 Task: Search for Coastal Condos in Newport with Harbor Views.
Action: Mouse moved to (288, 232)
Screenshot: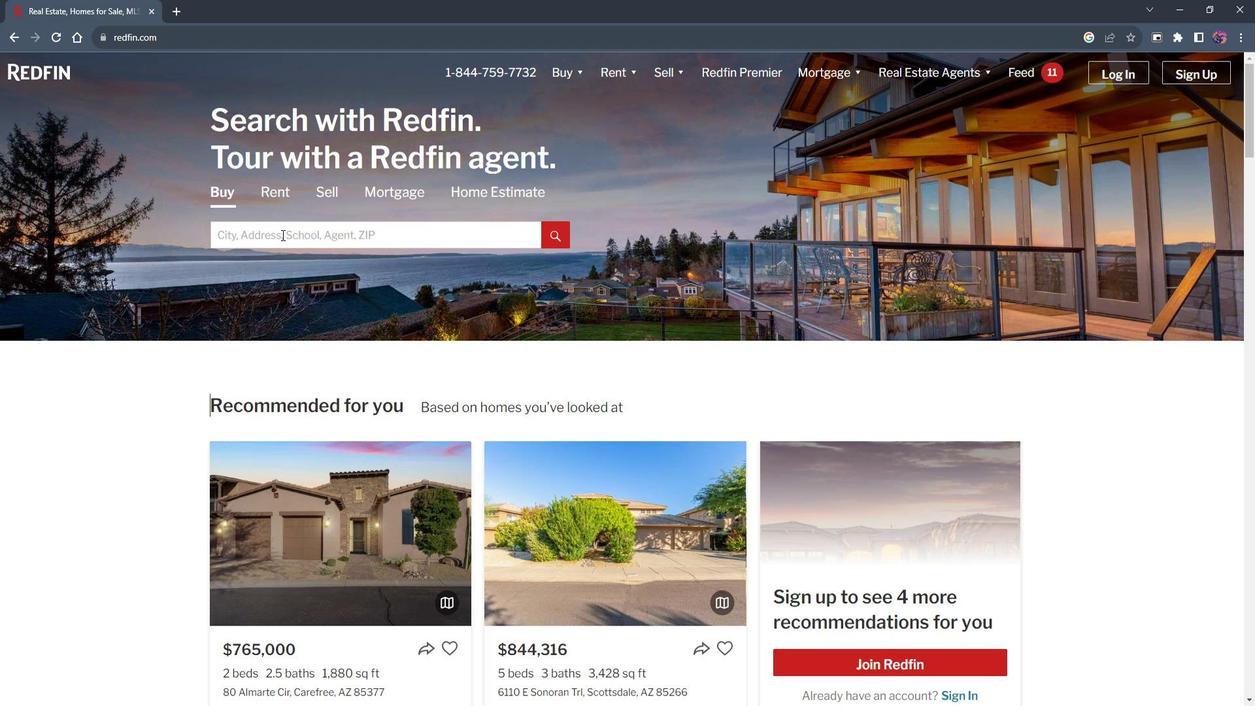 
Action: Mouse pressed left at (288, 232)
Screenshot: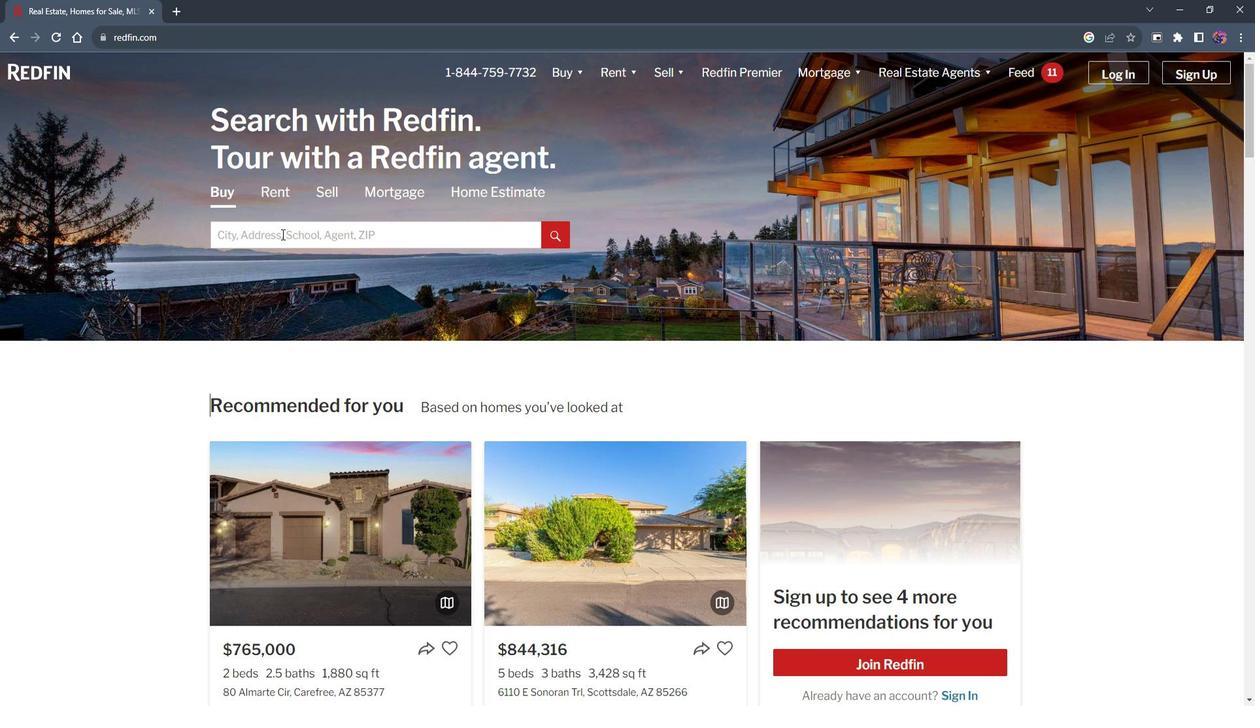 
Action: Mouse moved to (287, 232)
Screenshot: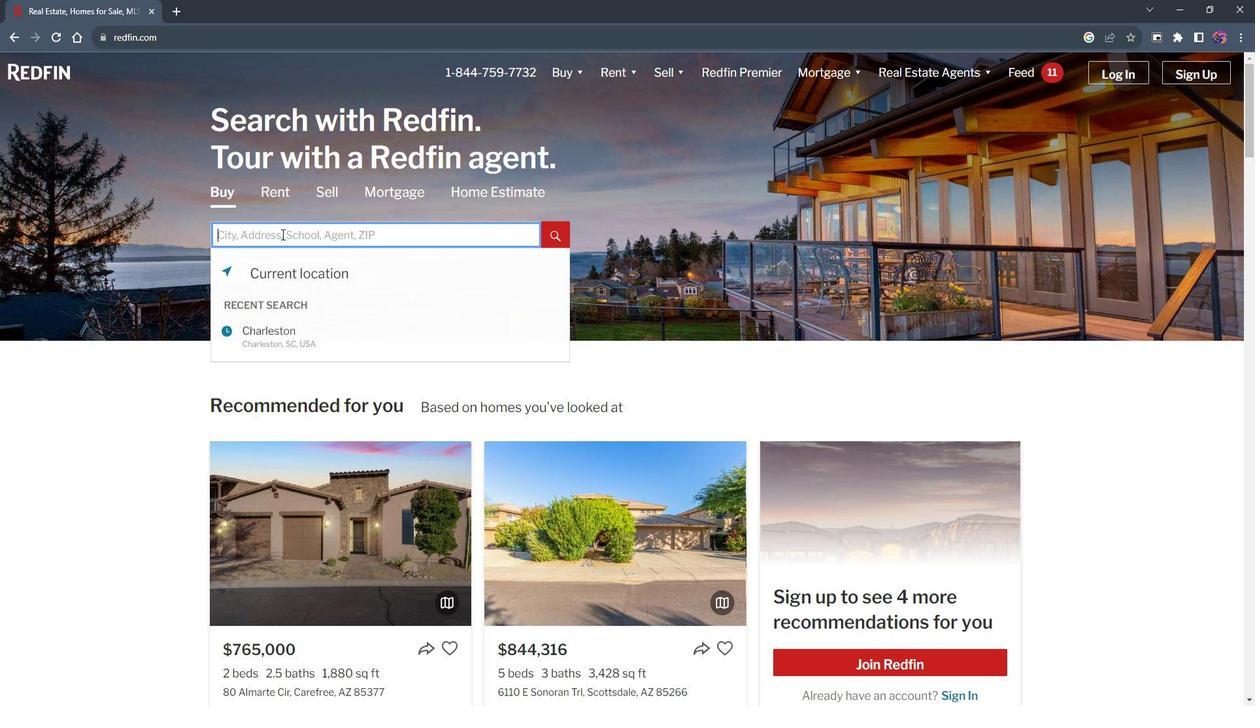 
Action: Key pressed <Key.shift><Key.shift>Newport<Key.enter>
Screenshot: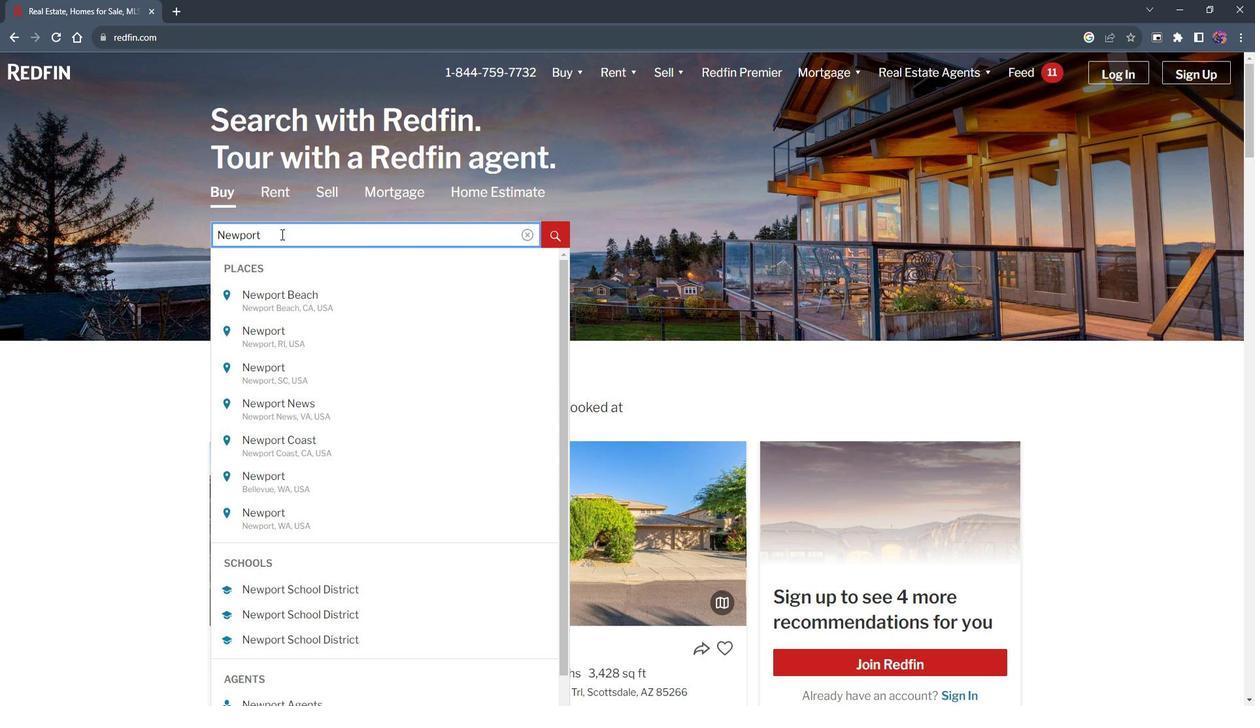 
Action: Mouse moved to (539, 326)
Screenshot: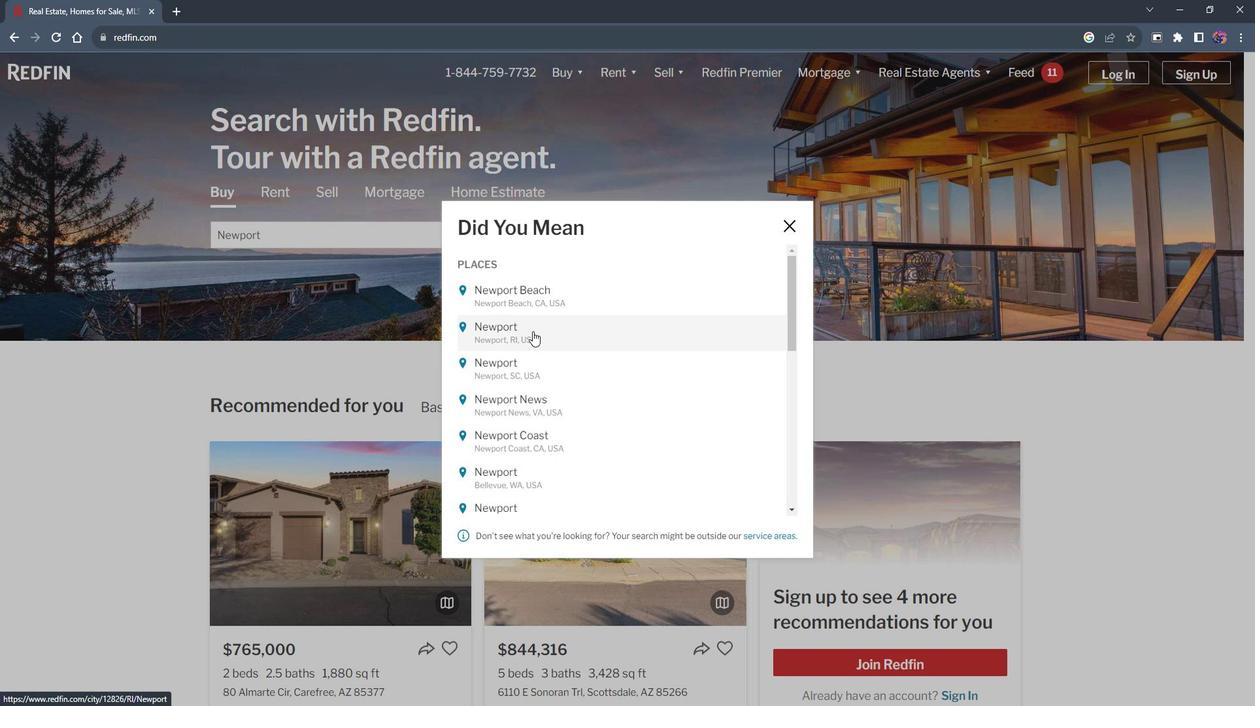 
Action: Mouse pressed left at (539, 326)
Screenshot: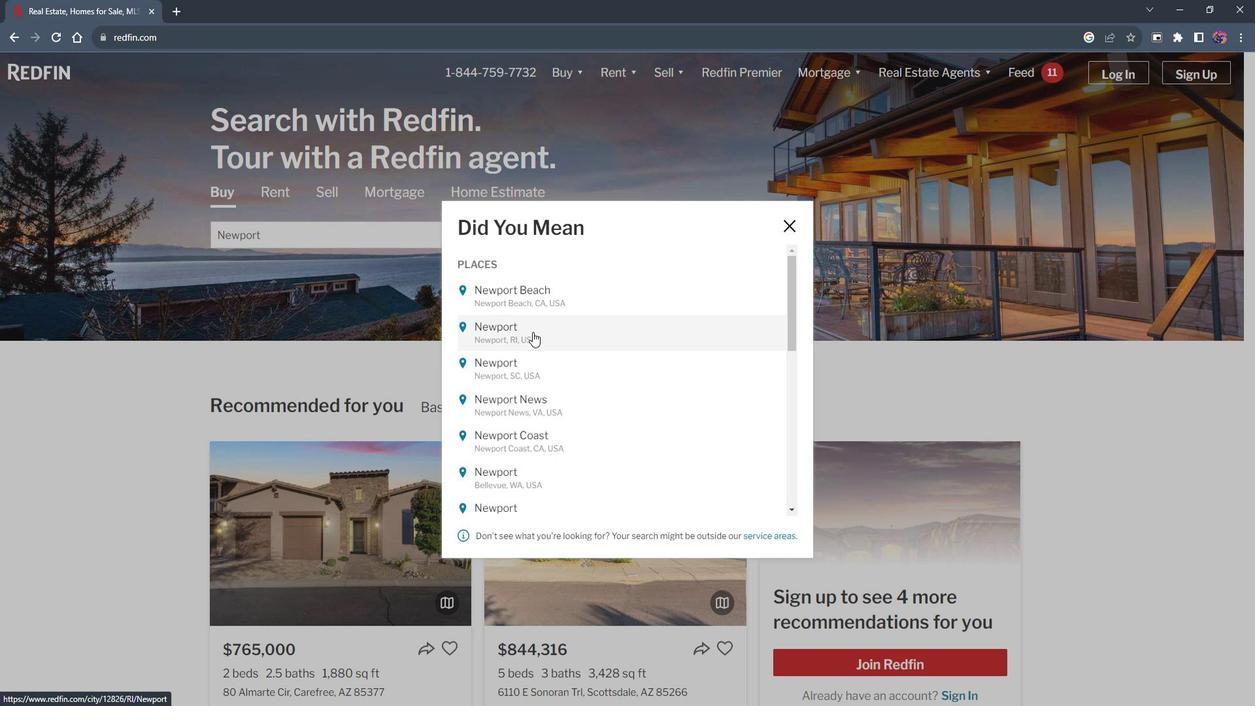 
Action: Mouse moved to (988, 168)
Screenshot: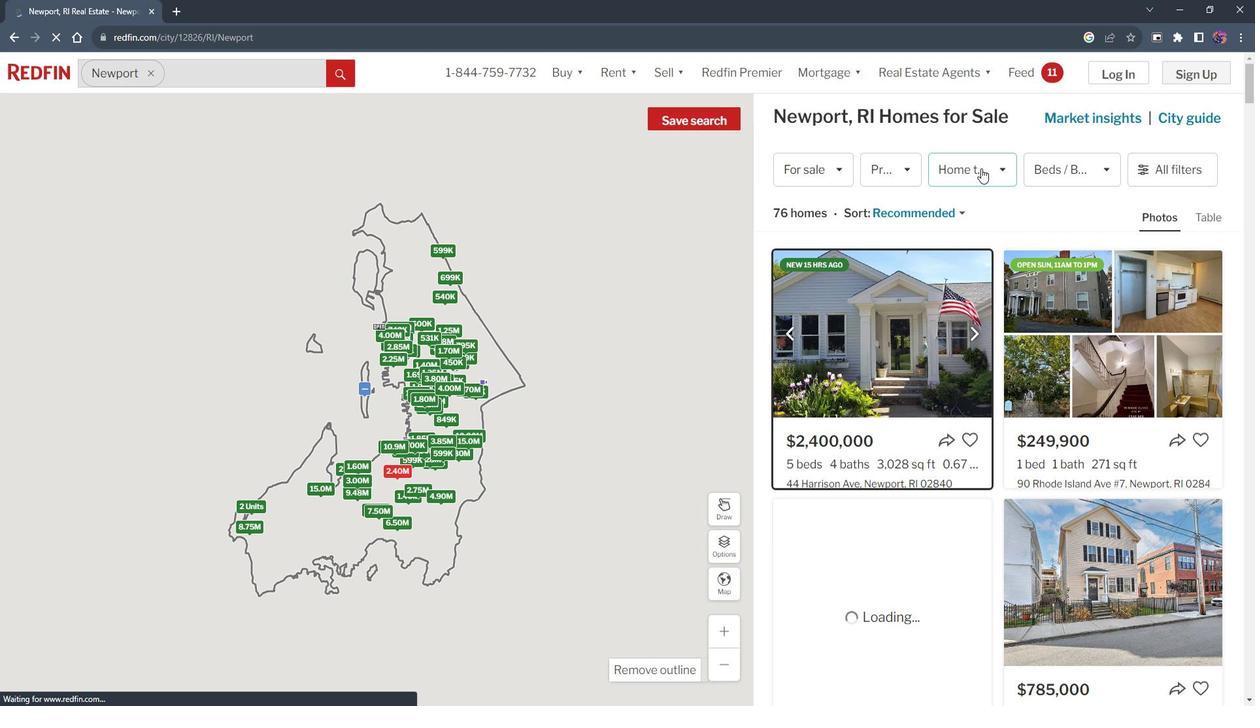
Action: Mouse pressed left at (988, 168)
Screenshot: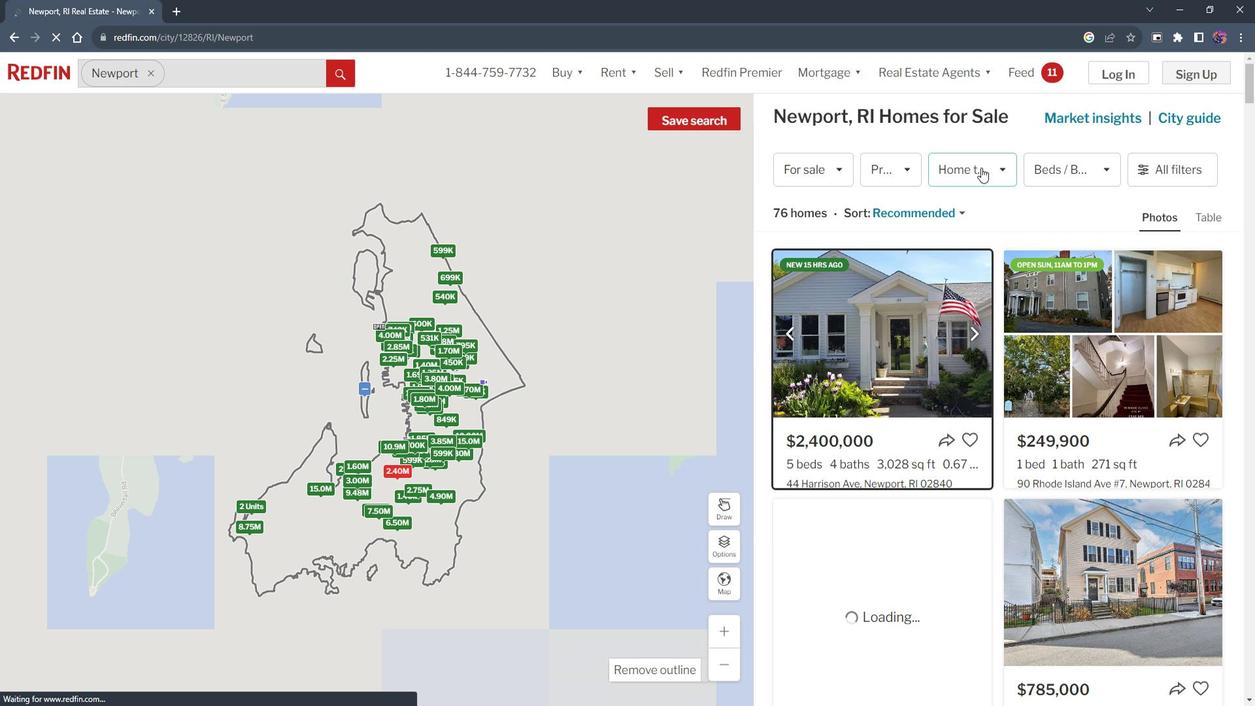 
Action: Mouse moved to (1002, 166)
Screenshot: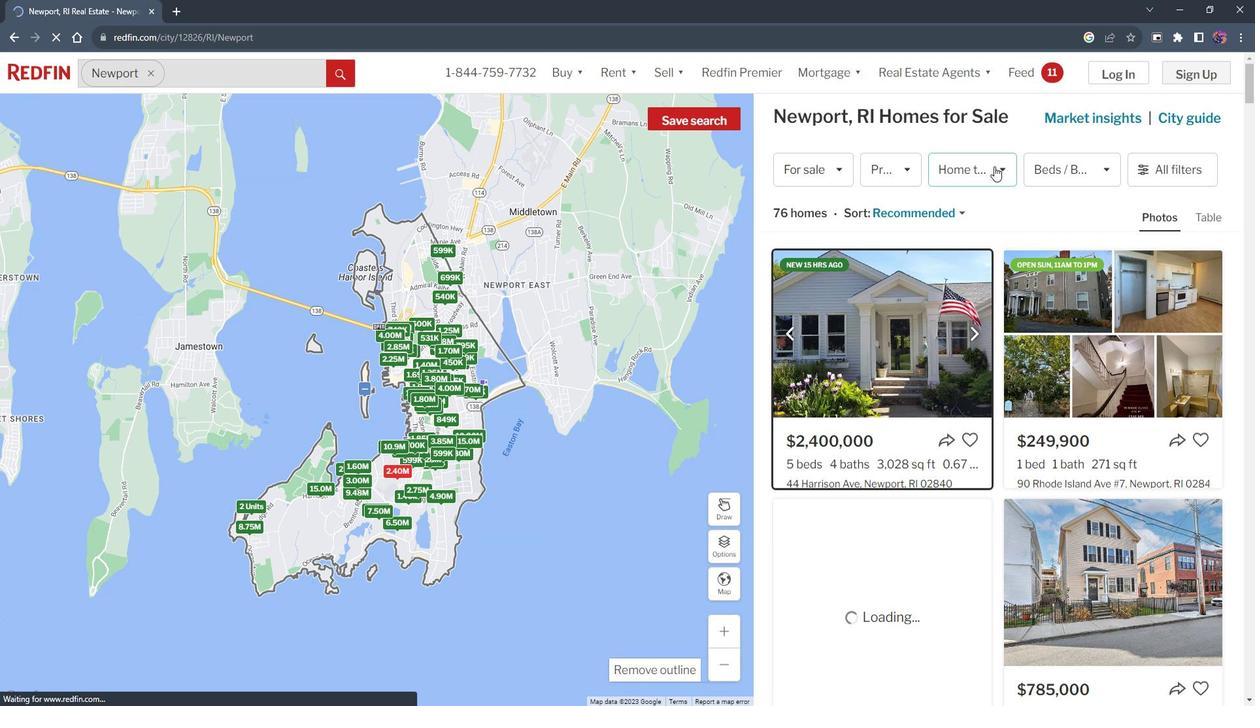 
Action: Mouse pressed left at (1002, 166)
Screenshot: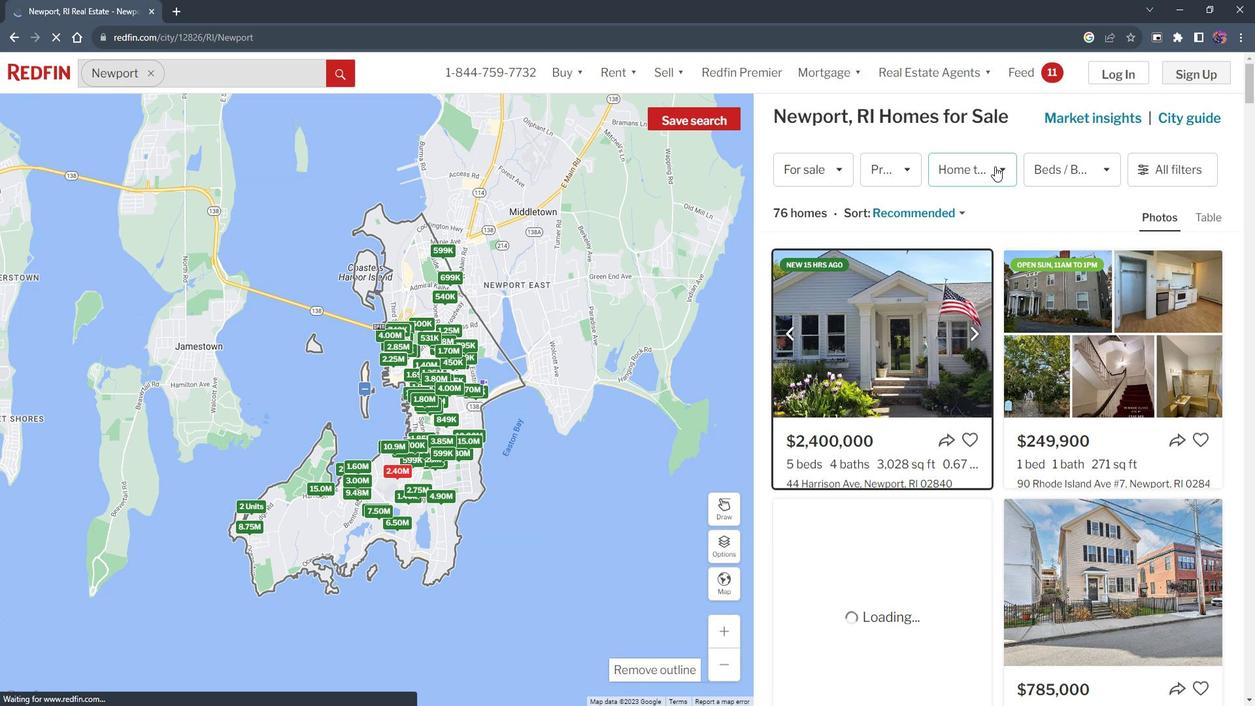 
Action: Mouse moved to (913, 235)
Screenshot: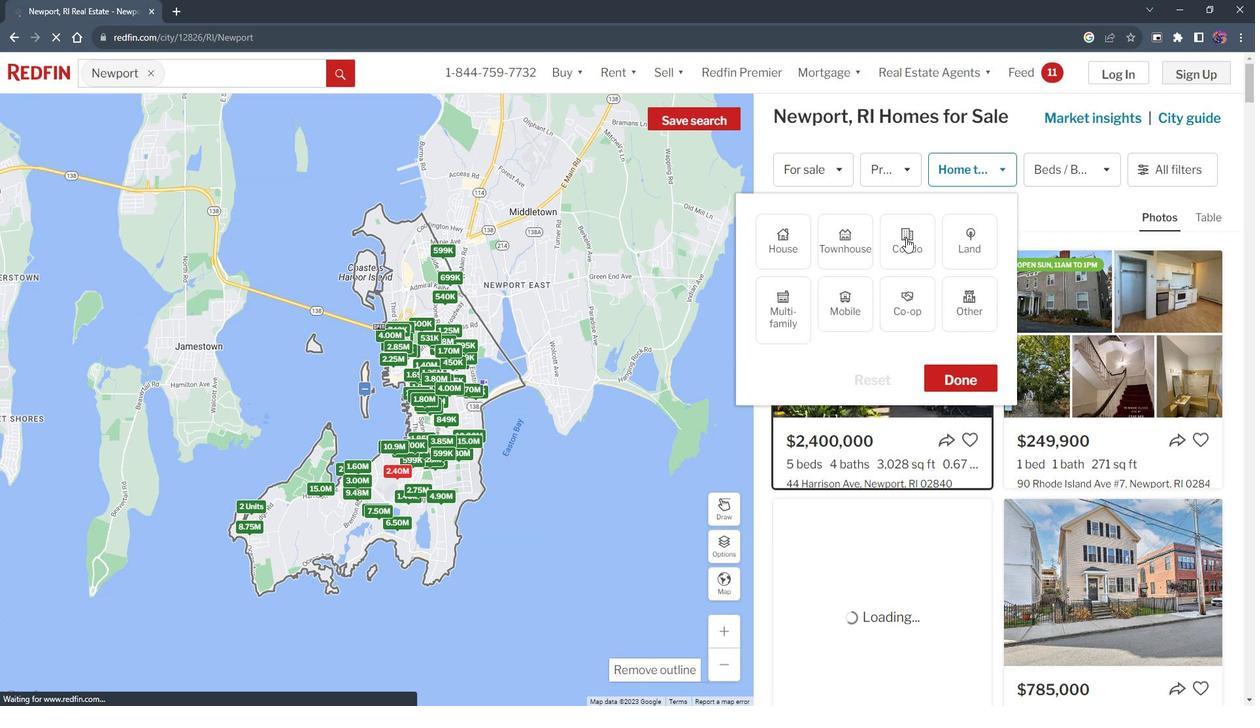 
Action: Mouse pressed left at (913, 235)
Screenshot: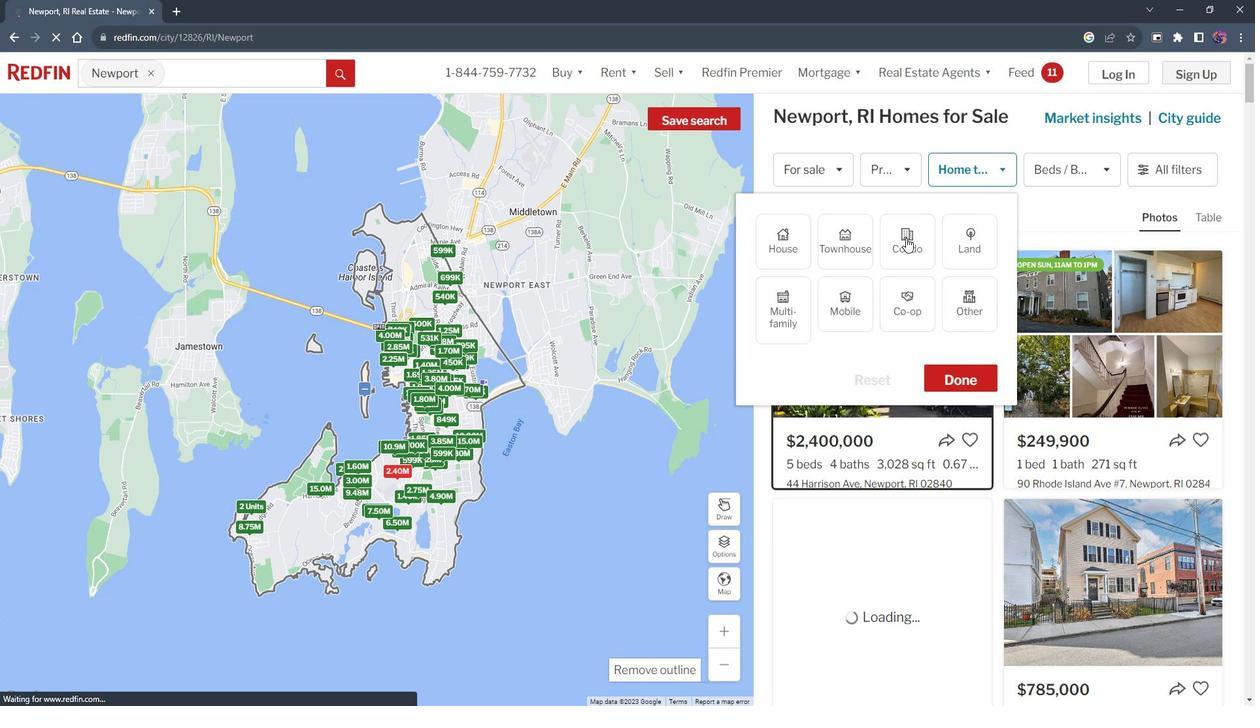 
Action: Mouse moved to (979, 372)
Screenshot: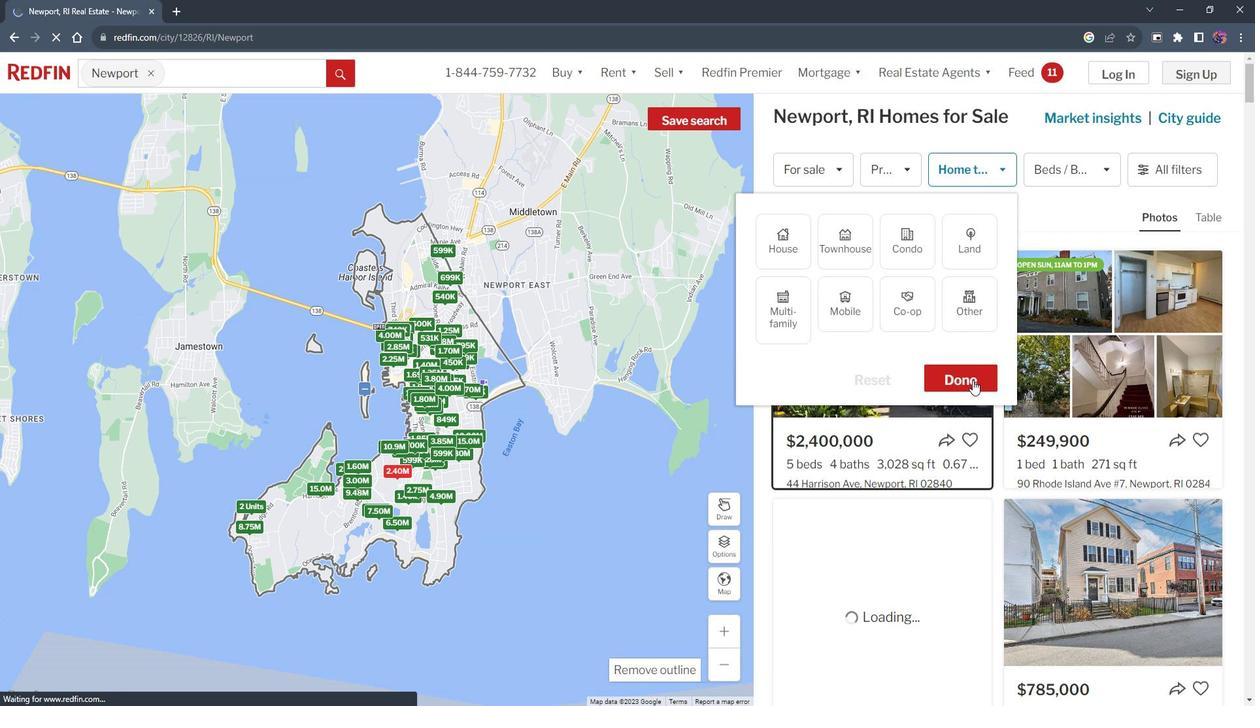 
Action: Mouse pressed left at (979, 372)
Screenshot: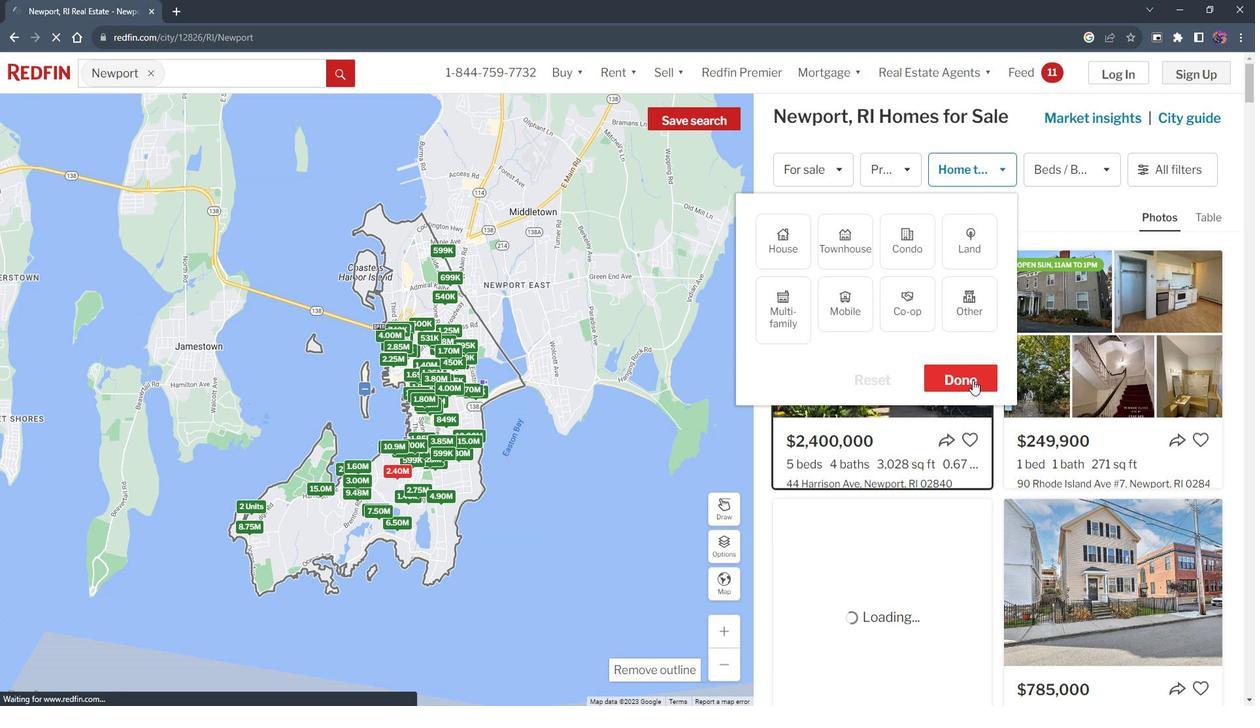 
Action: Mouse moved to (984, 172)
Screenshot: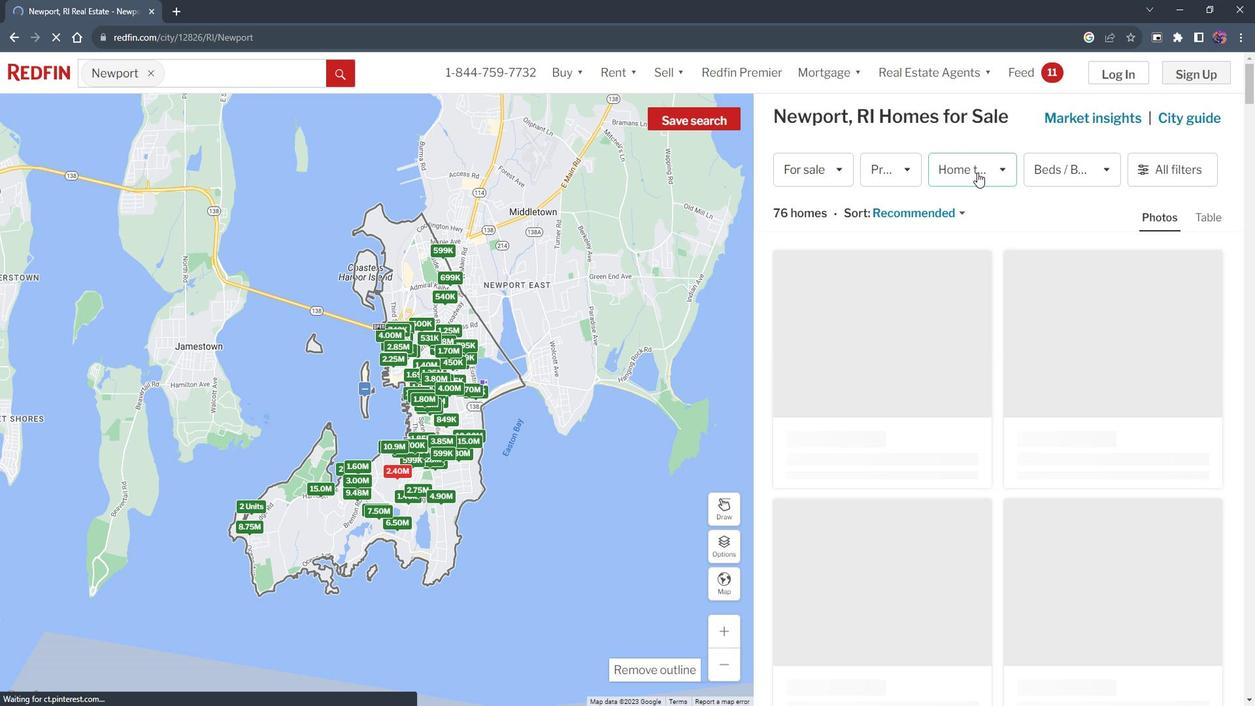 
Action: Mouse pressed left at (984, 172)
Screenshot: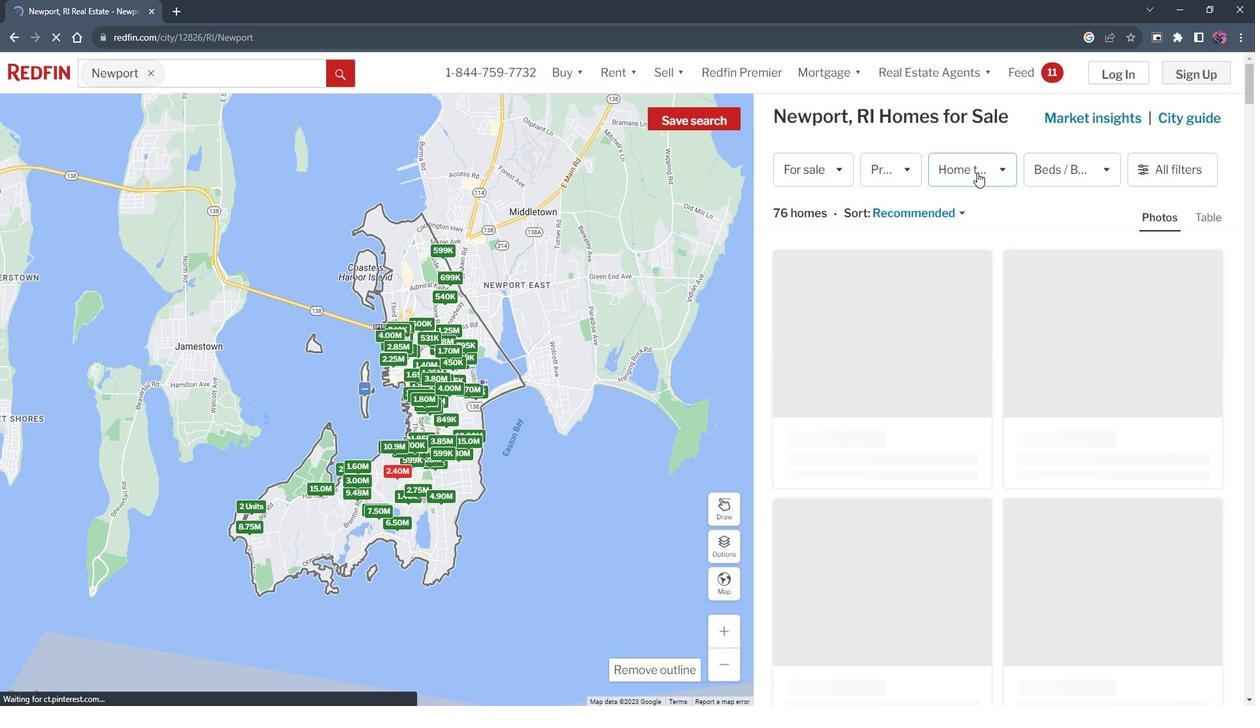 
Action: Mouse moved to (909, 253)
Screenshot: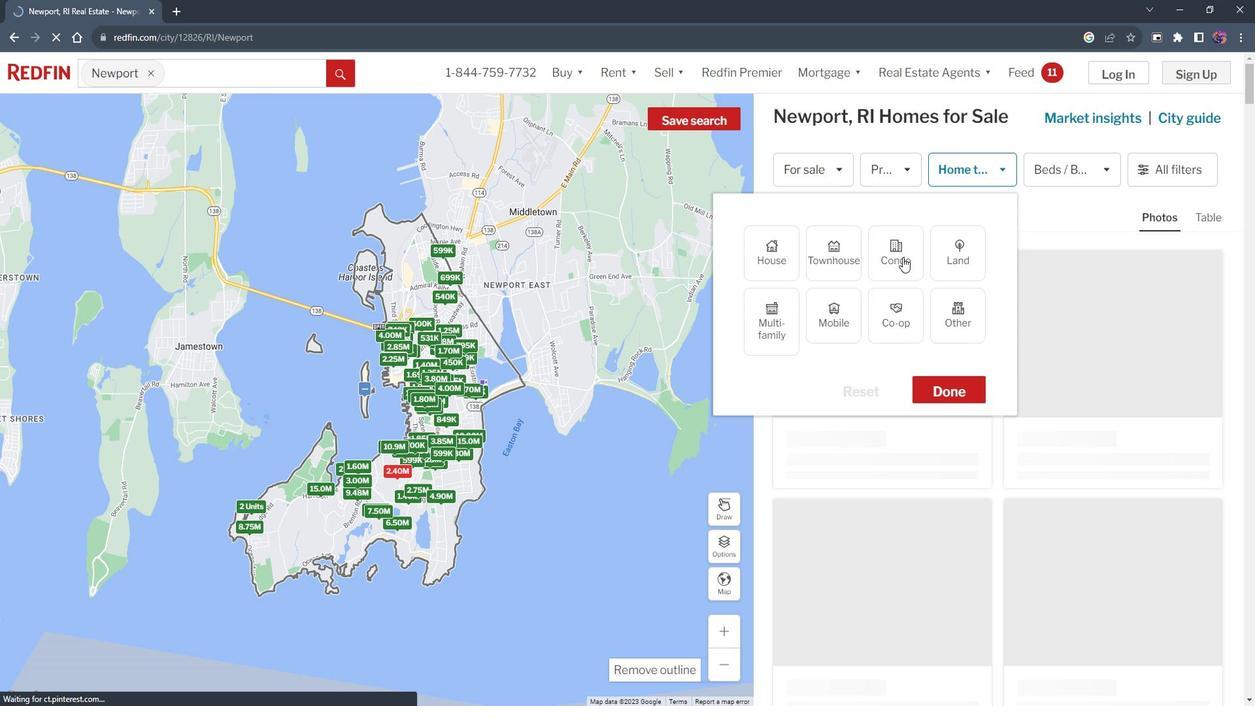 
Action: Mouse pressed left at (909, 253)
Screenshot: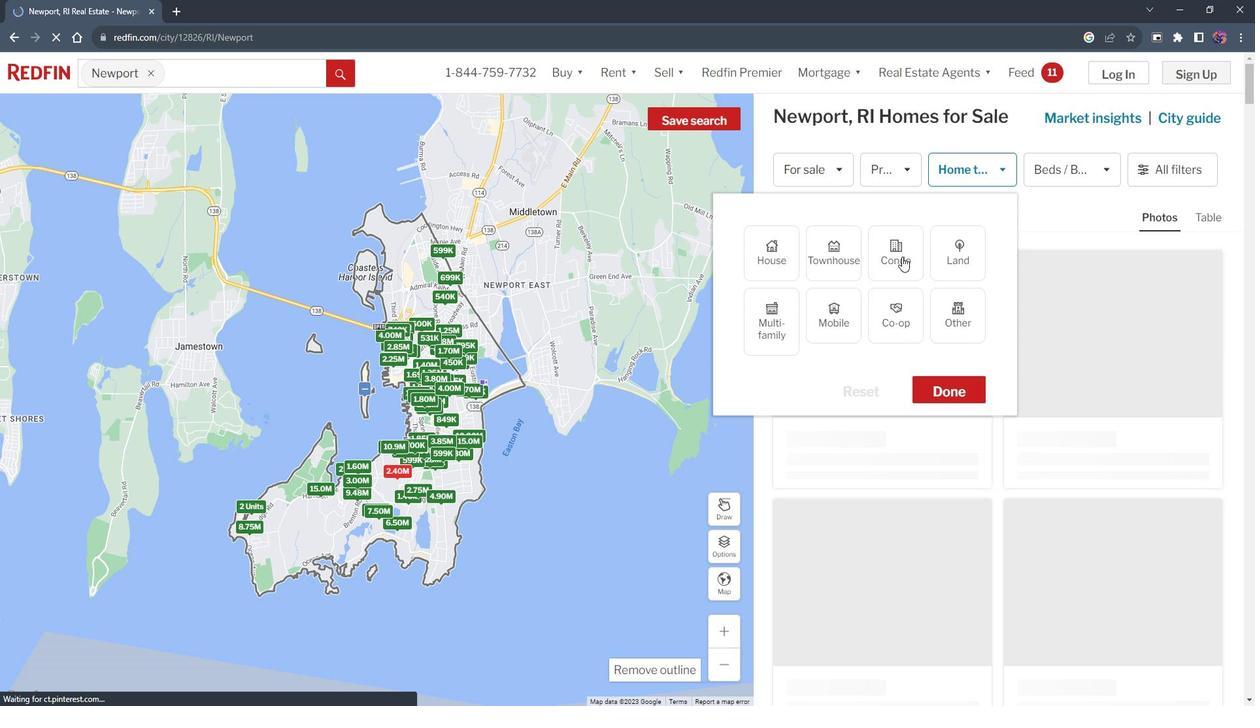 
Action: Mouse moved to (953, 368)
Screenshot: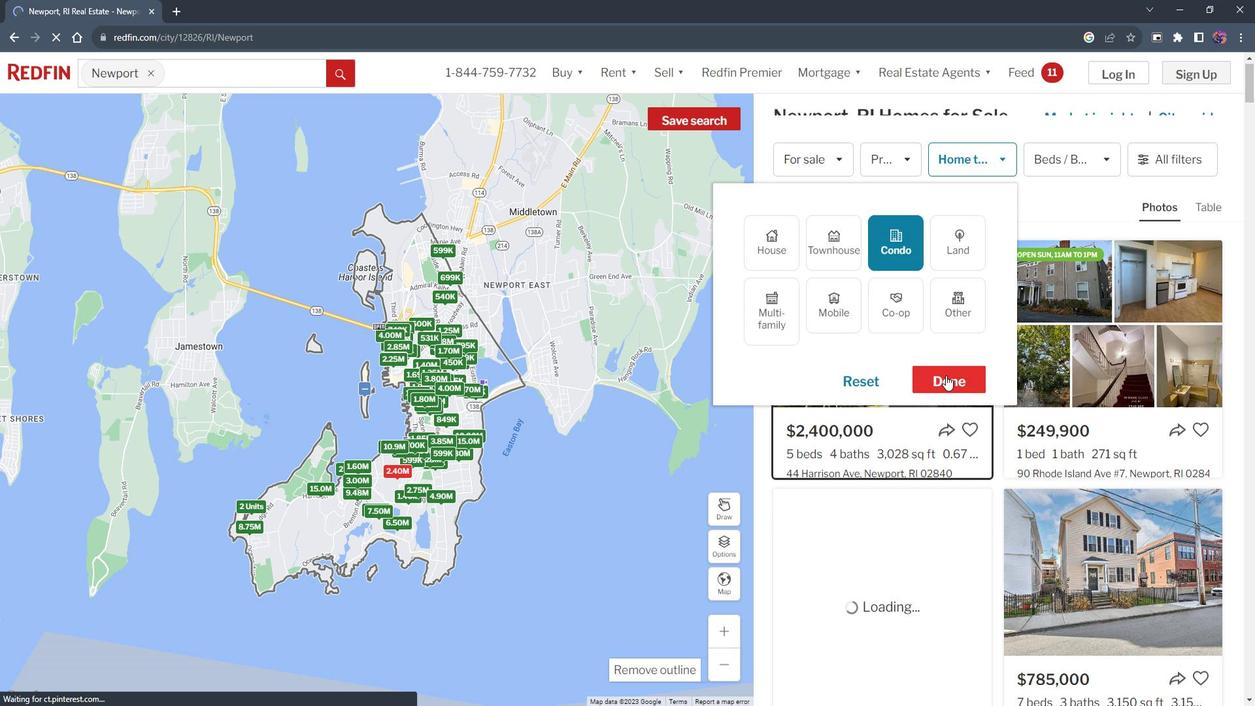 
Action: Mouse pressed left at (953, 368)
Screenshot: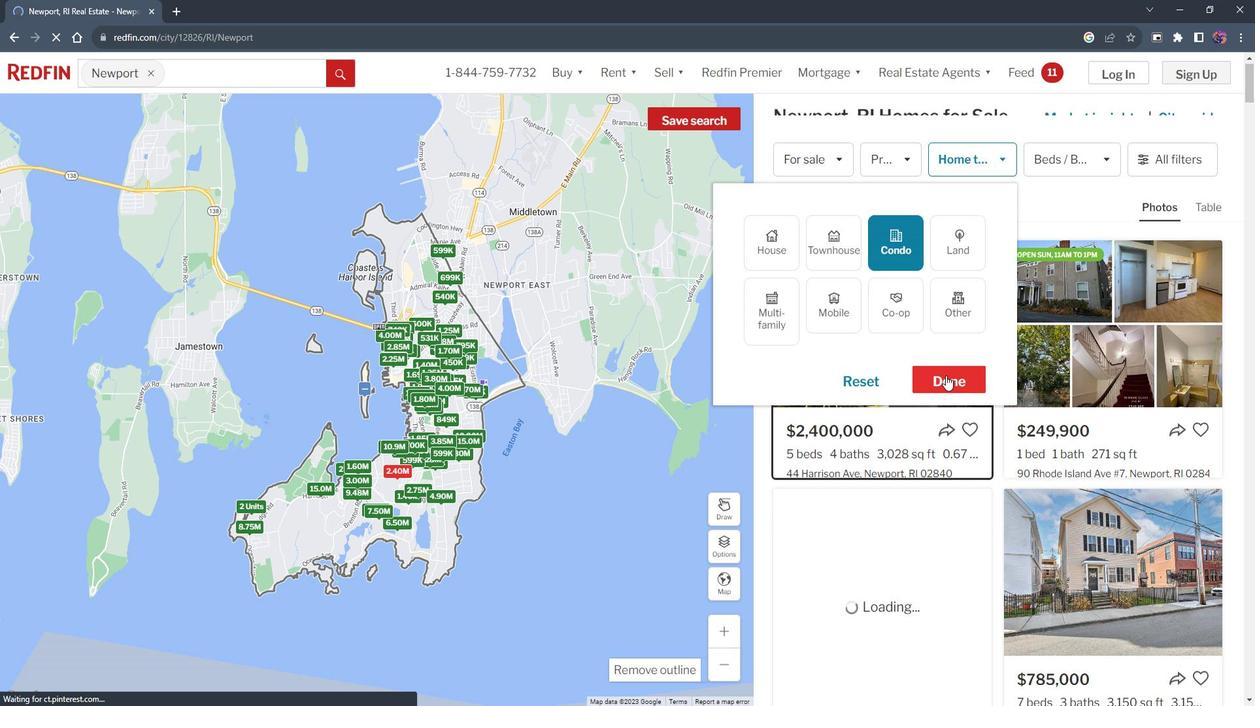 
Action: Mouse moved to (1172, 160)
Screenshot: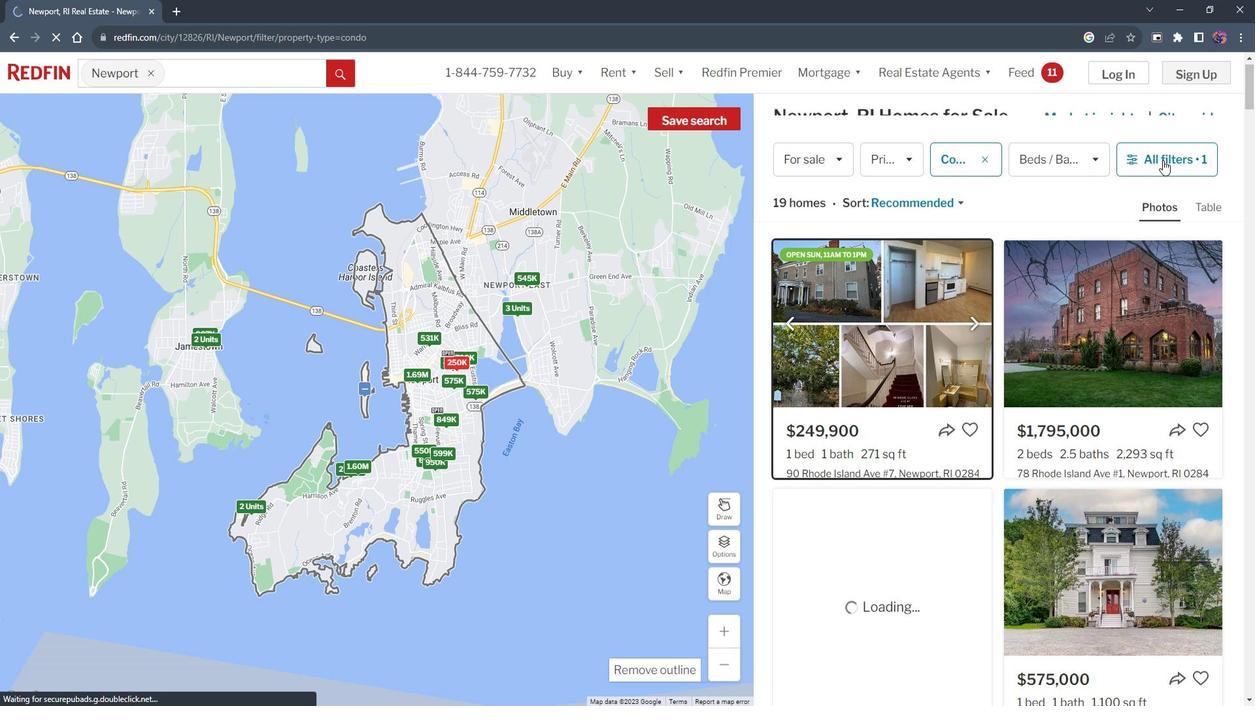 
Action: Mouse pressed left at (1172, 160)
Screenshot: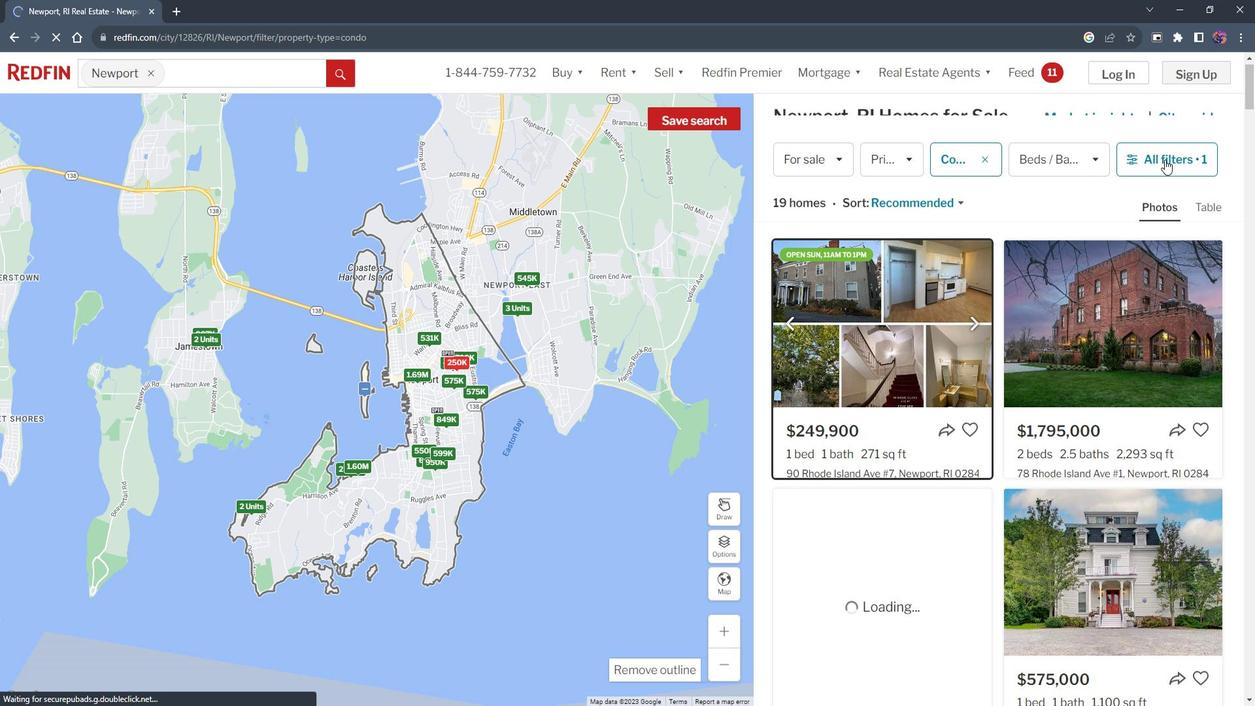 
Action: Mouse moved to (1047, 464)
Screenshot: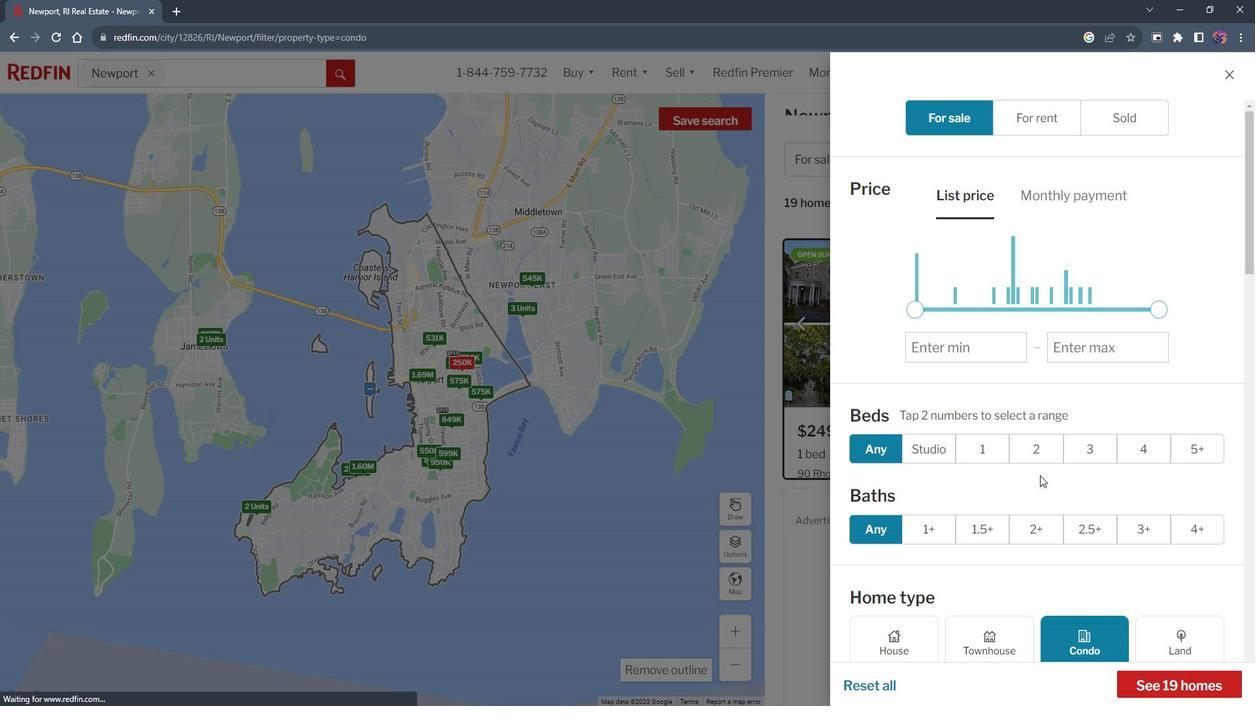 
Action: Mouse scrolled (1047, 463) with delta (0, 0)
Screenshot: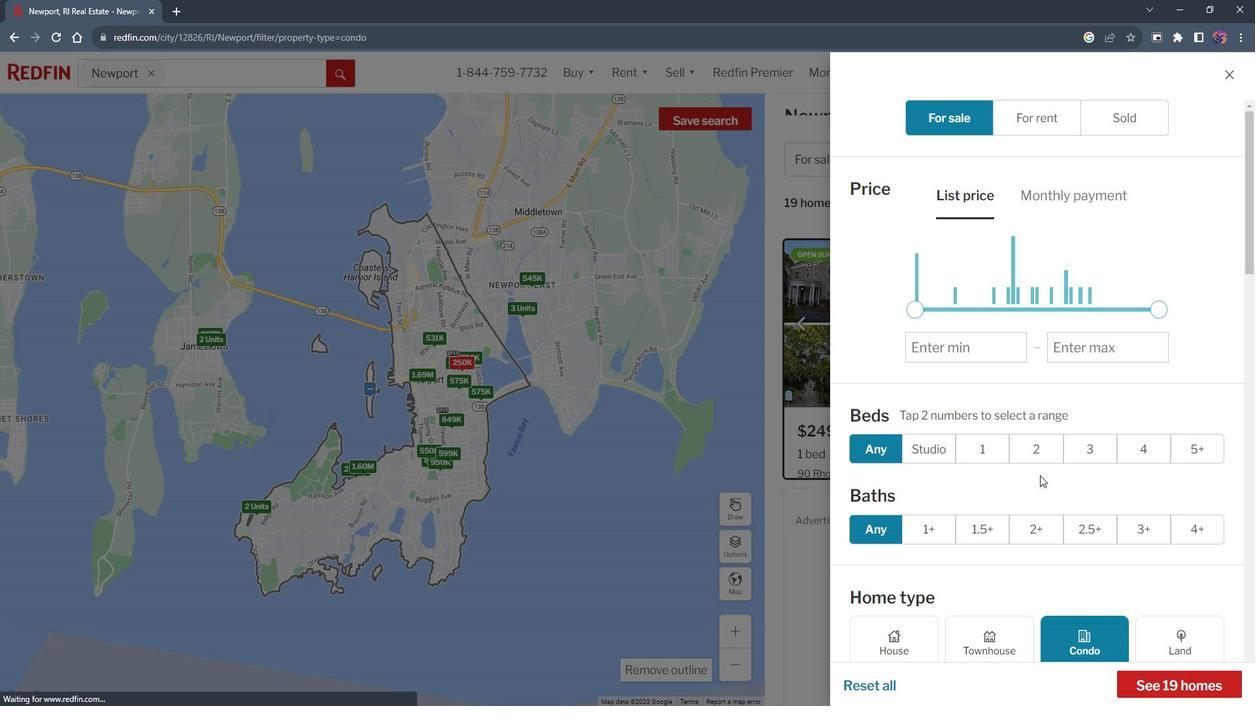 
Action: Mouse moved to (1047, 463)
Screenshot: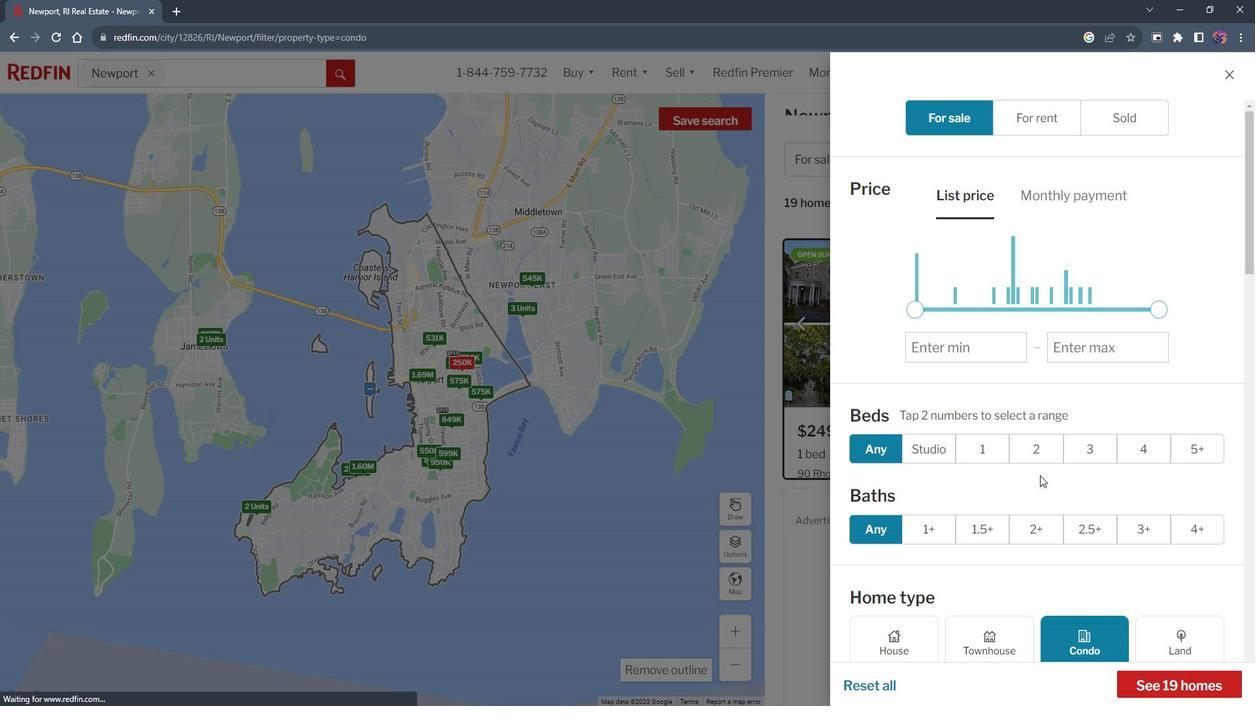 
Action: Mouse scrolled (1047, 463) with delta (0, 0)
Screenshot: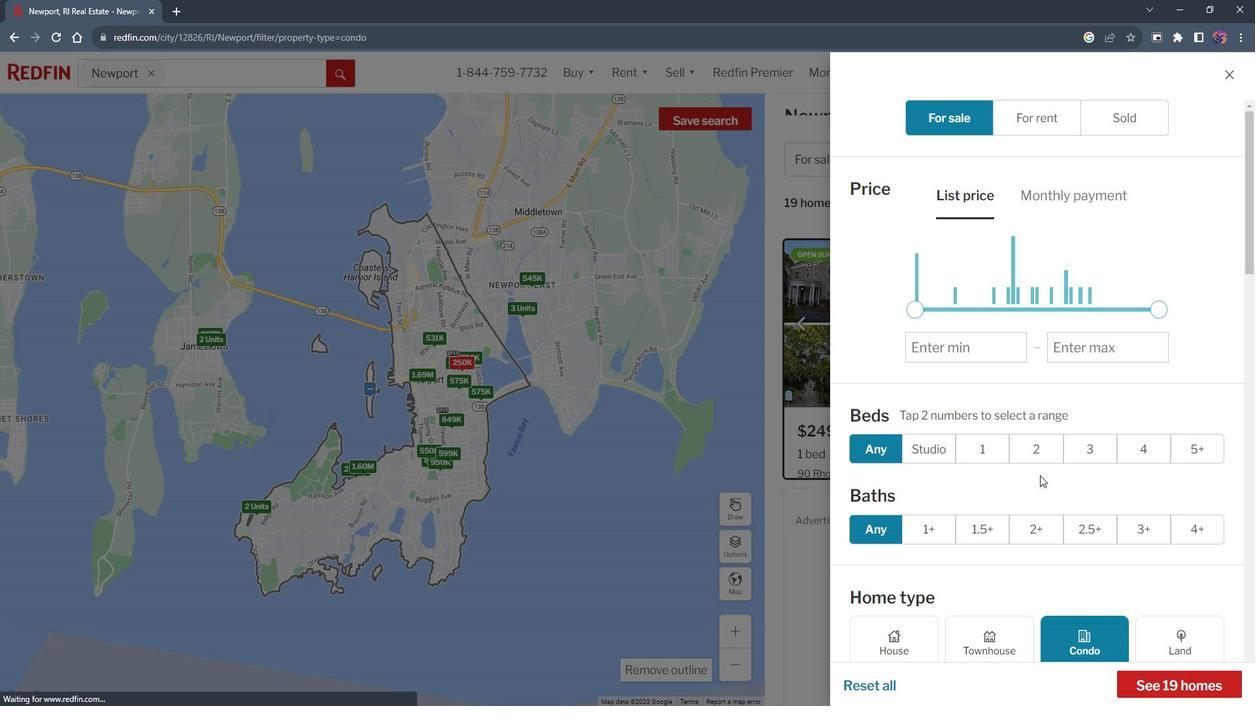 
Action: Mouse moved to (1047, 461)
Screenshot: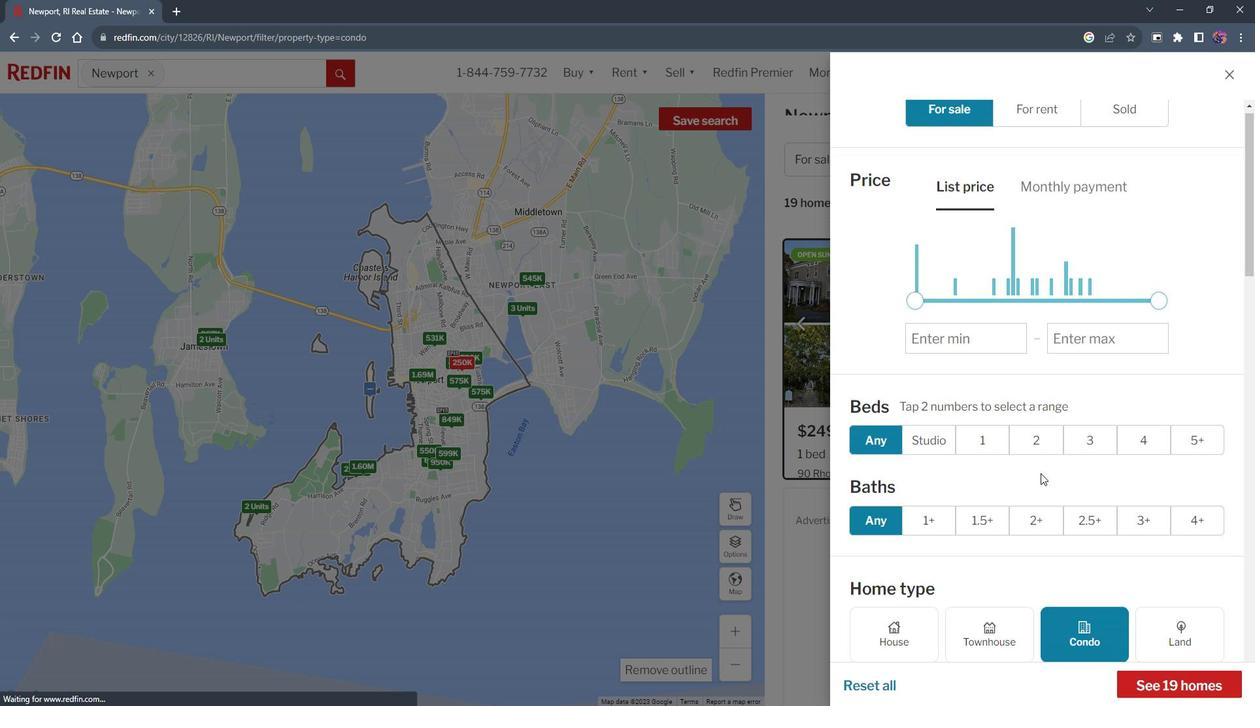 
Action: Mouse scrolled (1047, 461) with delta (0, 0)
Screenshot: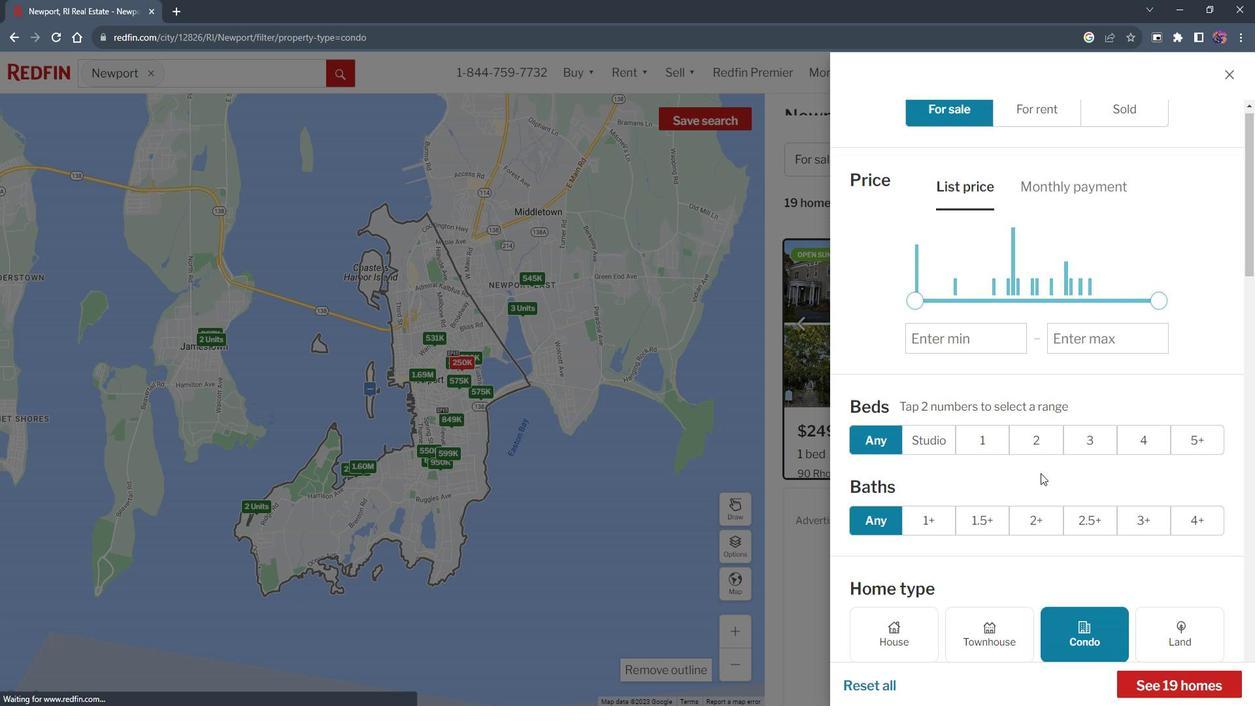 
Action: Mouse moved to (1047, 460)
Screenshot: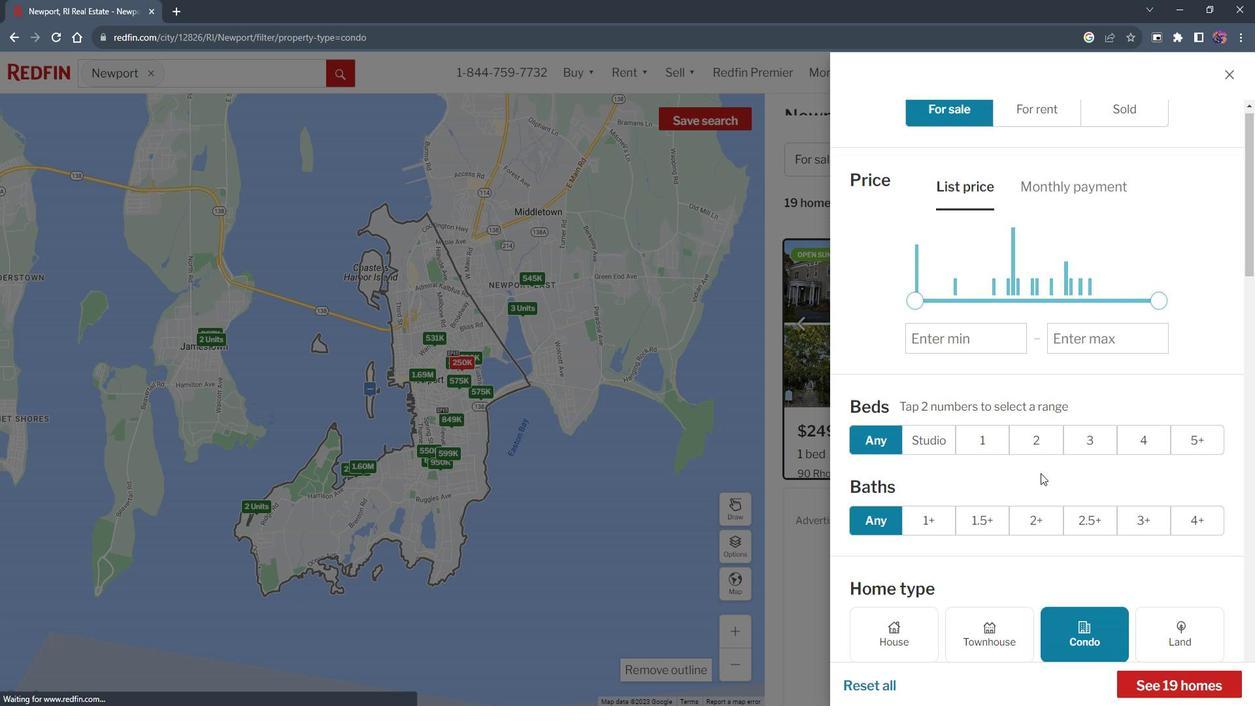 
Action: Mouse scrolled (1047, 459) with delta (0, 0)
Screenshot: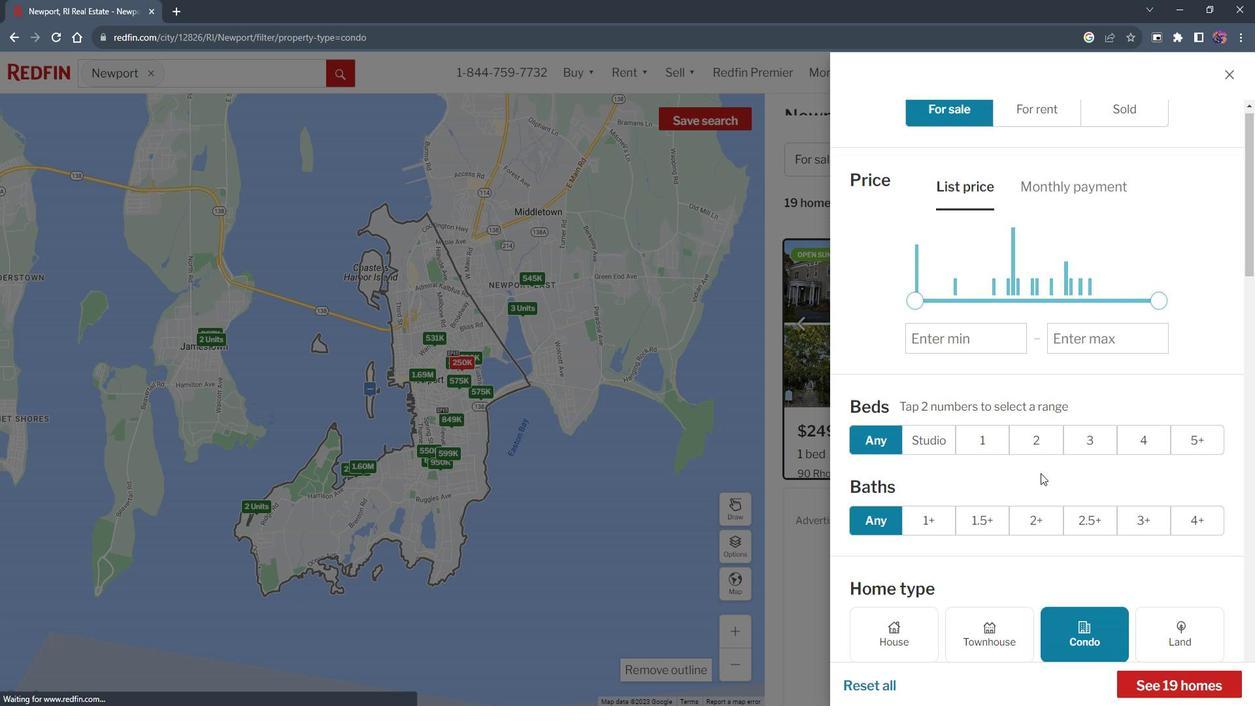 
Action: Mouse moved to (1047, 456)
Screenshot: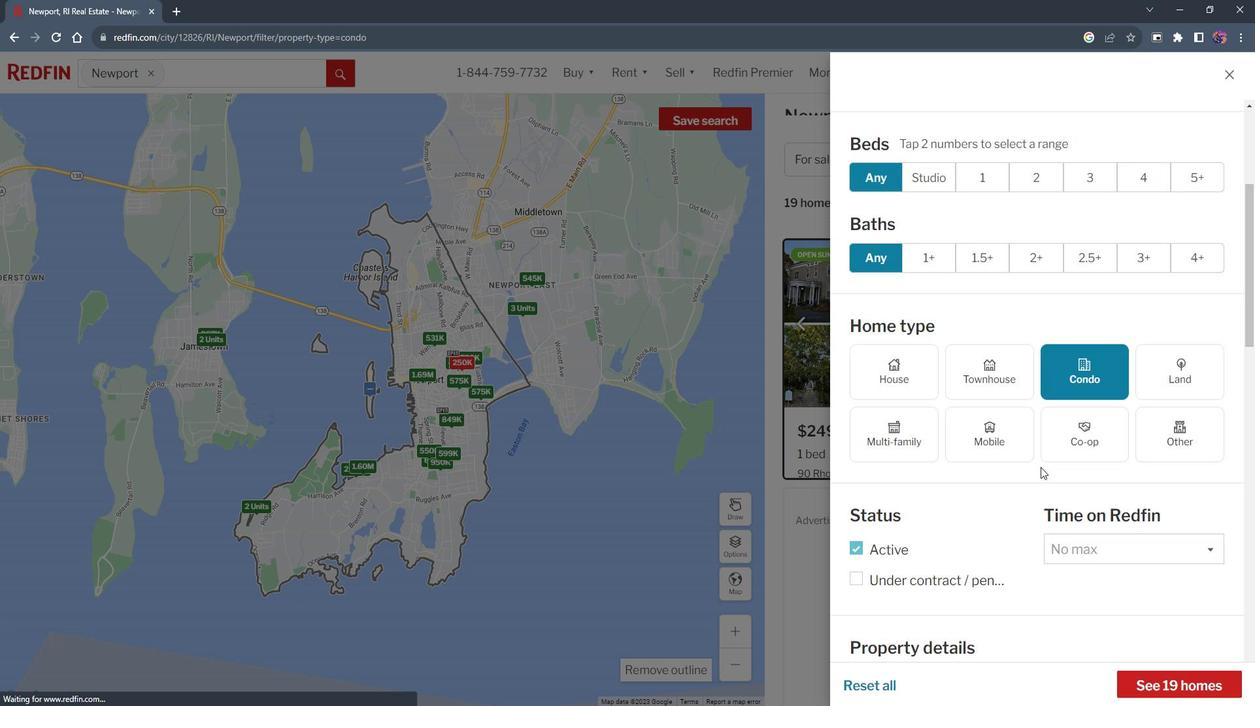 
Action: Mouse scrolled (1047, 455) with delta (0, 0)
Screenshot: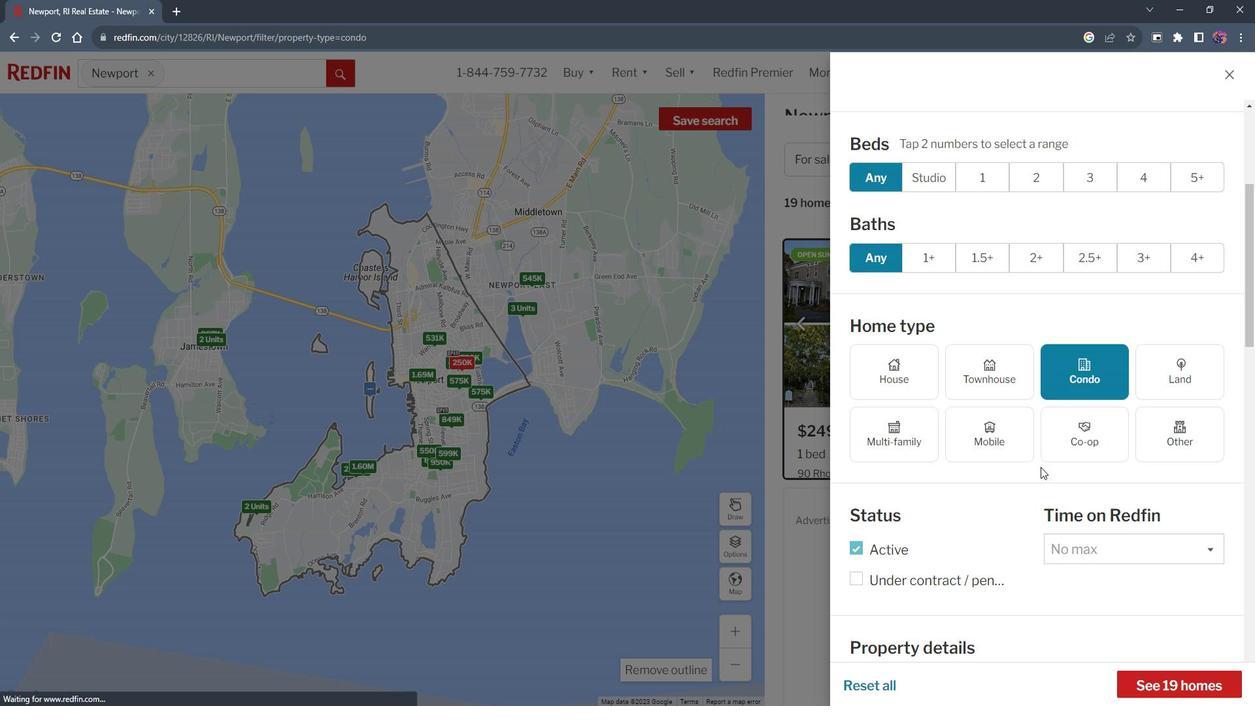 
Action: Mouse scrolled (1047, 455) with delta (0, 0)
Screenshot: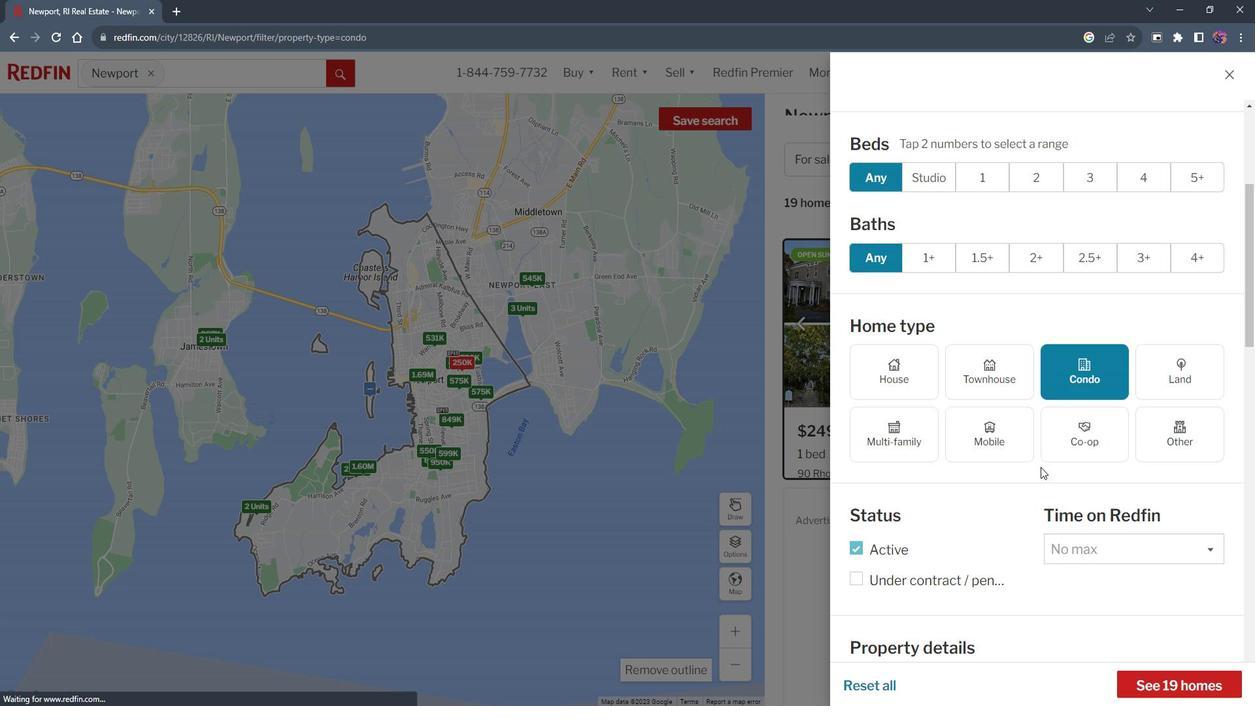 
Action: Mouse scrolled (1047, 455) with delta (0, 0)
Screenshot: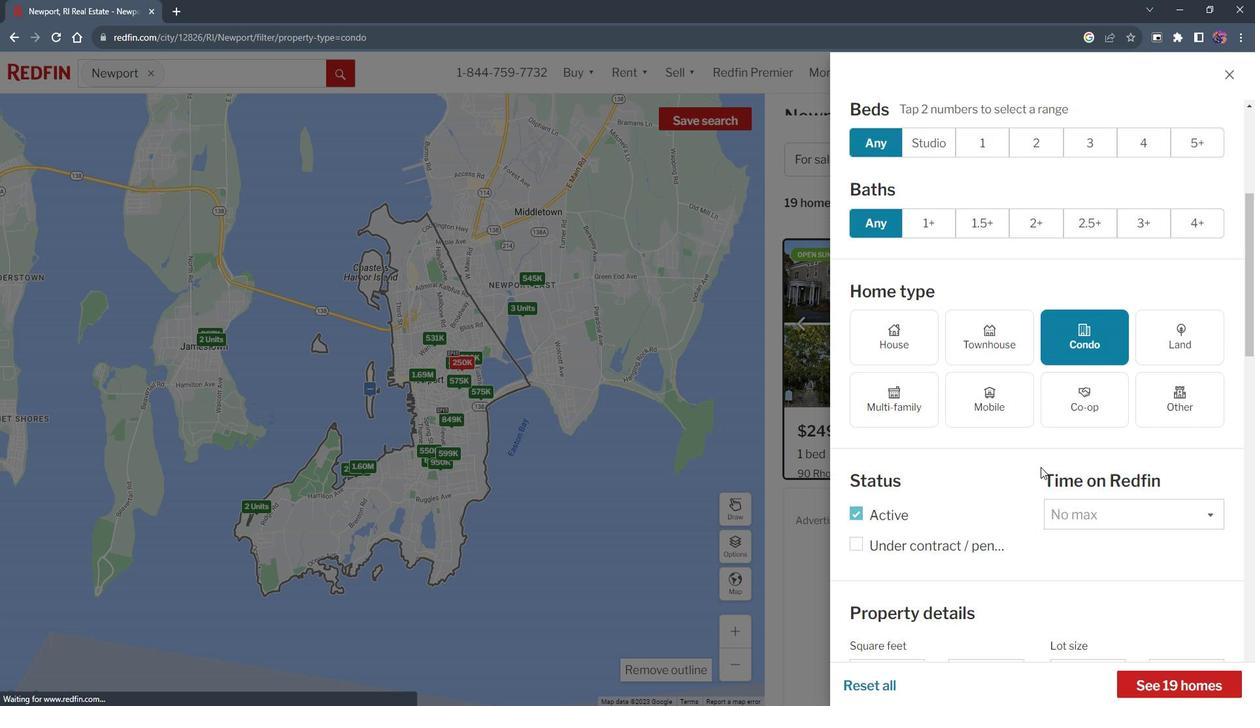 
Action: Mouse scrolled (1047, 455) with delta (0, 0)
Screenshot: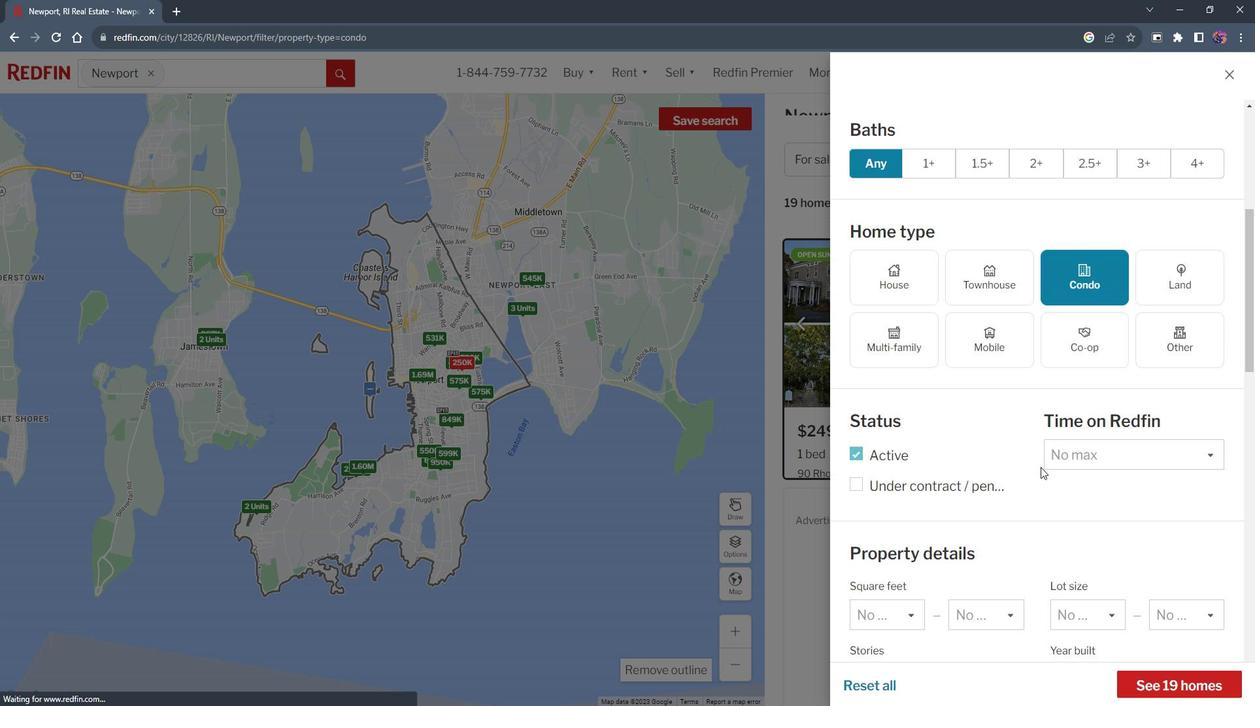 
Action: Mouse moved to (1047, 454)
Screenshot: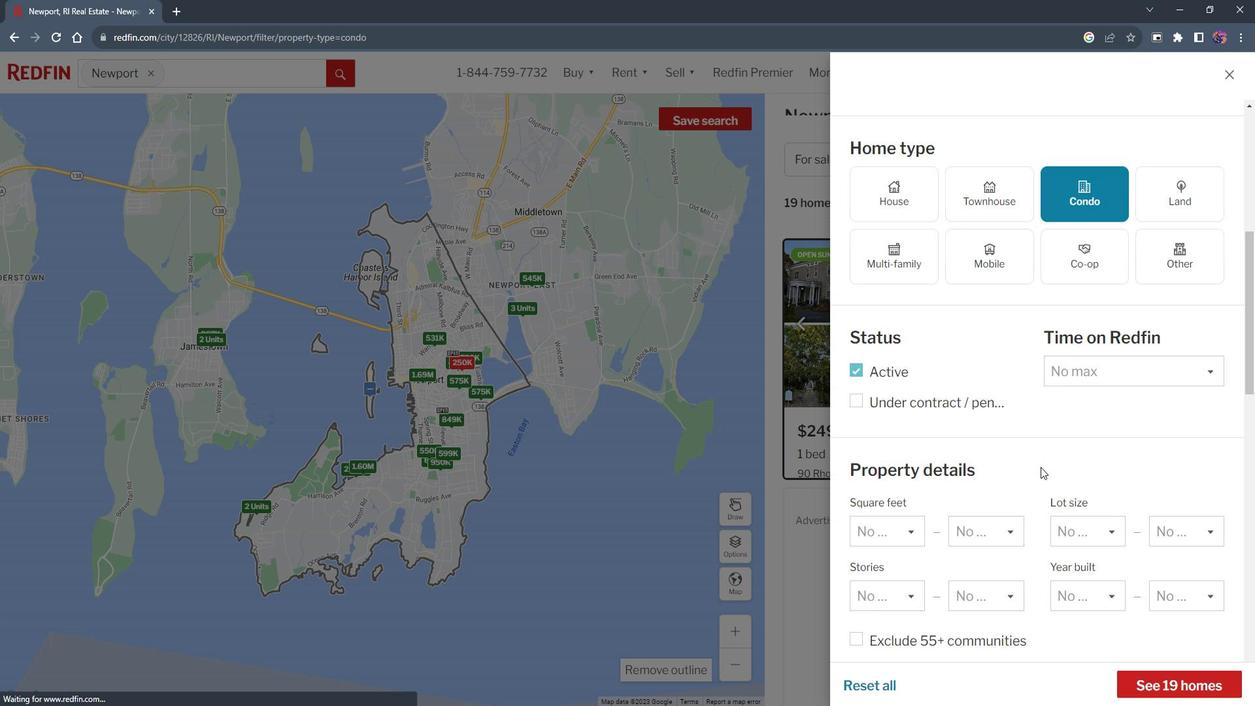 
Action: Mouse scrolled (1047, 453) with delta (0, 0)
Screenshot: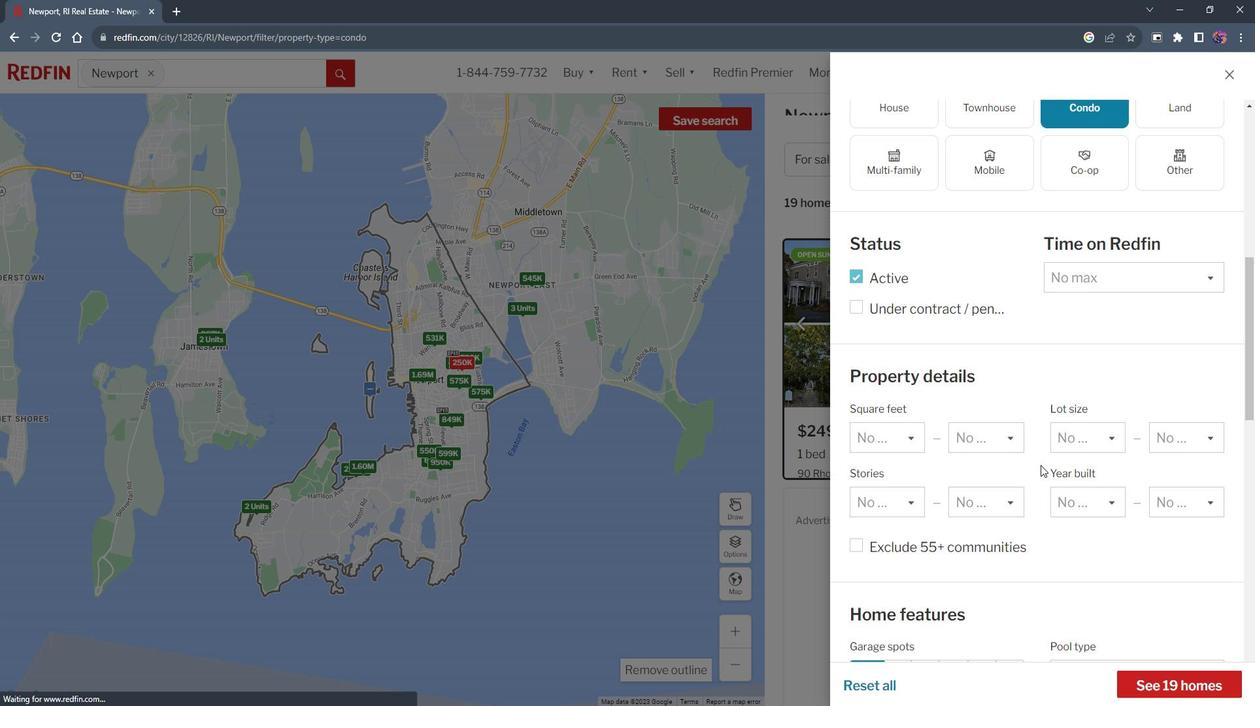 
Action: Mouse scrolled (1047, 453) with delta (0, 0)
Screenshot: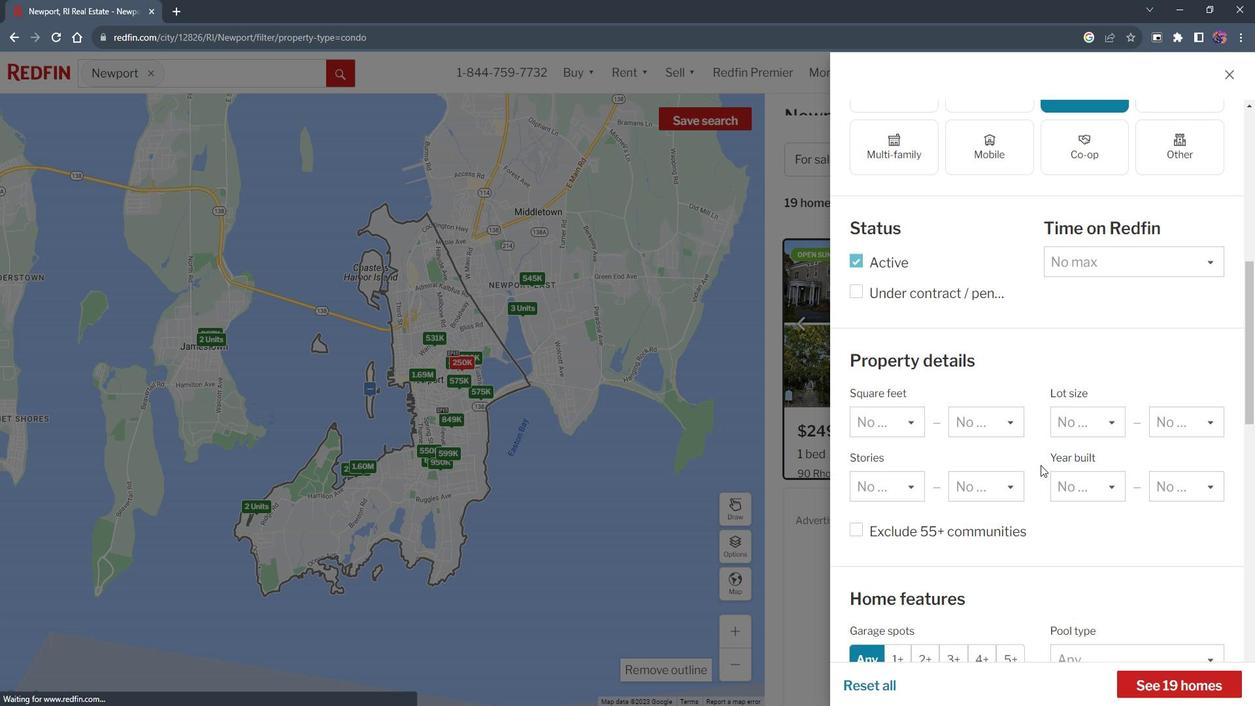 
Action: Mouse scrolled (1047, 453) with delta (0, 0)
Screenshot: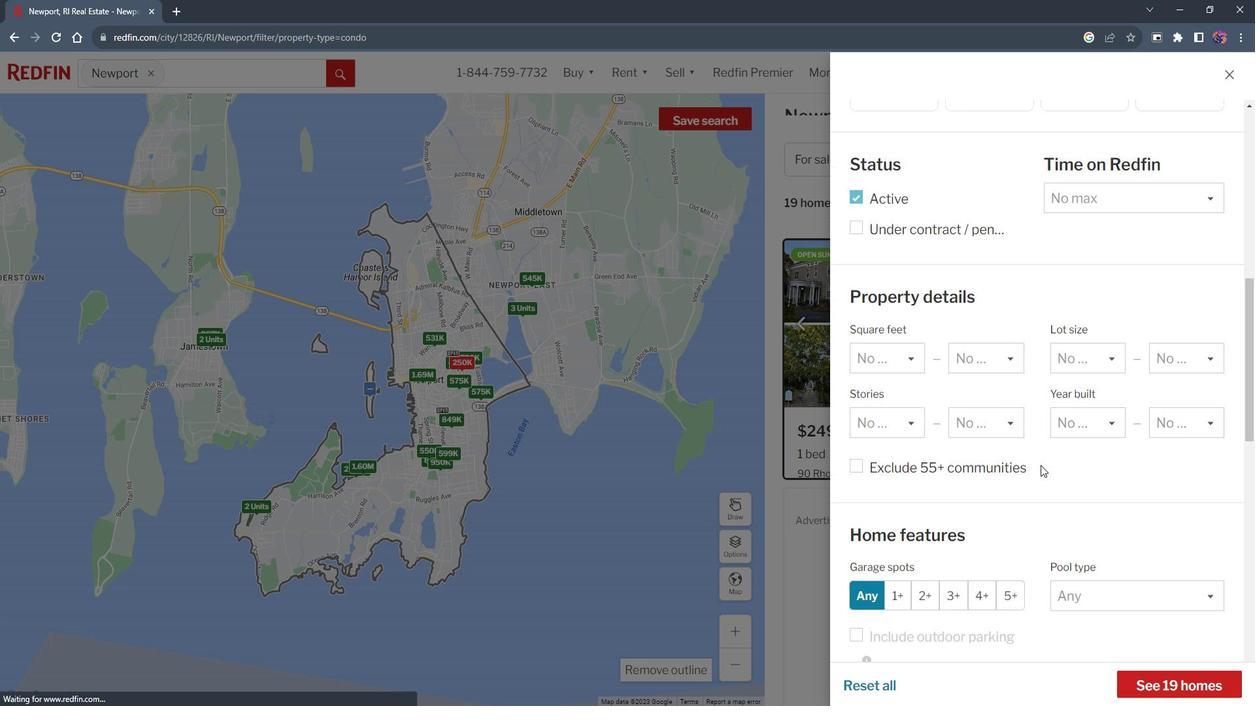 
Action: Mouse scrolled (1047, 453) with delta (0, 0)
Screenshot: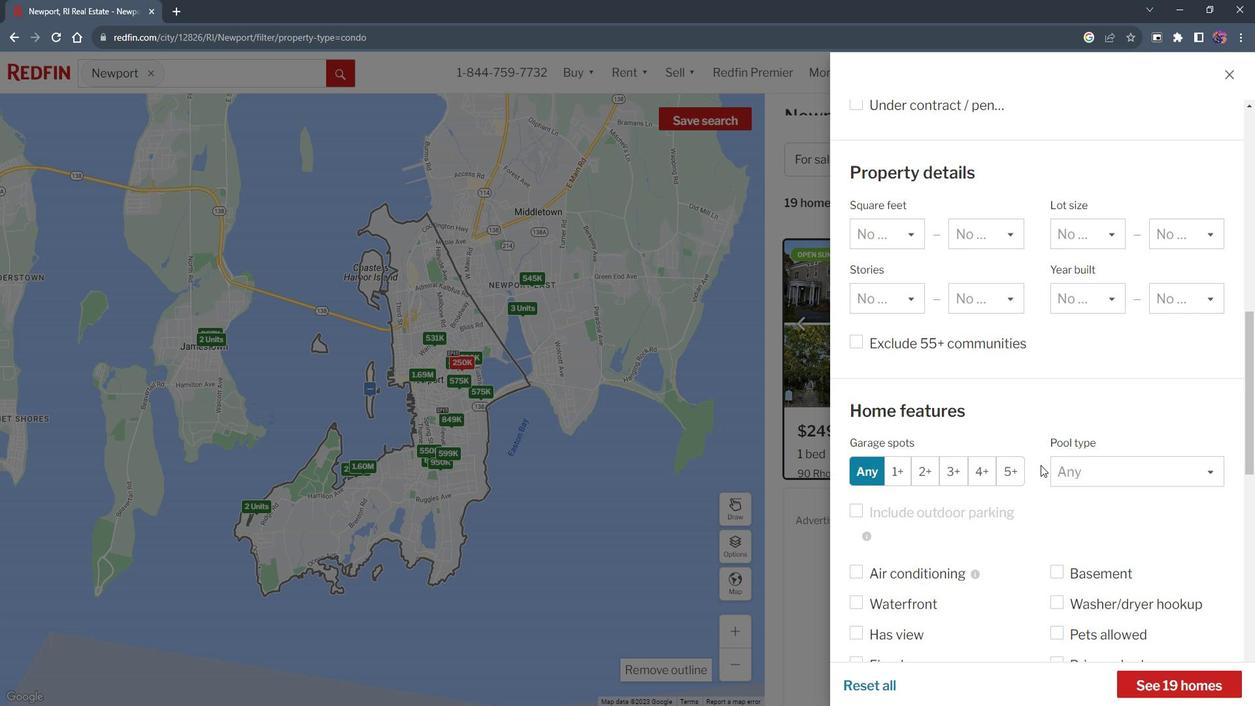 
Action: Mouse scrolled (1047, 453) with delta (0, 0)
Screenshot: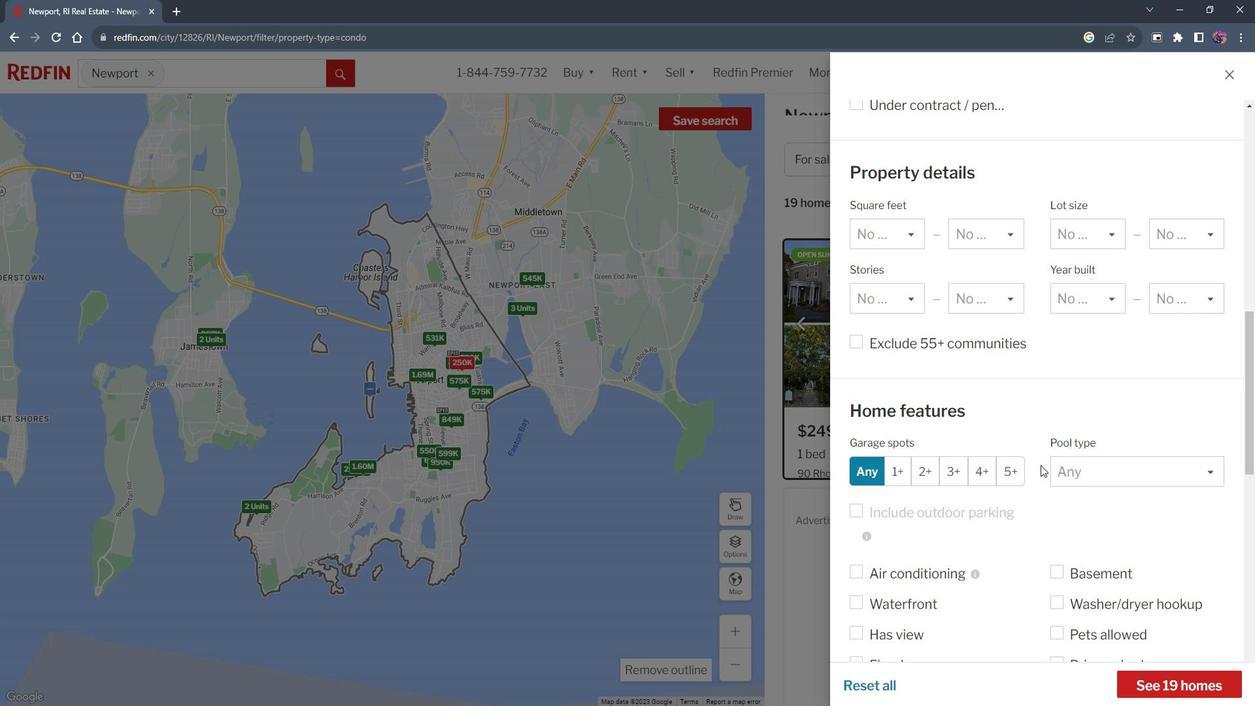 
Action: Mouse scrolled (1047, 453) with delta (0, 0)
Screenshot: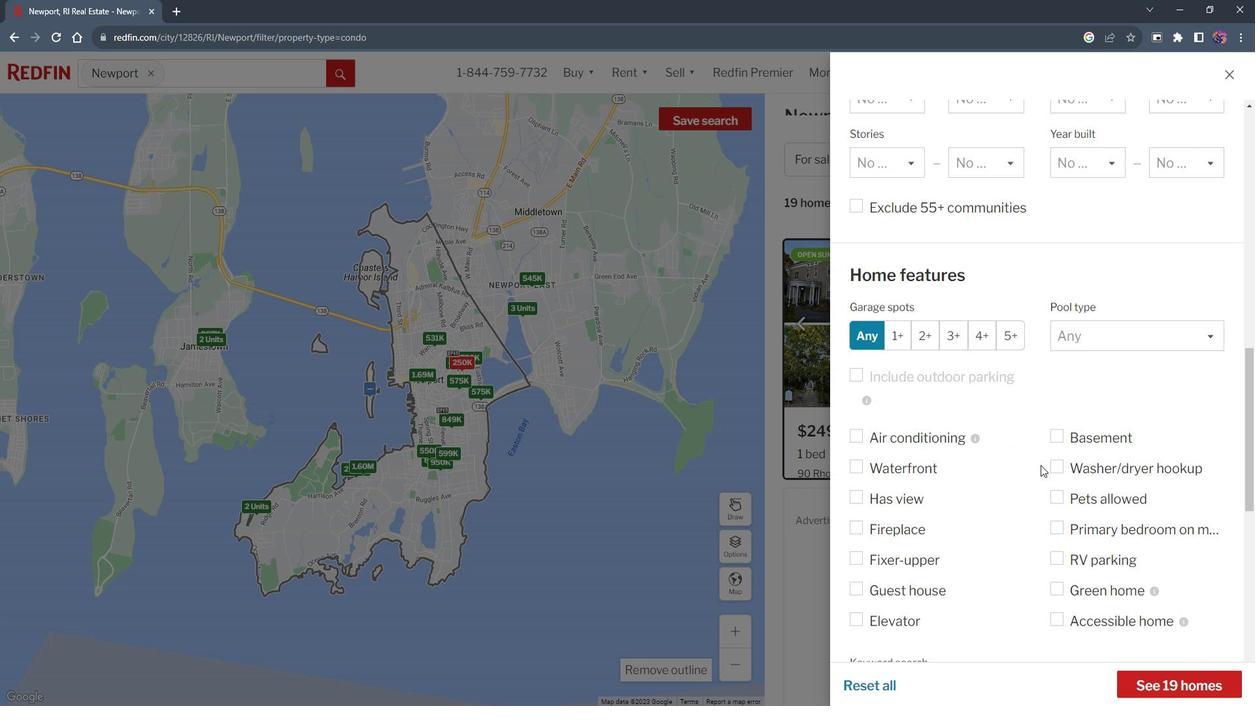 
Action: Mouse moved to (1047, 454)
Screenshot: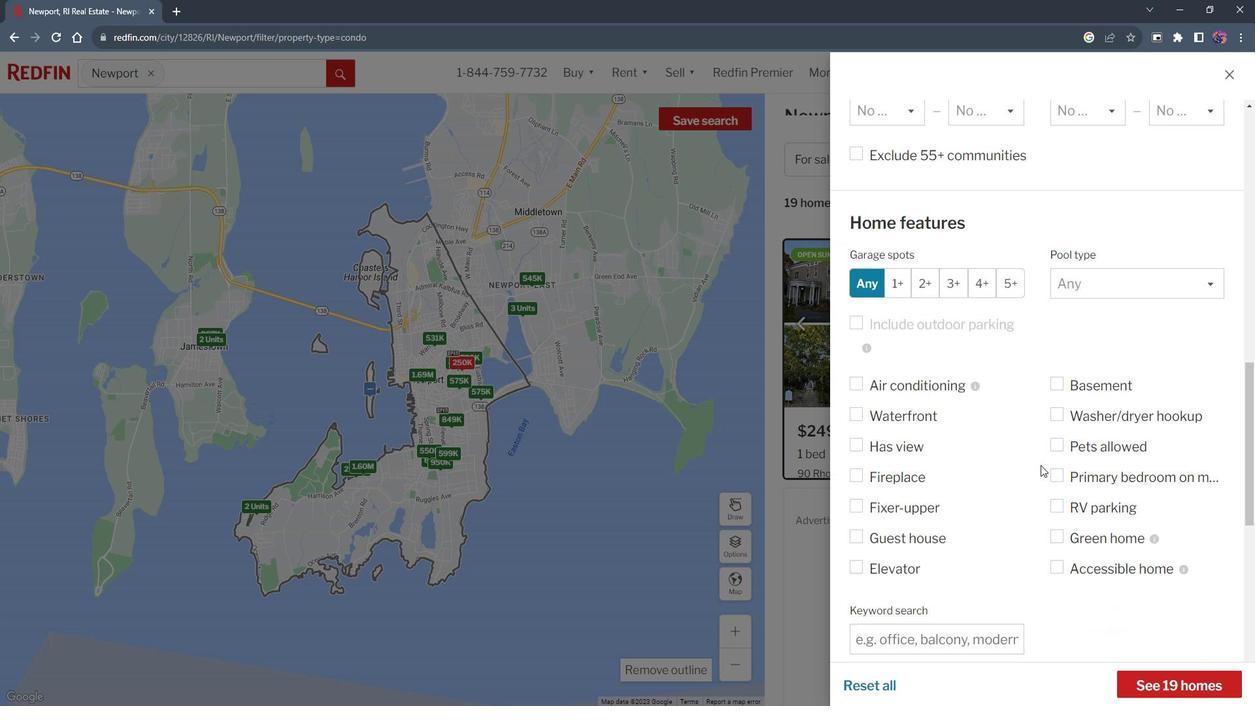 
Action: Mouse scrolled (1047, 453) with delta (0, 0)
Screenshot: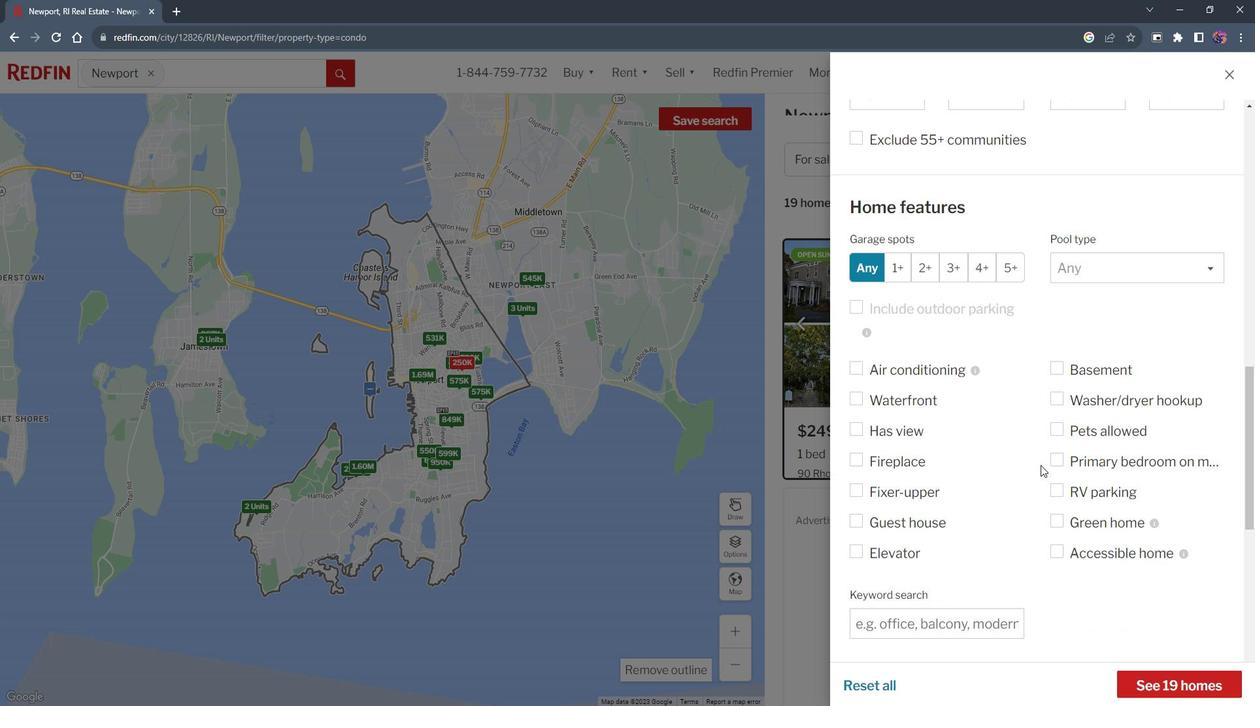 
Action: Mouse moved to (915, 541)
Screenshot: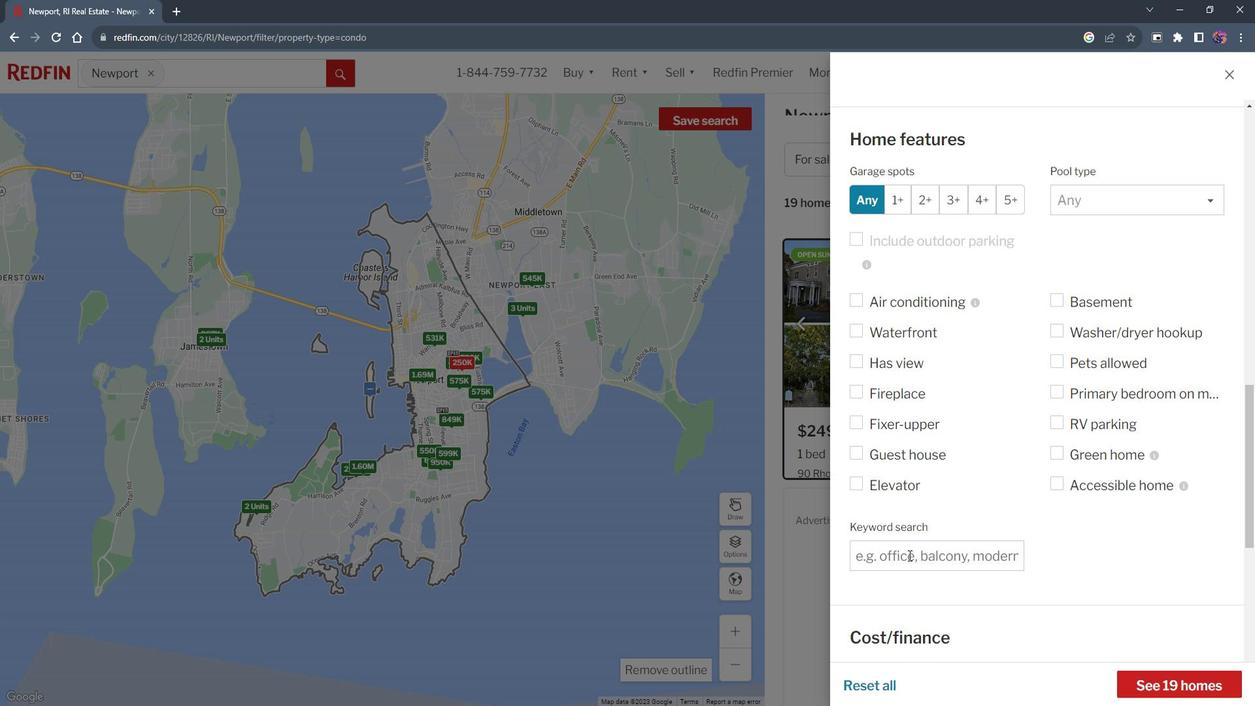
Action: Mouse pressed left at (915, 541)
Screenshot: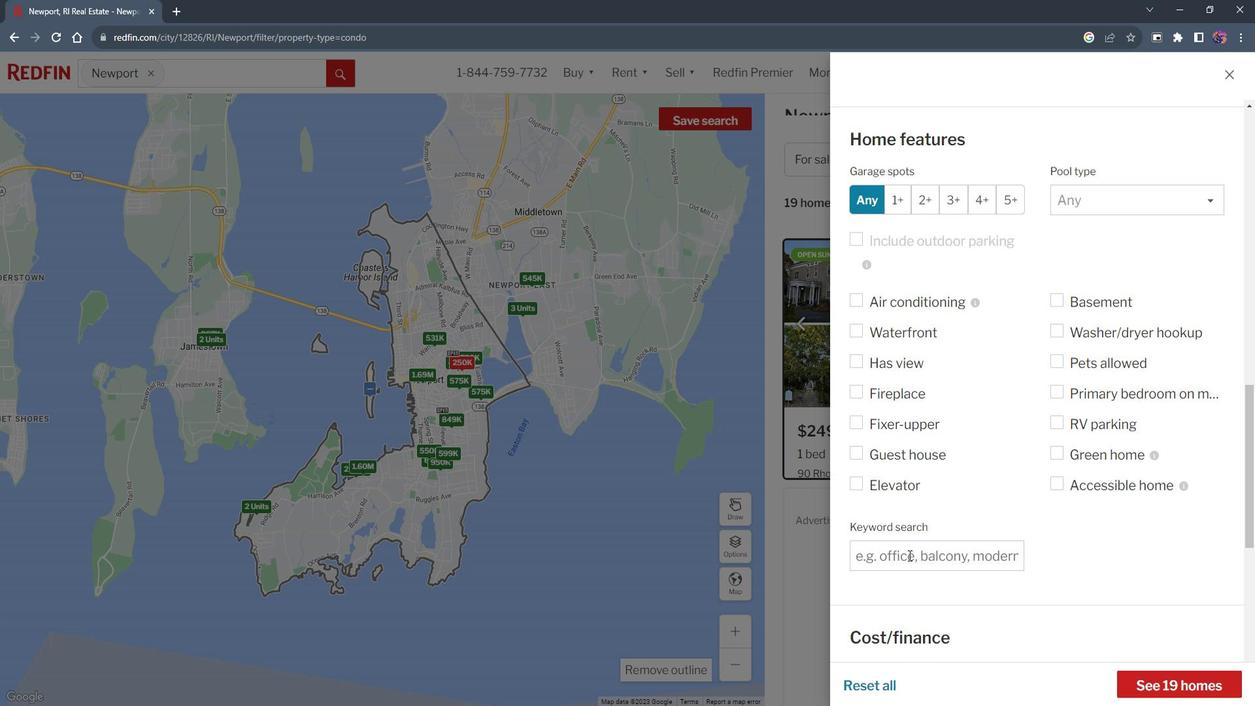 
Action: Mouse moved to (924, 539)
Screenshot: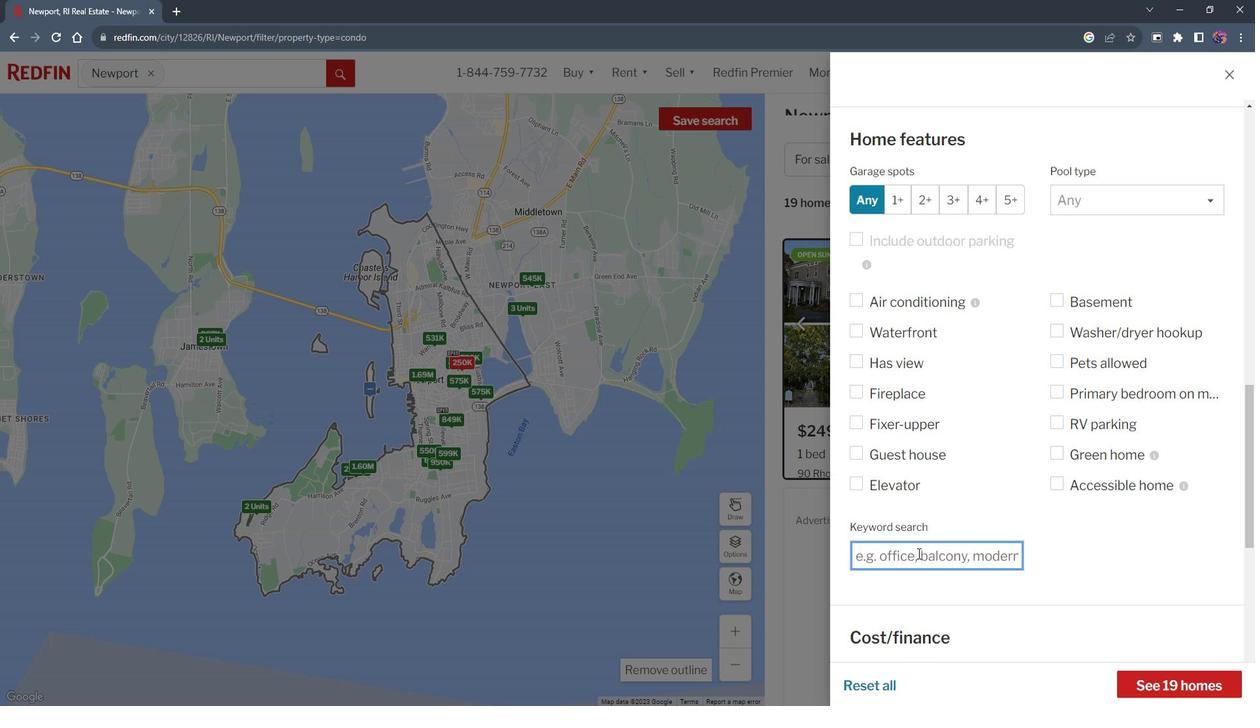 
Action: Key pressed <Key.shift><Key.shift><Key.shift><Key.shift><Key.shift><Key.shift><Key.shift><Key.shift><Key.shift><Key.shift><Key.shift><Key.shift><Key.shift>Harbor<Key.space><Key.shift><Key.shift>Views
Screenshot: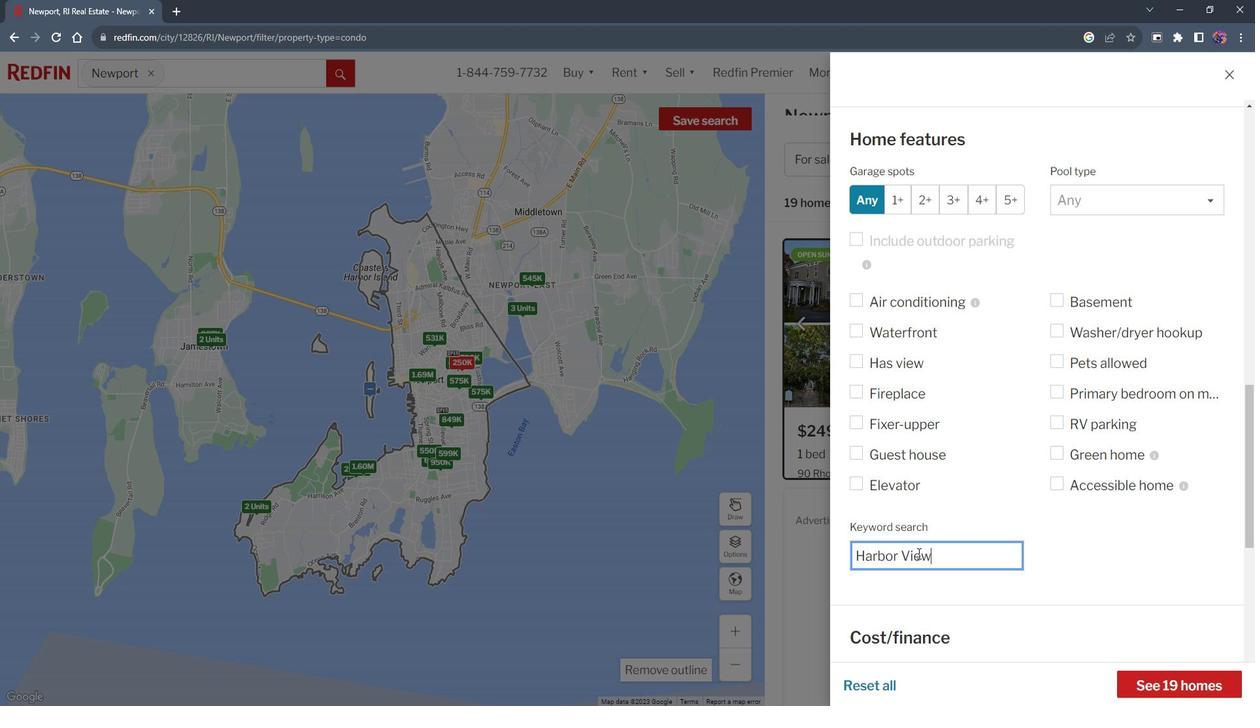 
Action: Mouse moved to (1074, 563)
Screenshot: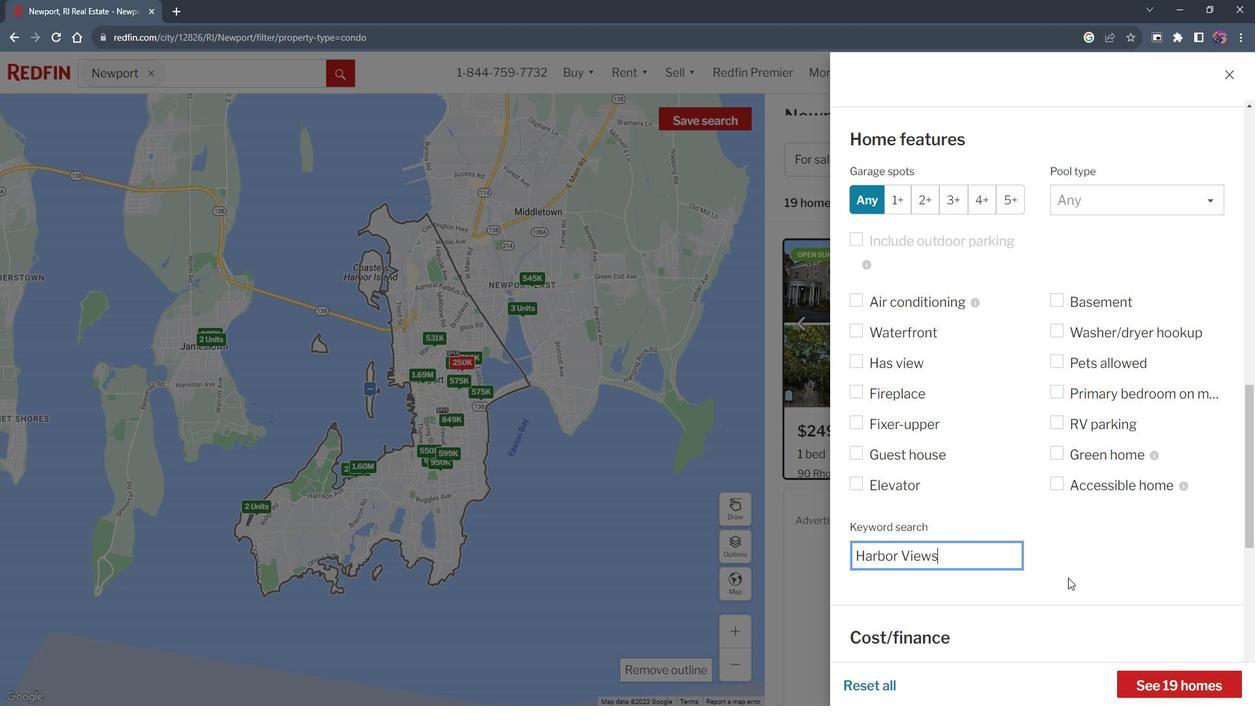 
Action: Mouse scrolled (1074, 563) with delta (0, 0)
Screenshot: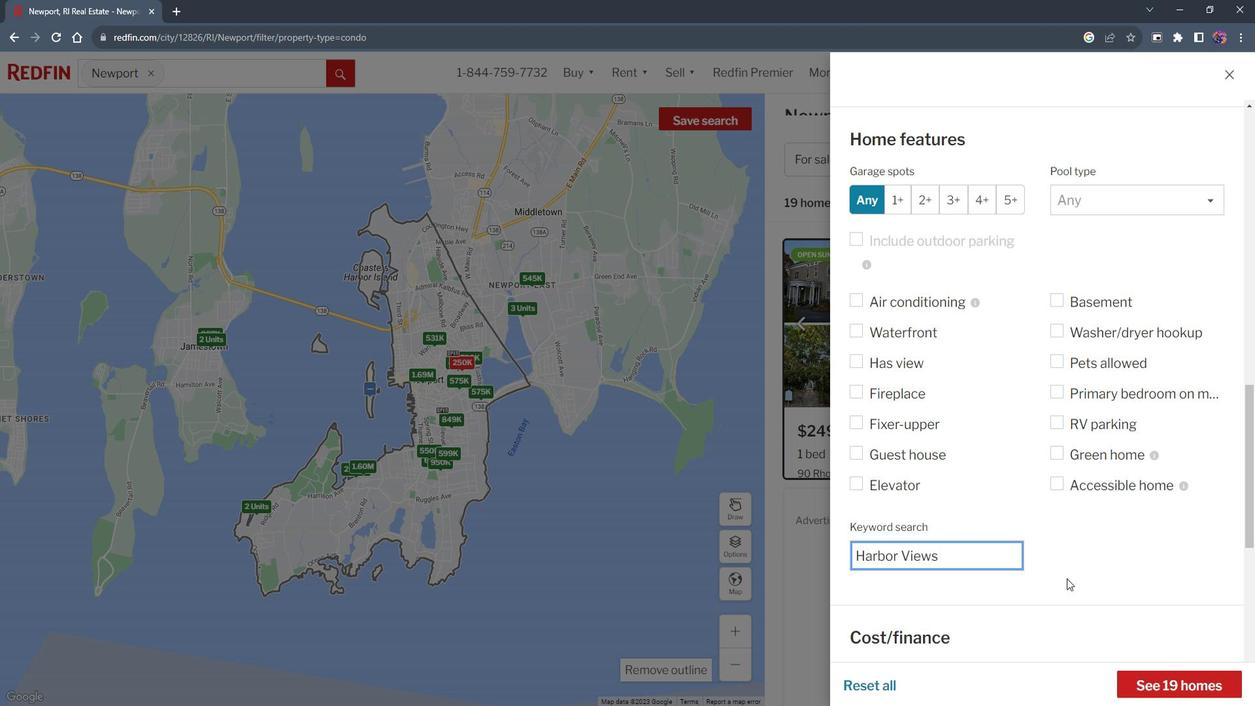 
Action: Mouse moved to (1172, 665)
Screenshot: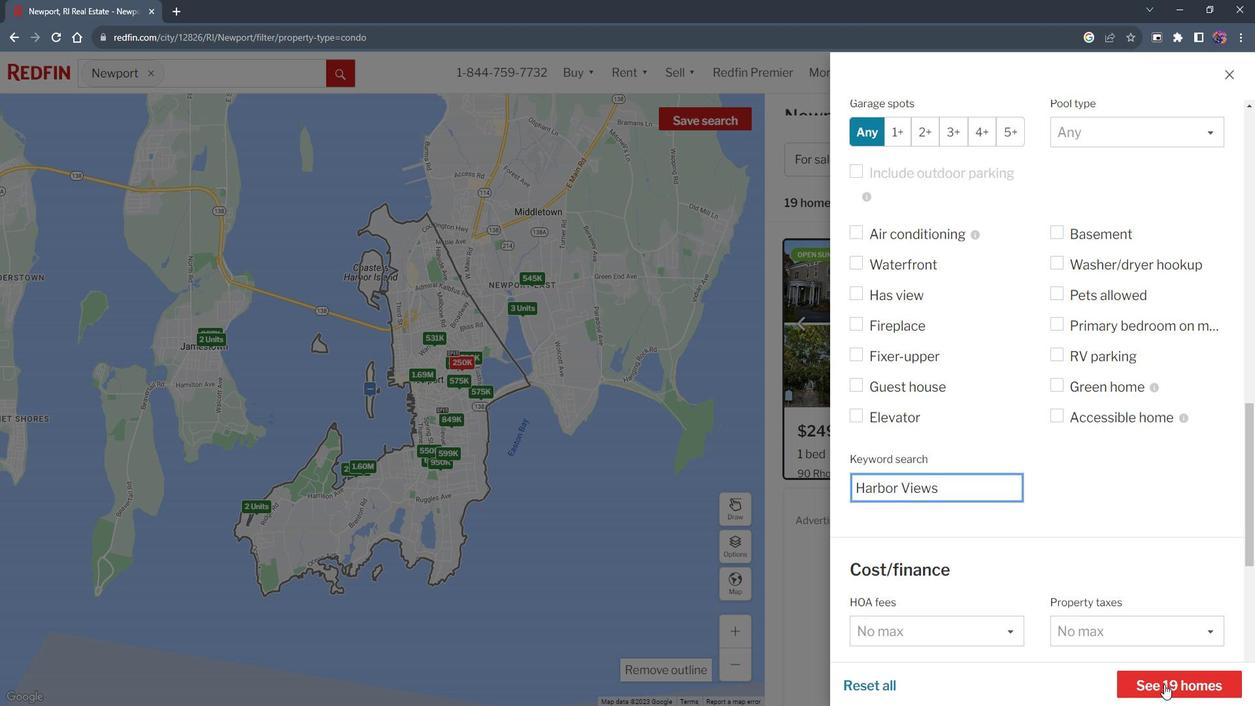 
Action: Mouse pressed left at (1172, 665)
Screenshot: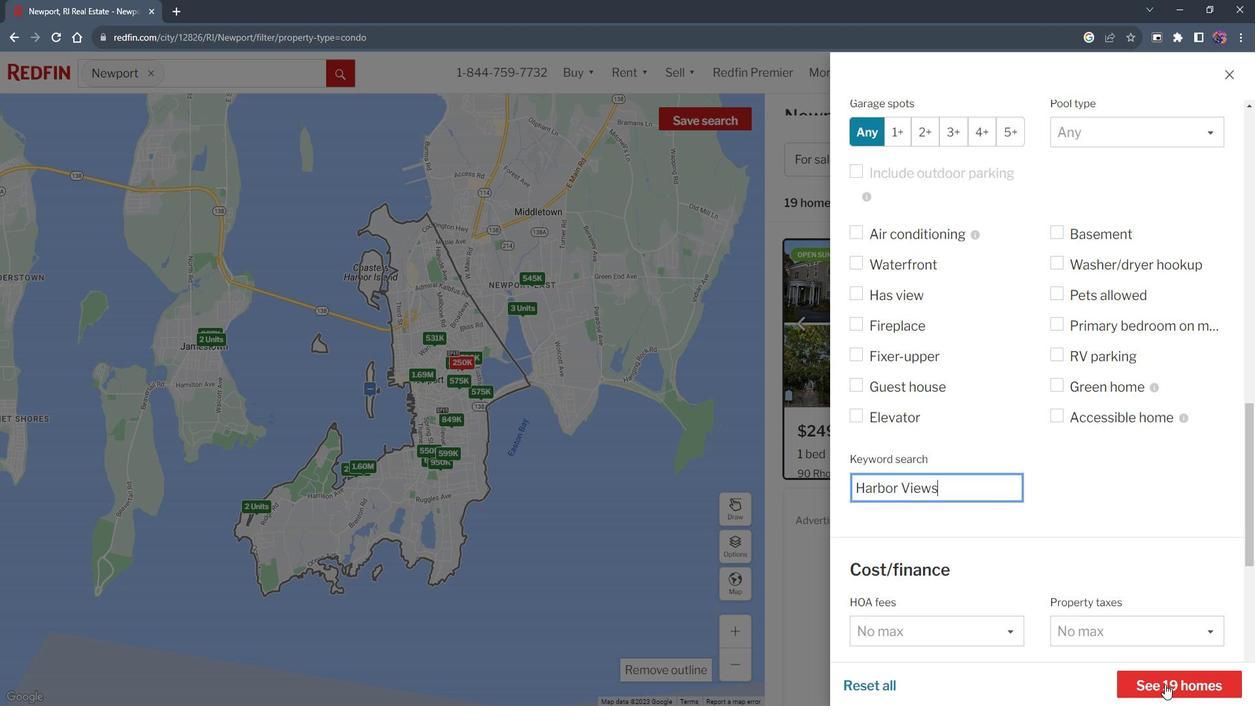 
Action: Mouse moved to (883, 330)
Screenshot: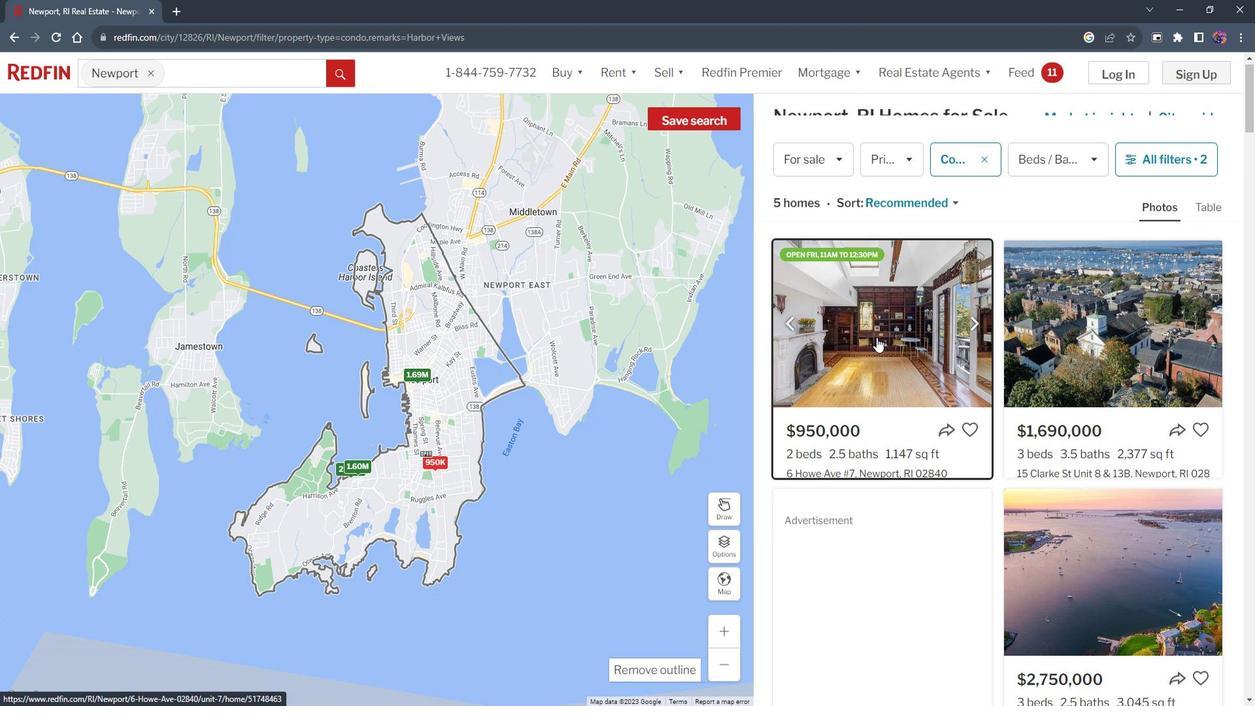 
Action: Mouse pressed left at (883, 330)
Screenshot: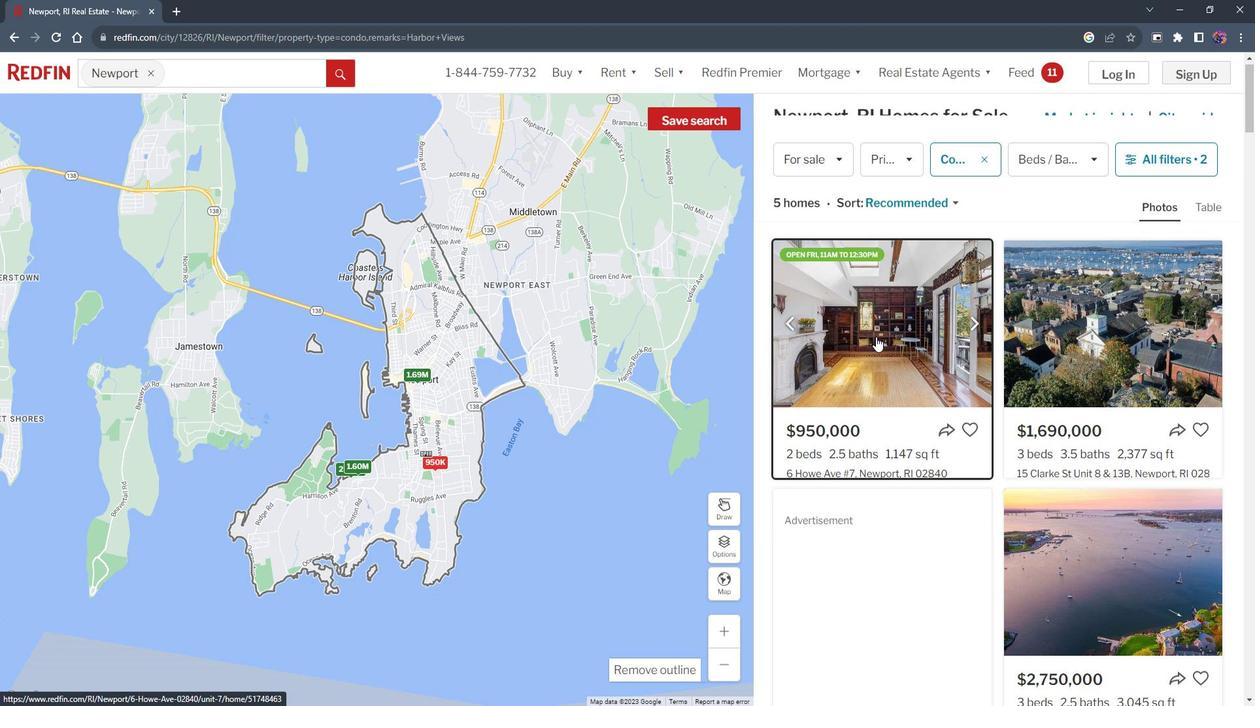 
Action: Mouse moved to (587, 336)
Screenshot: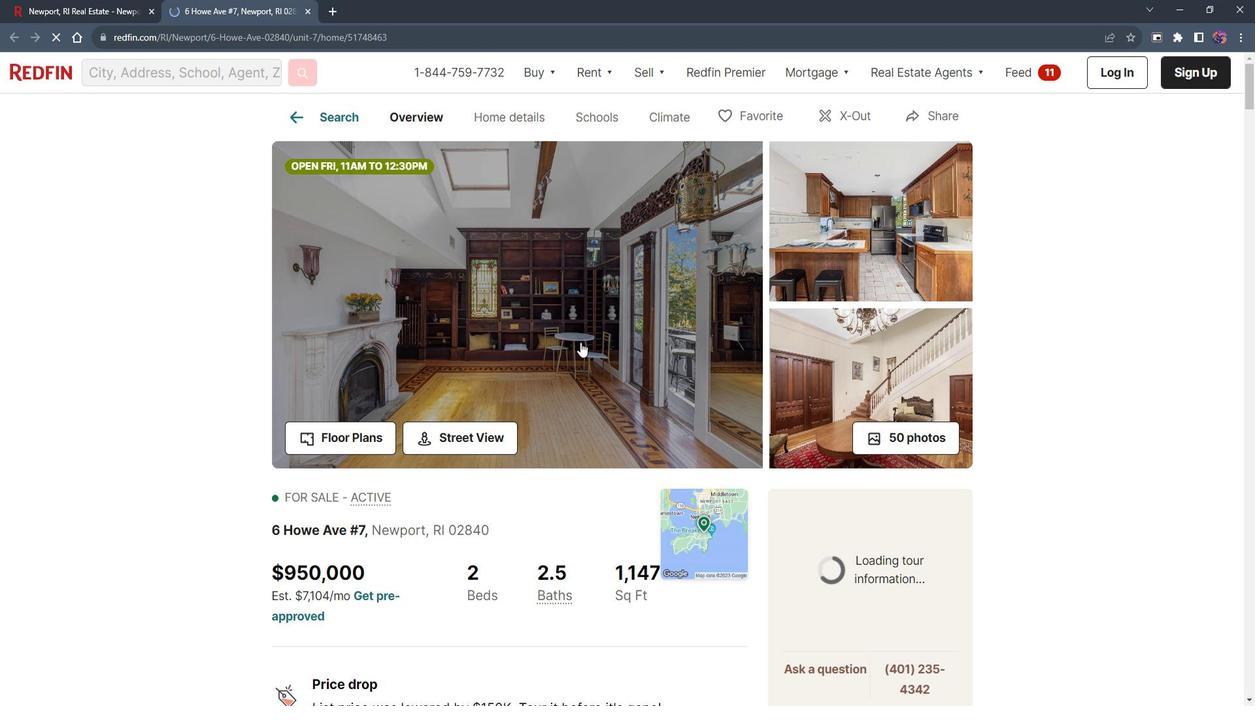 
Action: Mouse pressed left at (587, 336)
Screenshot: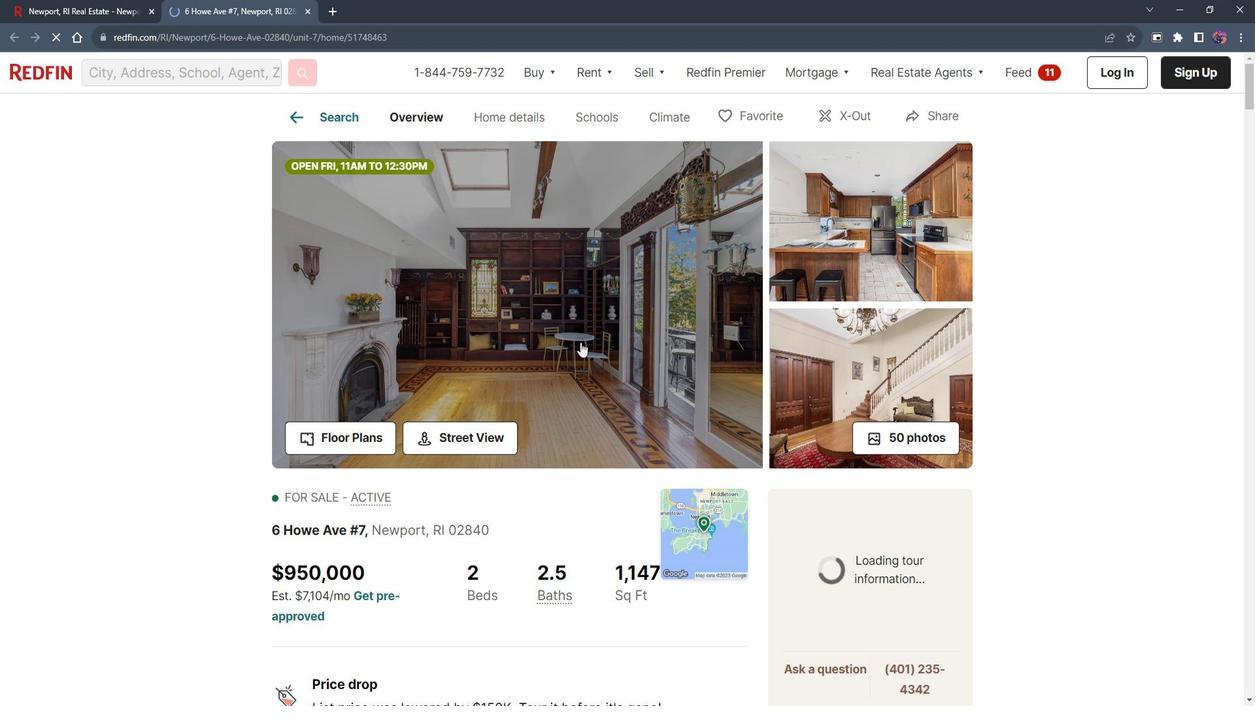 
Action: Mouse moved to (1173, 380)
Screenshot: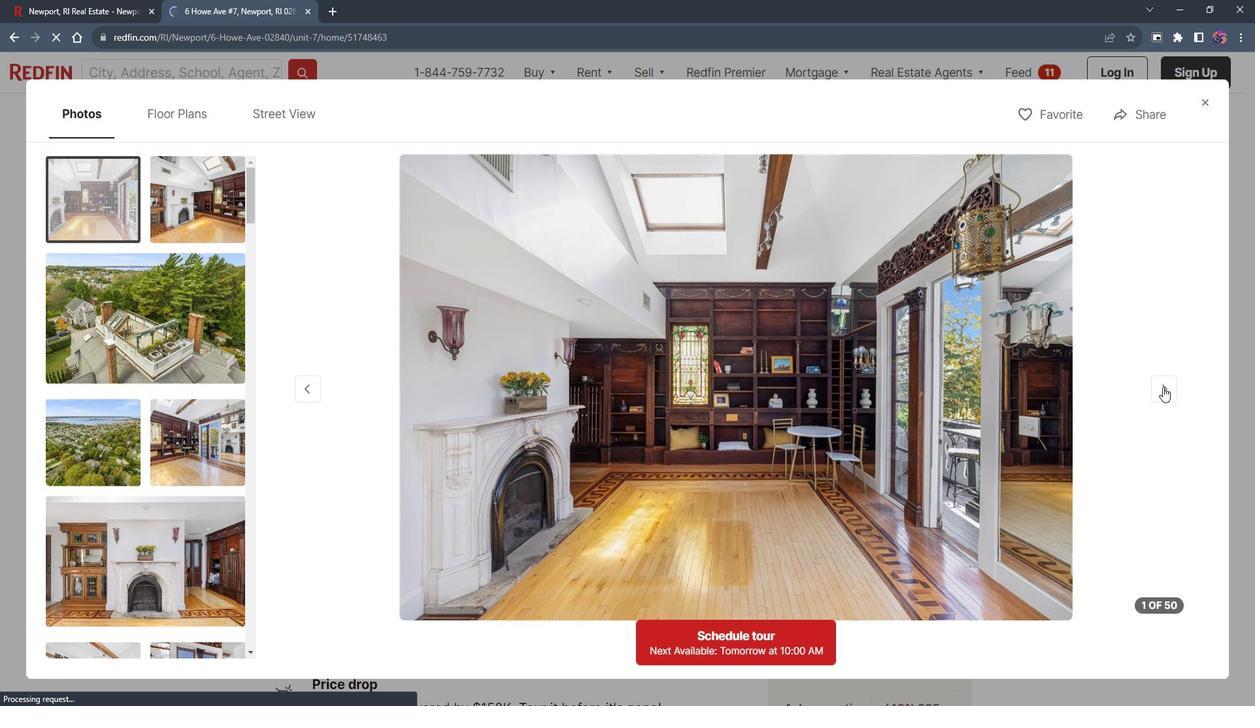
Action: Mouse pressed left at (1173, 380)
Screenshot: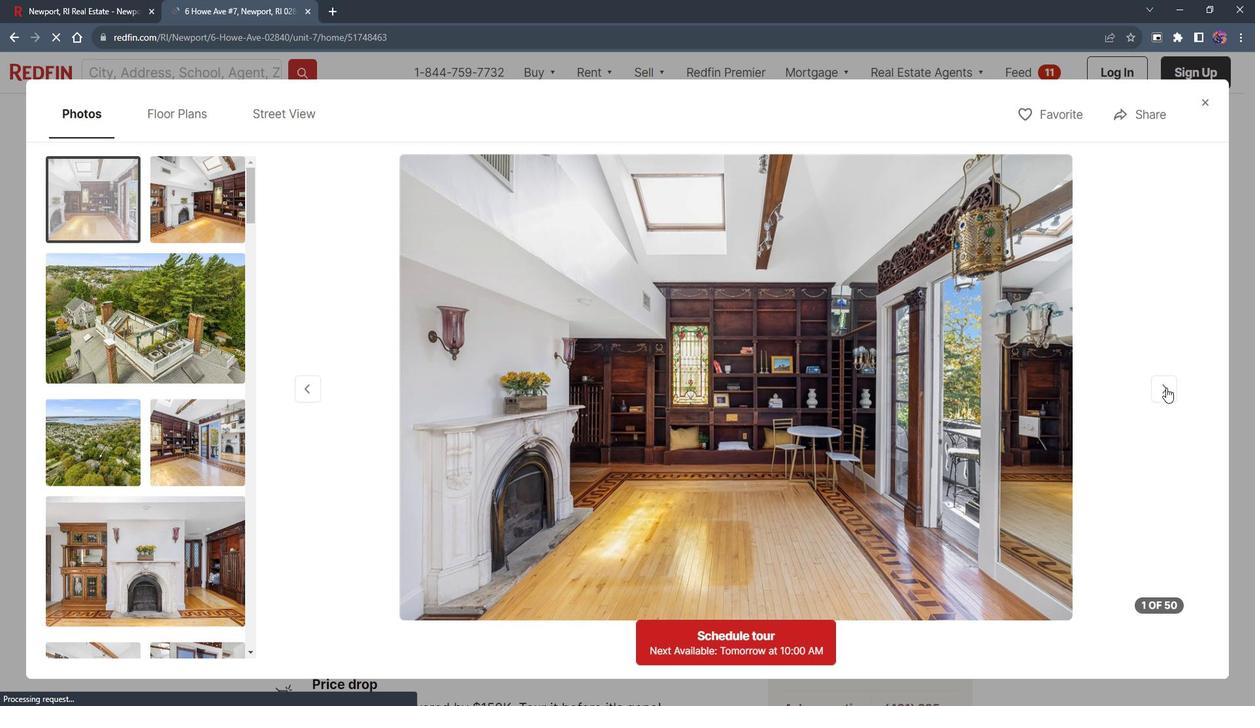 
Action: Mouse moved to (1170, 380)
Screenshot: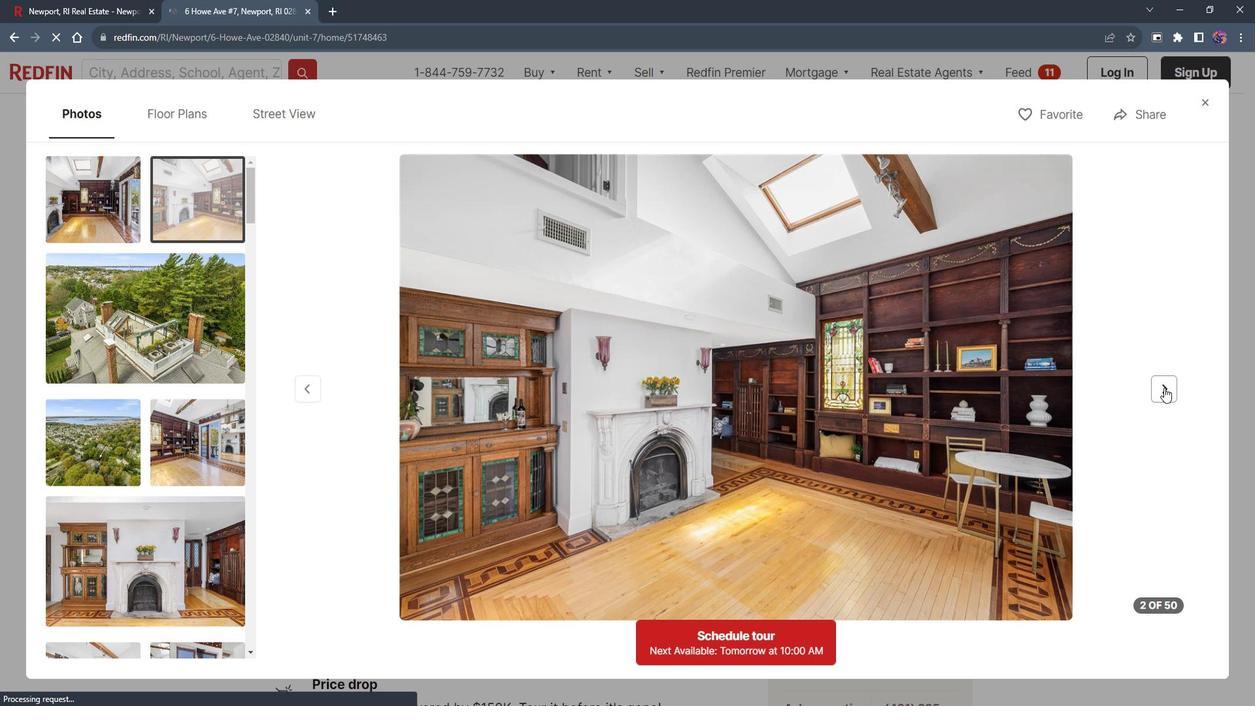 
Action: Mouse pressed left at (1170, 380)
Screenshot: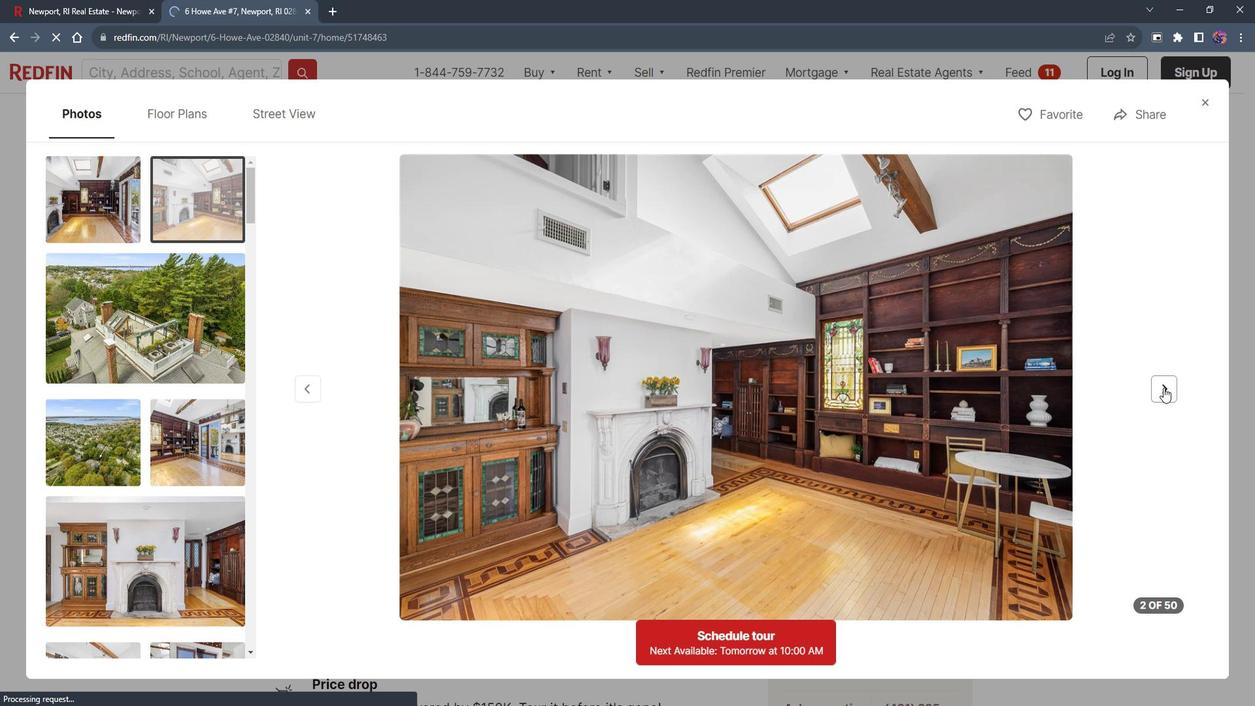 
Action: Mouse moved to (115, 434)
Screenshot: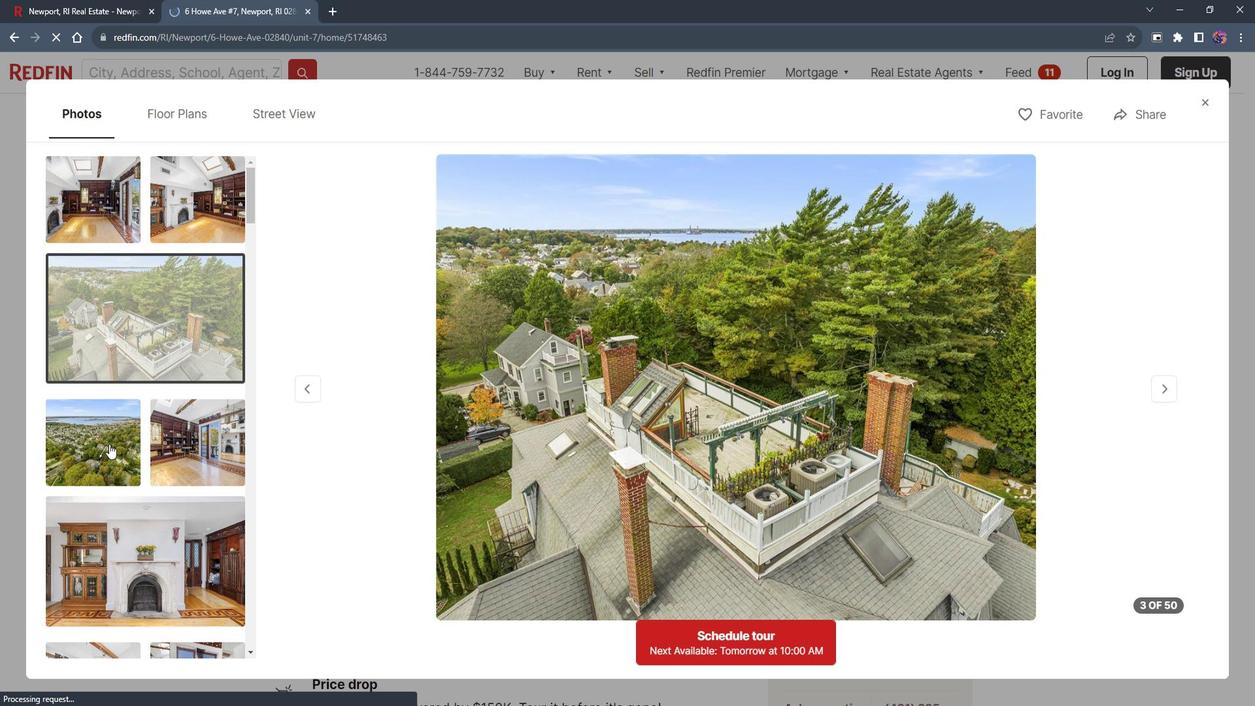 
Action: Mouse pressed left at (115, 434)
Screenshot: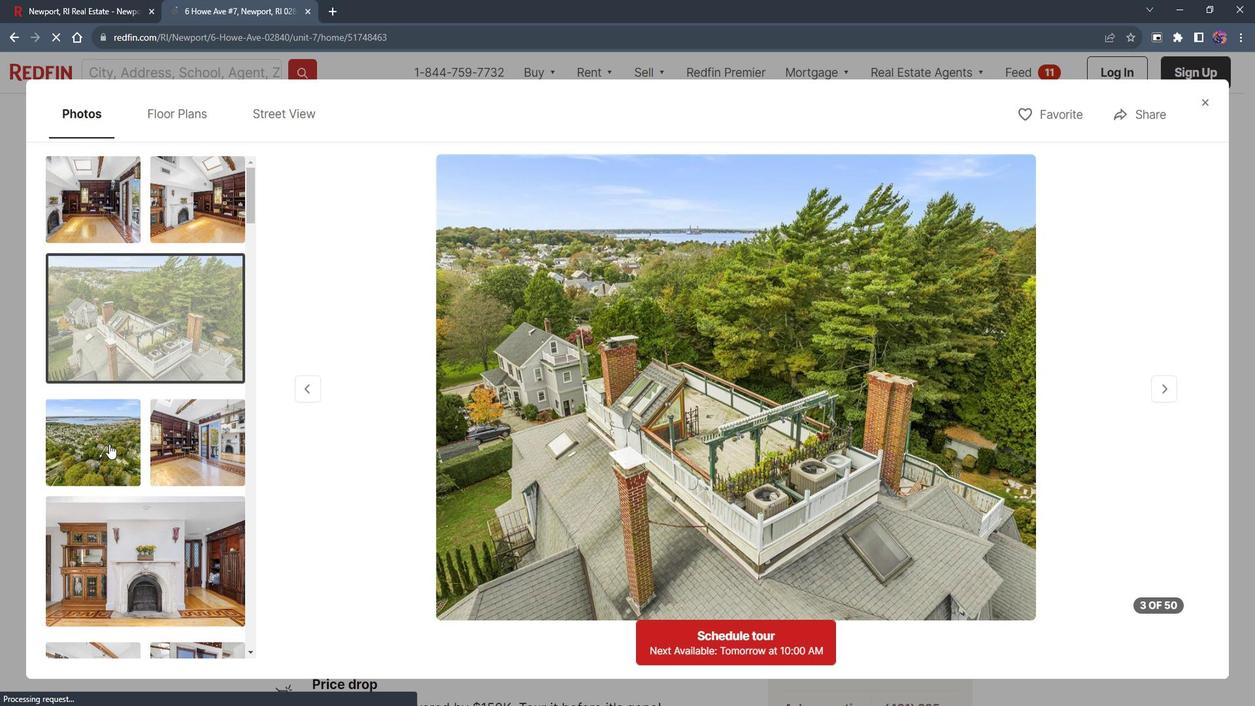 
Action: Mouse moved to (203, 473)
Screenshot: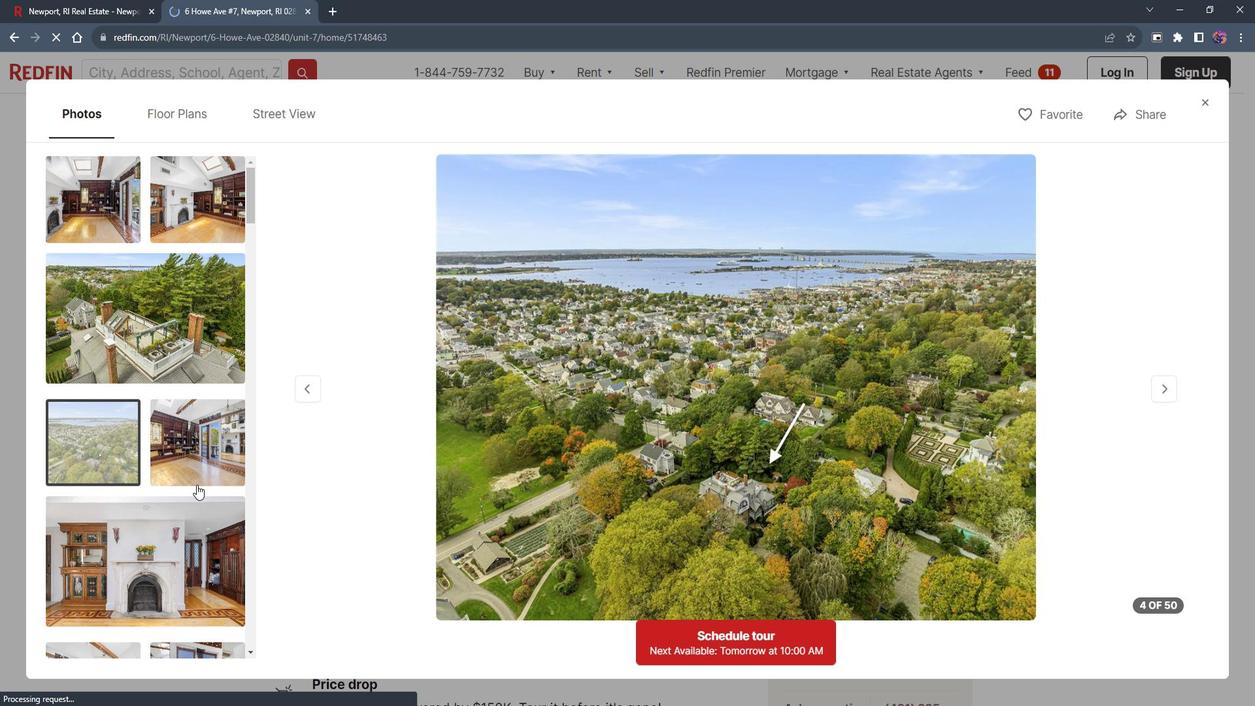 
Action: Mouse scrolled (203, 472) with delta (0, 0)
Screenshot: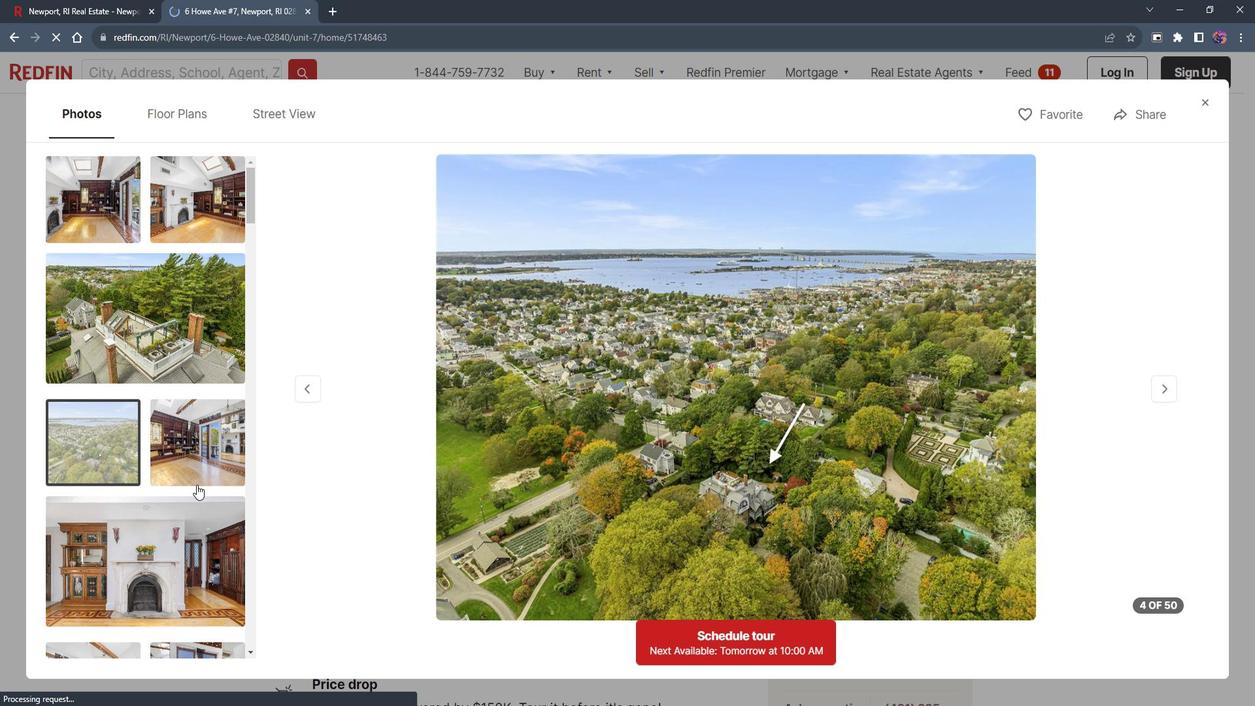 
Action: Mouse moved to (203, 473)
Screenshot: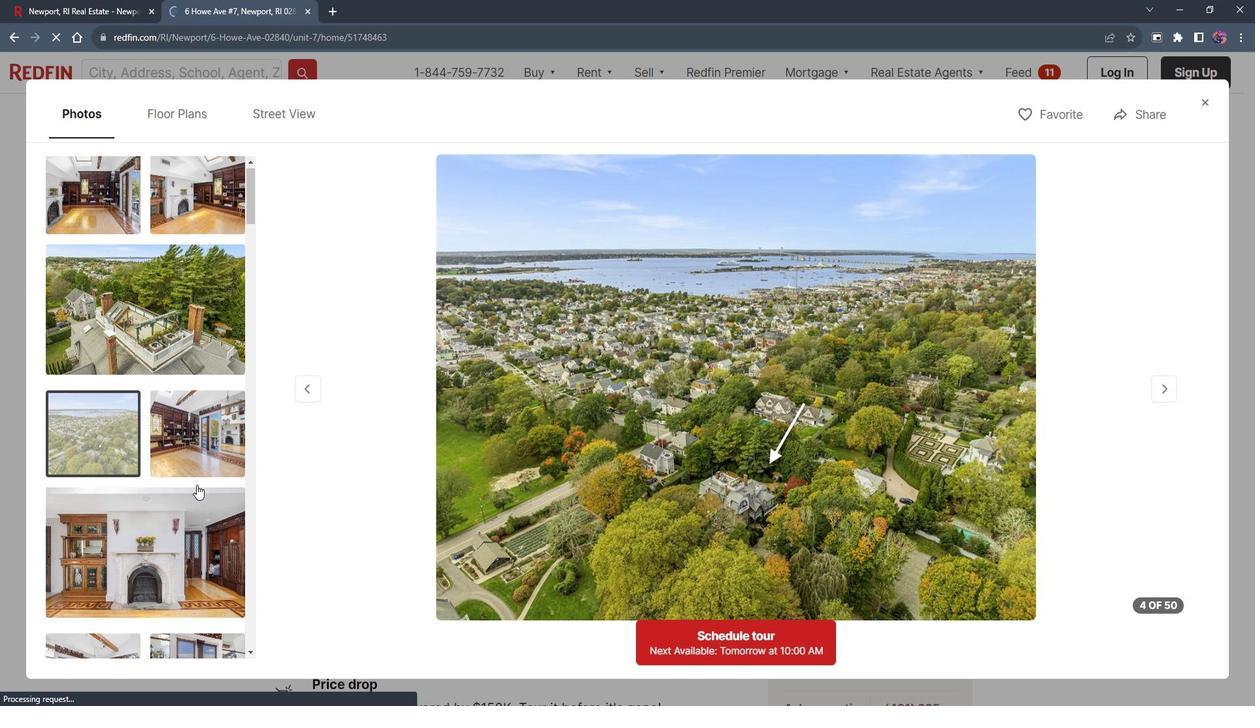 
Action: Mouse scrolled (203, 472) with delta (0, 0)
Screenshot: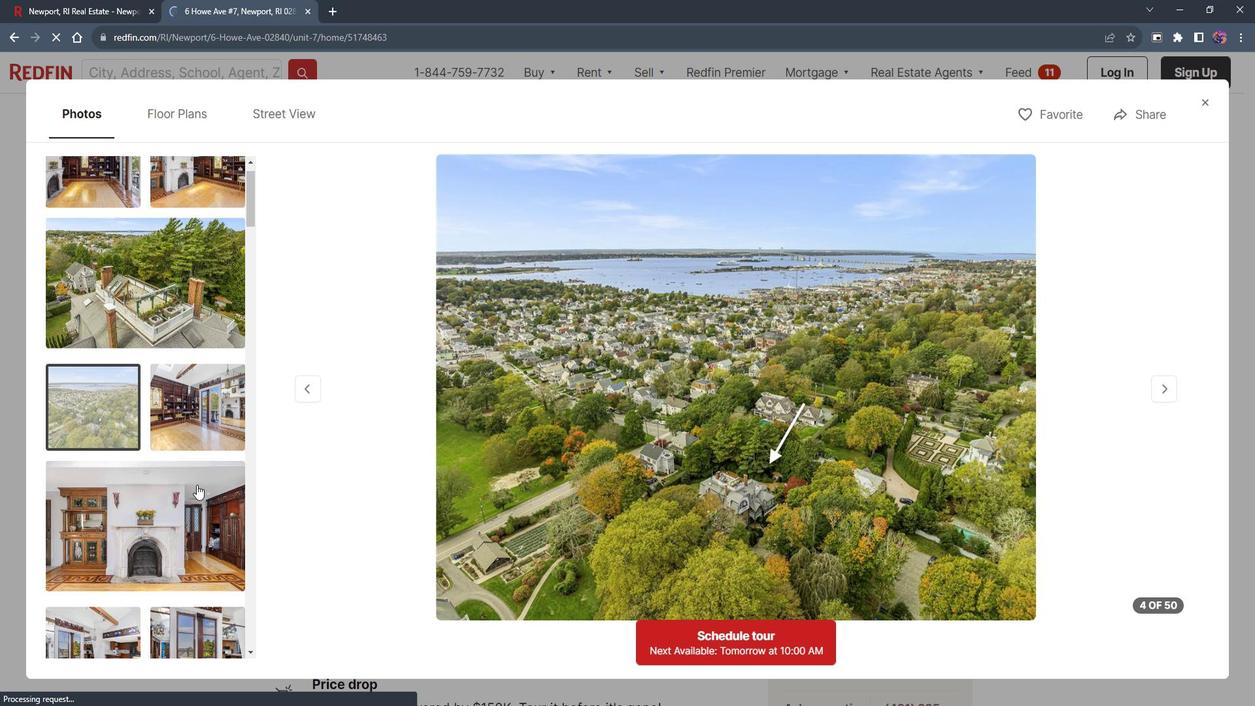 
Action: Mouse moved to (204, 473)
Screenshot: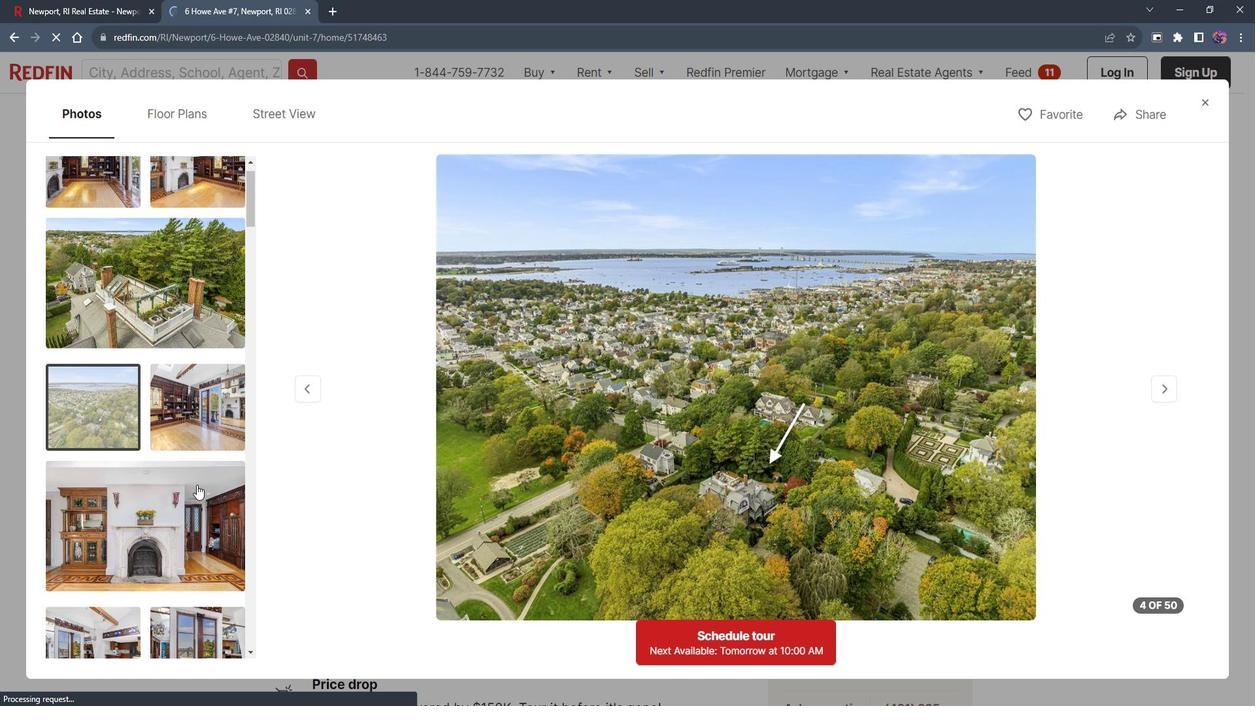 
Action: Mouse scrolled (204, 472) with delta (0, 0)
Screenshot: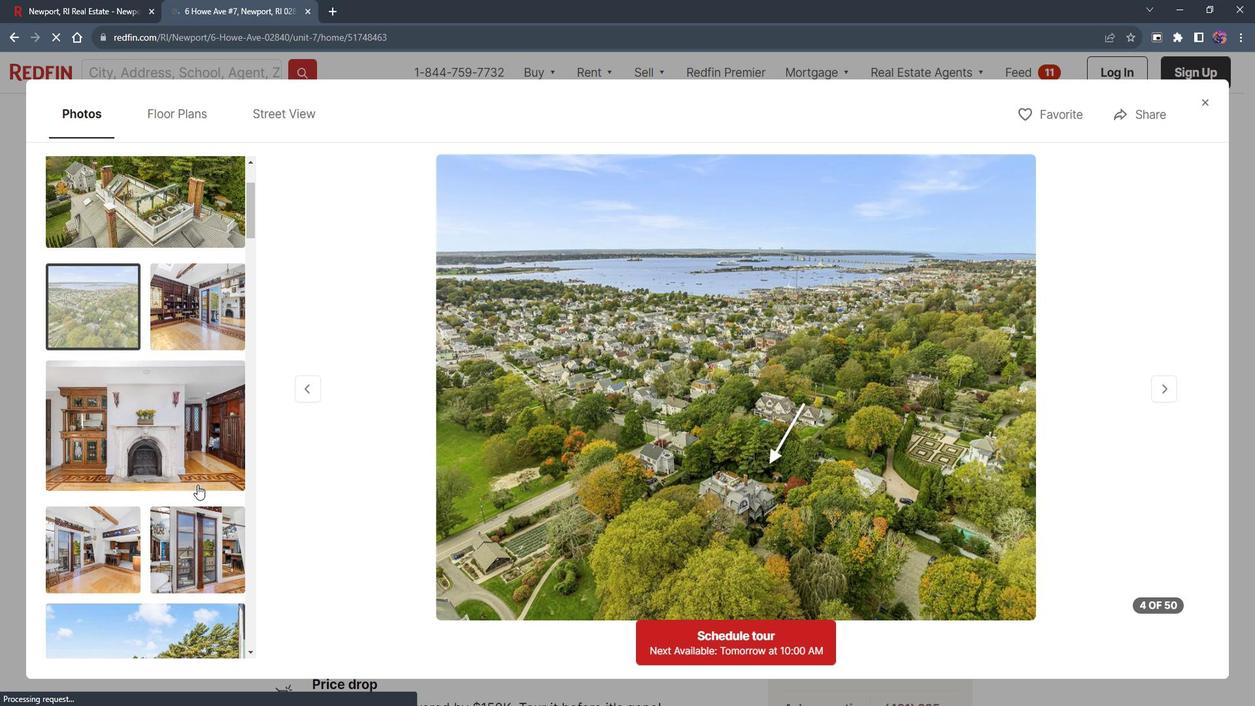 
Action: Mouse moved to (160, 540)
Screenshot: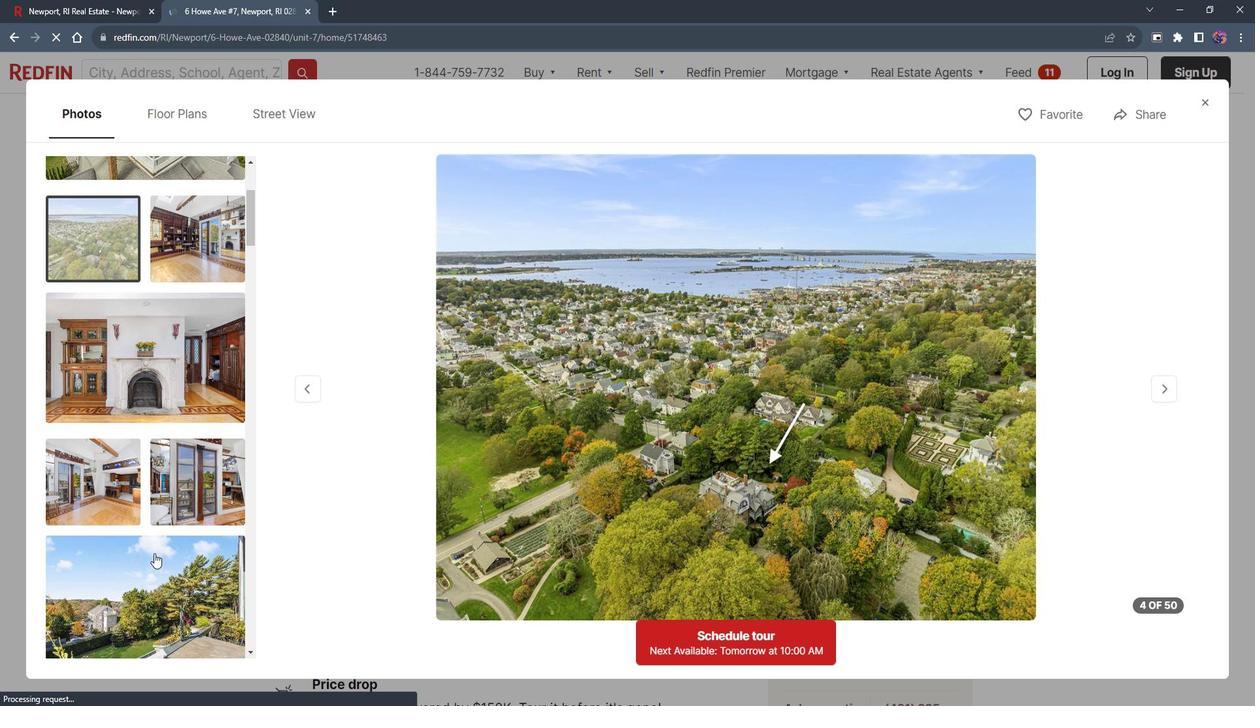 
Action: Mouse pressed left at (160, 540)
Screenshot: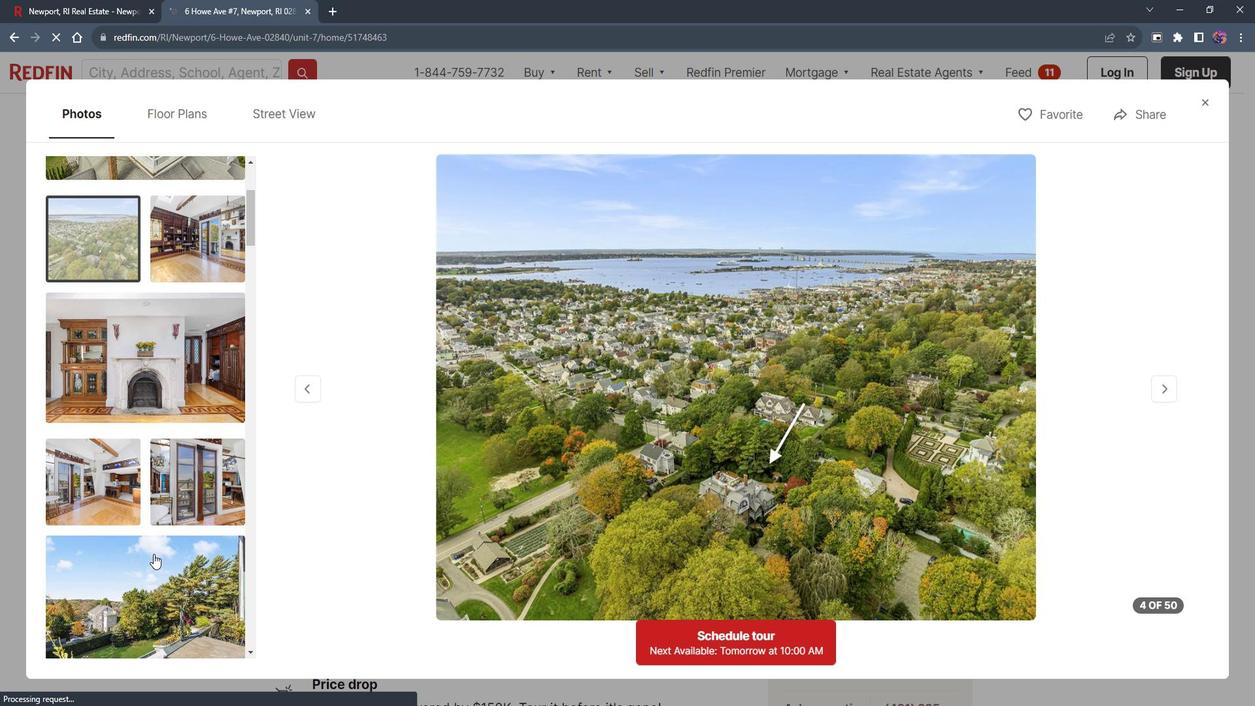 
Action: Mouse moved to (158, 539)
Screenshot: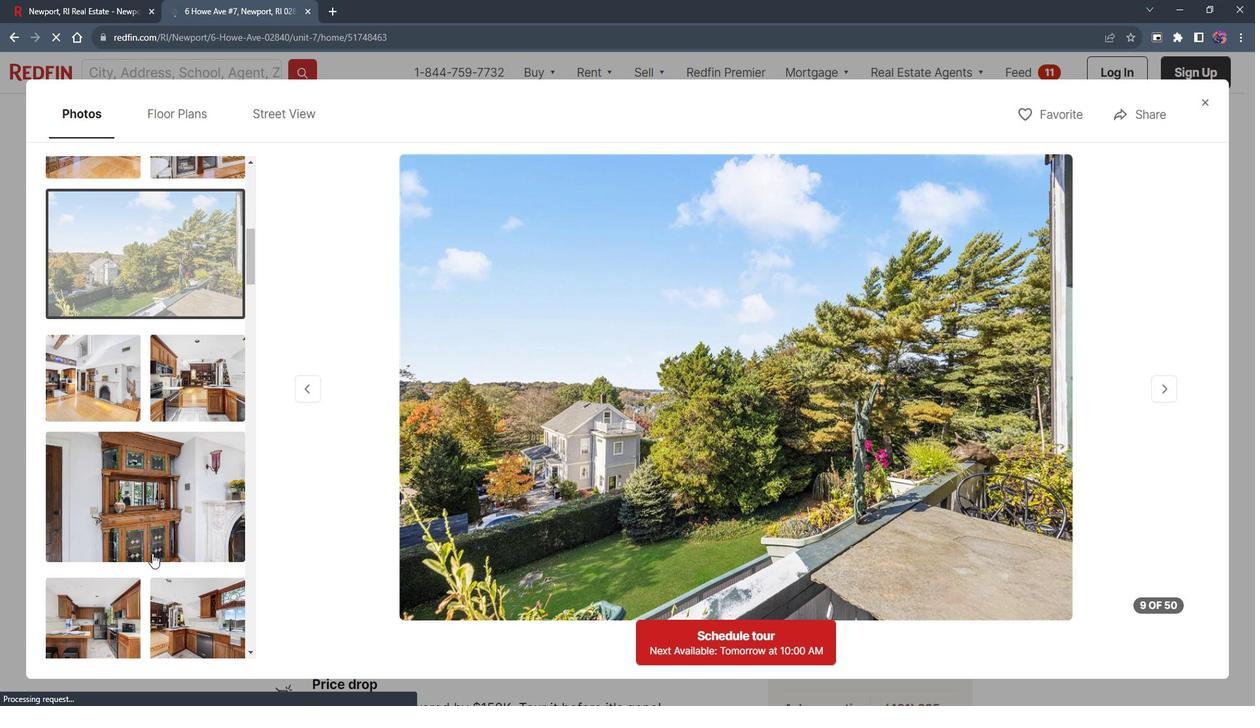 
Action: Mouse scrolled (158, 539) with delta (0, 0)
Screenshot: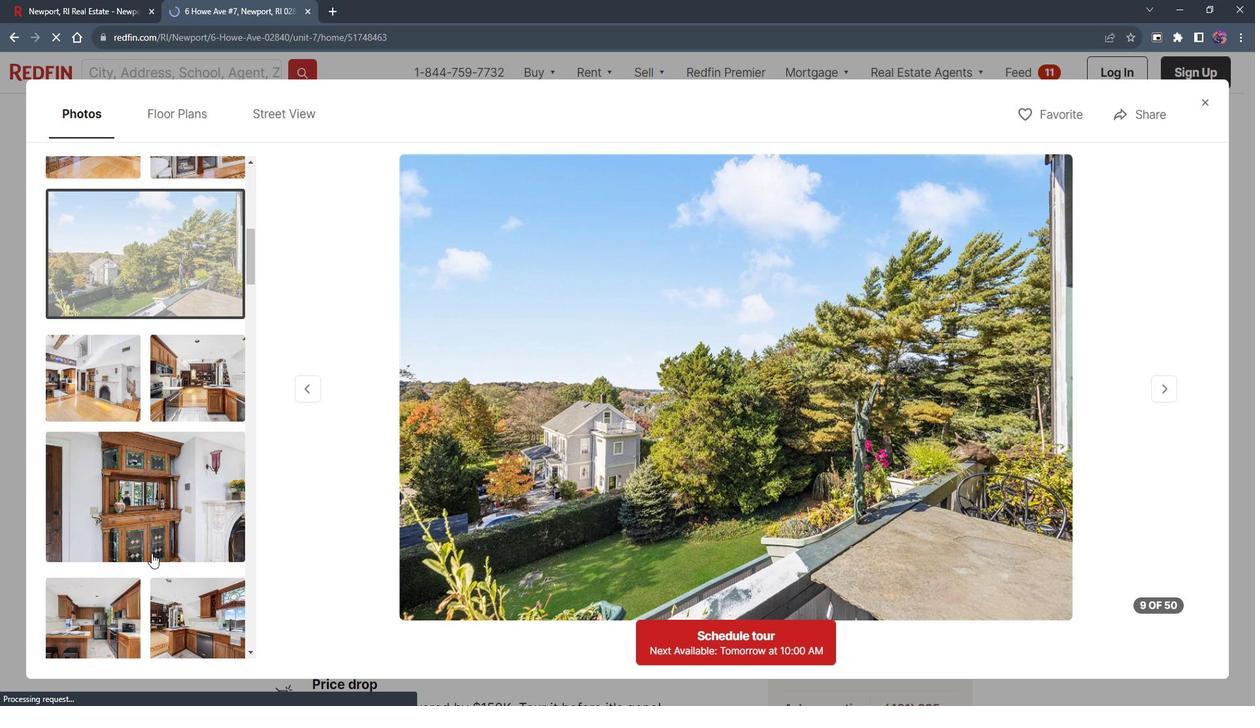 
Action: Mouse scrolled (158, 539) with delta (0, 0)
Screenshot: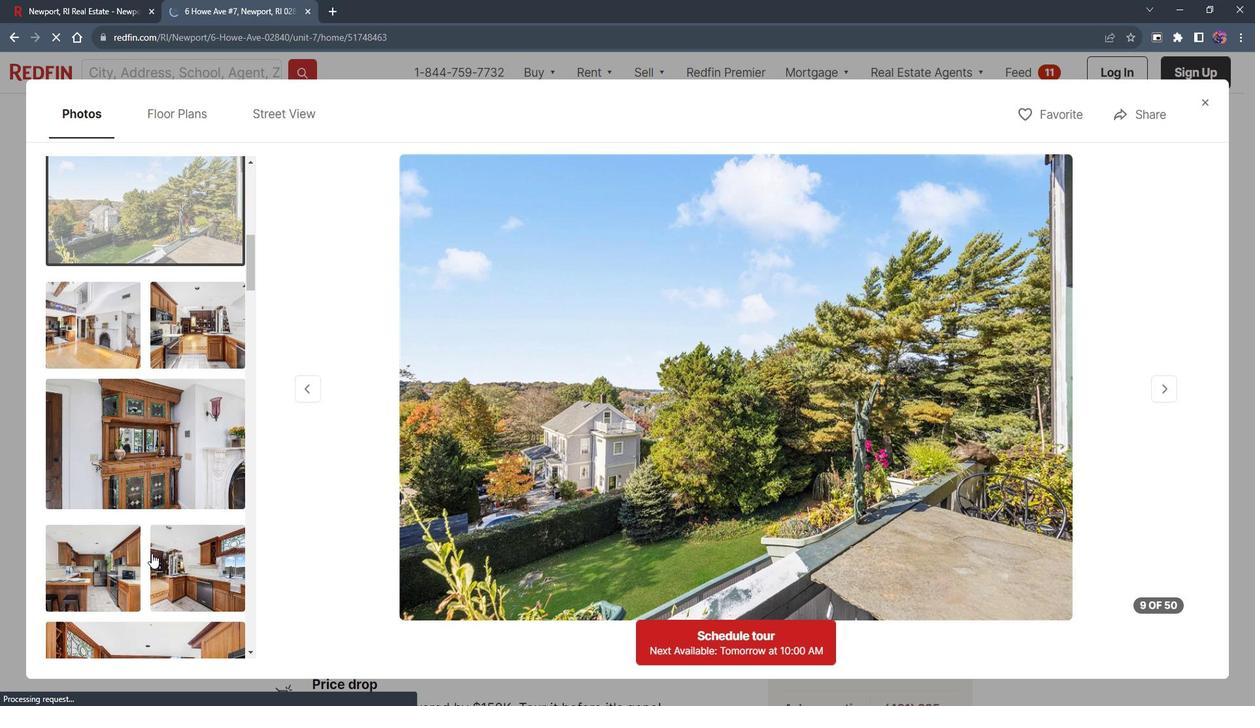 
Action: Mouse scrolled (158, 539) with delta (0, 0)
Screenshot: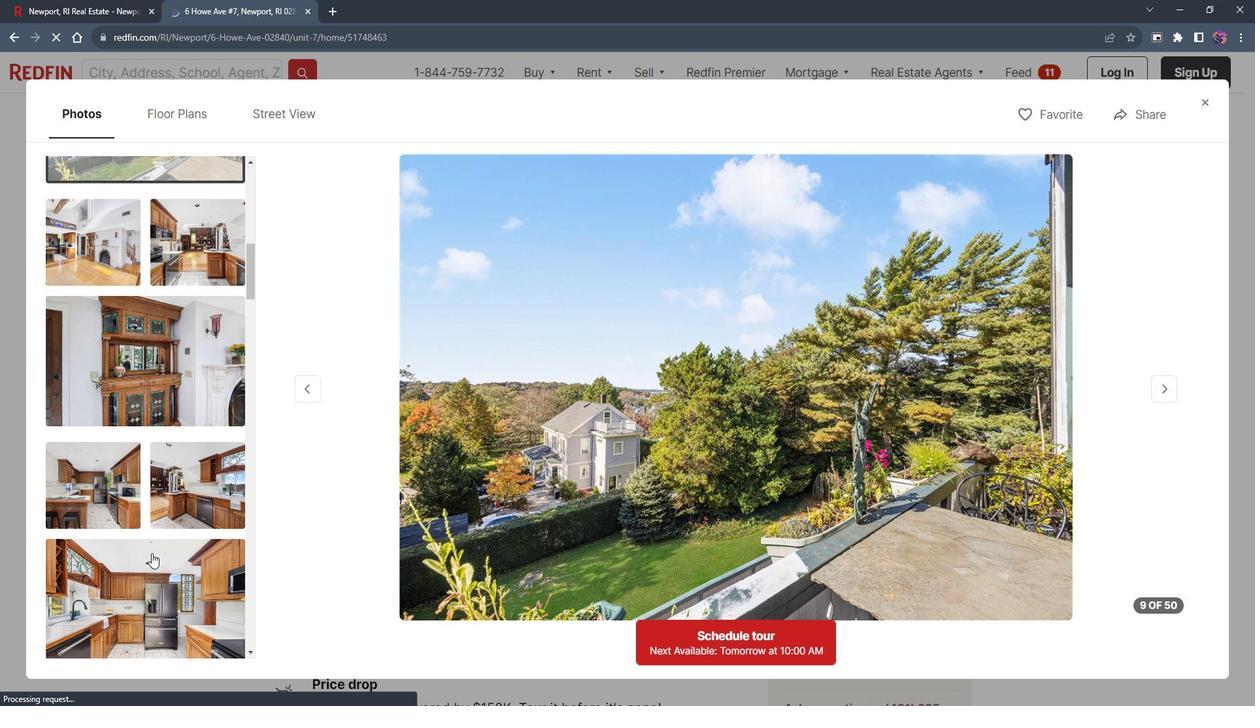 
Action: Mouse scrolled (158, 539) with delta (0, 0)
Screenshot: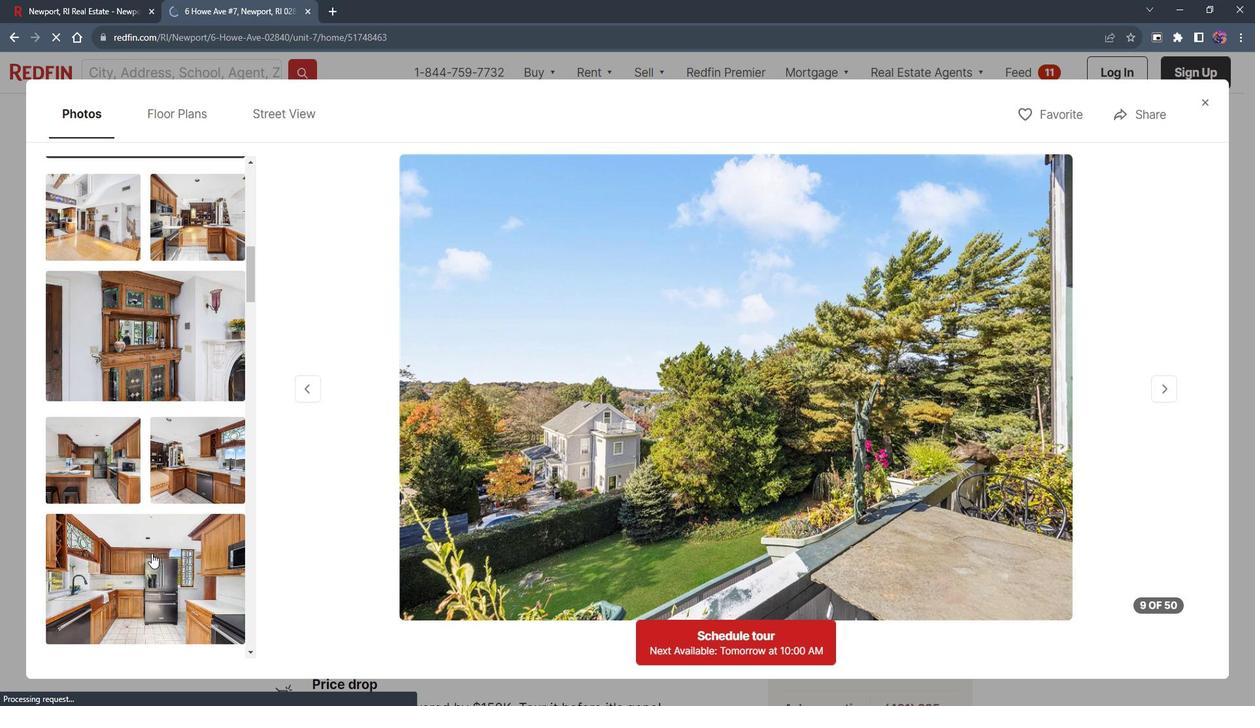 
Action: Mouse scrolled (158, 539) with delta (0, 0)
Screenshot: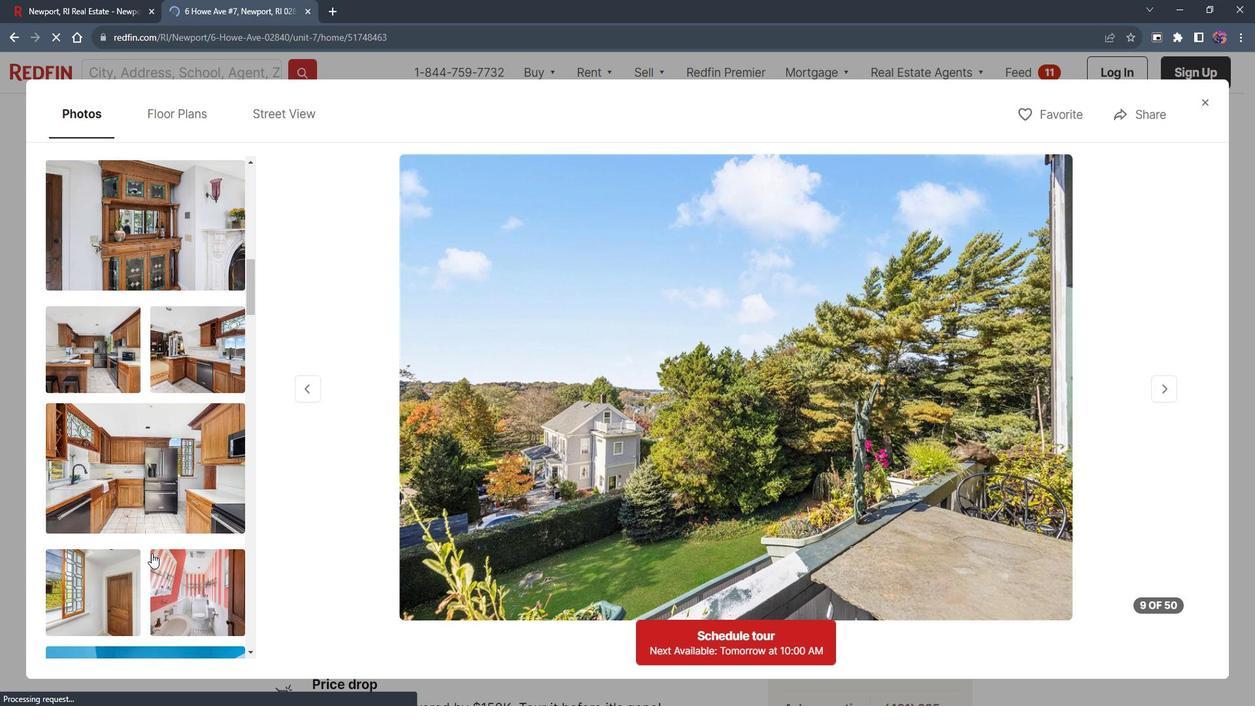 
Action: Mouse moved to (184, 512)
Screenshot: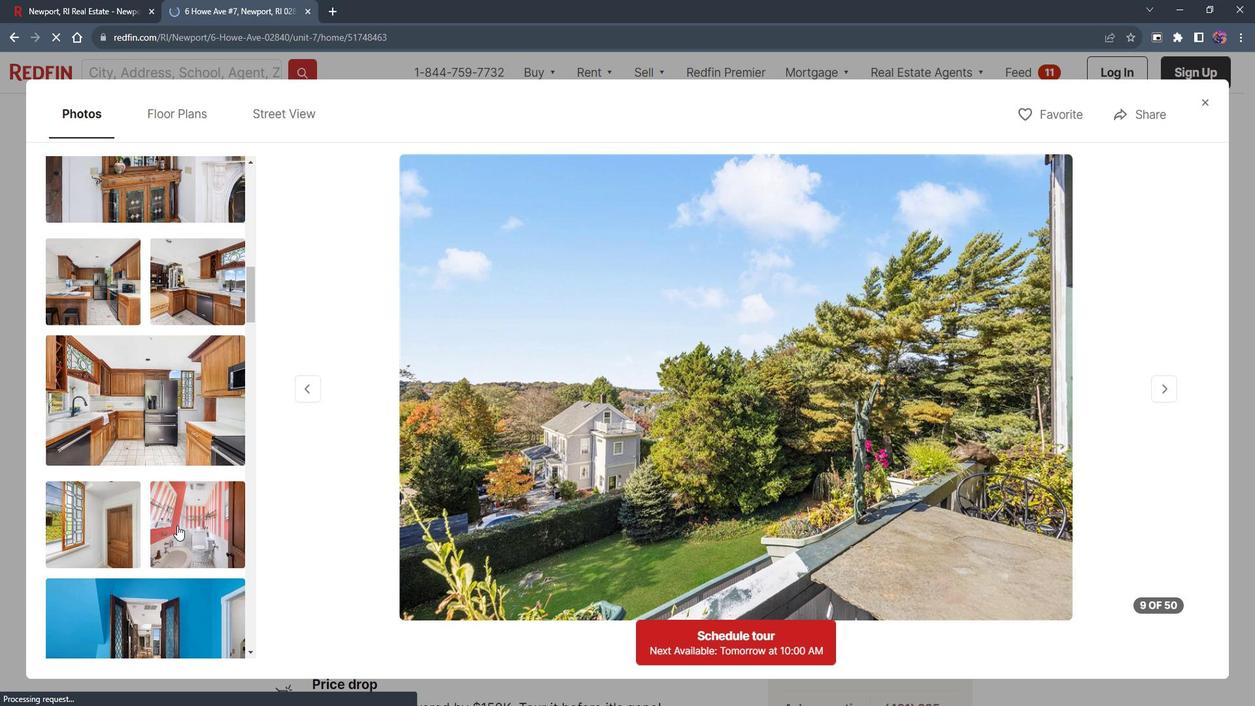 
Action: Mouse pressed left at (184, 512)
Screenshot: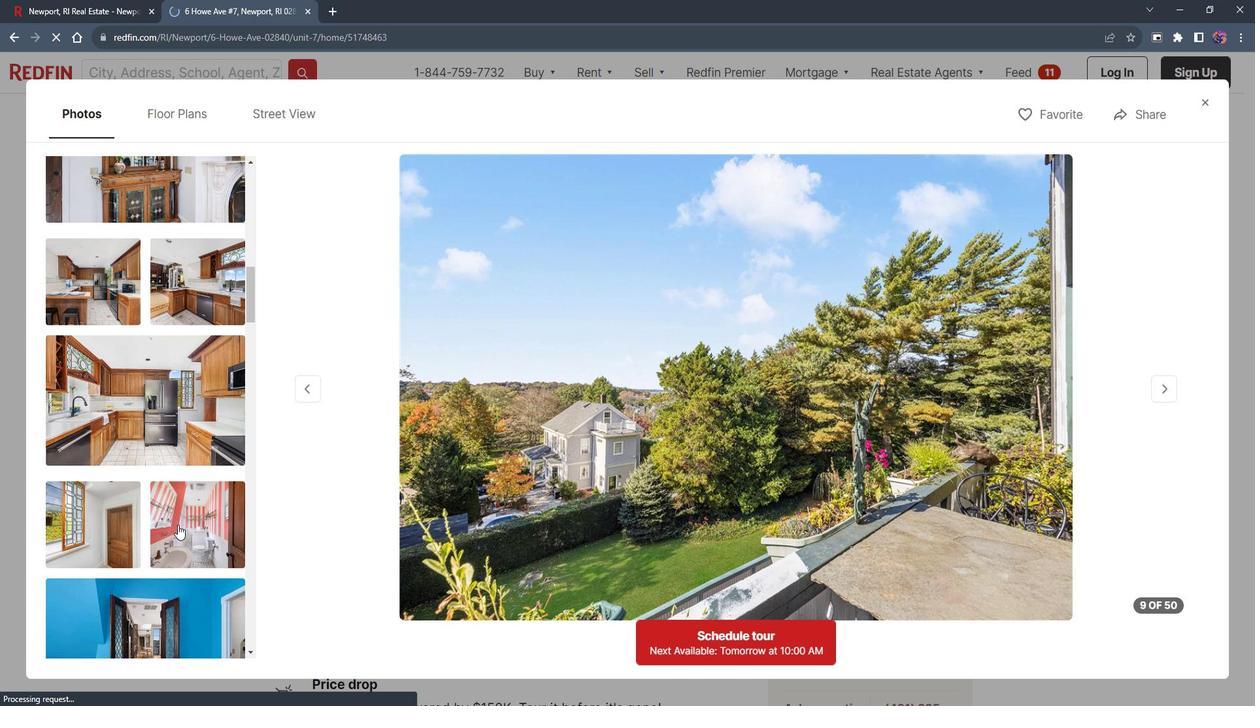 
Action: Mouse scrolled (184, 511) with delta (0, 0)
Screenshot: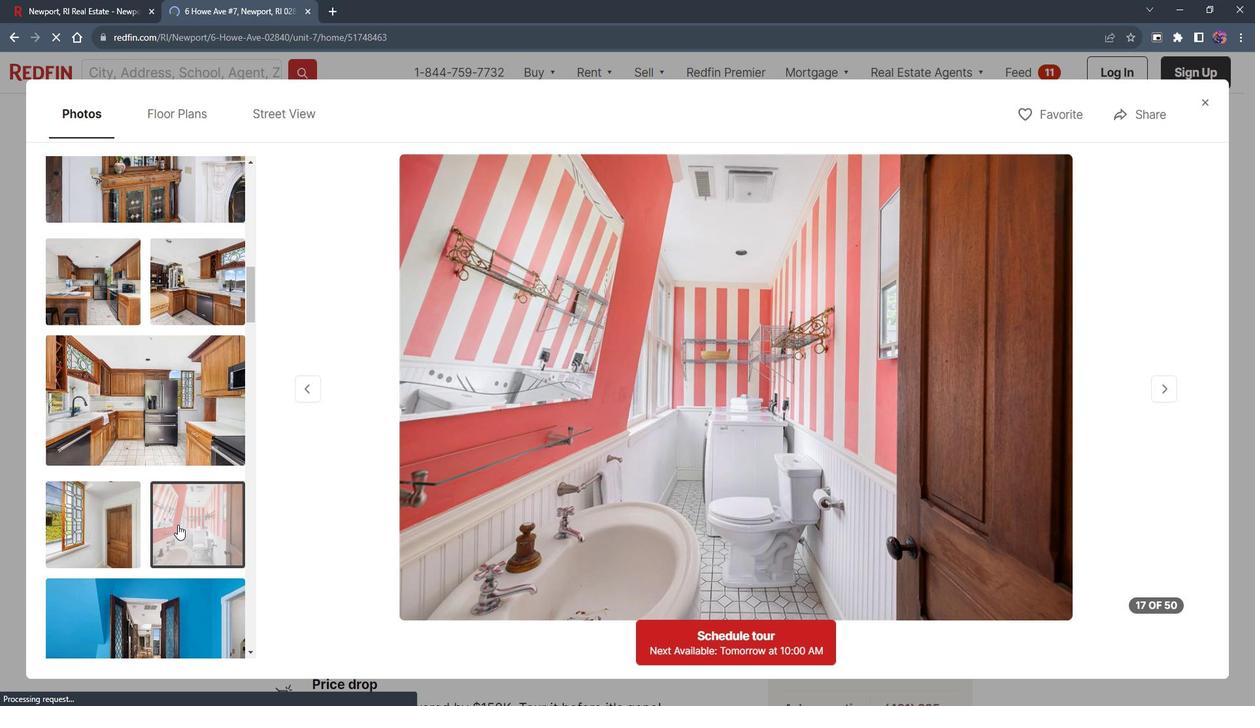 
Action: Mouse scrolled (184, 511) with delta (0, 0)
Screenshot: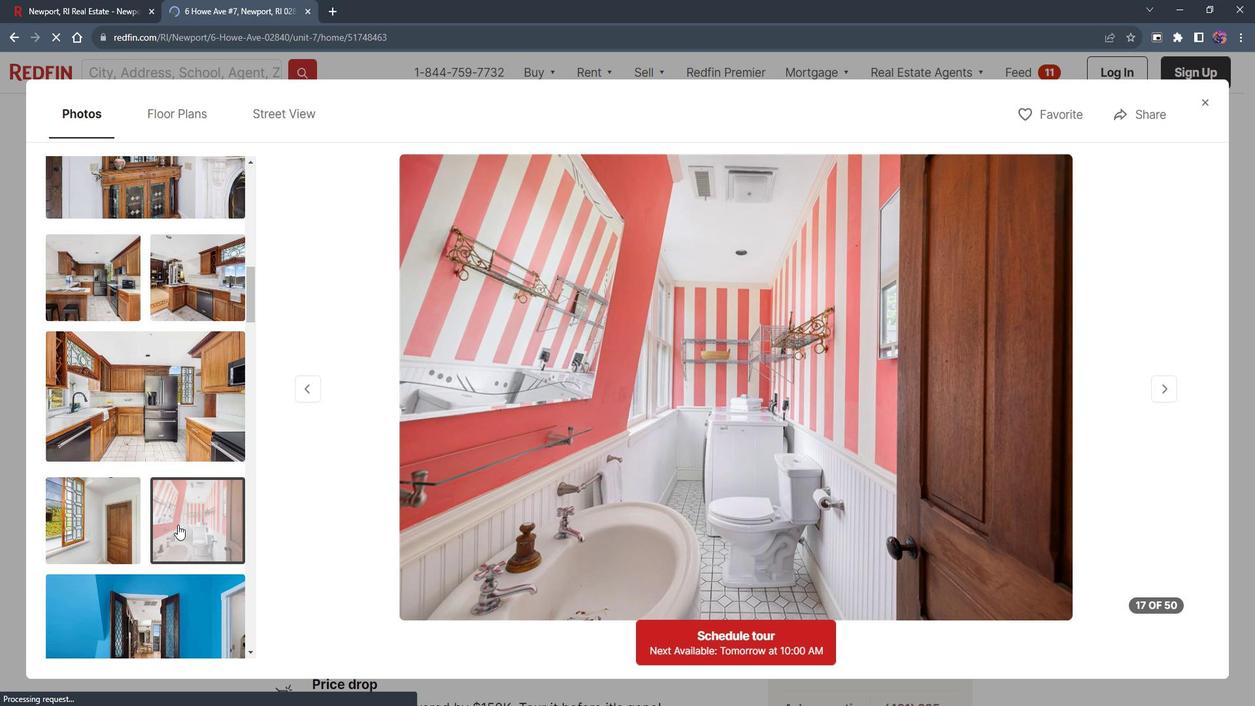 
Action: Mouse scrolled (184, 511) with delta (0, 0)
Screenshot: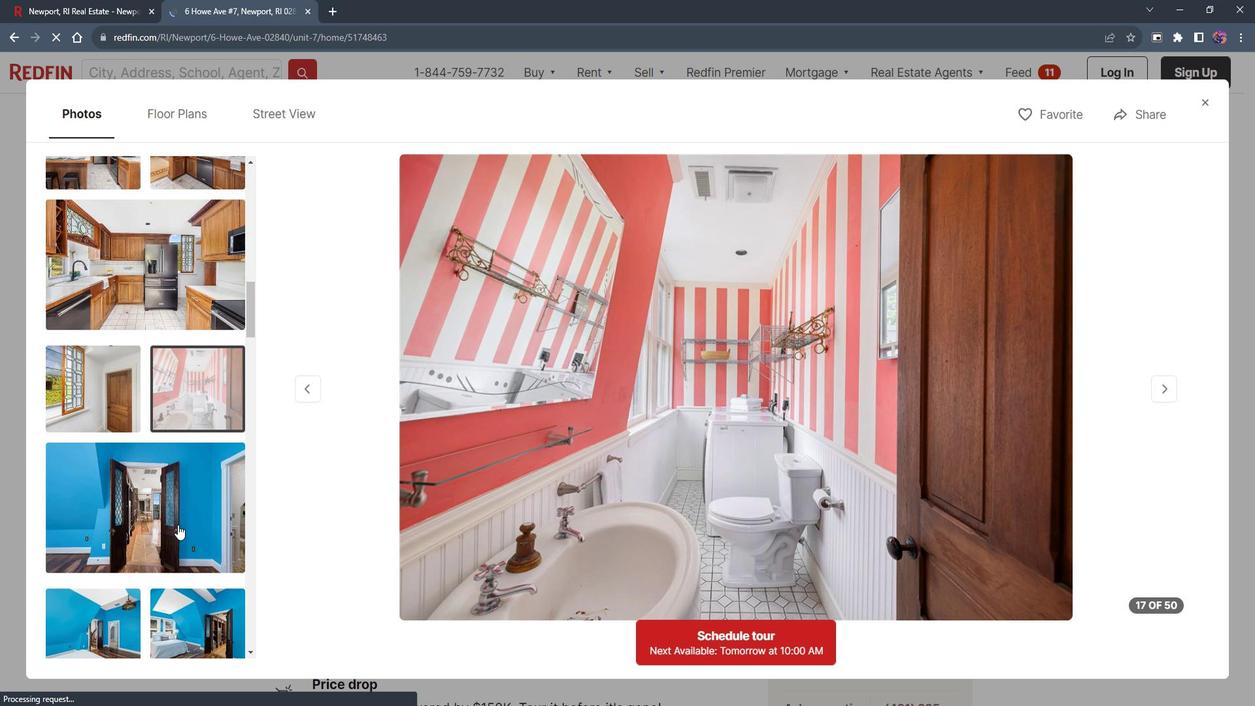 
Action: Mouse scrolled (184, 511) with delta (0, 0)
Screenshot: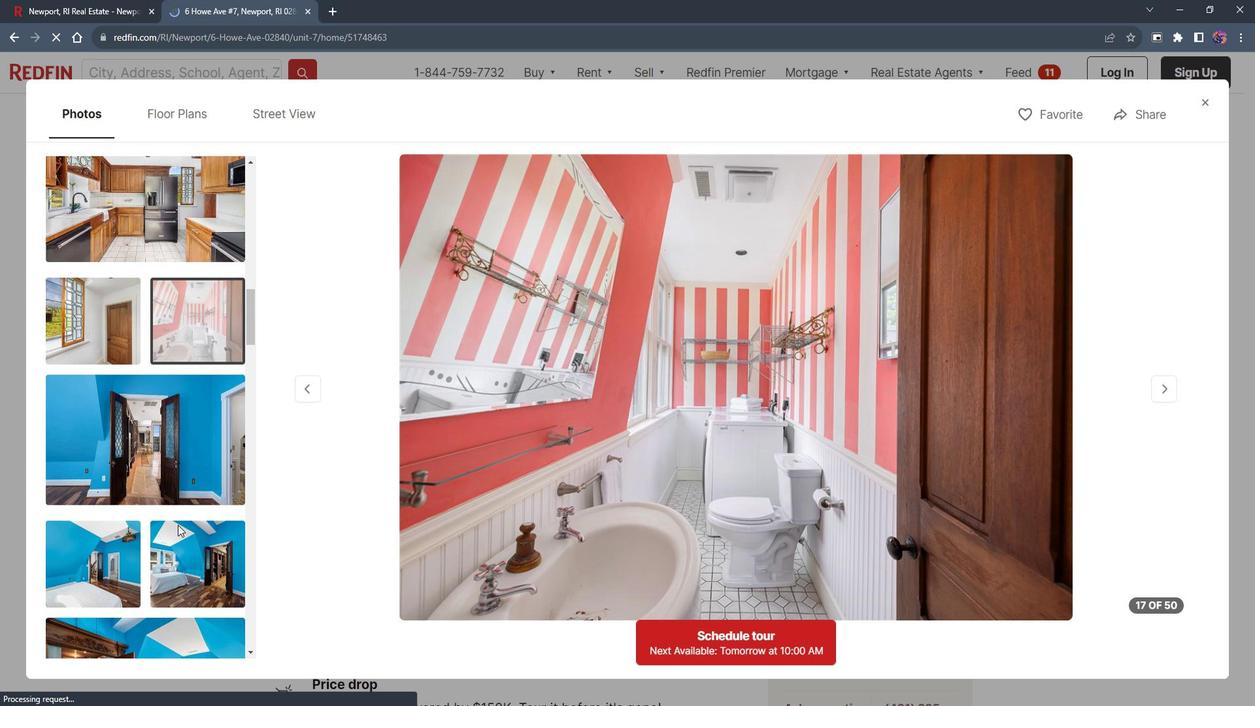 
Action: Mouse moved to (197, 478)
Screenshot: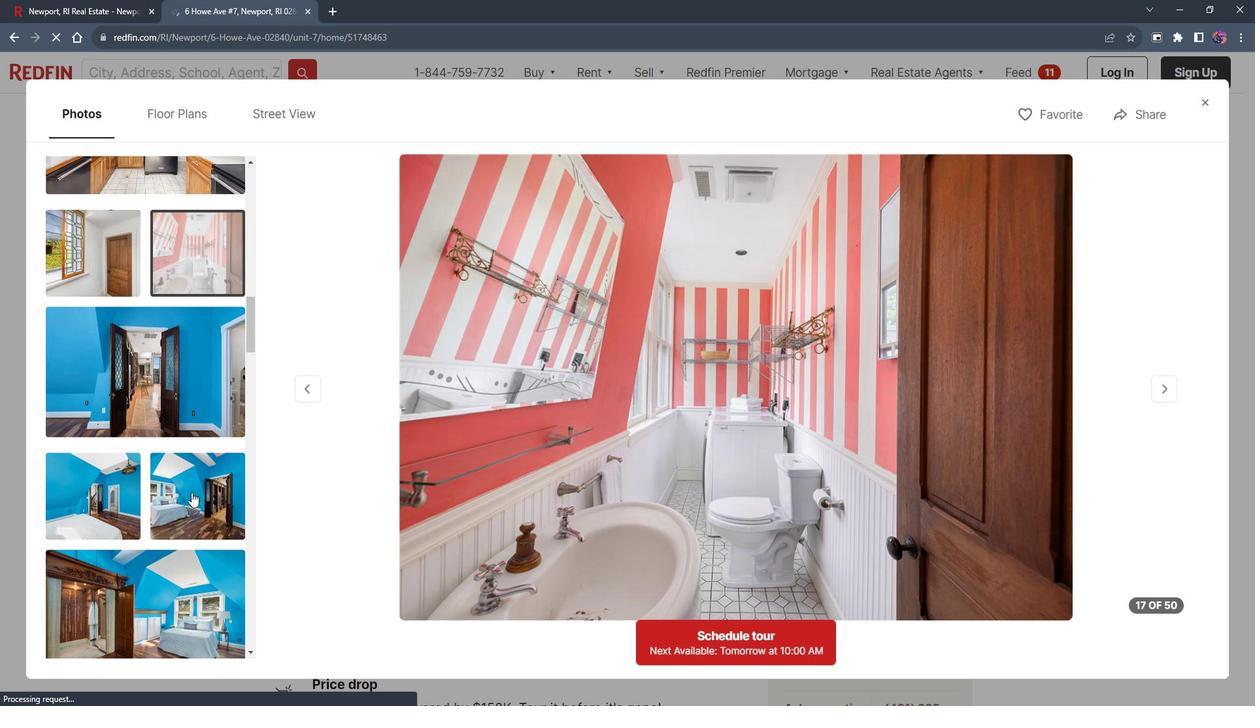 
Action: Mouse pressed left at (197, 478)
Screenshot: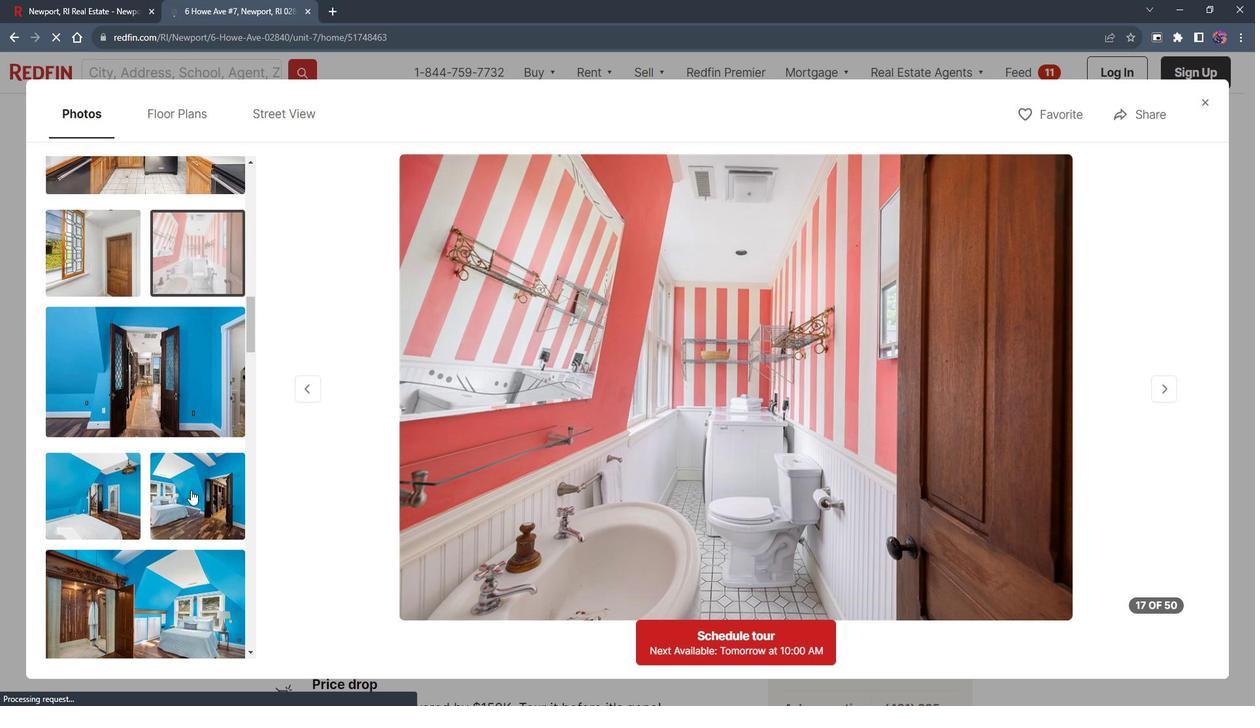 
Action: Mouse moved to (196, 478)
Screenshot: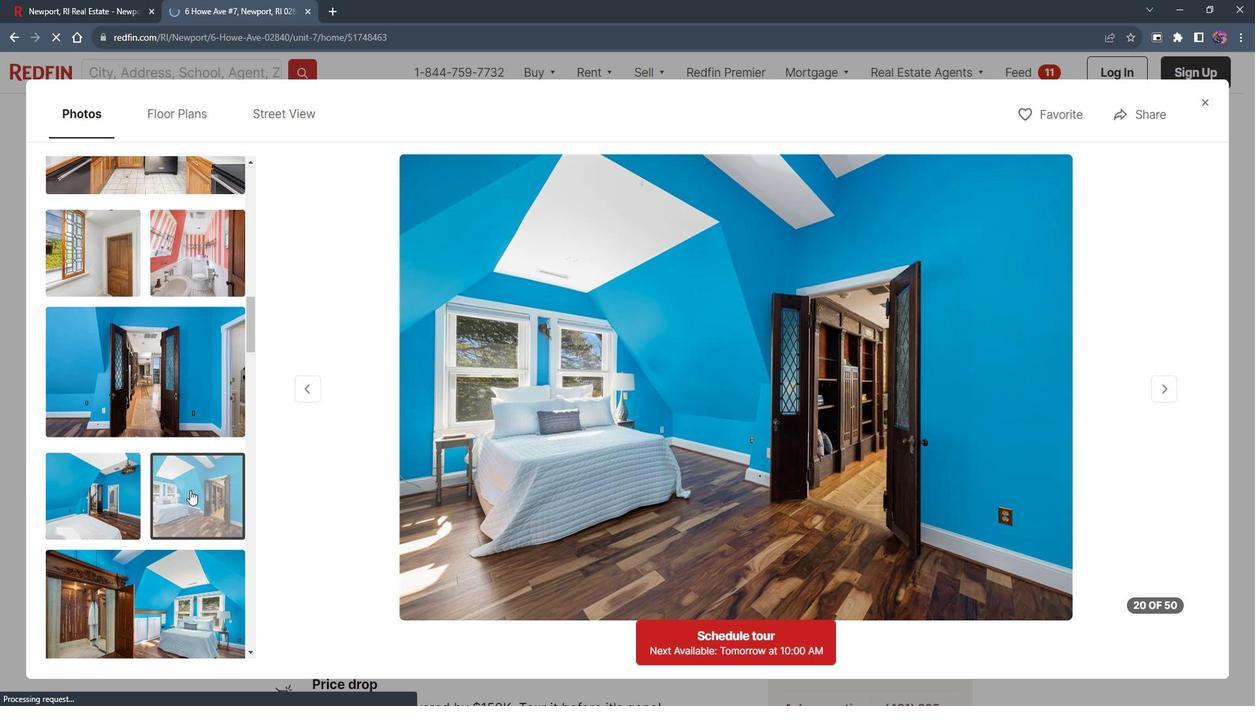
Action: Mouse scrolled (196, 478) with delta (0, 0)
Screenshot: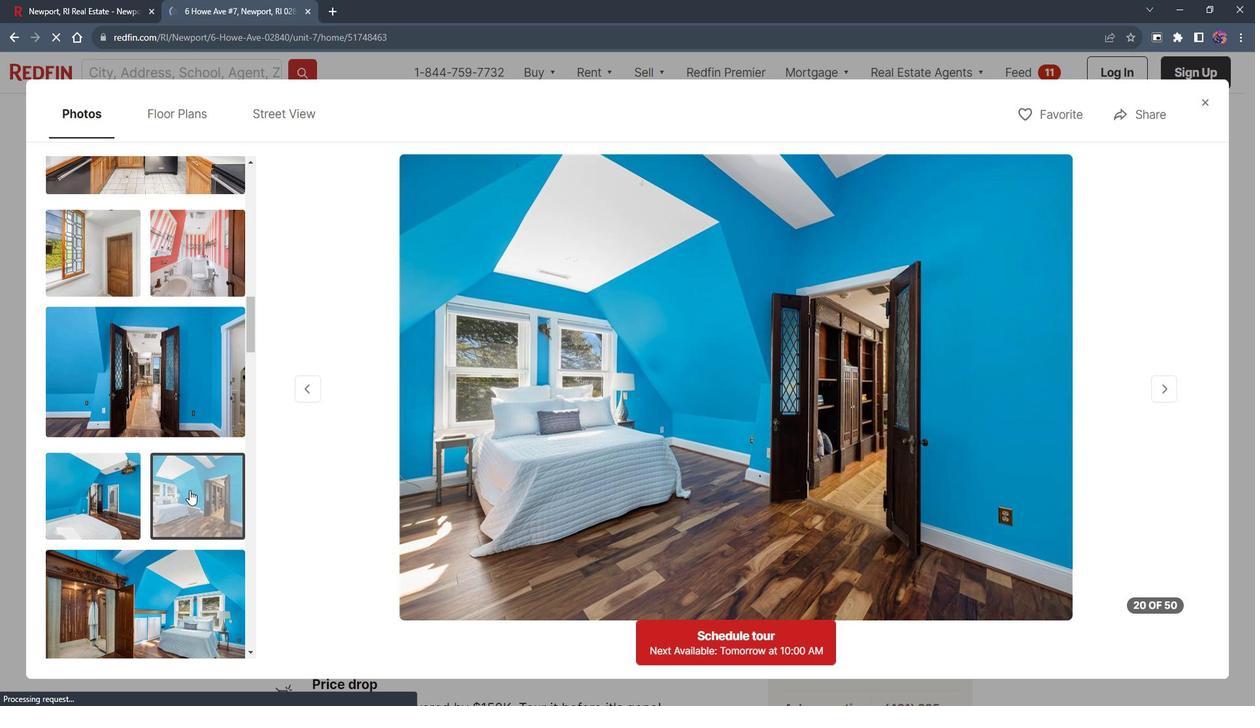 
Action: Mouse scrolled (196, 478) with delta (0, 0)
Screenshot: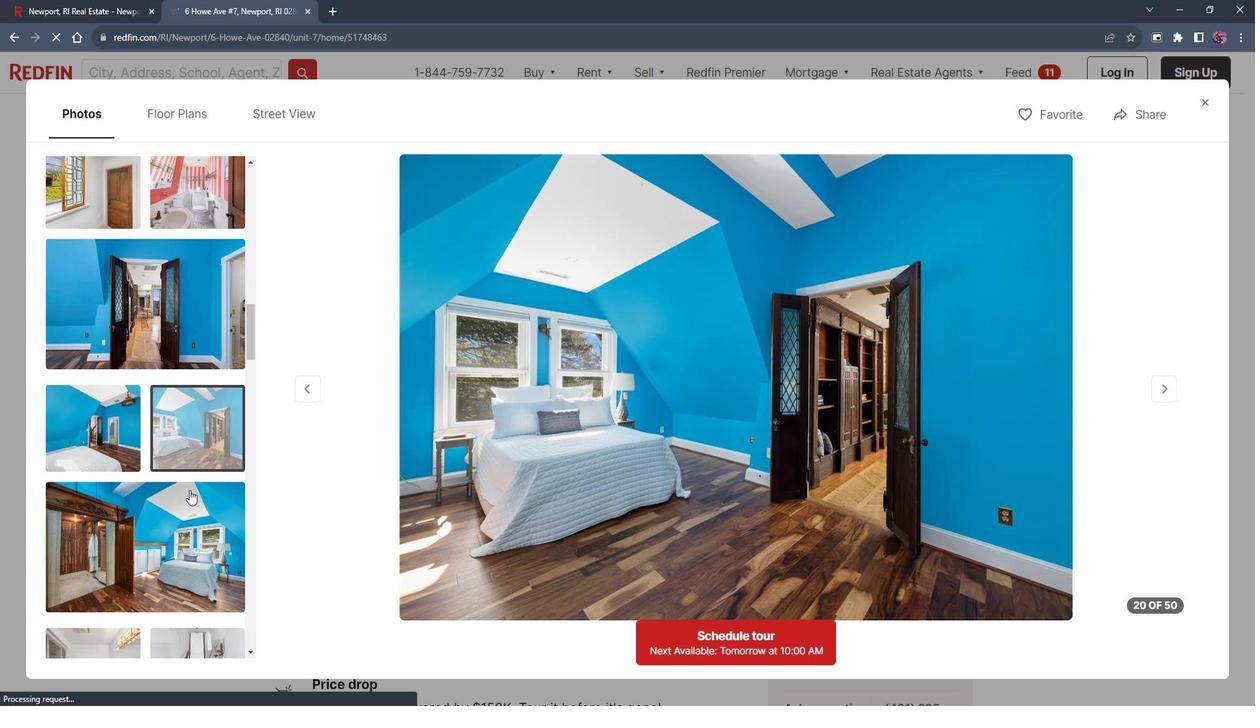 
Action: Mouse pressed left at (196, 478)
Screenshot: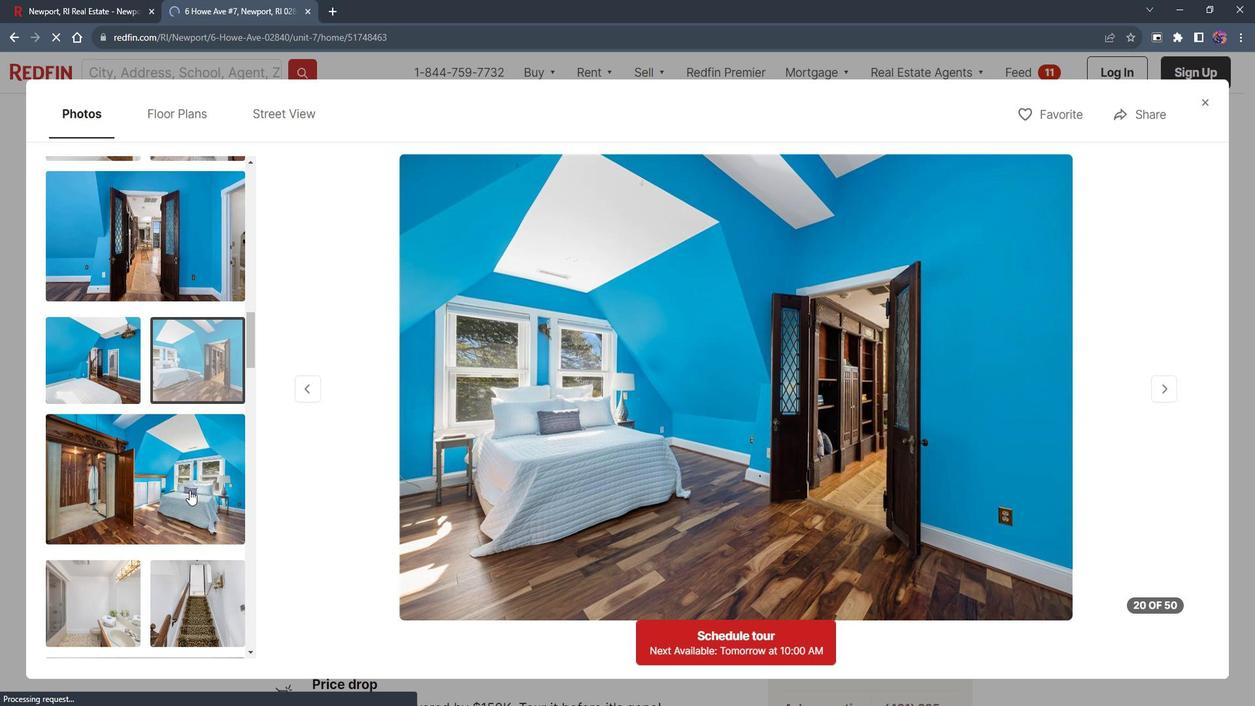 
Action: Mouse scrolled (196, 478) with delta (0, 0)
Screenshot: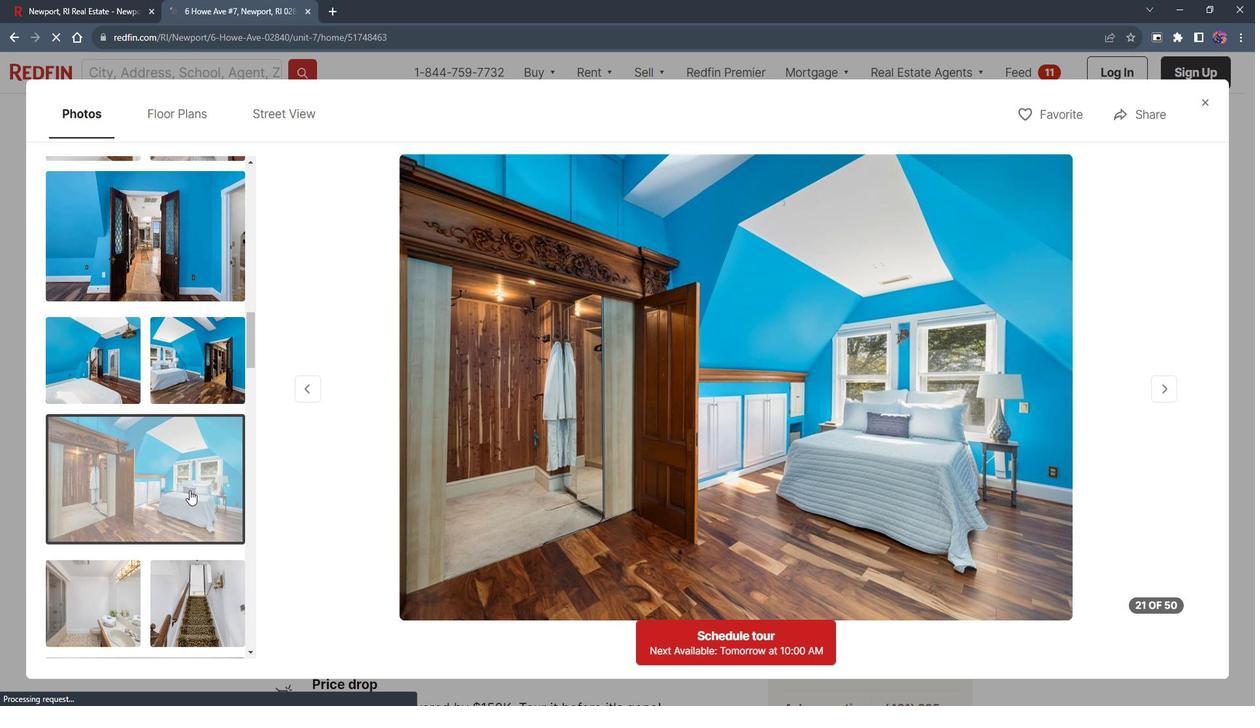 
Action: Mouse scrolled (196, 478) with delta (0, 0)
Screenshot: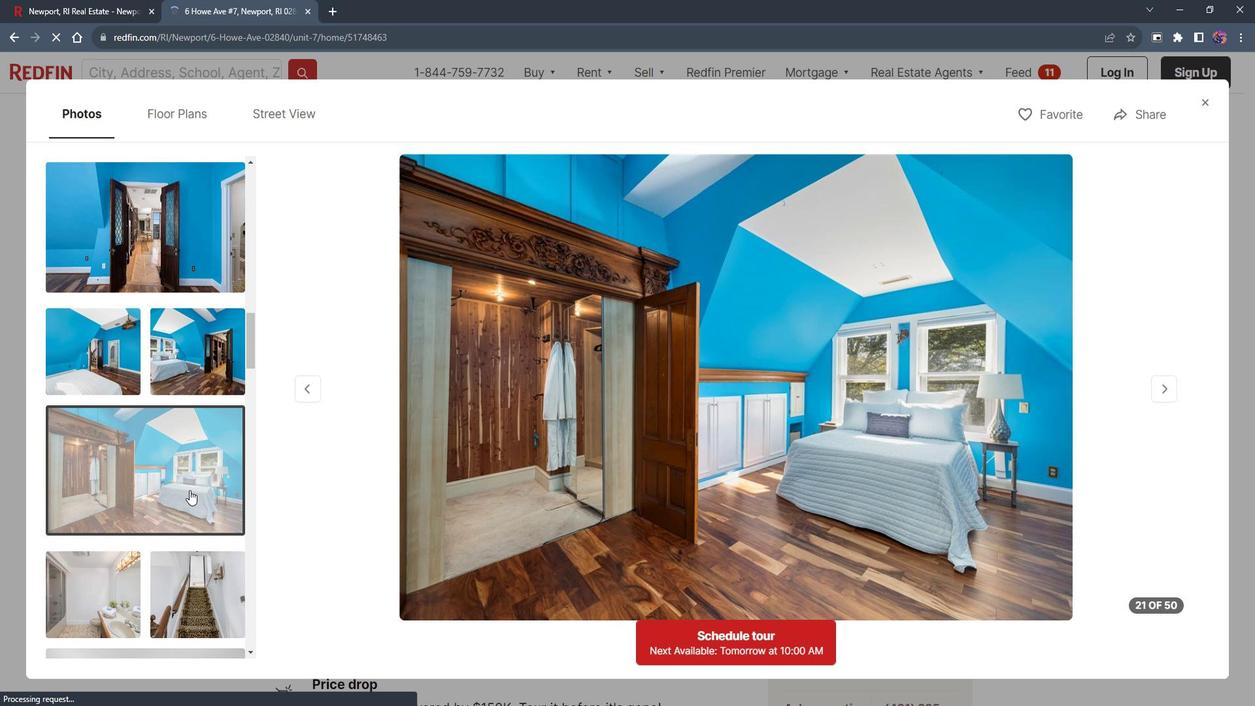 
Action: Mouse scrolled (196, 478) with delta (0, 0)
Screenshot: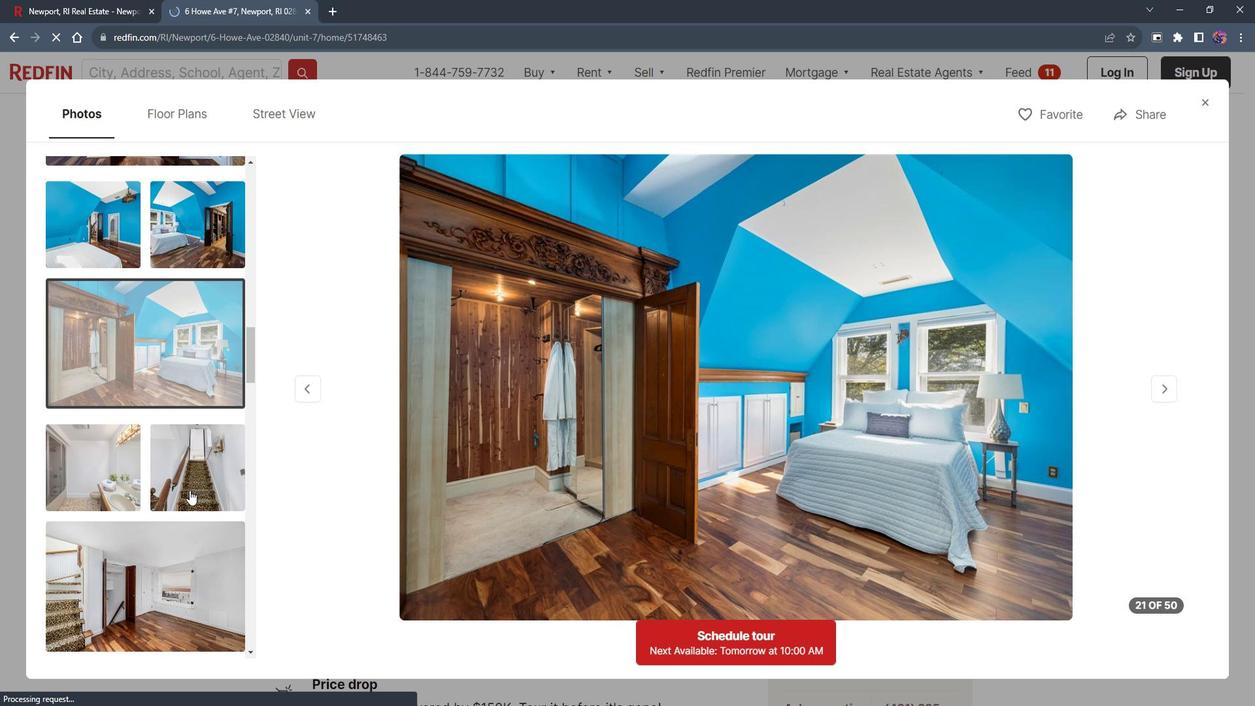 
Action: Mouse scrolled (196, 478) with delta (0, 0)
Screenshot: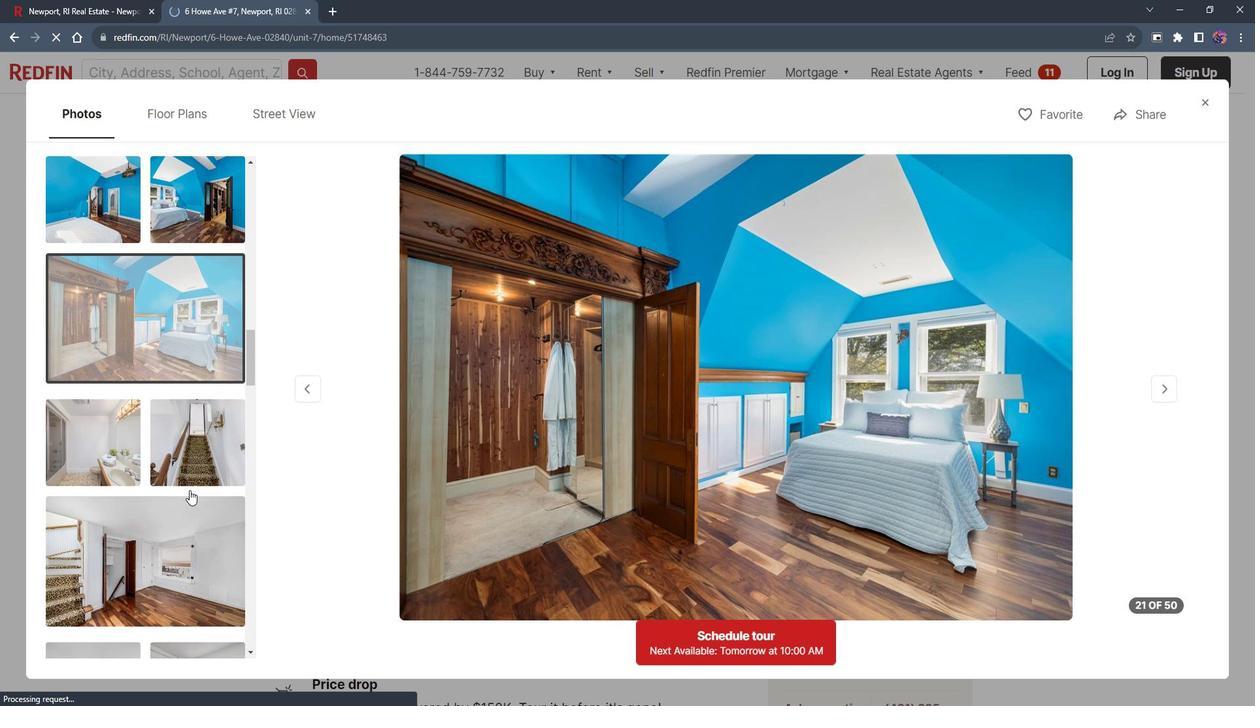 
Action: Mouse moved to (196, 463)
Screenshot: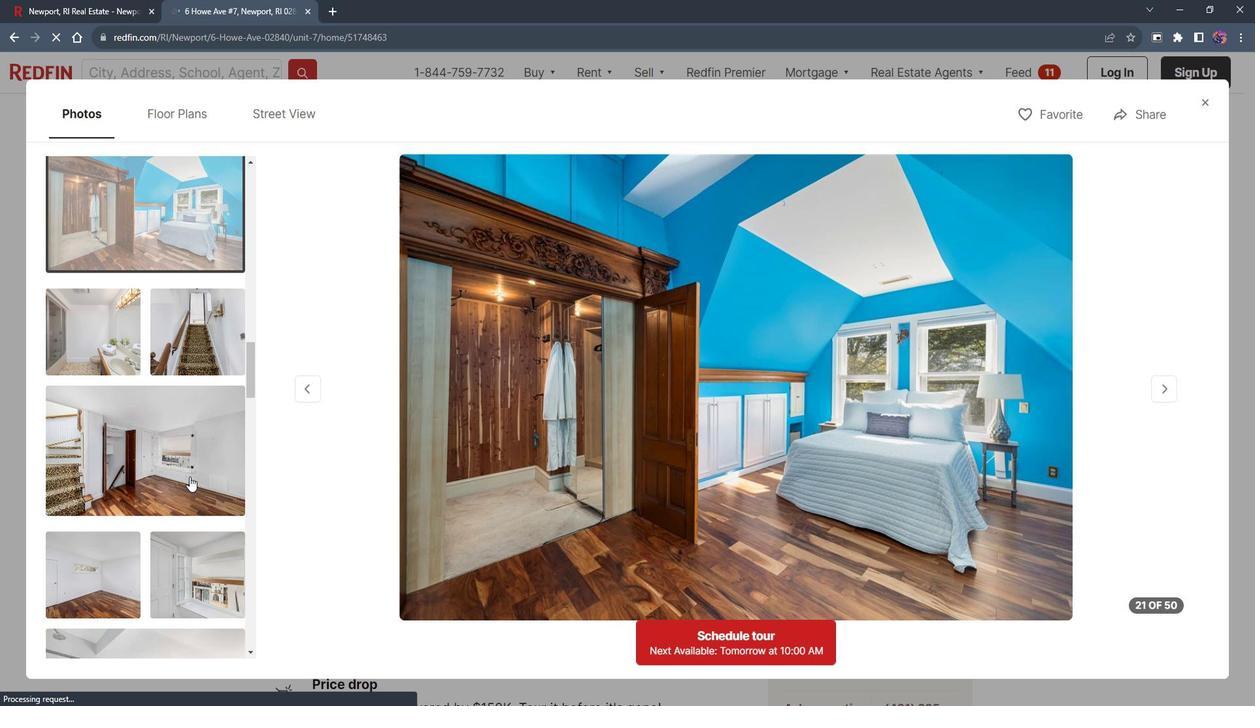 
Action: Mouse pressed left at (196, 463)
Screenshot: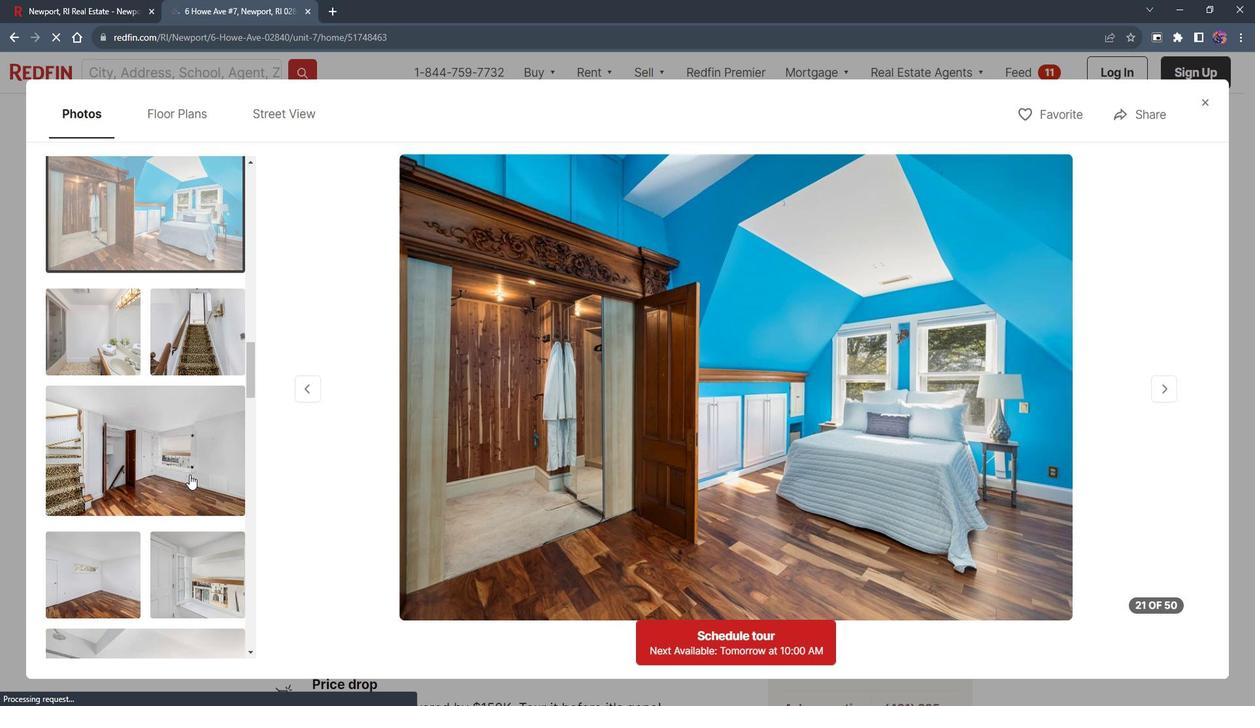 
Action: Mouse scrolled (196, 463) with delta (0, 0)
Screenshot: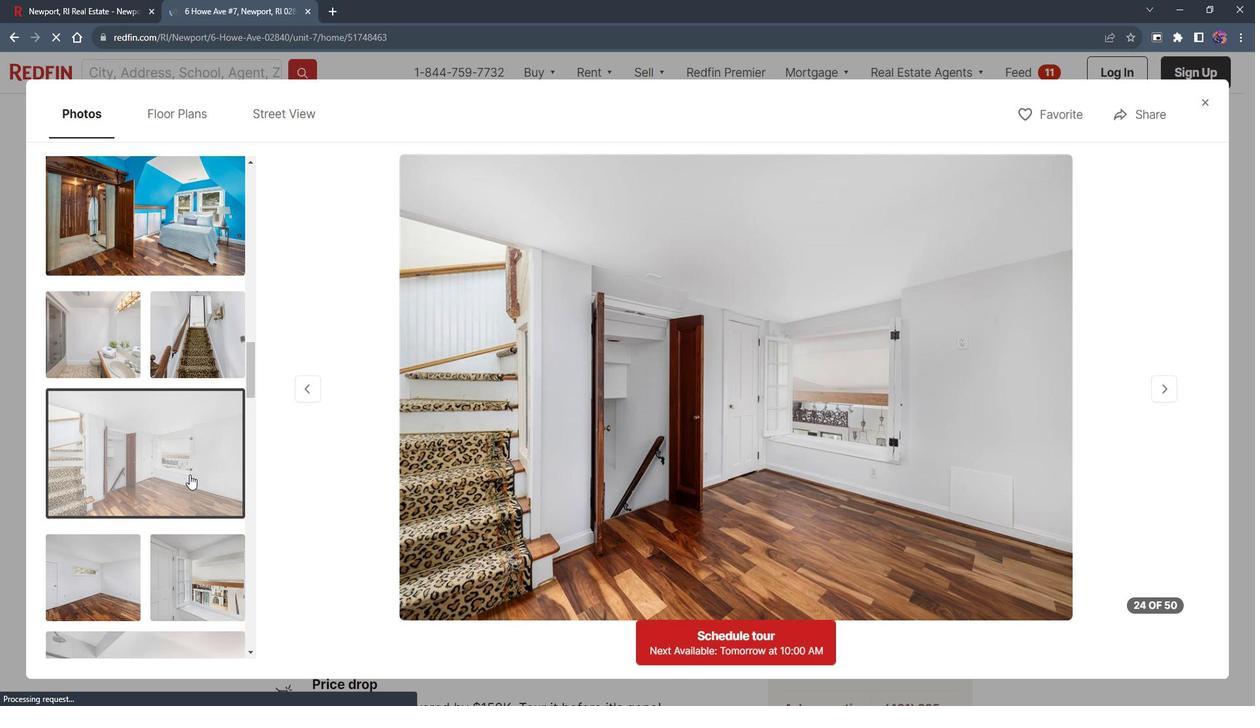 
Action: Mouse scrolled (196, 463) with delta (0, 0)
Screenshot: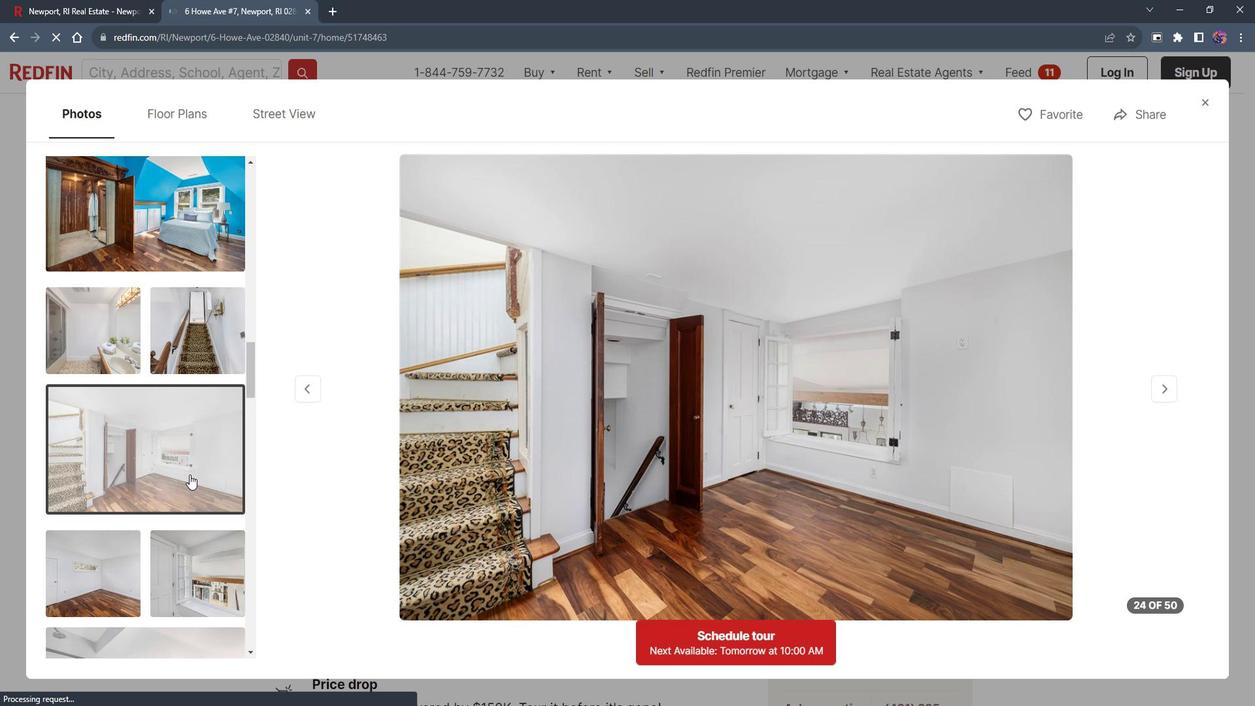 
Action: Mouse scrolled (196, 463) with delta (0, 0)
Screenshot: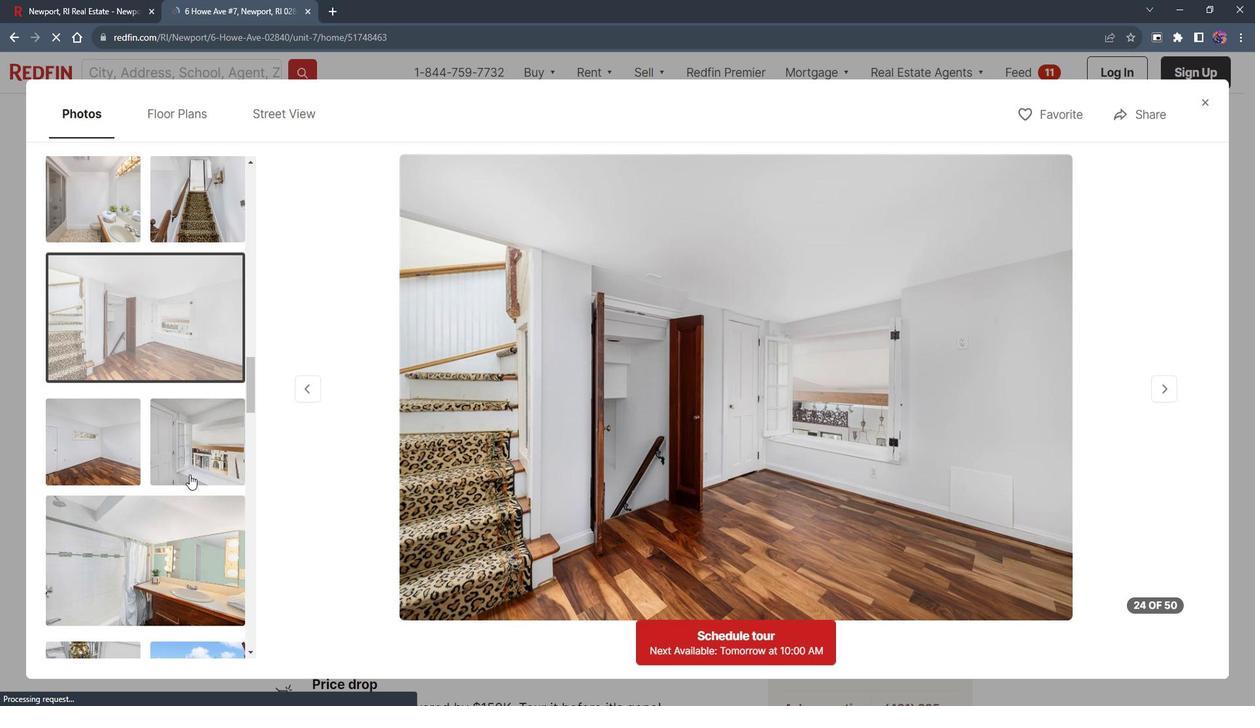 
Action: Mouse scrolled (196, 463) with delta (0, 0)
Screenshot: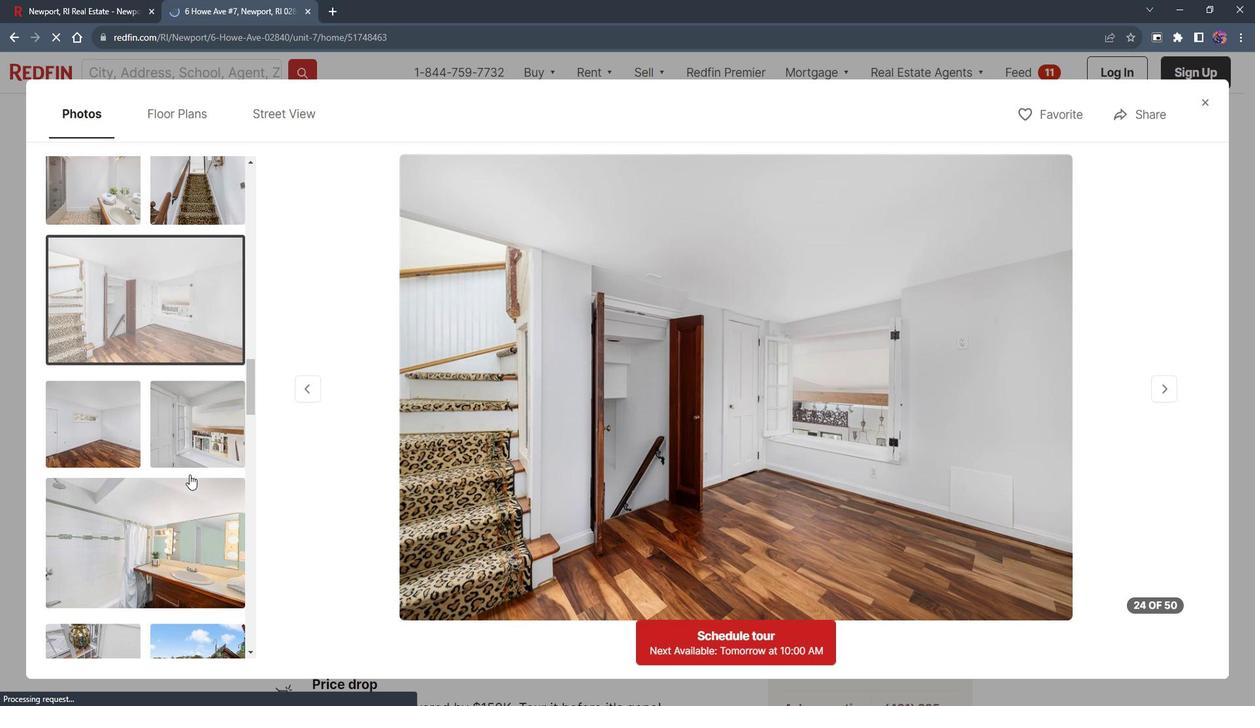 
Action: Mouse moved to (191, 465)
Screenshot: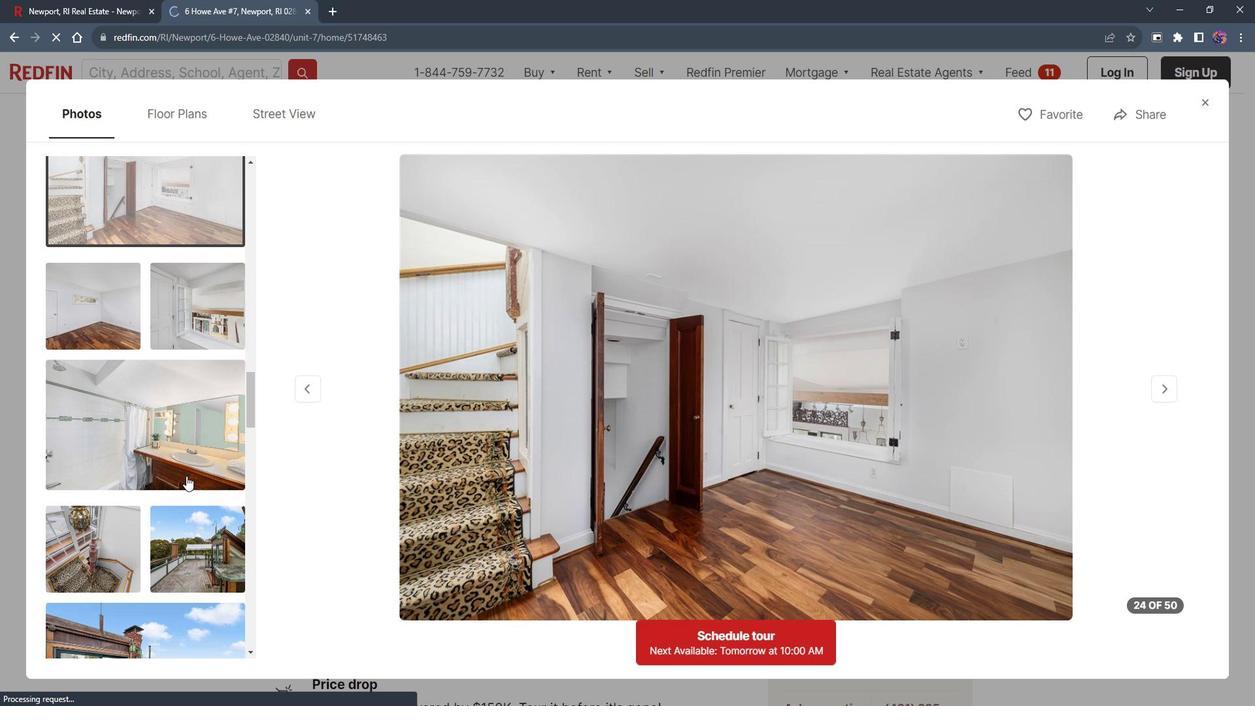 
Action: Mouse pressed left at (191, 465)
Screenshot: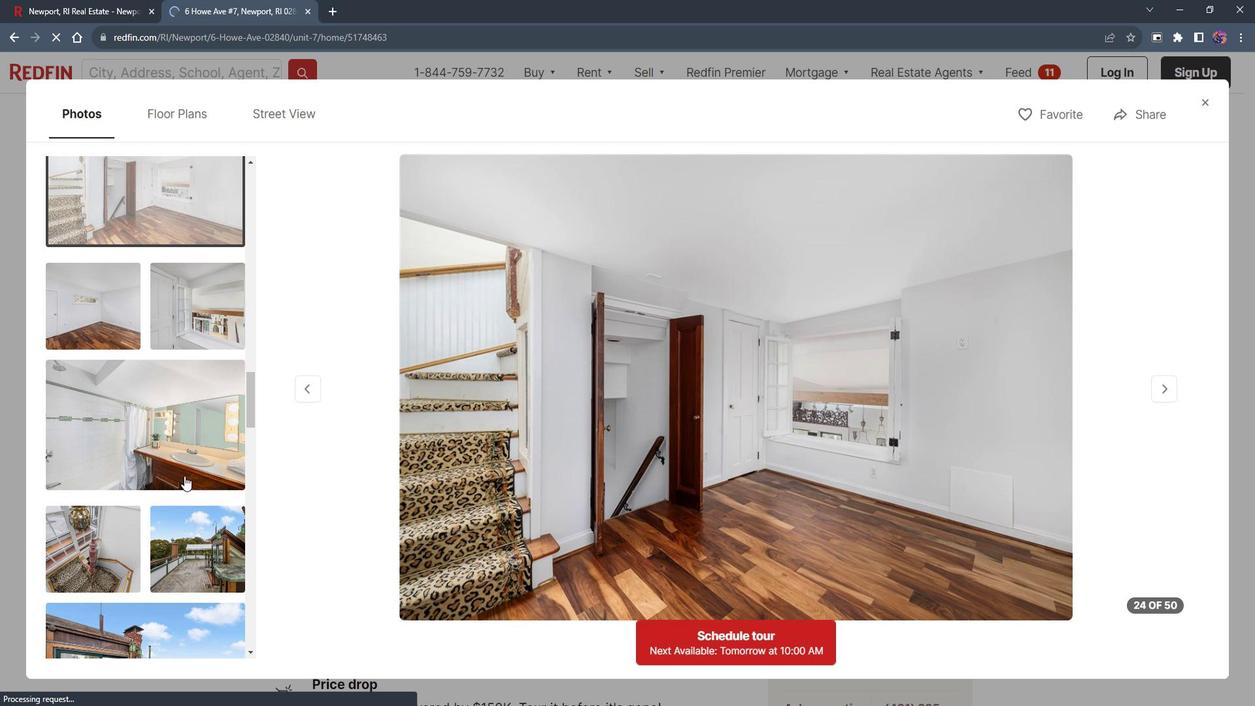 
Action: Mouse scrolled (191, 464) with delta (0, 0)
Screenshot: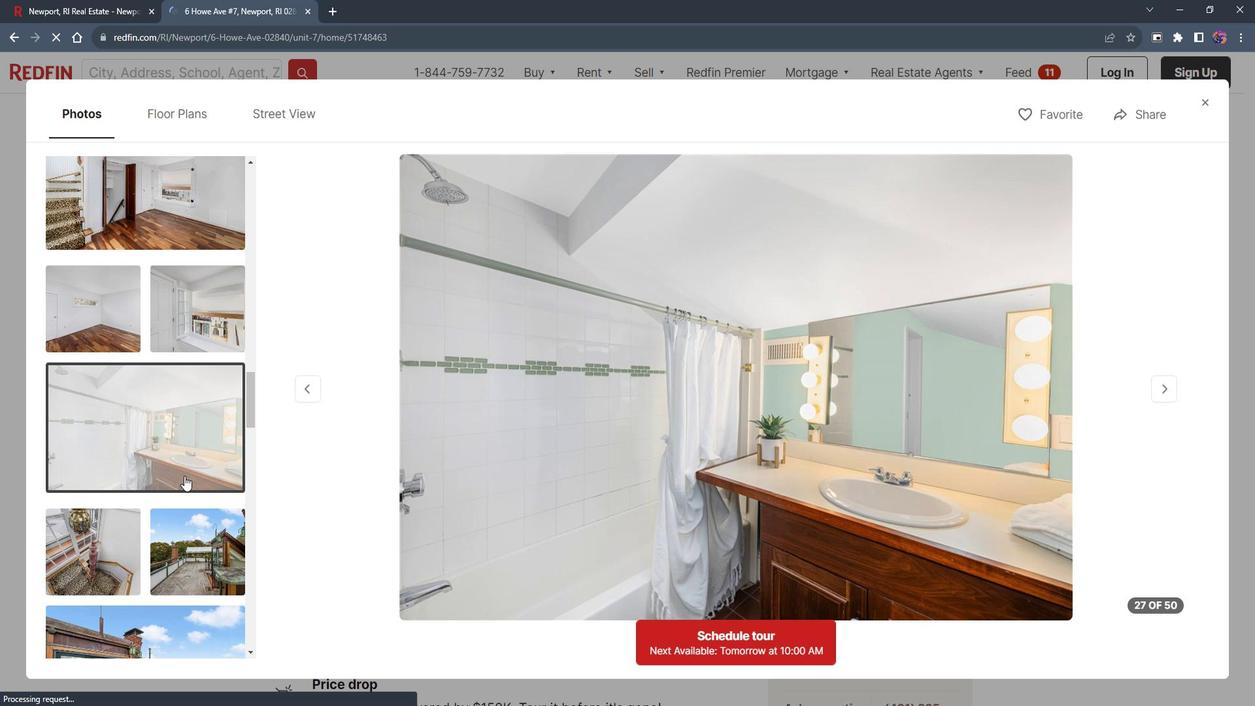 
Action: Mouse scrolled (191, 464) with delta (0, 0)
Screenshot: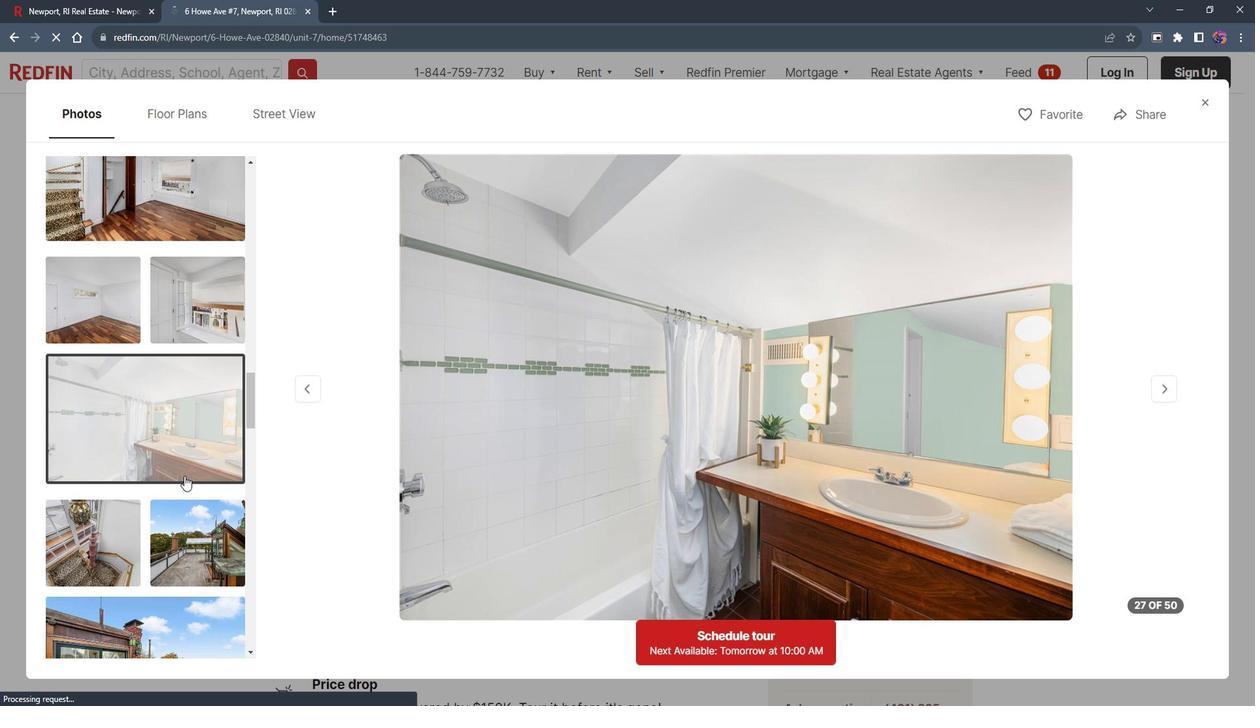 
Action: Mouse scrolled (191, 464) with delta (0, 0)
Screenshot: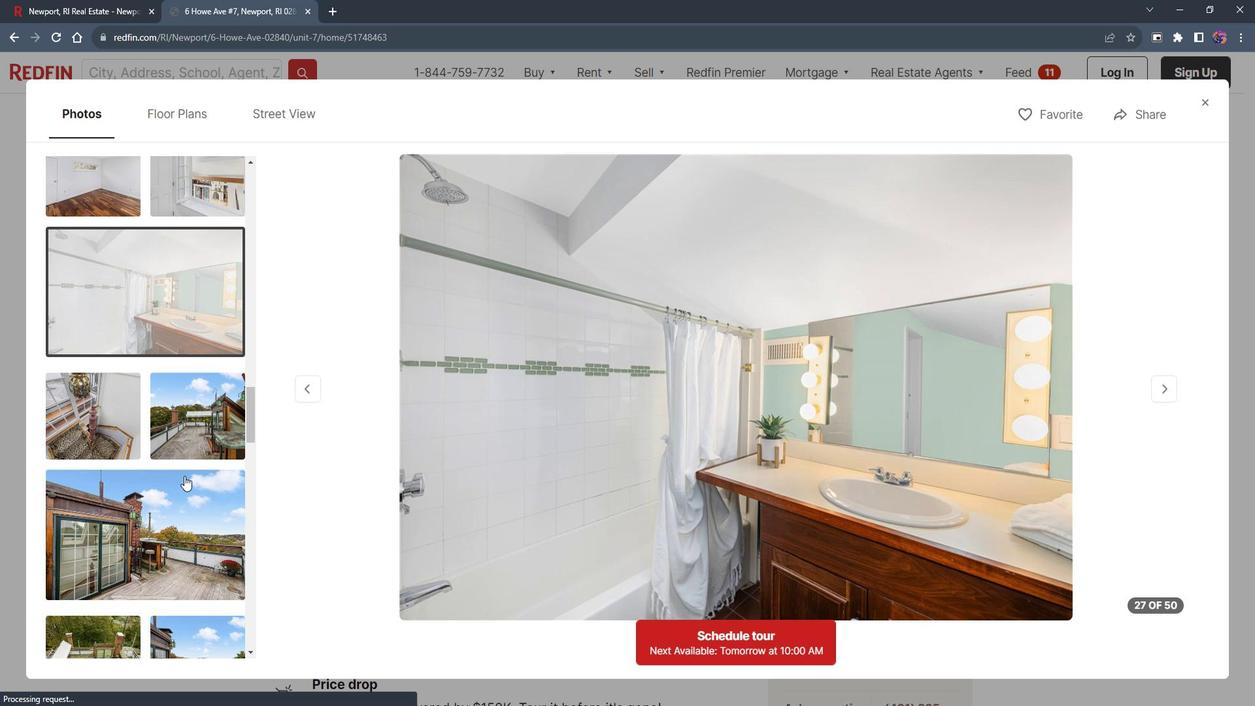
Action: Mouse scrolled (191, 464) with delta (0, 0)
Screenshot: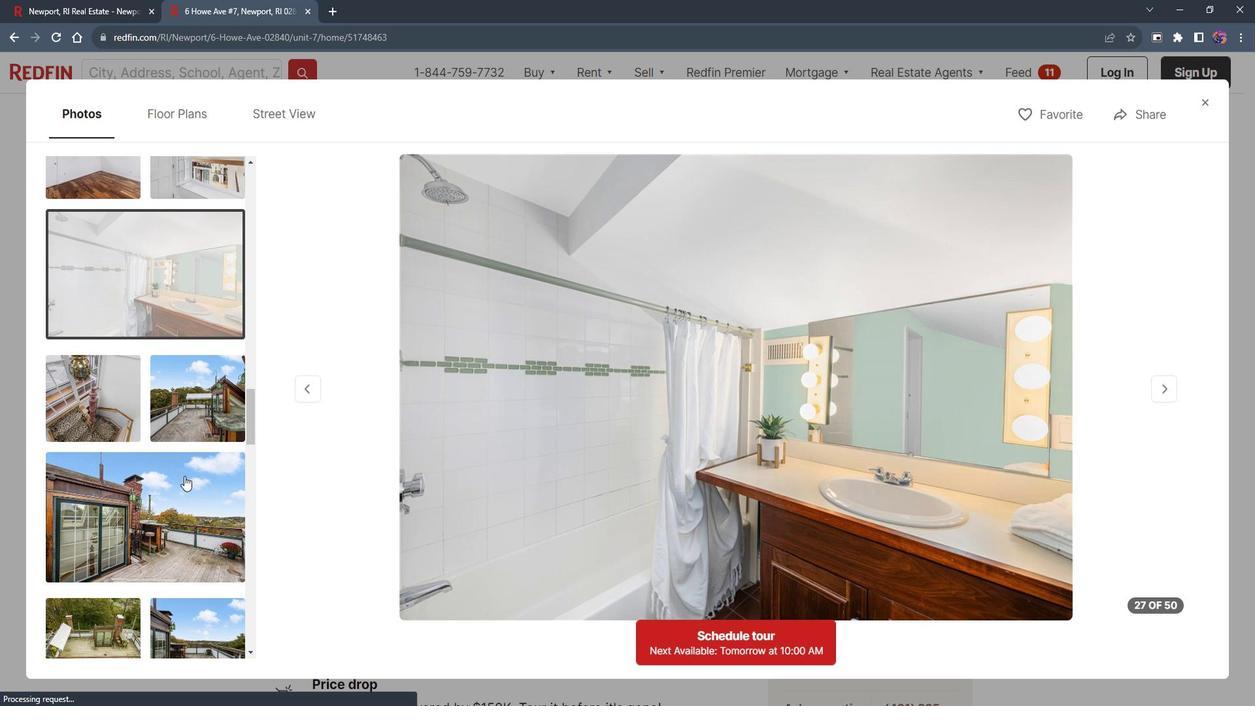 
Action: Mouse moved to (141, 408)
Screenshot: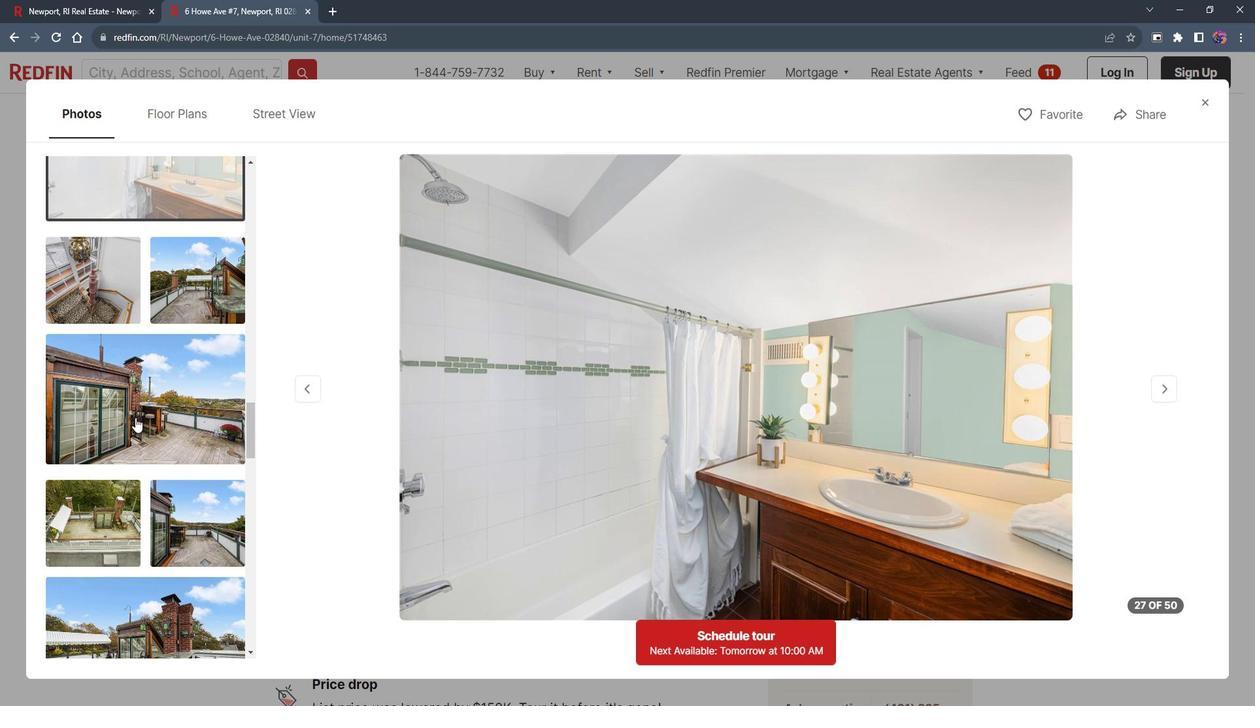 
Action: Mouse pressed left at (141, 408)
Screenshot: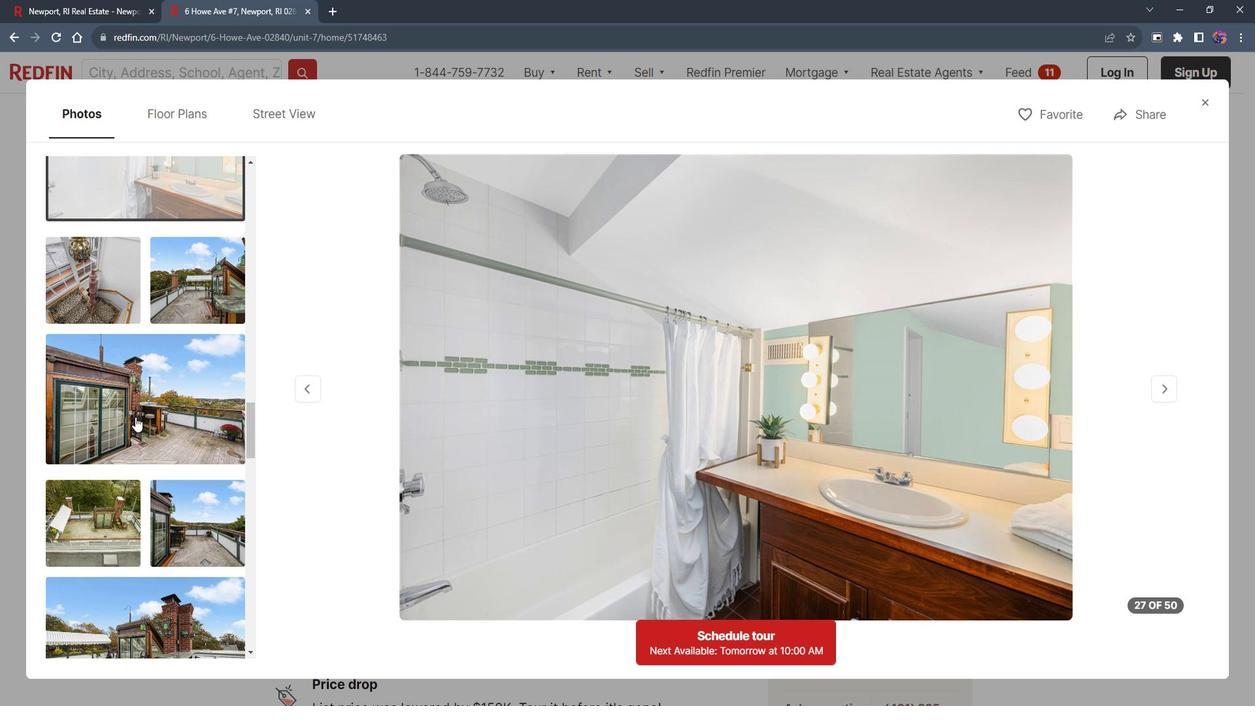 
Action: Mouse moved to (141, 408)
Screenshot: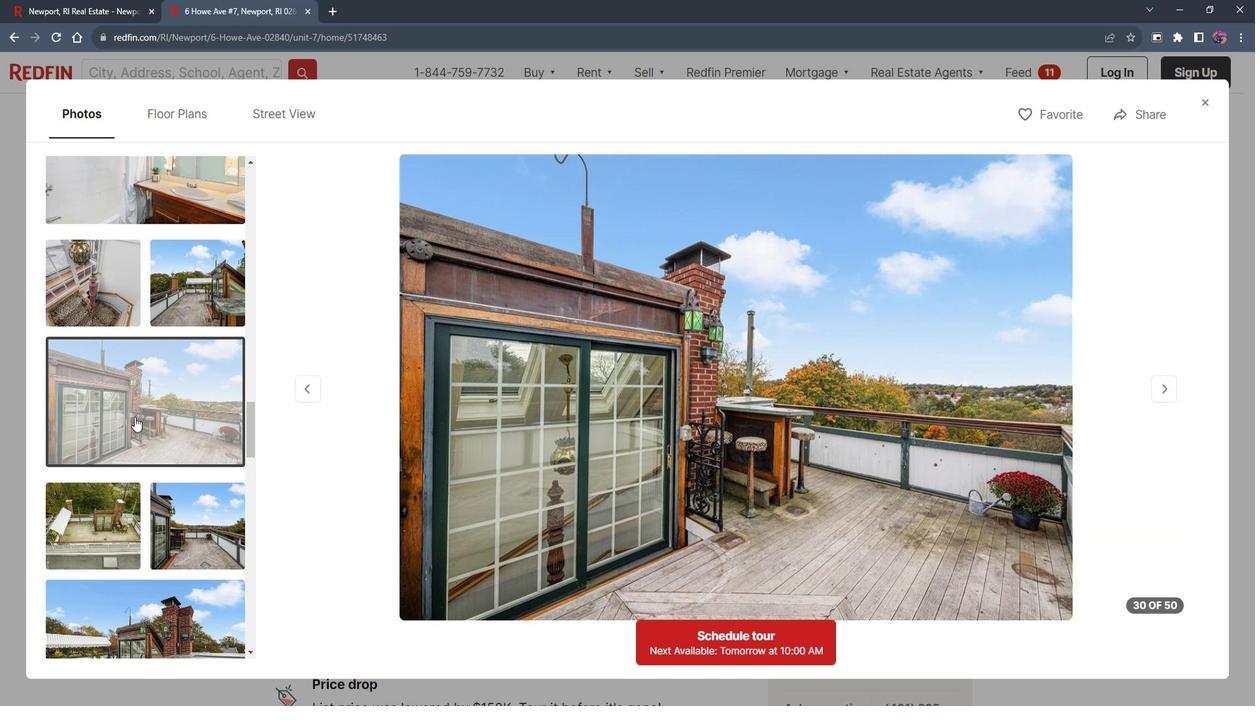 
Action: Mouse scrolled (141, 407) with delta (0, 0)
Screenshot: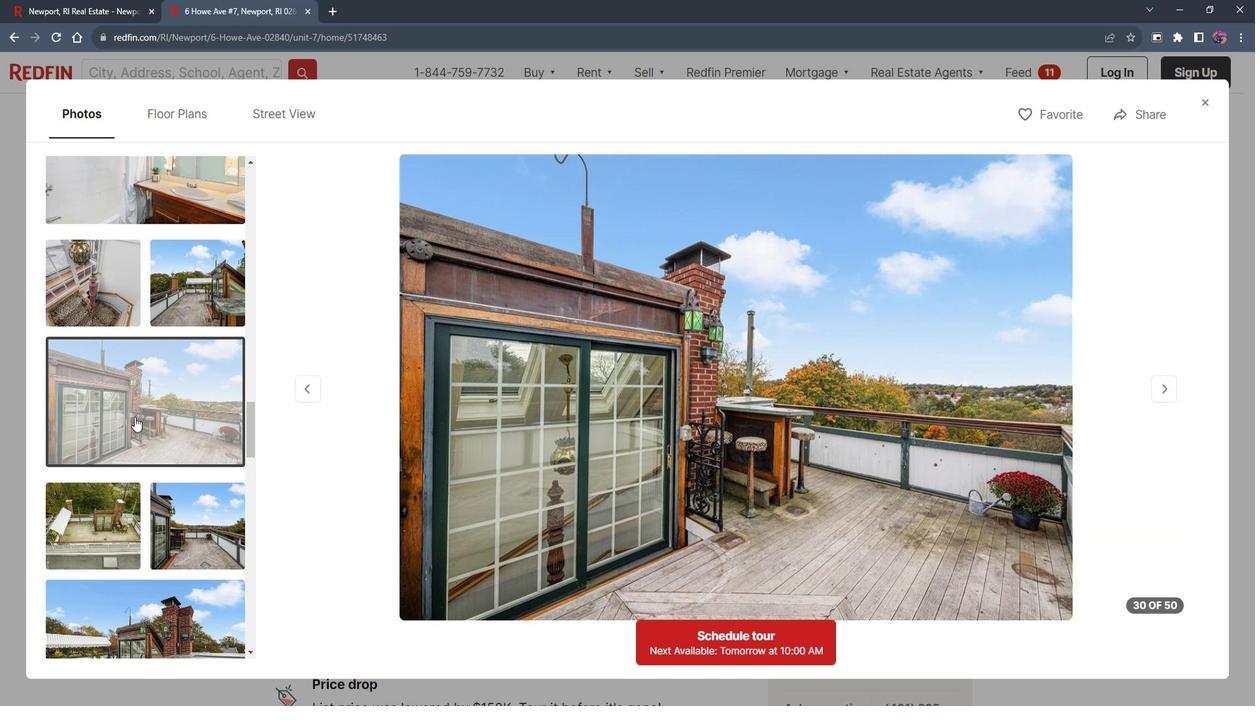
Action: Mouse scrolled (141, 407) with delta (0, 0)
Screenshot: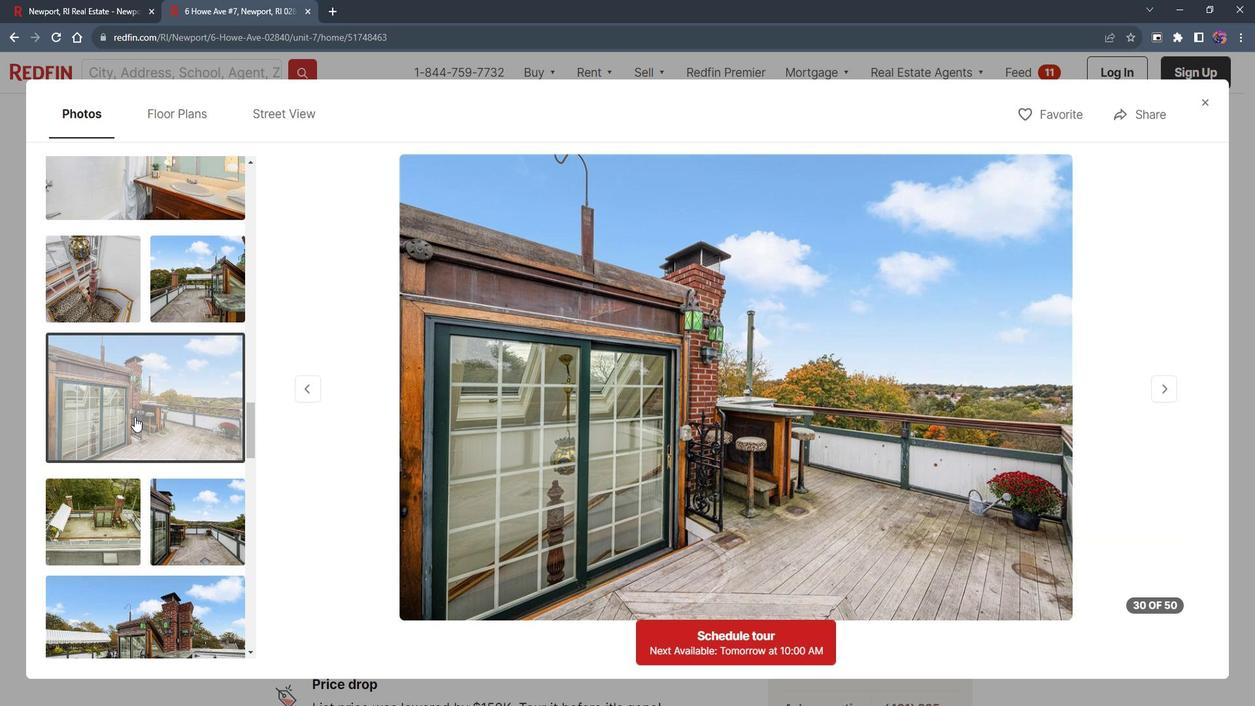 
Action: Mouse scrolled (141, 407) with delta (0, 0)
Screenshot: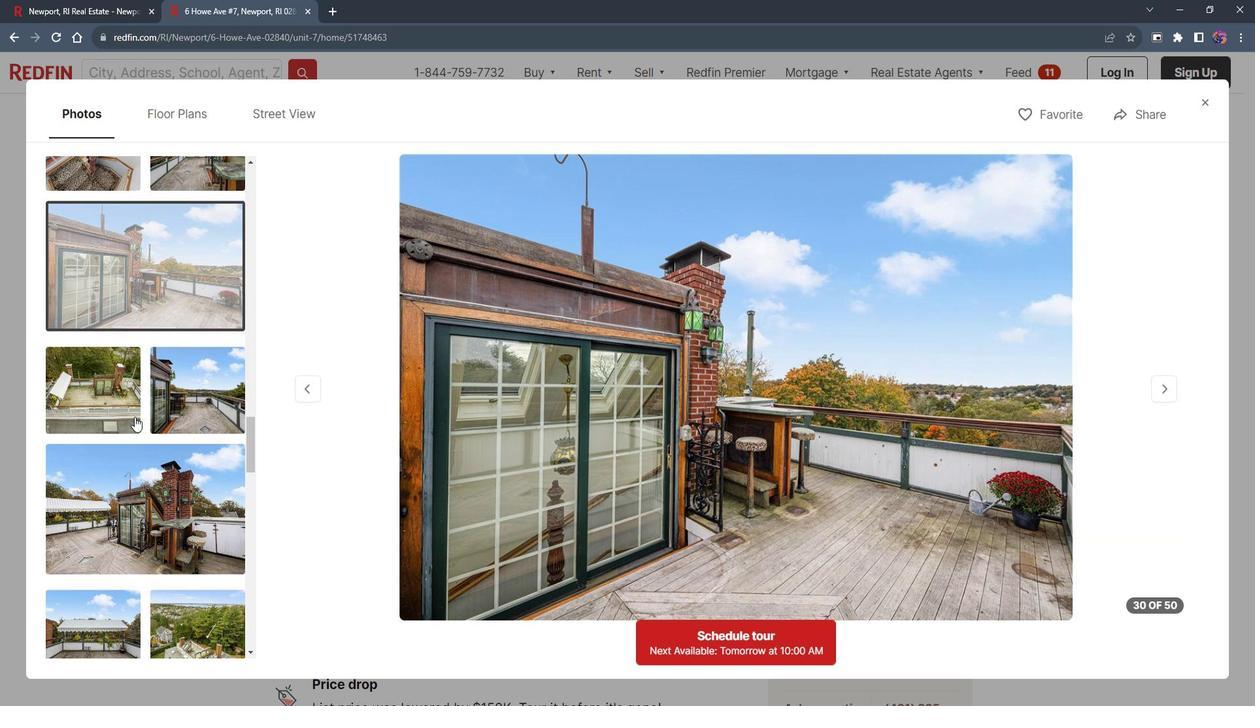 
Action: Mouse moved to (147, 425)
Screenshot: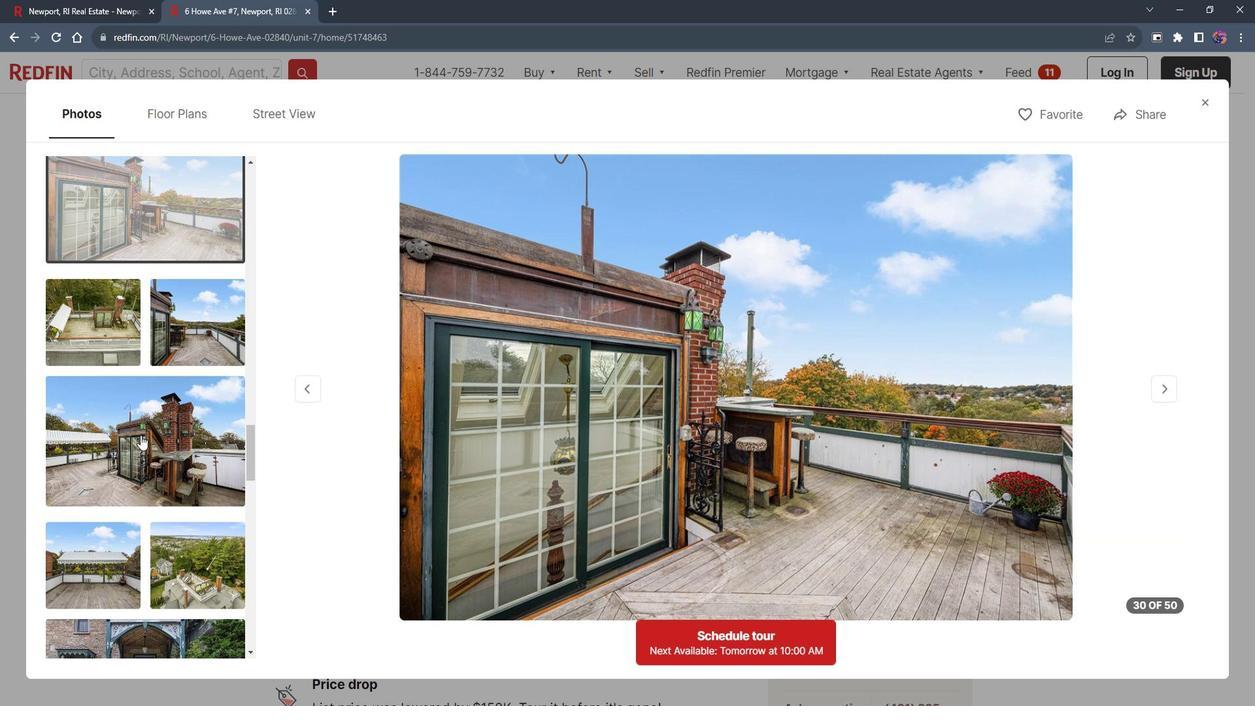 
Action: Mouse pressed left at (147, 425)
Screenshot: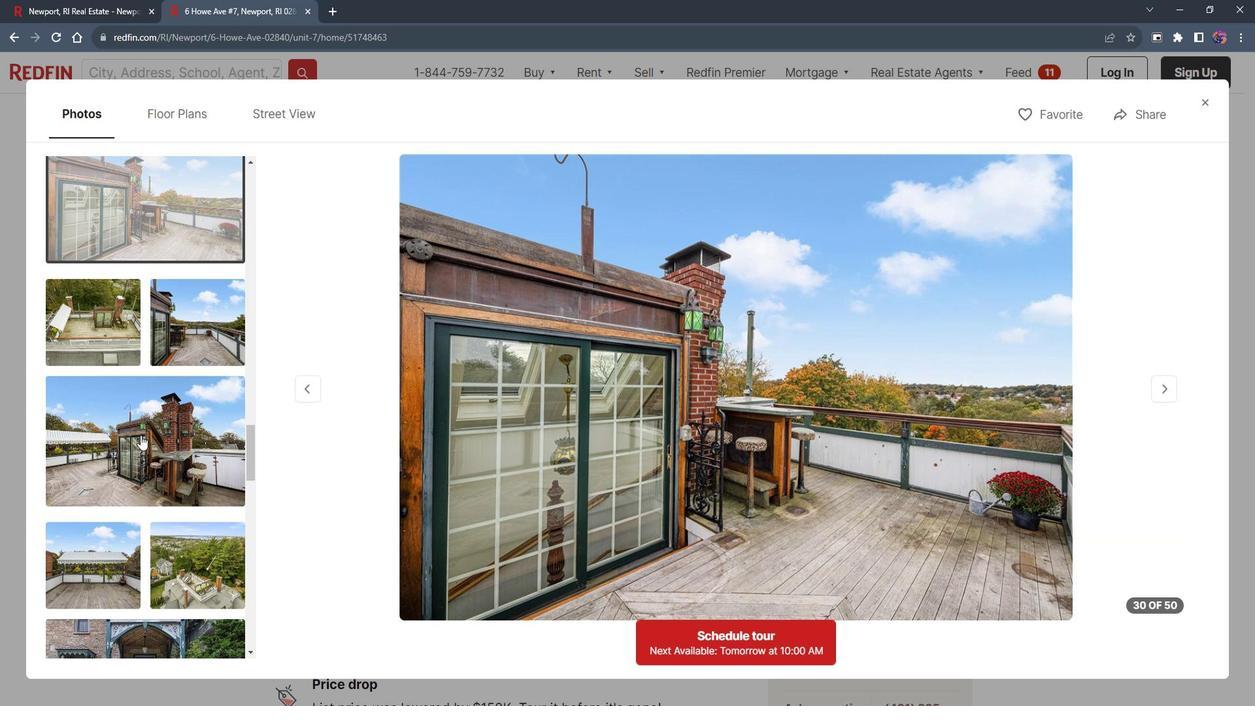 
Action: Mouse moved to (206, 458)
Screenshot: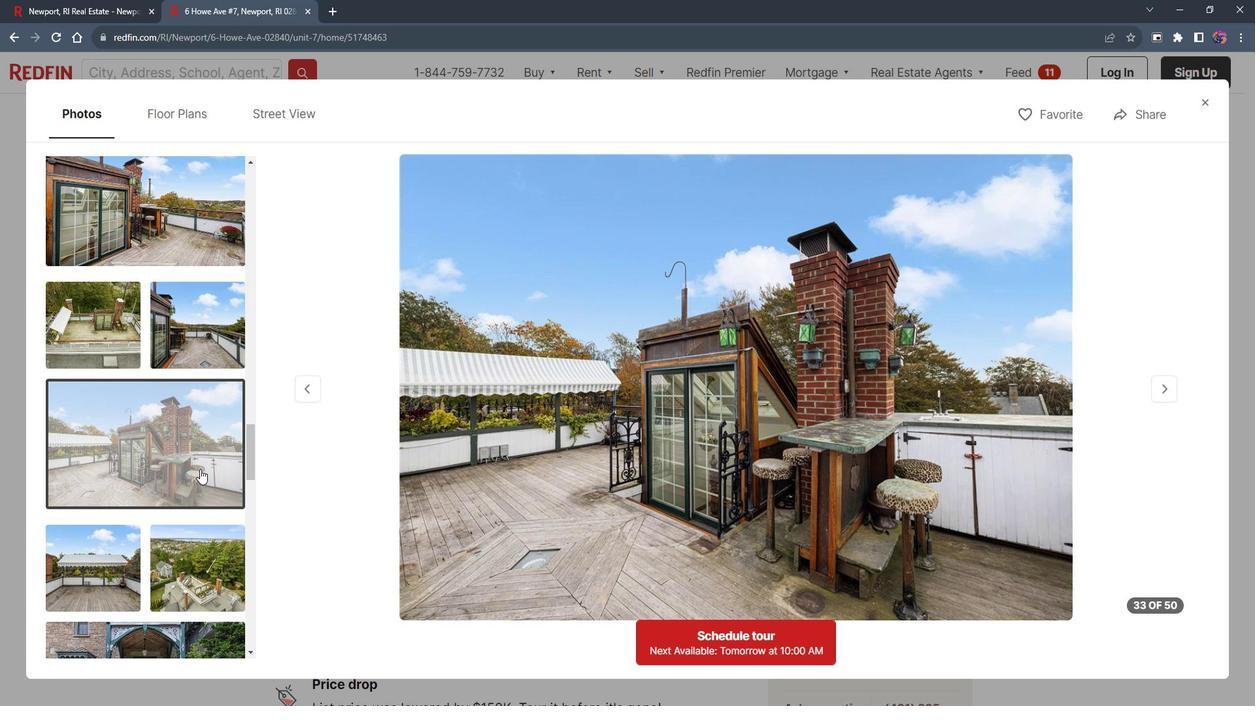 
Action: Mouse scrolled (206, 457) with delta (0, 0)
Screenshot: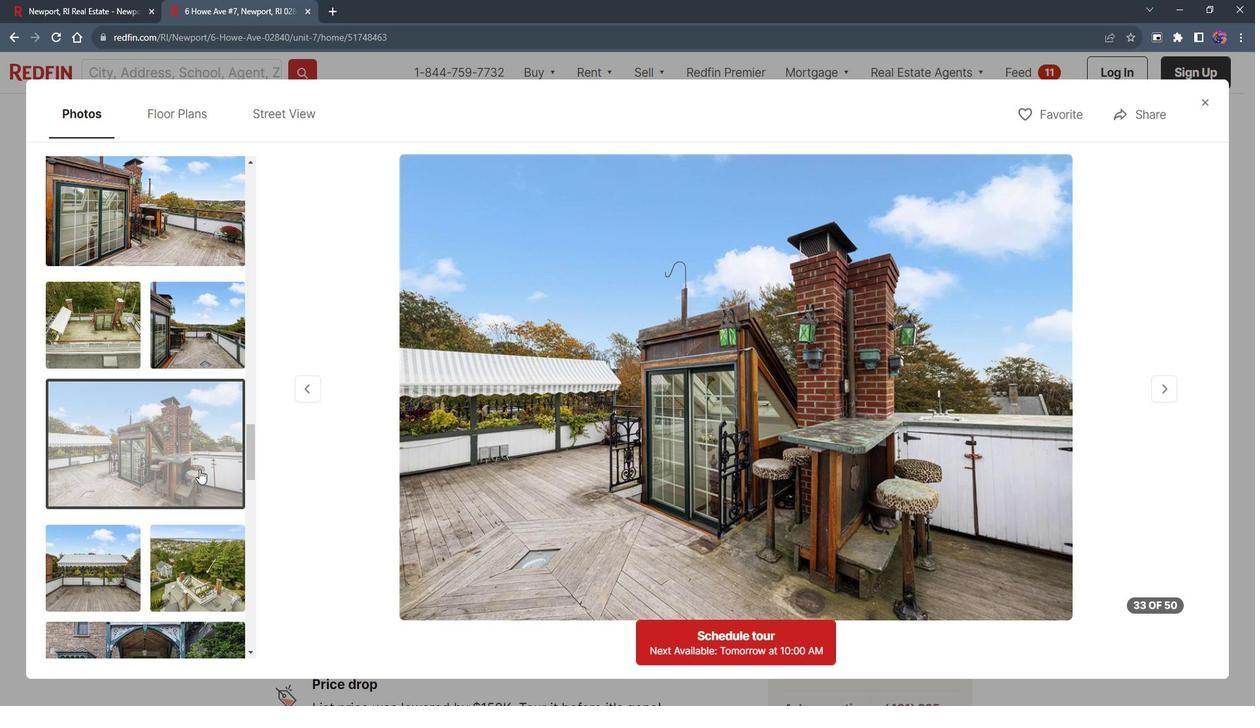 
Action: Mouse scrolled (206, 457) with delta (0, 0)
Screenshot: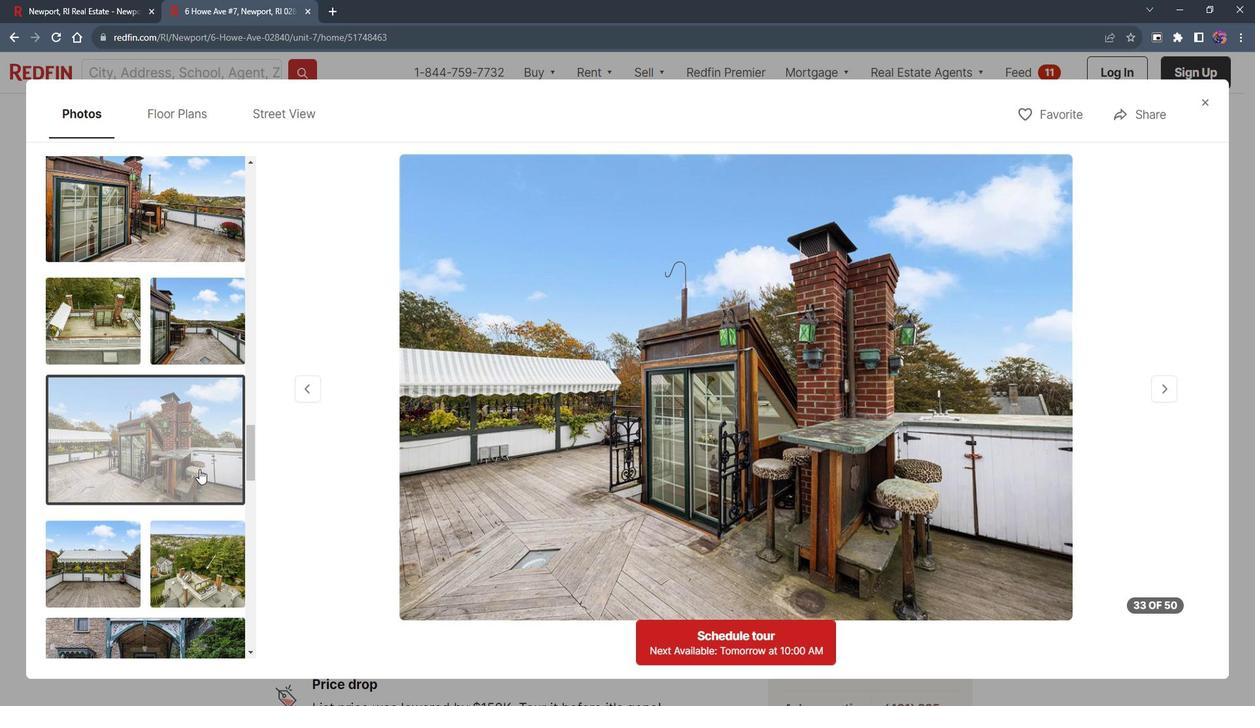 
Action: Mouse moved to (206, 458)
Screenshot: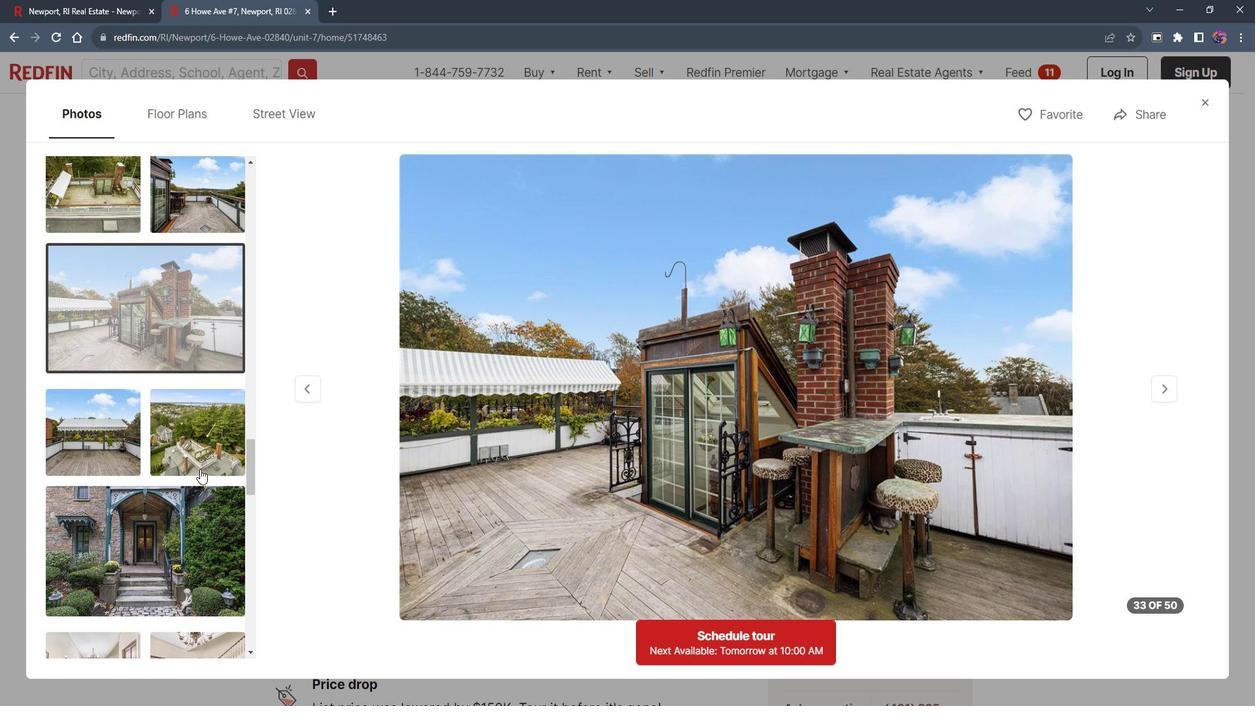 
Action: Mouse scrolled (206, 457) with delta (0, 0)
Screenshot: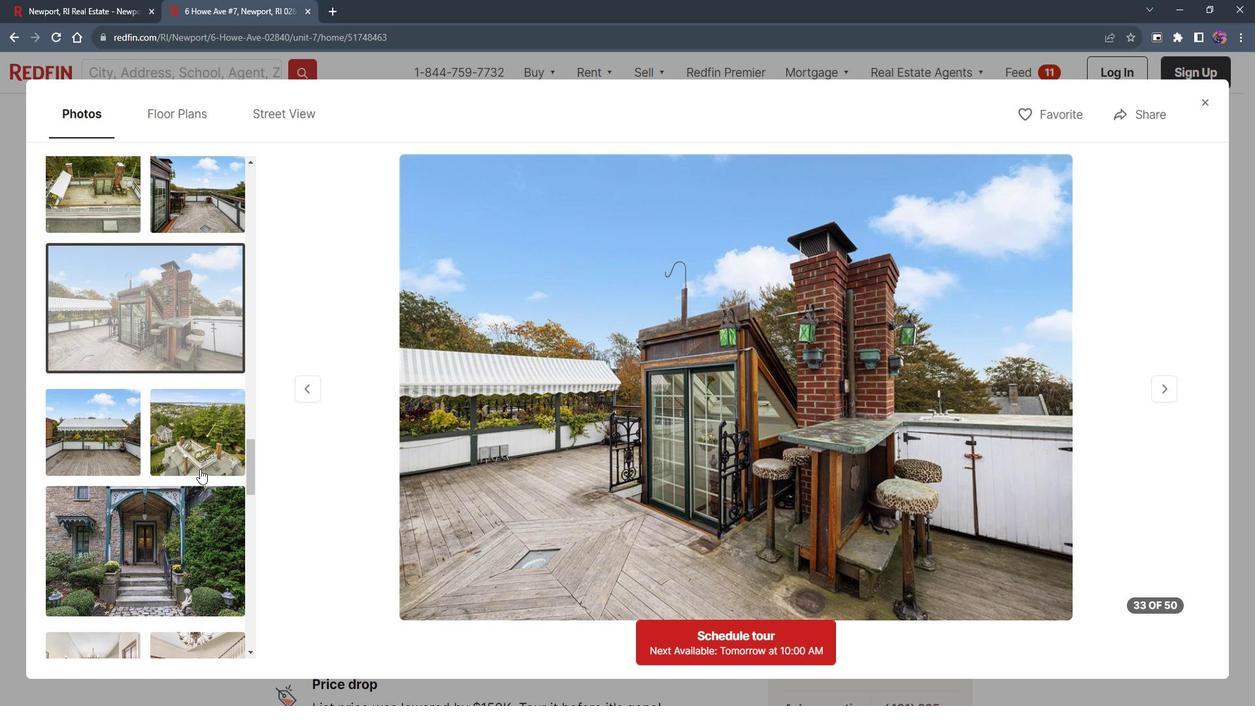 
Action: Mouse moved to (171, 468)
Screenshot: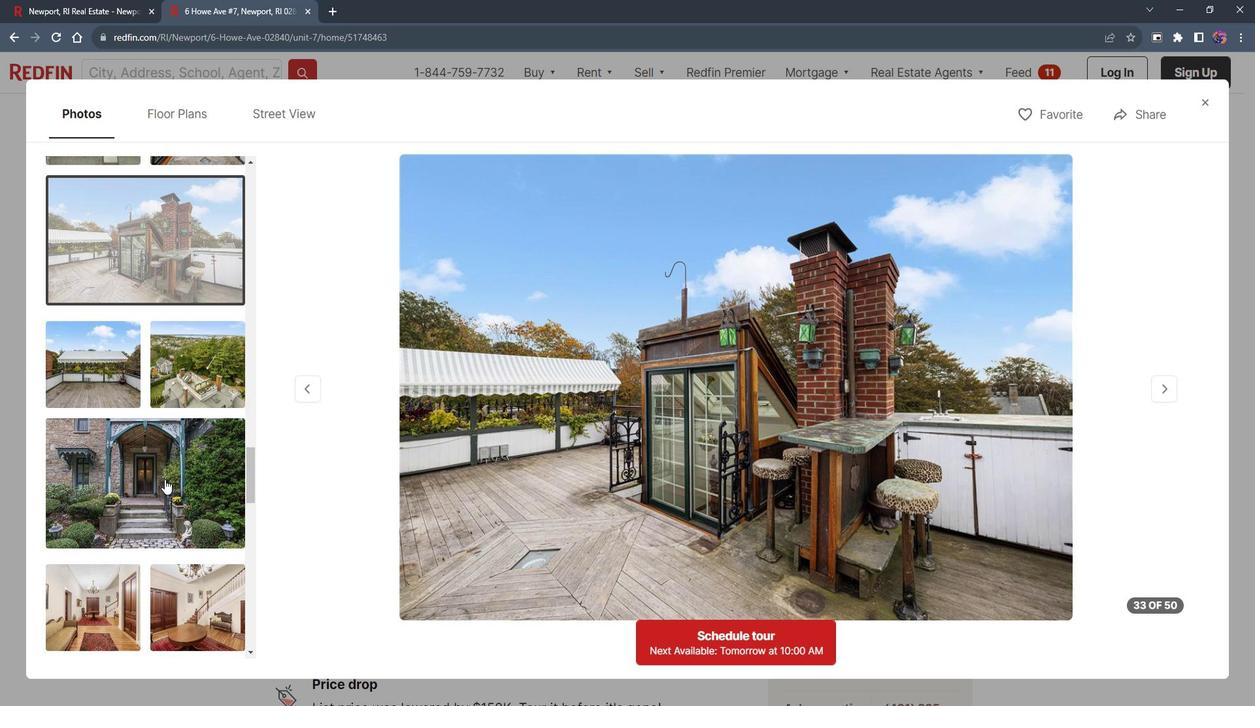 
Action: Mouse pressed left at (171, 468)
Screenshot: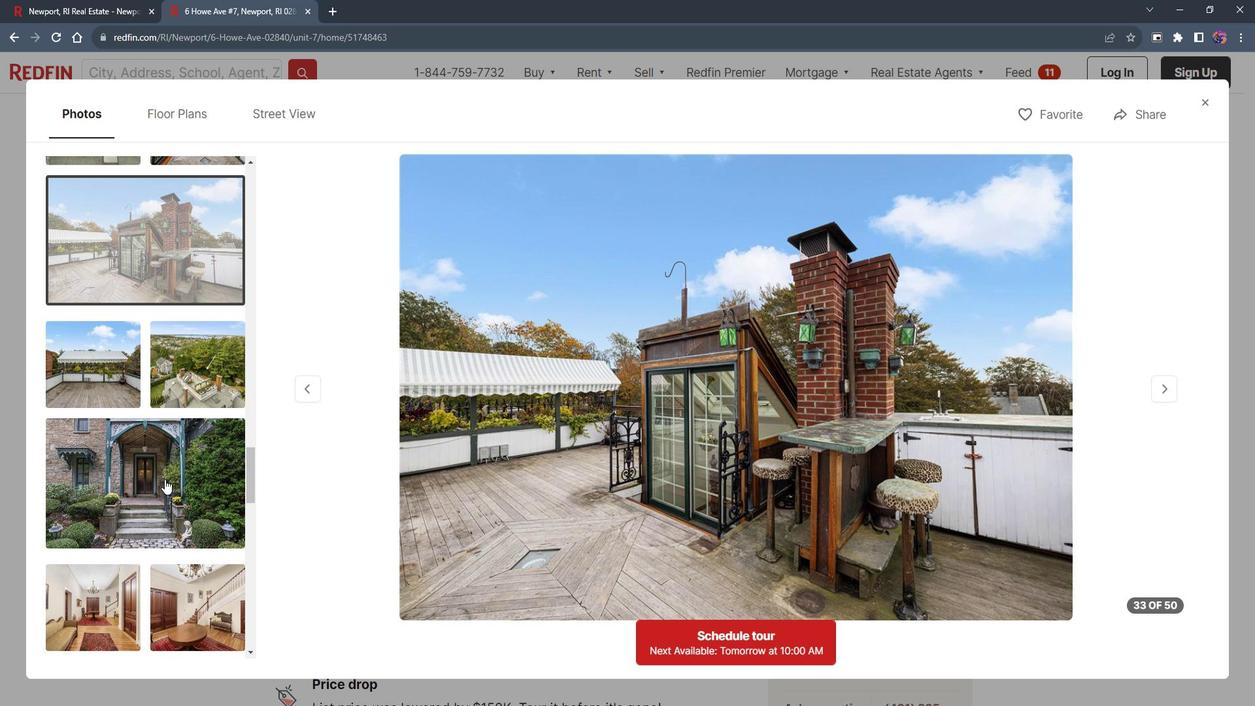 
Action: Mouse moved to (1208, 100)
Screenshot: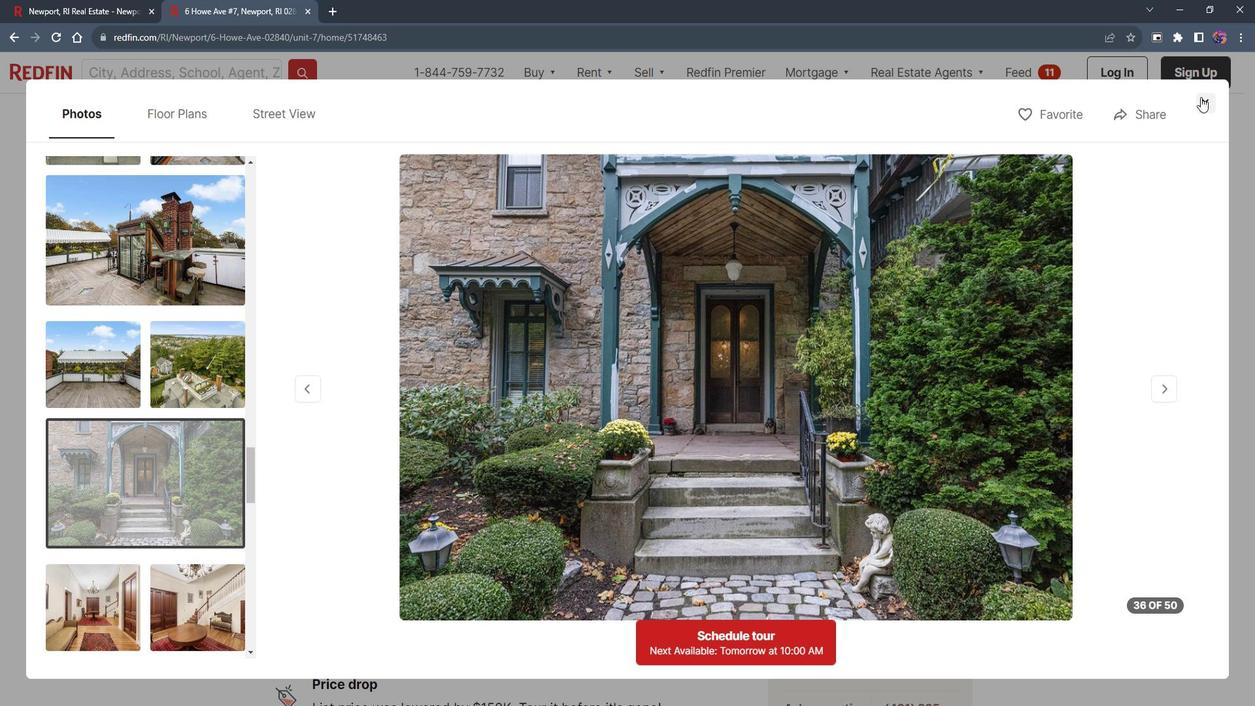 
Action: Mouse pressed left at (1208, 100)
Screenshot: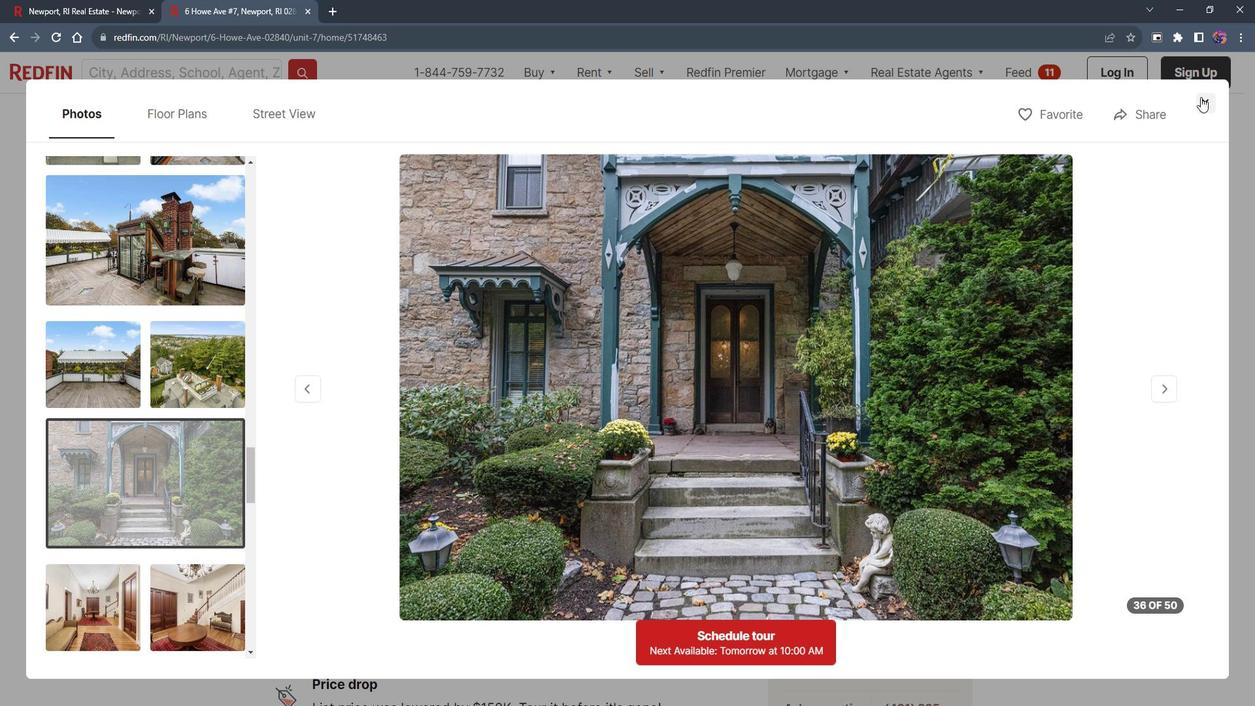 
Action: Mouse moved to (507, 404)
Screenshot: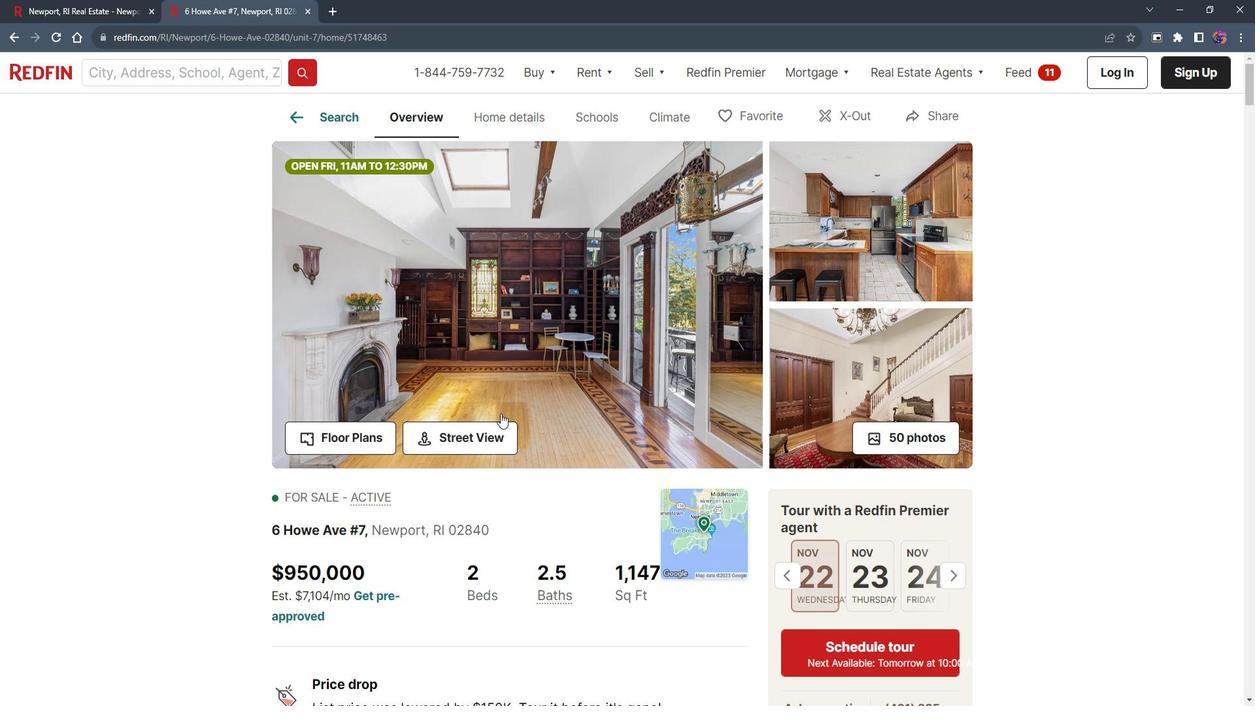 
Action: Mouse scrolled (507, 404) with delta (0, 0)
Screenshot: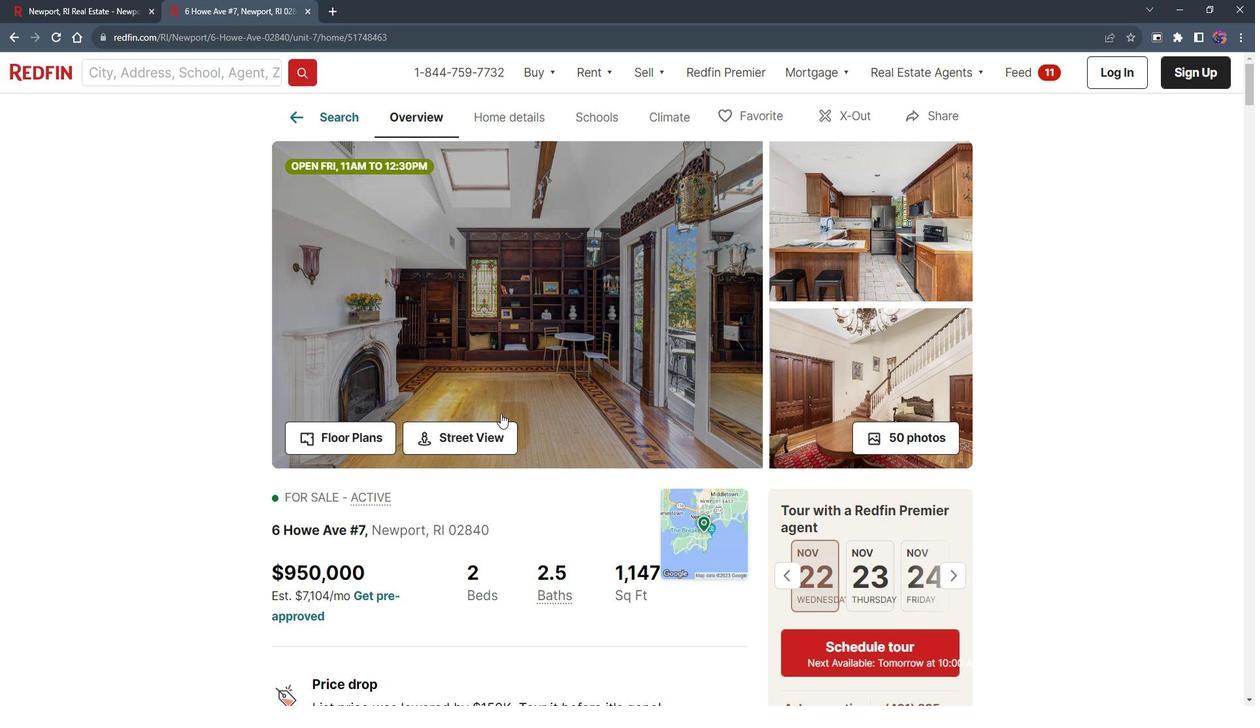 
Action: Mouse scrolled (507, 404) with delta (0, 0)
Screenshot: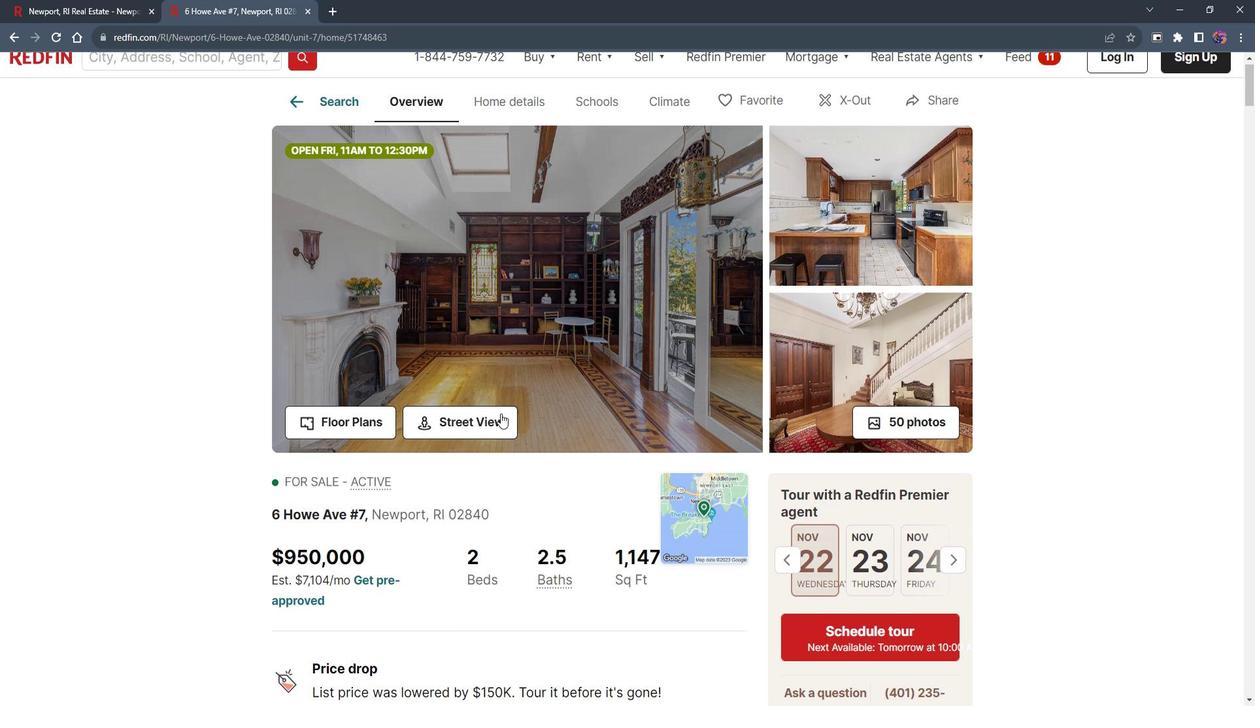 
Action: Mouse scrolled (507, 404) with delta (0, 0)
Screenshot: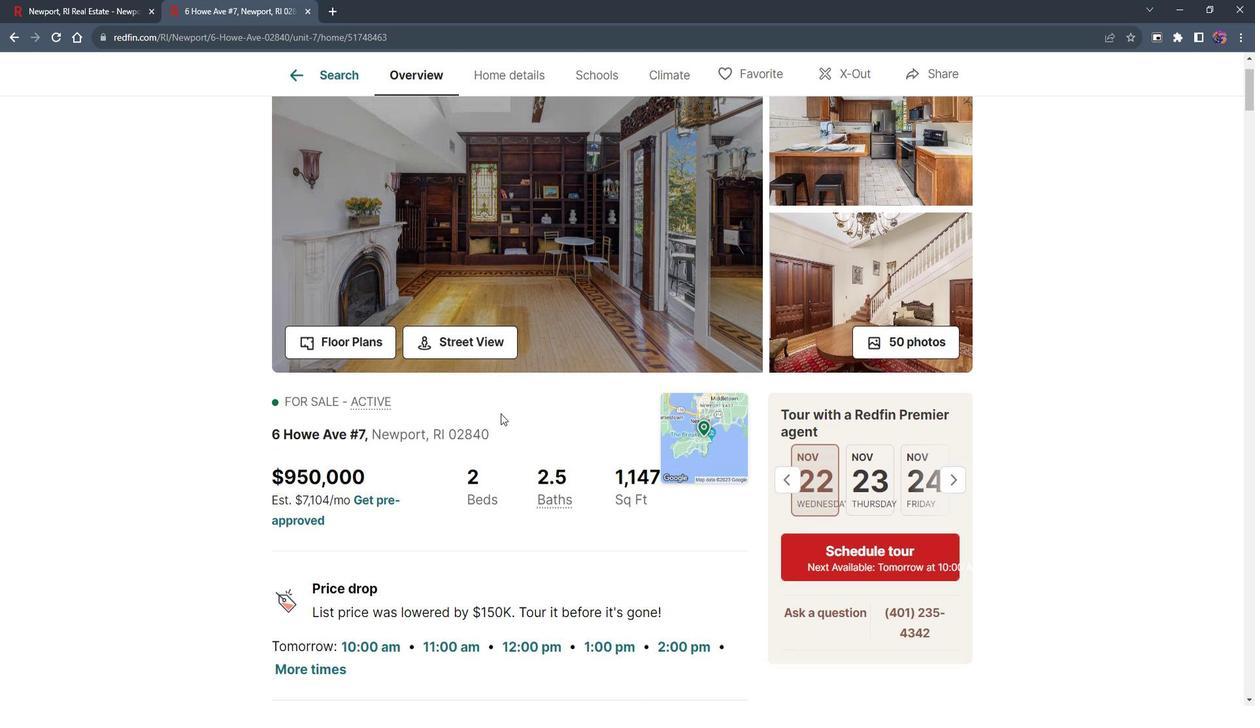 
Action: Mouse scrolled (507, 404) with delta (0, 0)
Screenshot: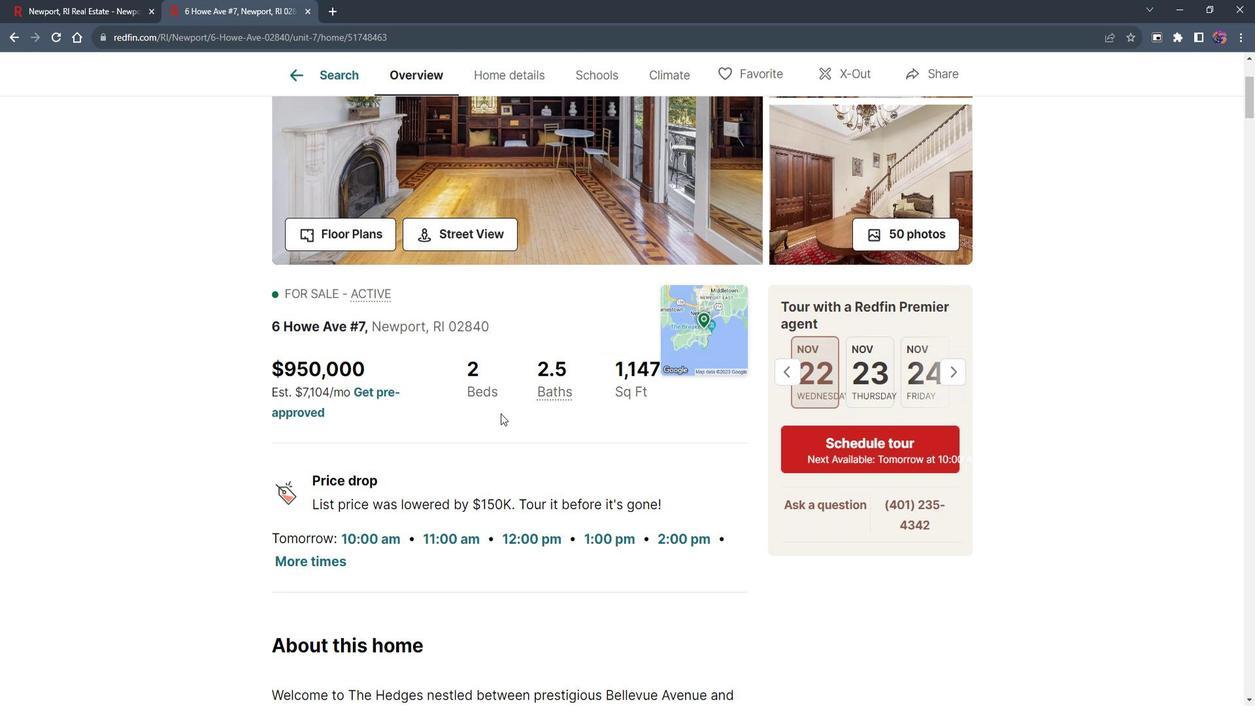 
Action: Mouse moved to (371, 525)
Screenshot: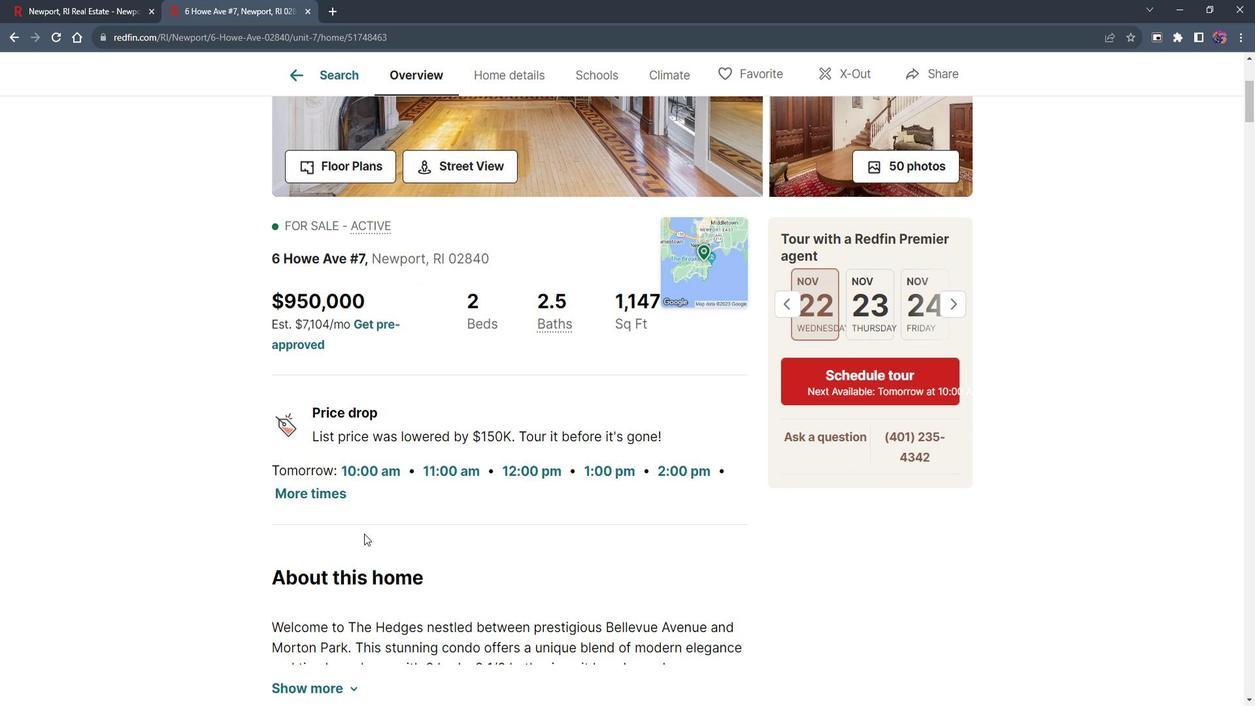 
Action: Mouse scrolled (371, 524) with delta (0, 0)
Screenshot: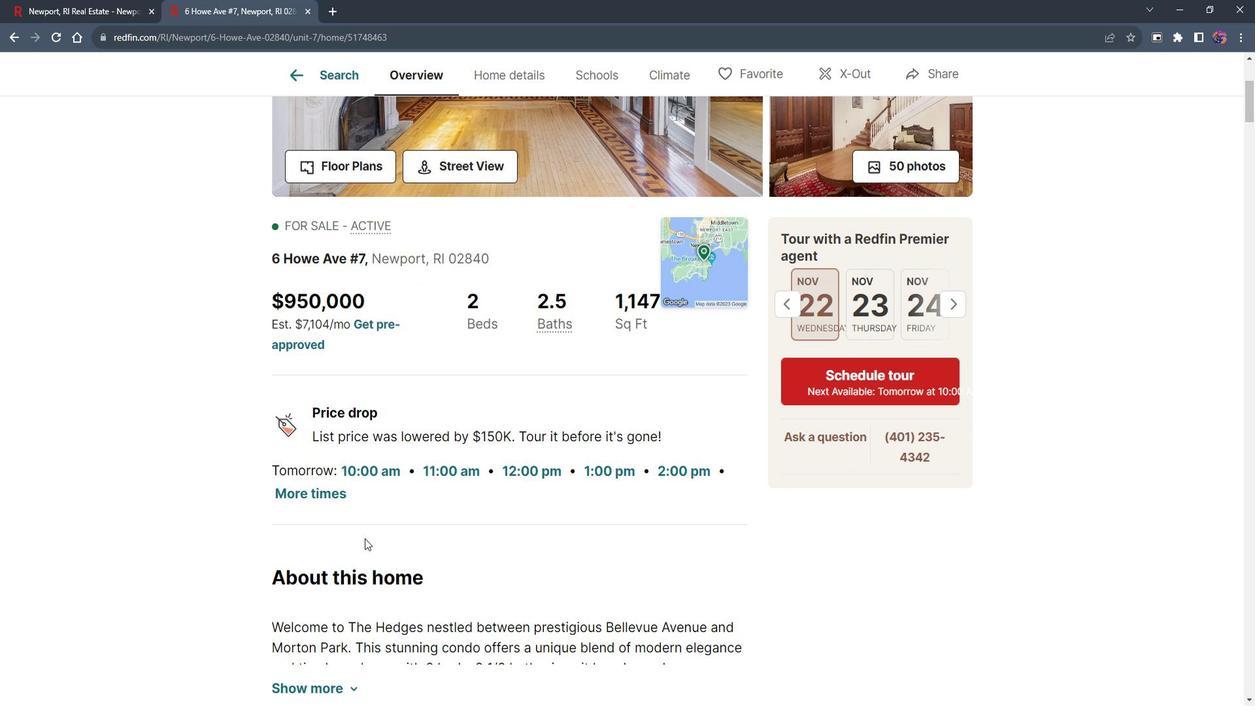 
Action: Mouse scrolled (371, 524) with delta (0, 0)
Screenshot: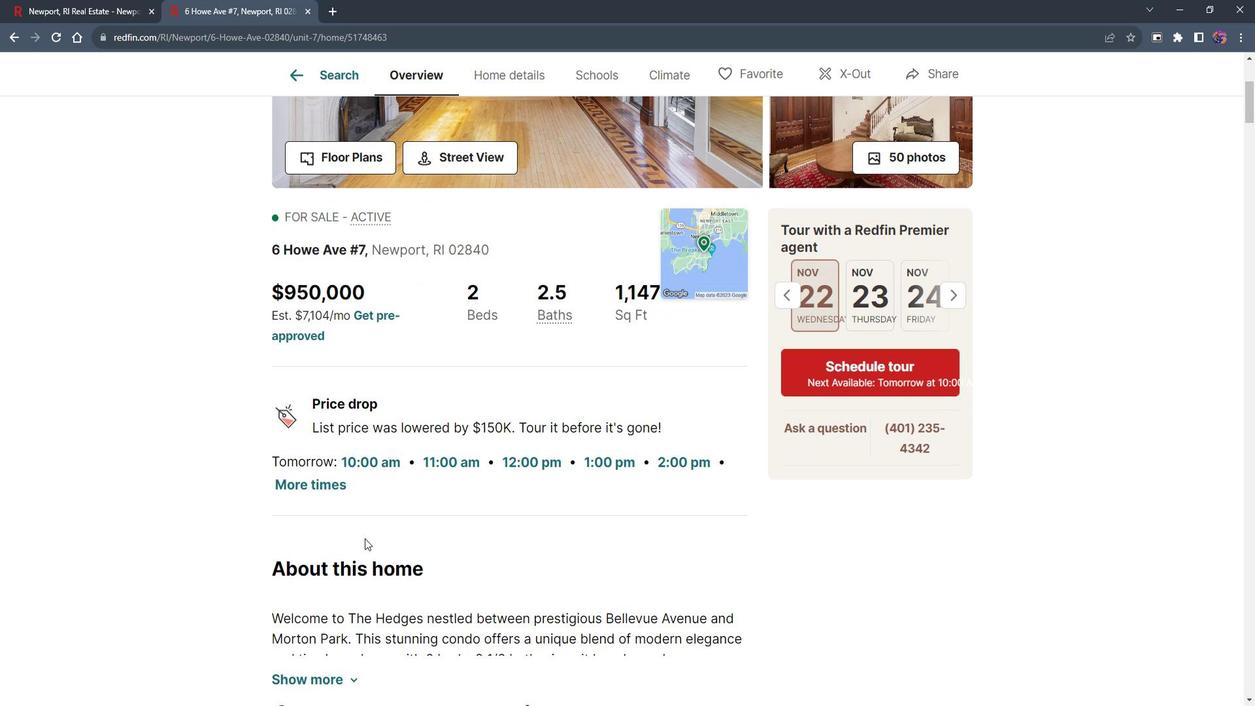 
Action: Mouse moved to (372, 525)
Screenshot: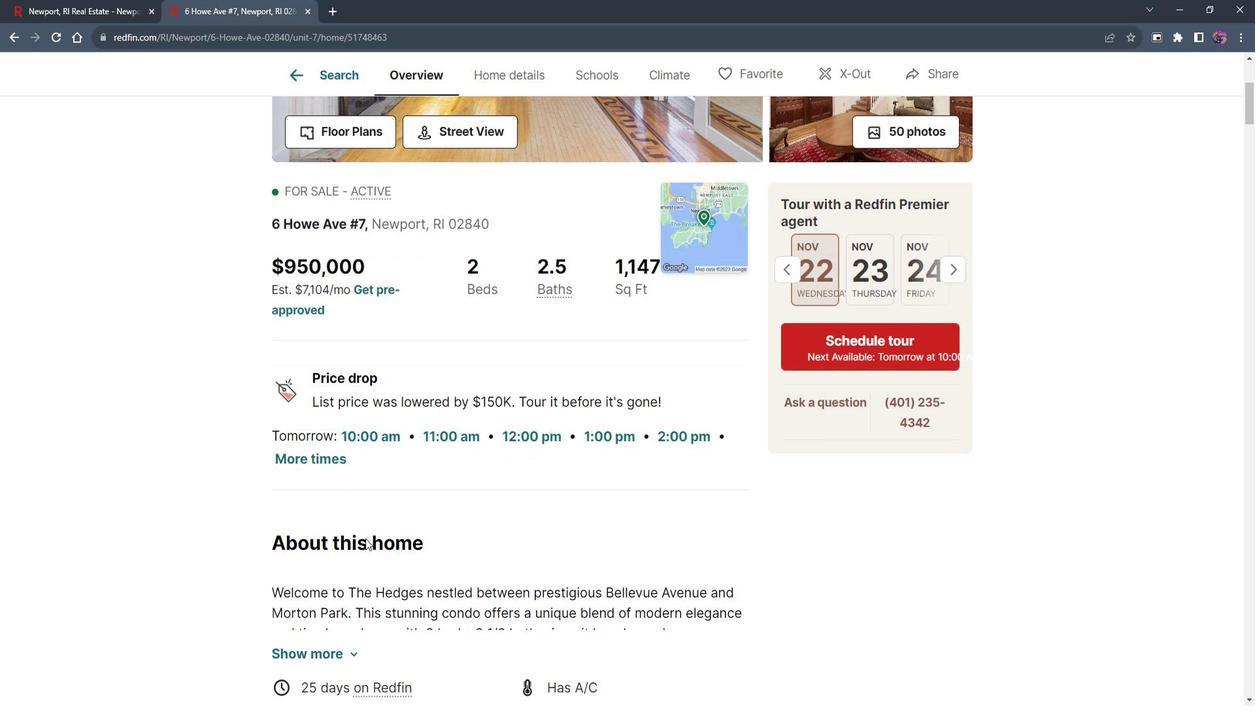 
Action: Mouse scrolled (372, 524) with delta (0, 0)
Screenshot: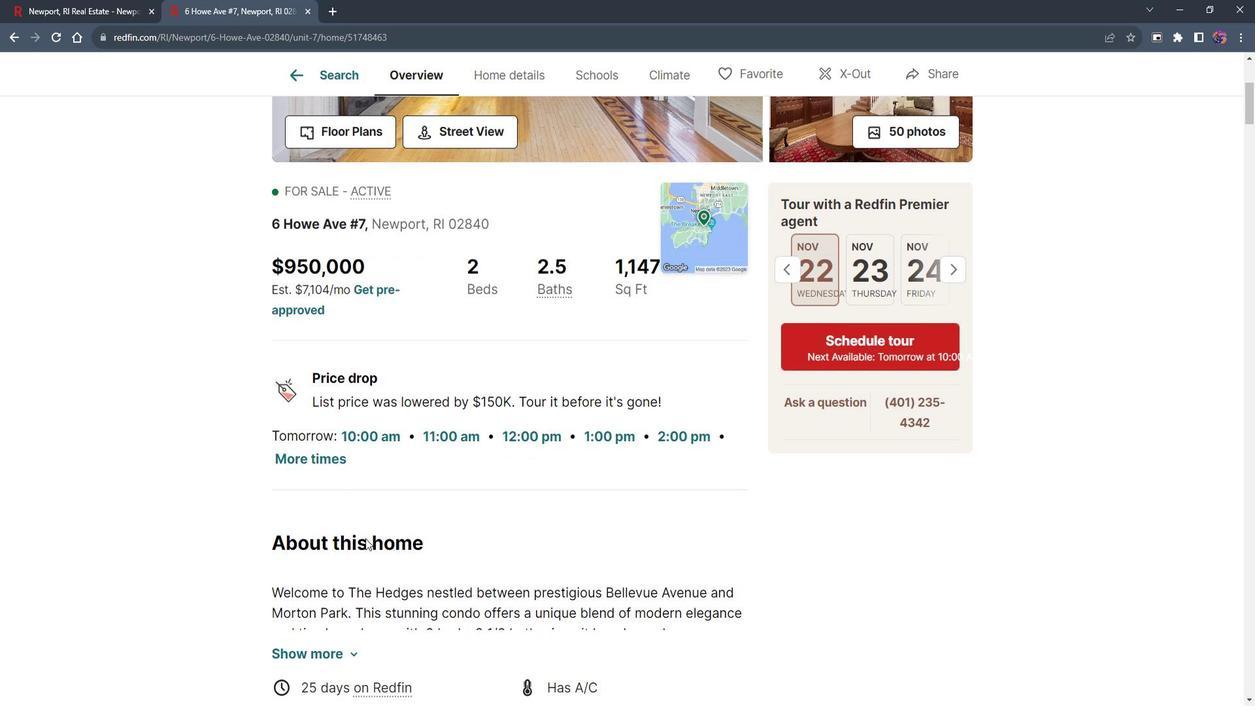 
Action: Mouse moved to (323, 470)
Screenshot: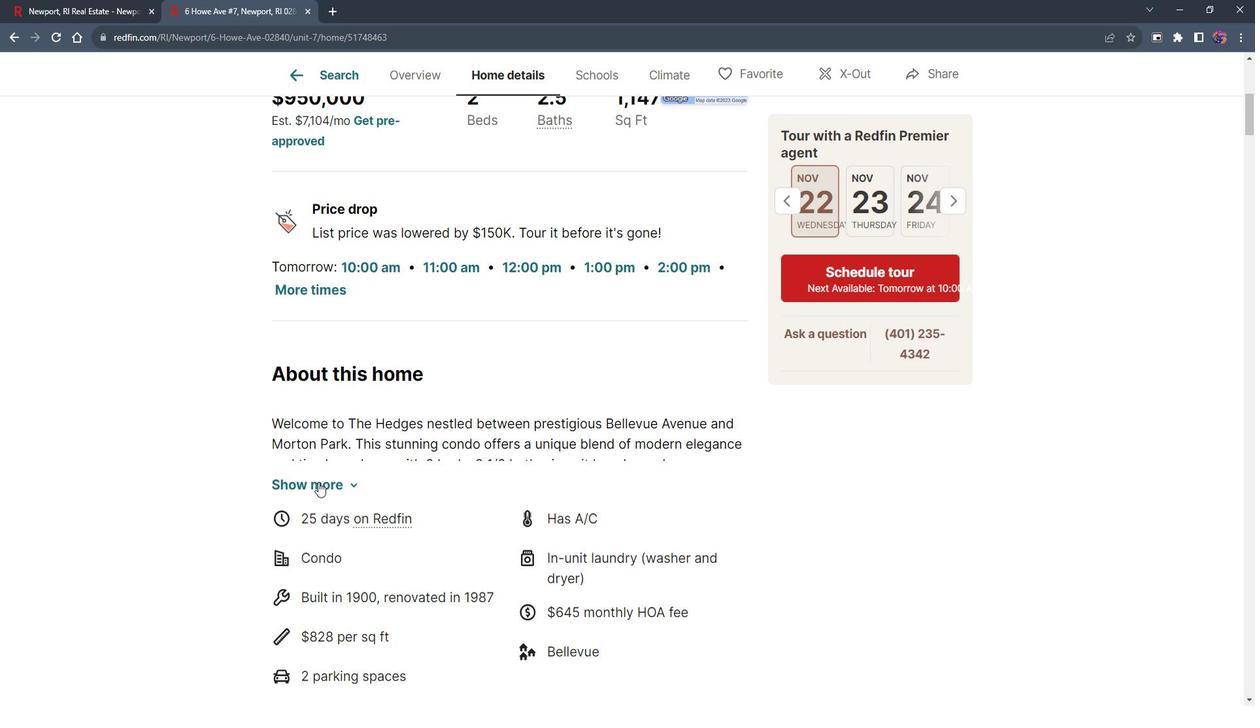 
Action: Mouse pressed left at (323, 470)
Screenshot: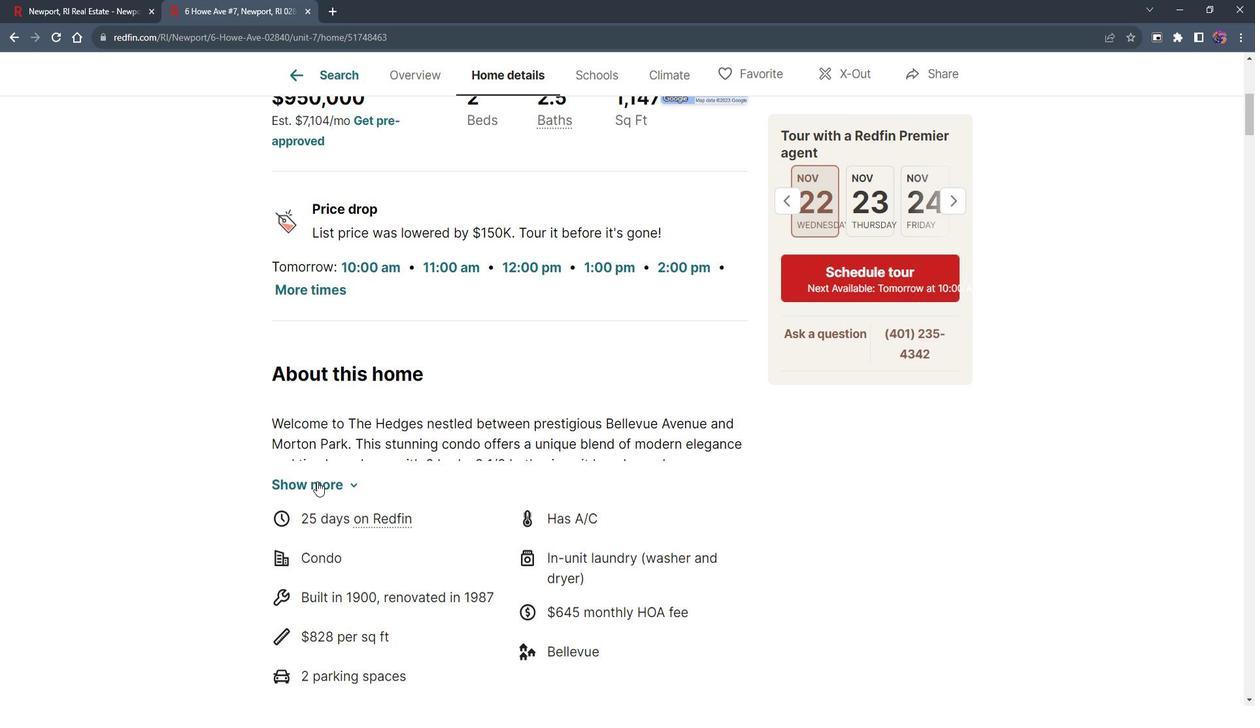 
Action: Mouse moved to (515, 488)
Screenshot: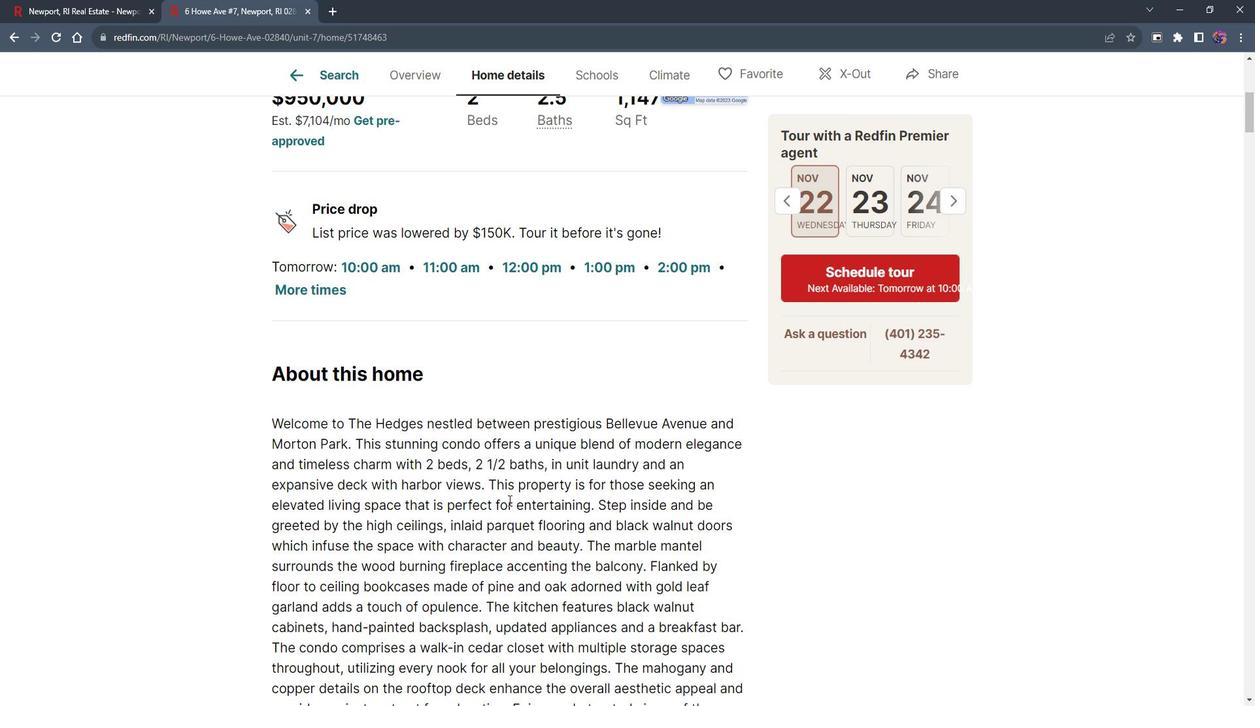 
Action: Mouse scrolled (515, 487) with delta (0, 0)
Screenshot: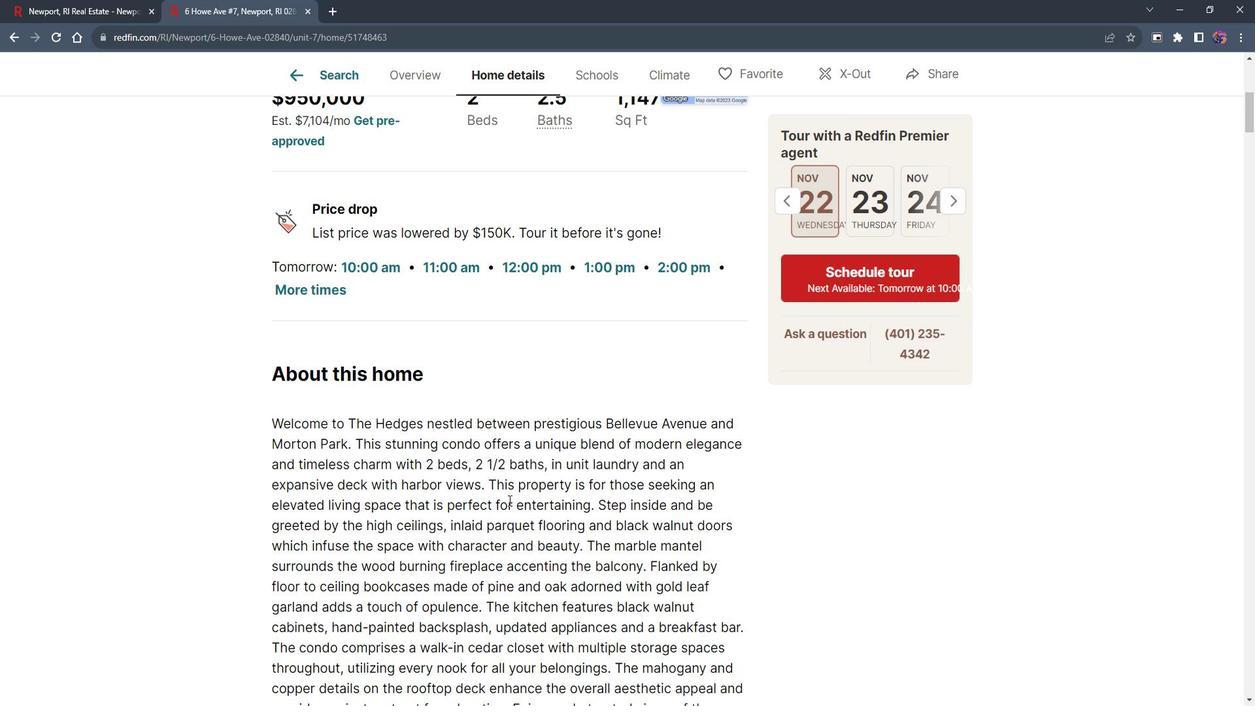 
Action: Mouse scrolled (515, 487) with delta (0, 0)
Screenshot: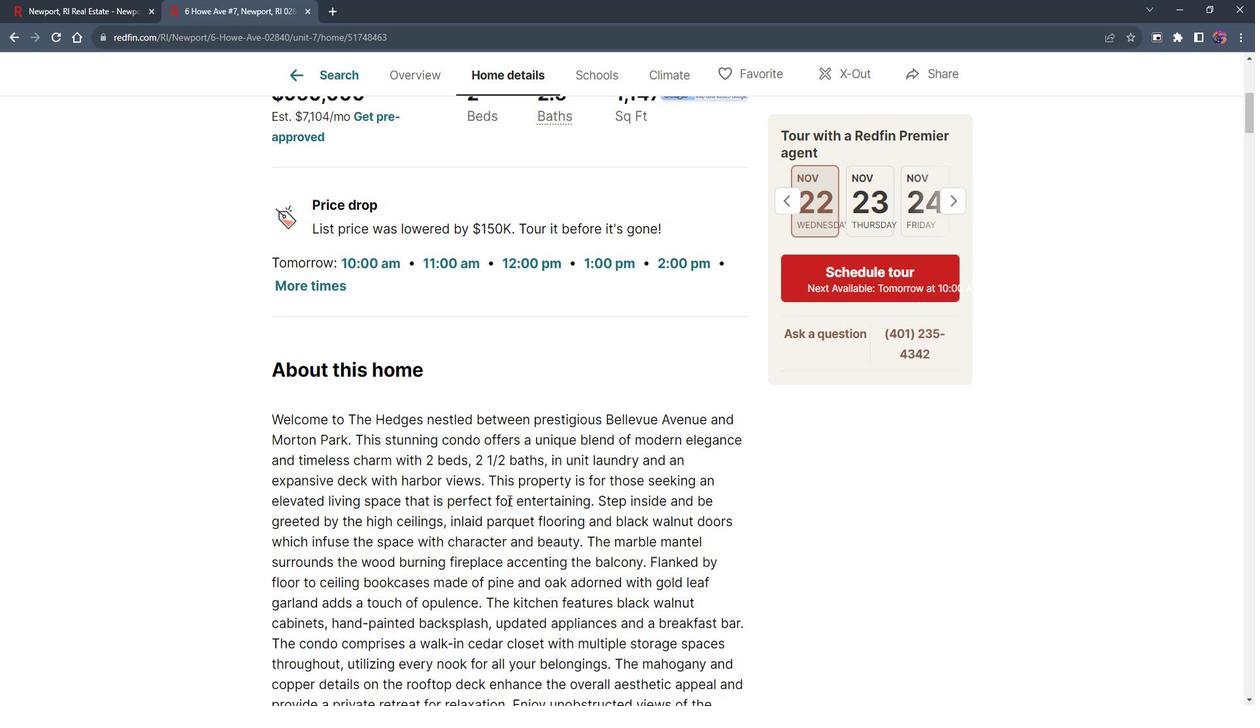 
Action: Mouse scrolled (515, 487) with delta (0, 0)
Screenshot: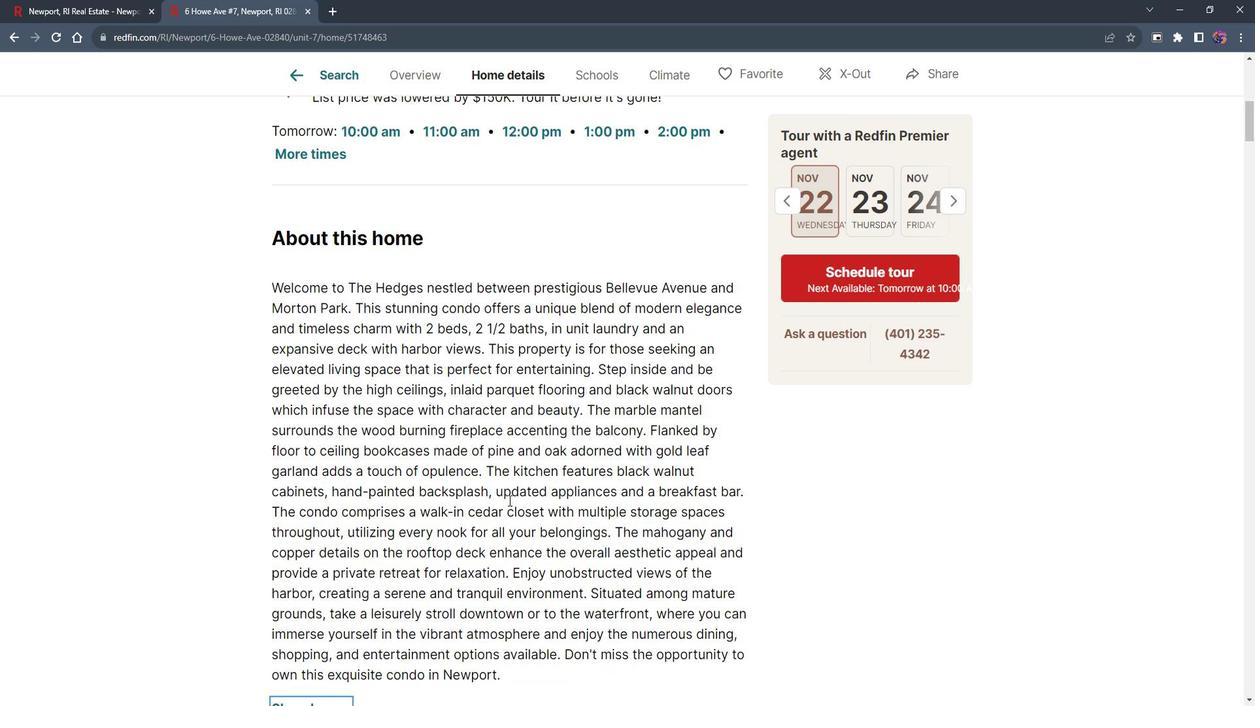 
Action: Mouse scrolled (515, 487) with delta (0, 0)
Screenshot: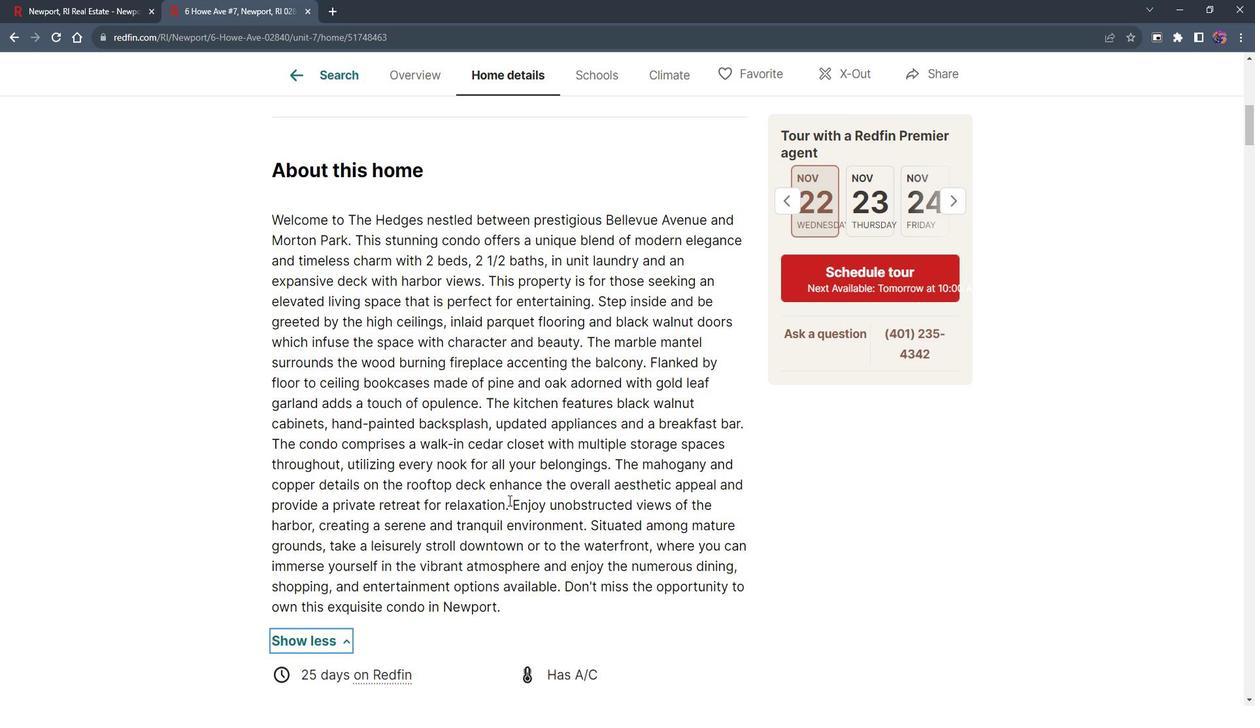 
Action: Mouse scrolled (515, 487) with delta (0, 0)
Screenshot: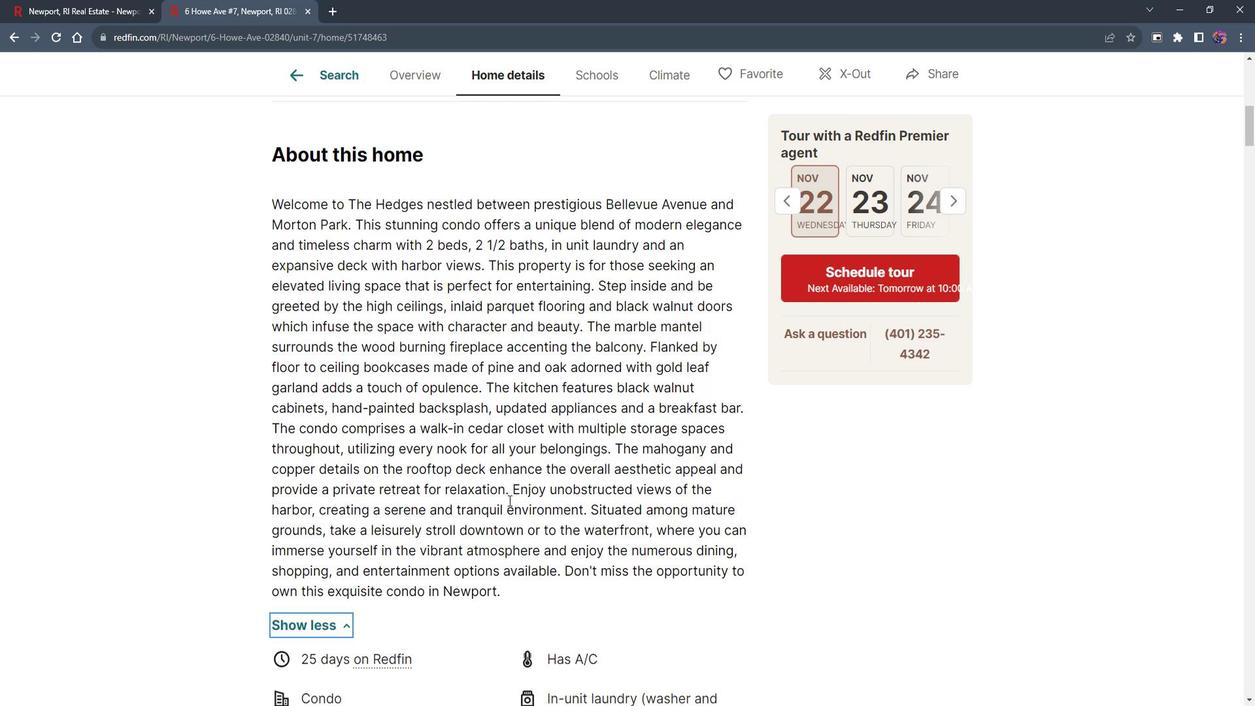 
Action: Mouse scrolled (515, 487) with delta (0, 0)
Screenshot: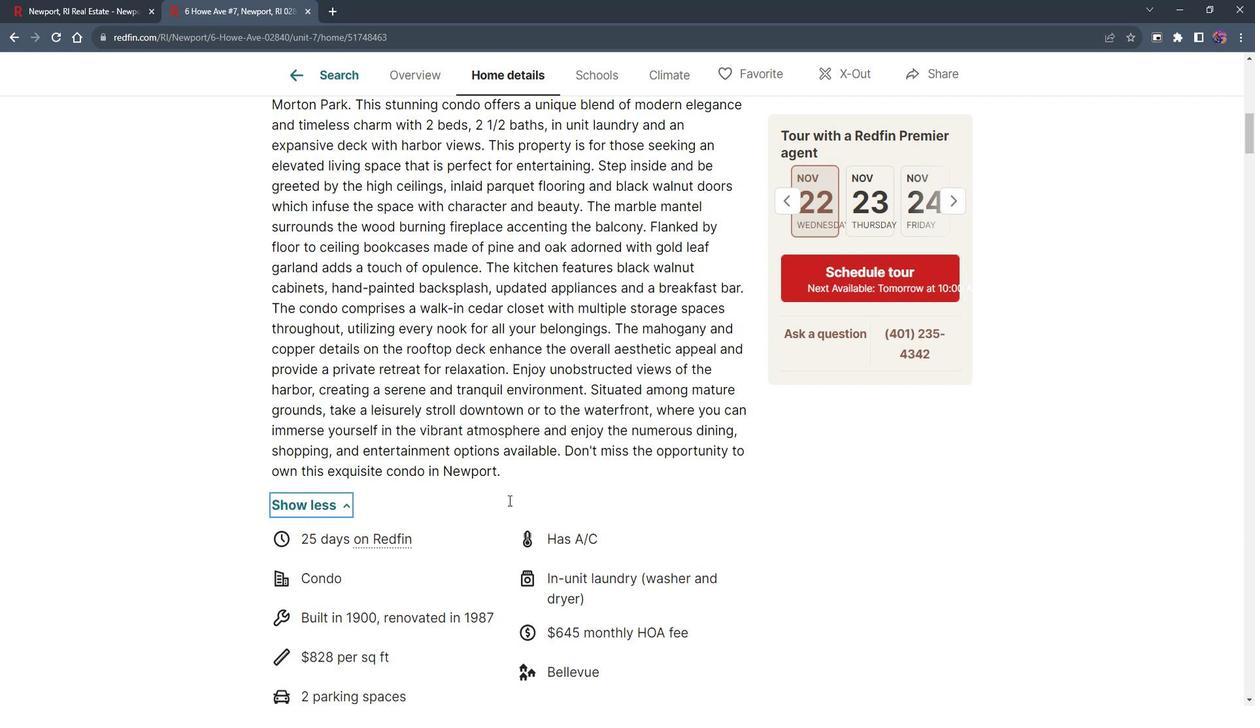 
Action: Mouse scrolled (515, 487) with delta (0, 0)
Screenshot: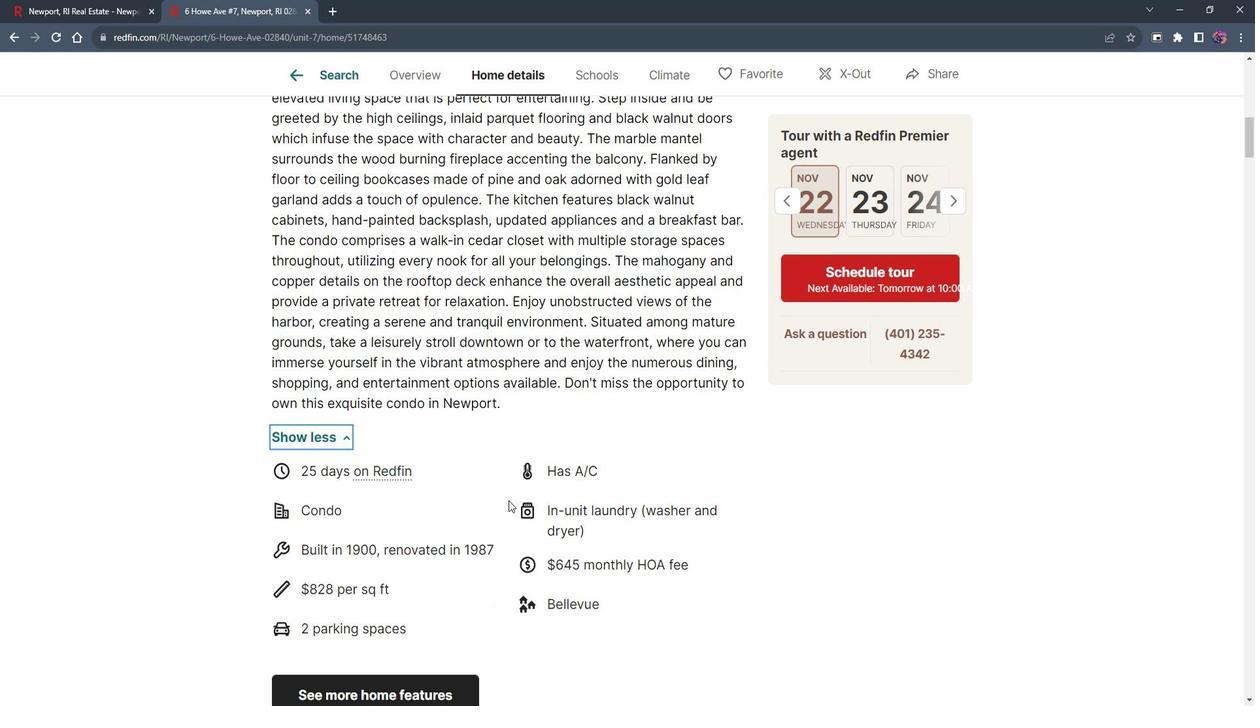 
Action: Mouse scrolled (515, 487) with delta (0, 0)
Screenshot: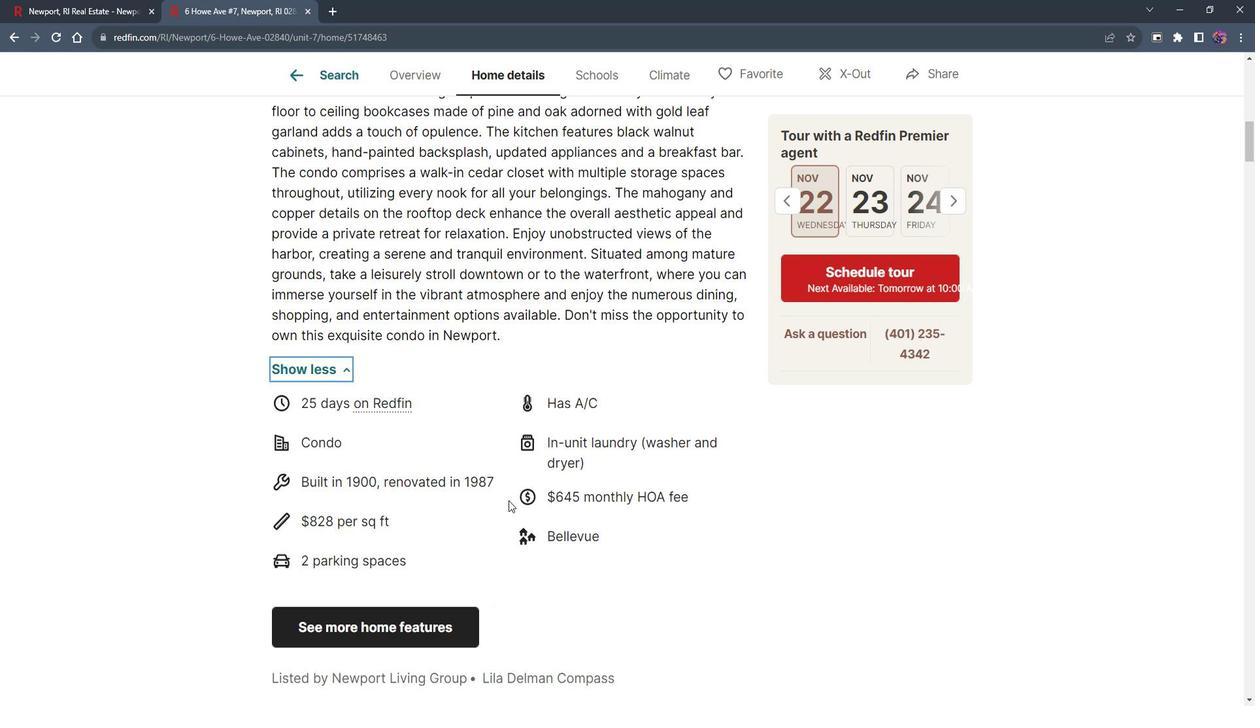 
Action: Mouse scrolled (515, 487) with delta (0, 0)
Screenshot: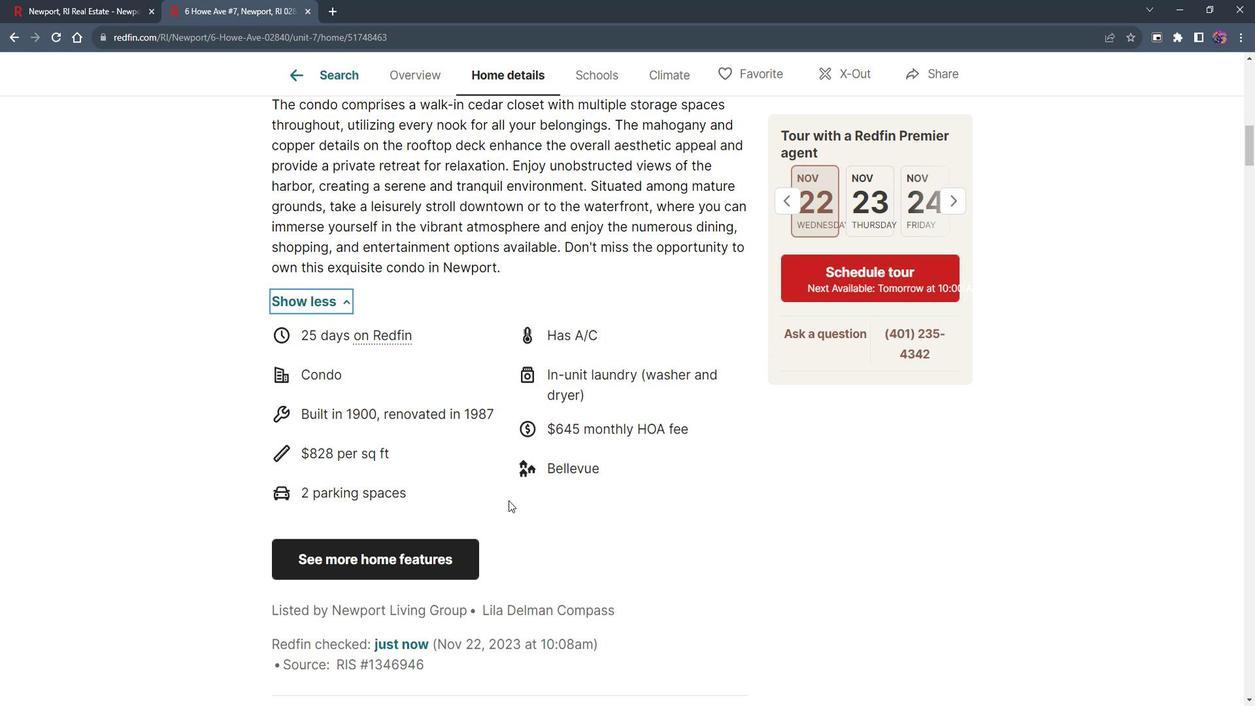 
Action: Mouse scrolled (515, 487) with delta (0, 0)
Screenshot: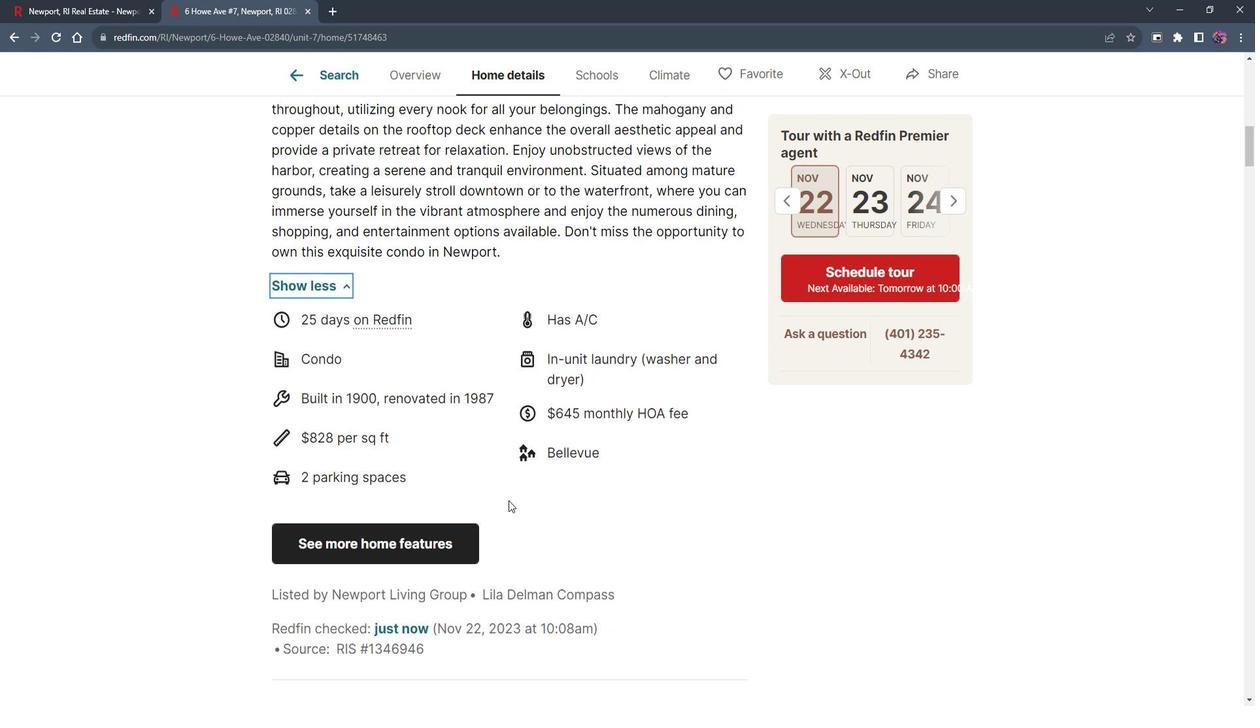 
Action: Mouse moved to (385, 415)
Screenshot: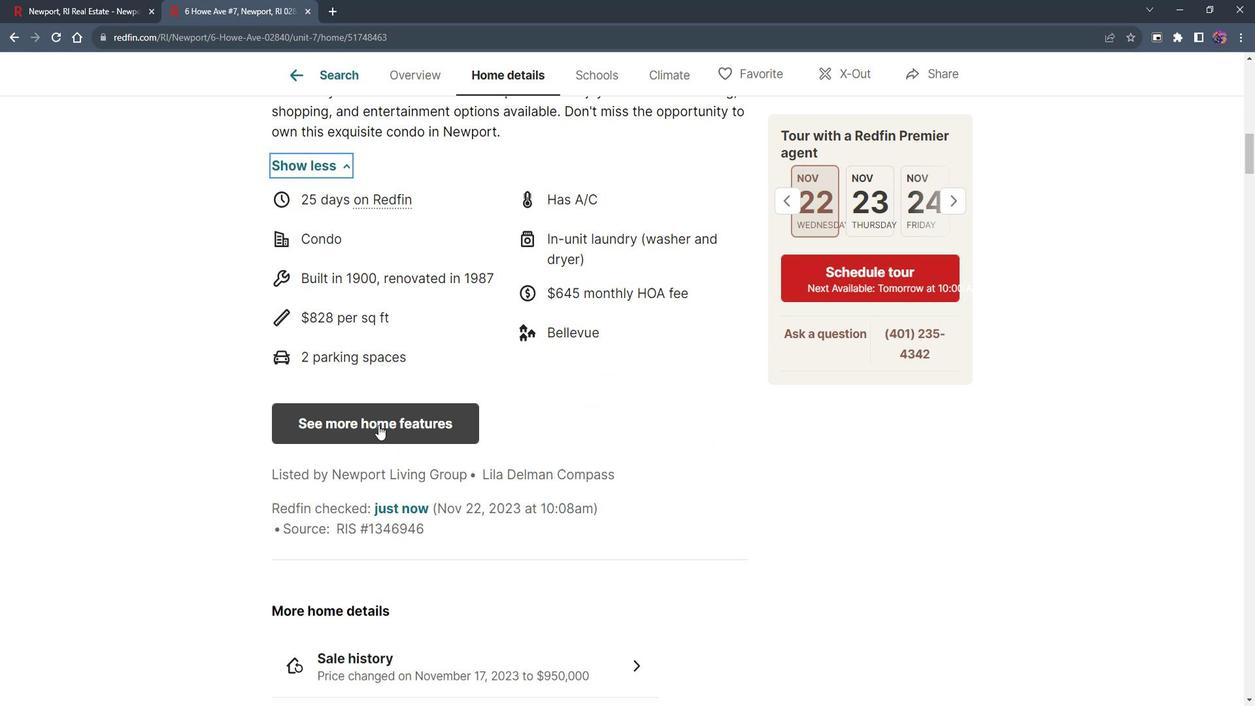 
Action: Mouse pressed left at (385, 415)
Screenshot: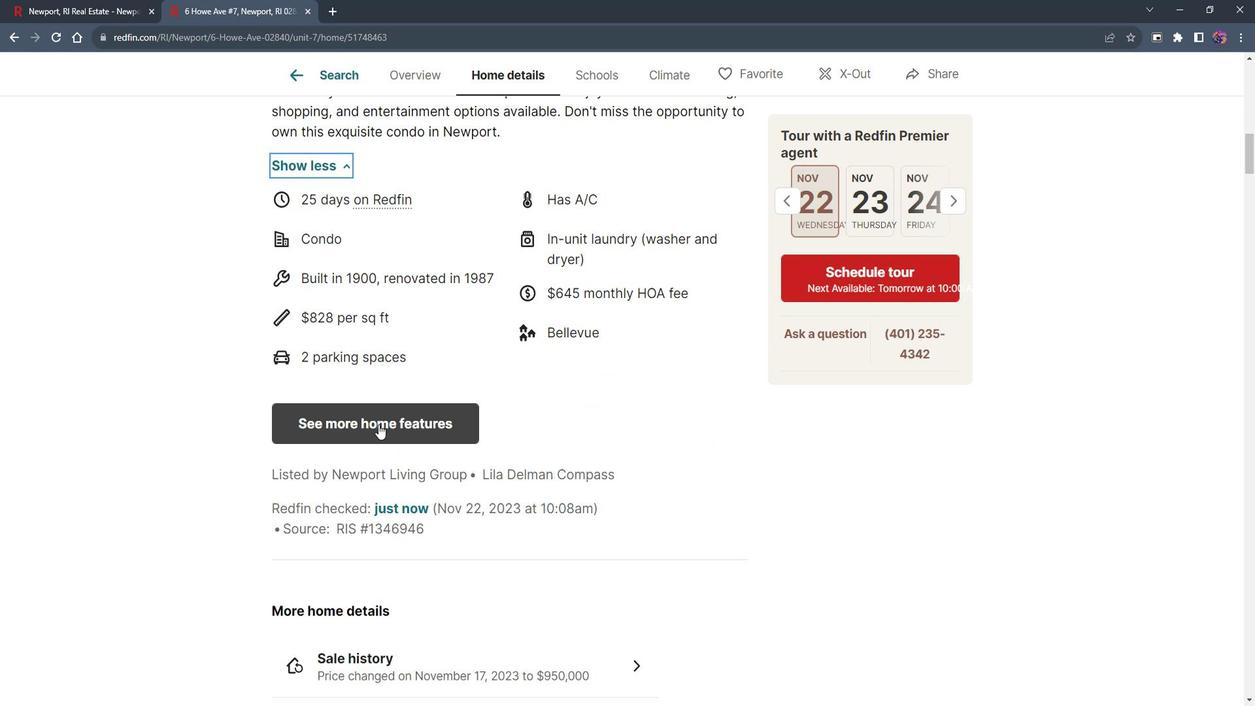 
Action: Mouse moved to (556, 425)
Screenshot: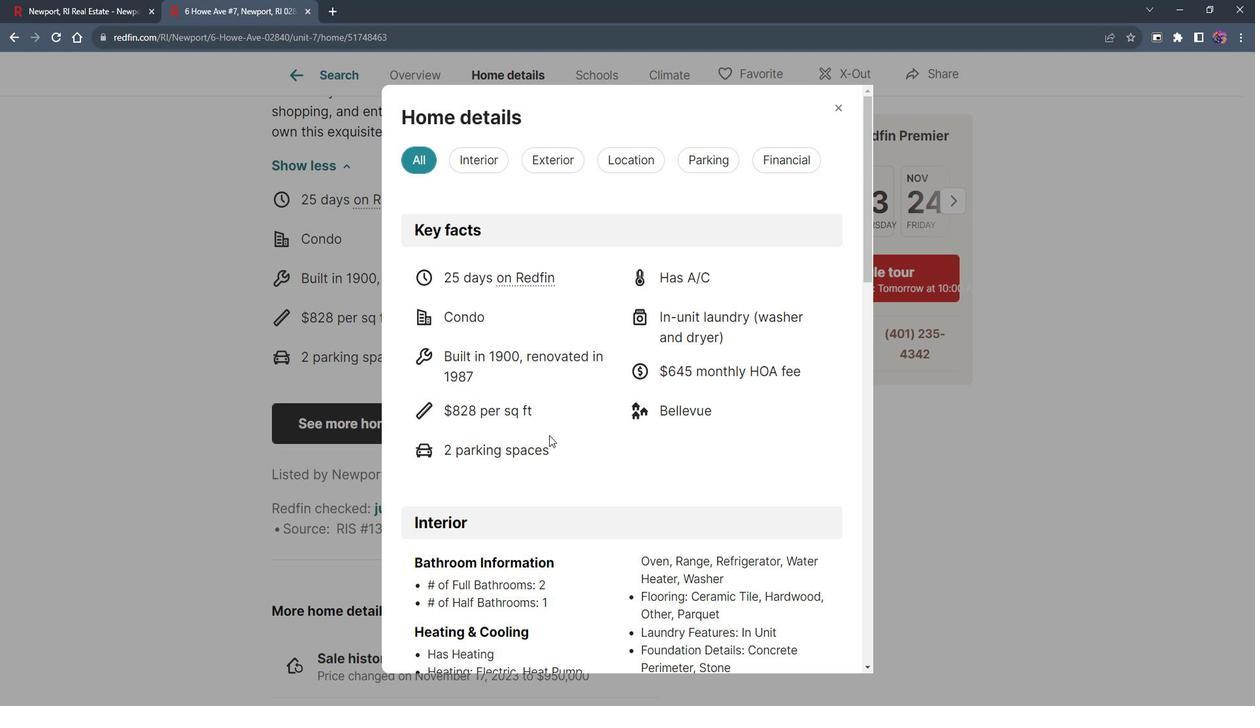 
Action: Mouse scrolled (556, 425) with delta (0, 0)
Screenshot: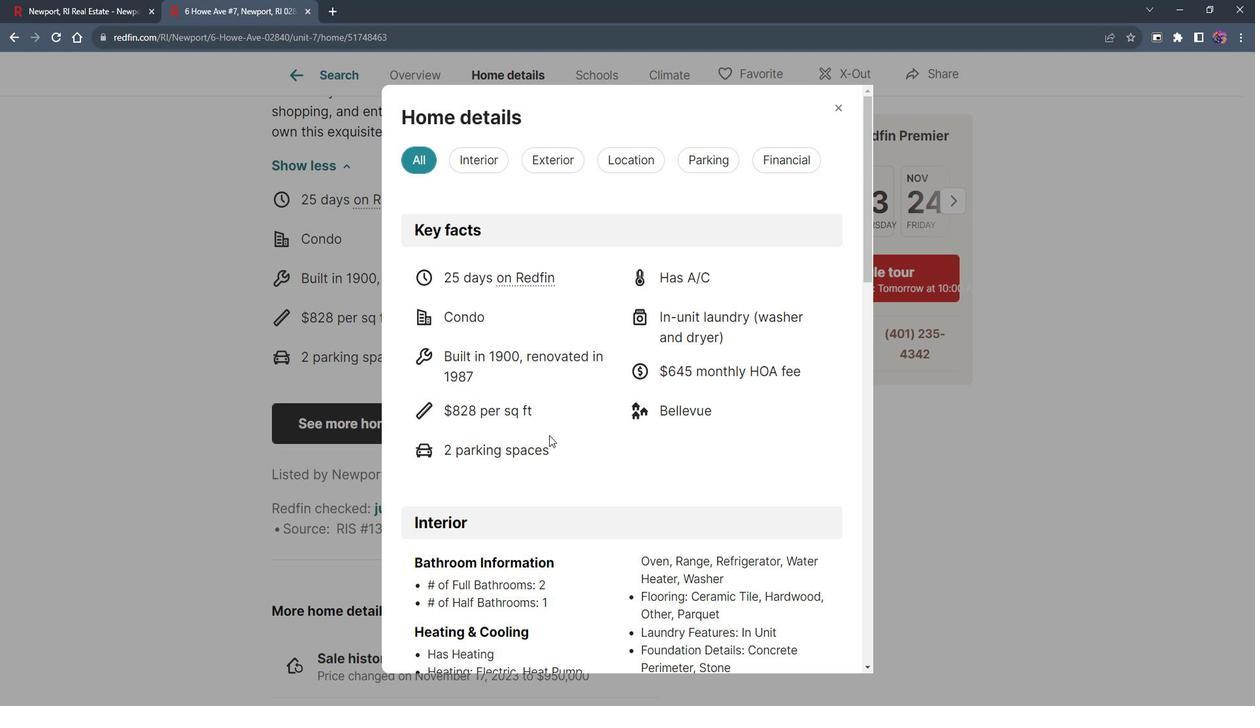 
Action: Mouse scrolled (556, 425) with delta (0, 0)
Screenshot: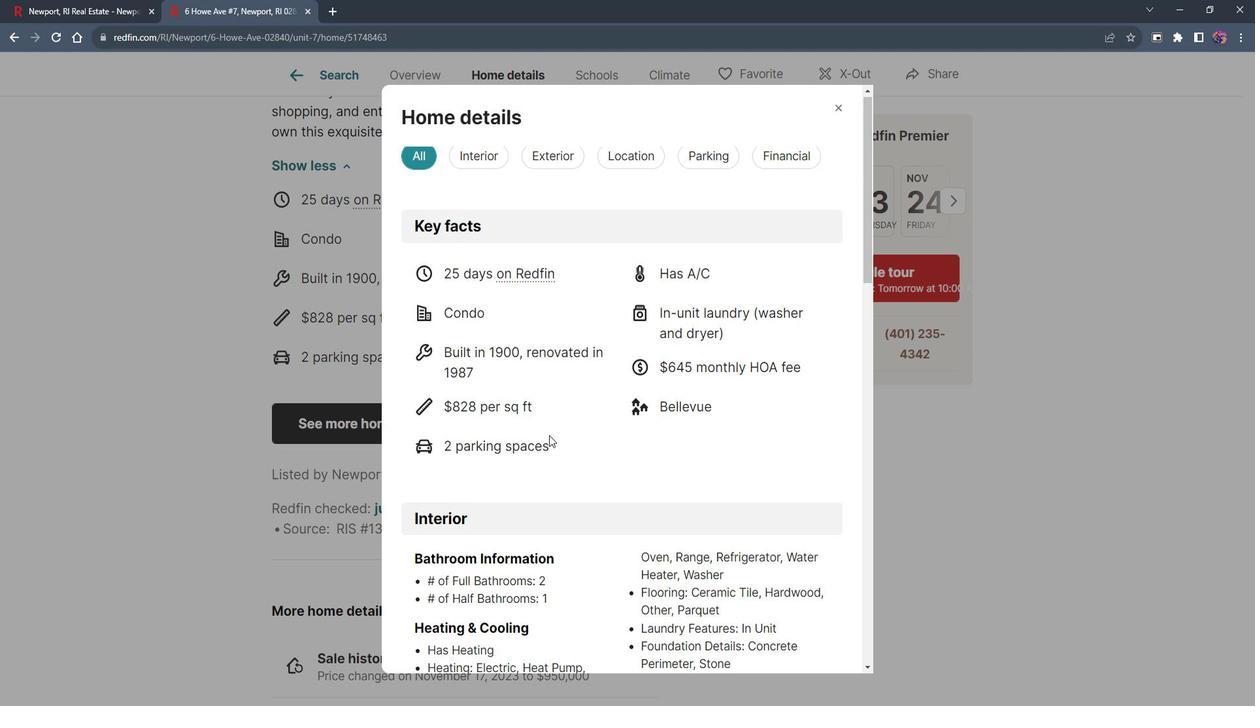 
Action: Mouse scrolled (556, 425) with delta (0, 0)
Screenshot: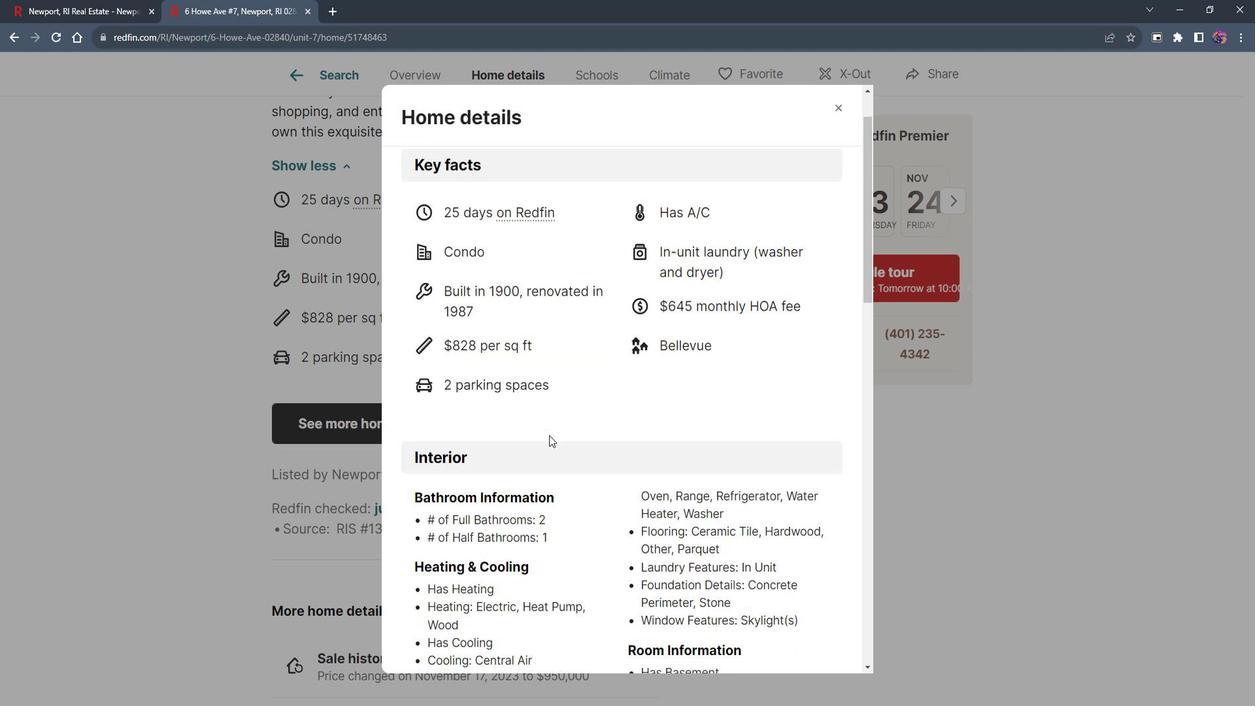 
Action: Mouse moved to (557, 423)
Screenshot: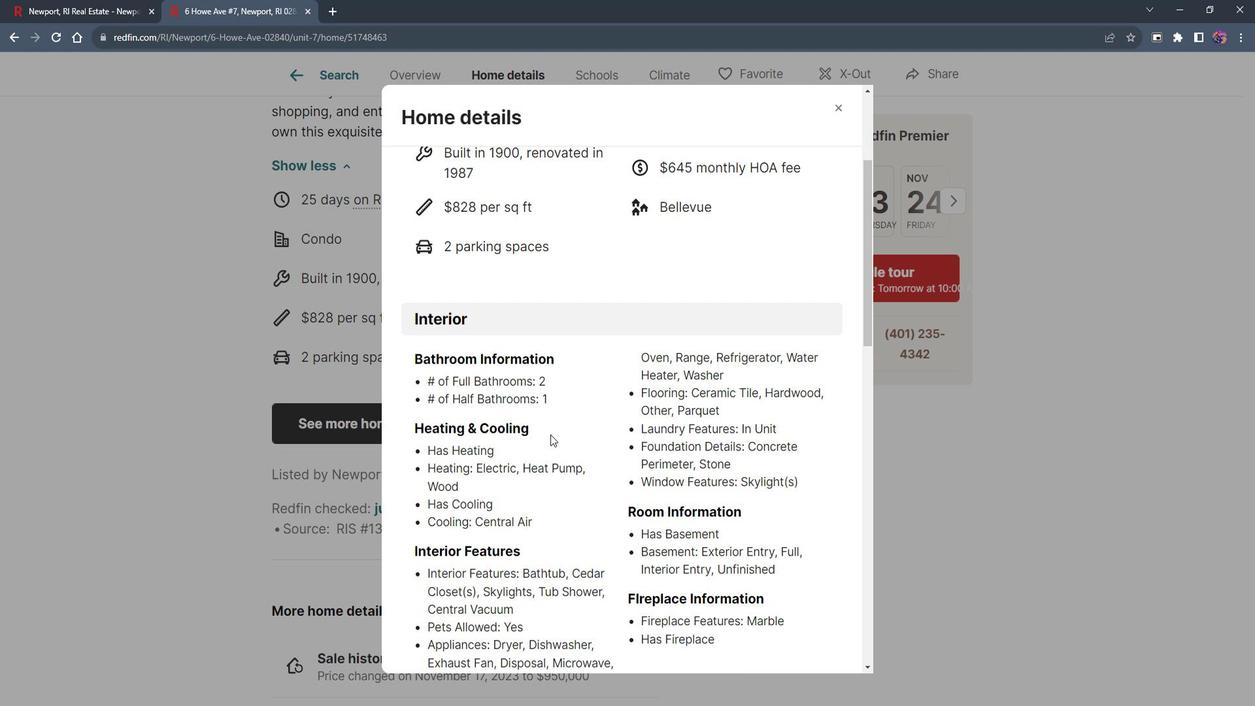 
Action: Mouse scrolled (557, 424) with delta (0, 0)
Screenshot: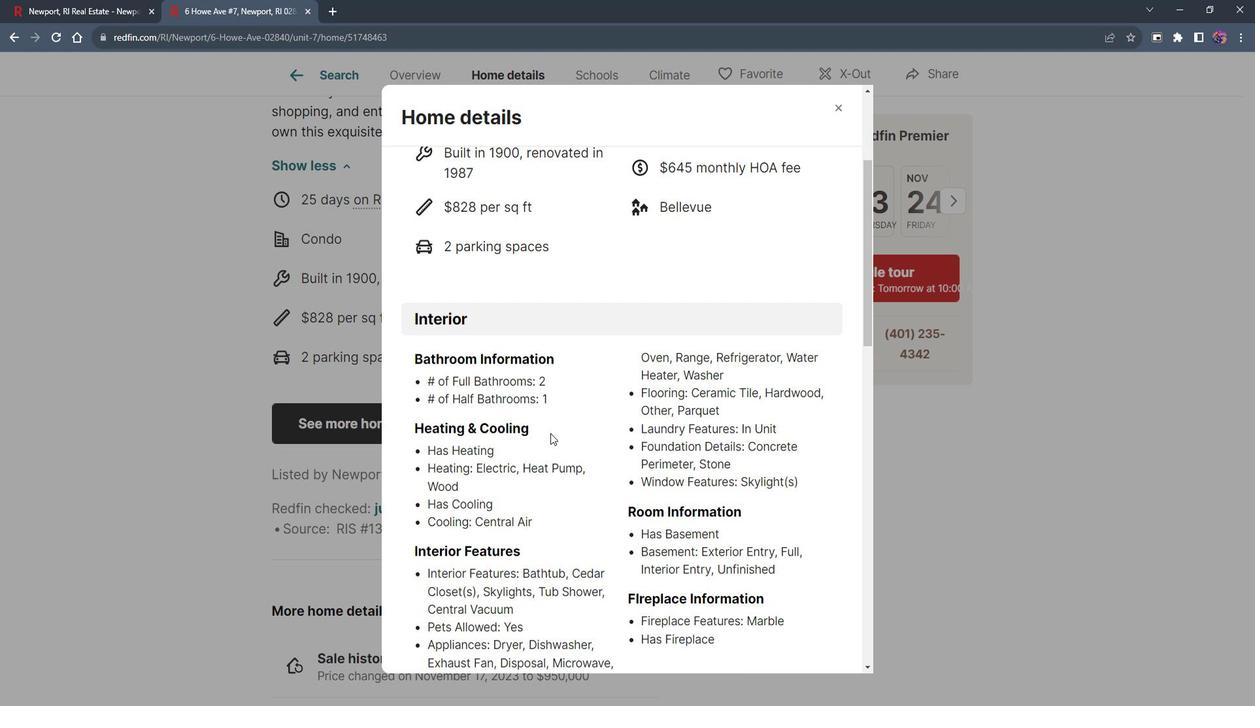 
Action: Mouse moved to (557, 423)
Screenshot: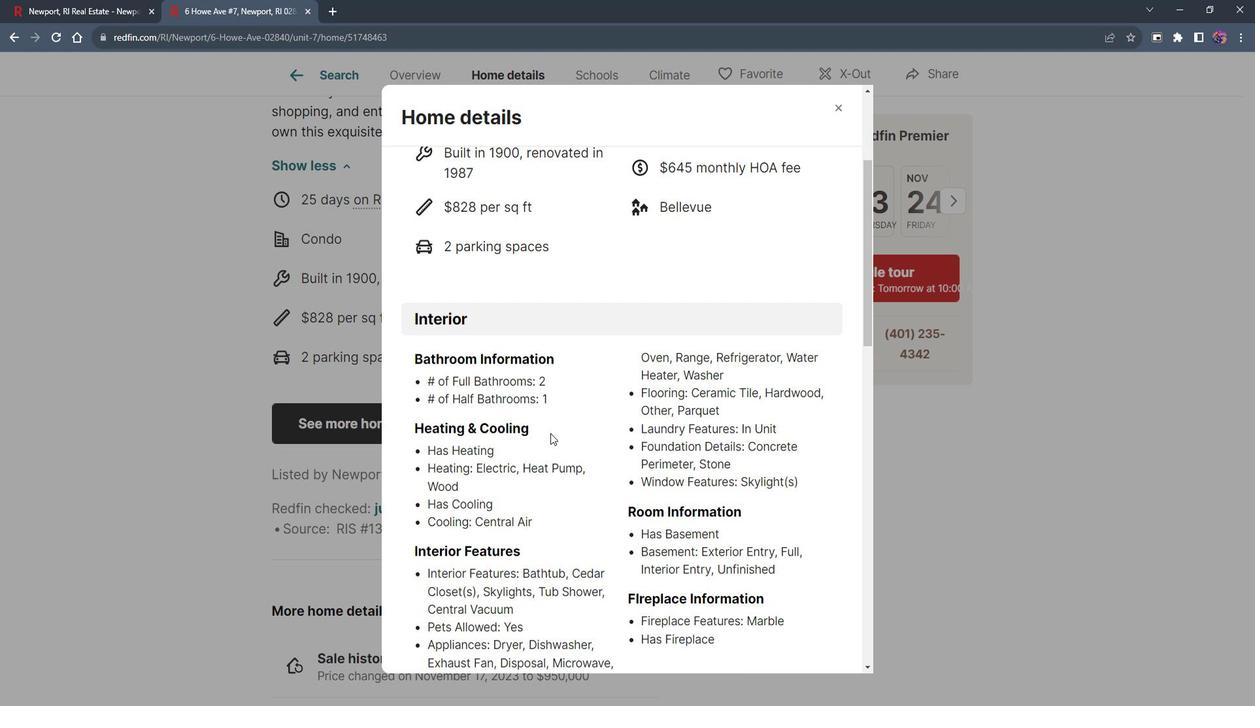 
Action: Mouse scrolled (557, 424) with delta (0, 0)
Screenshot: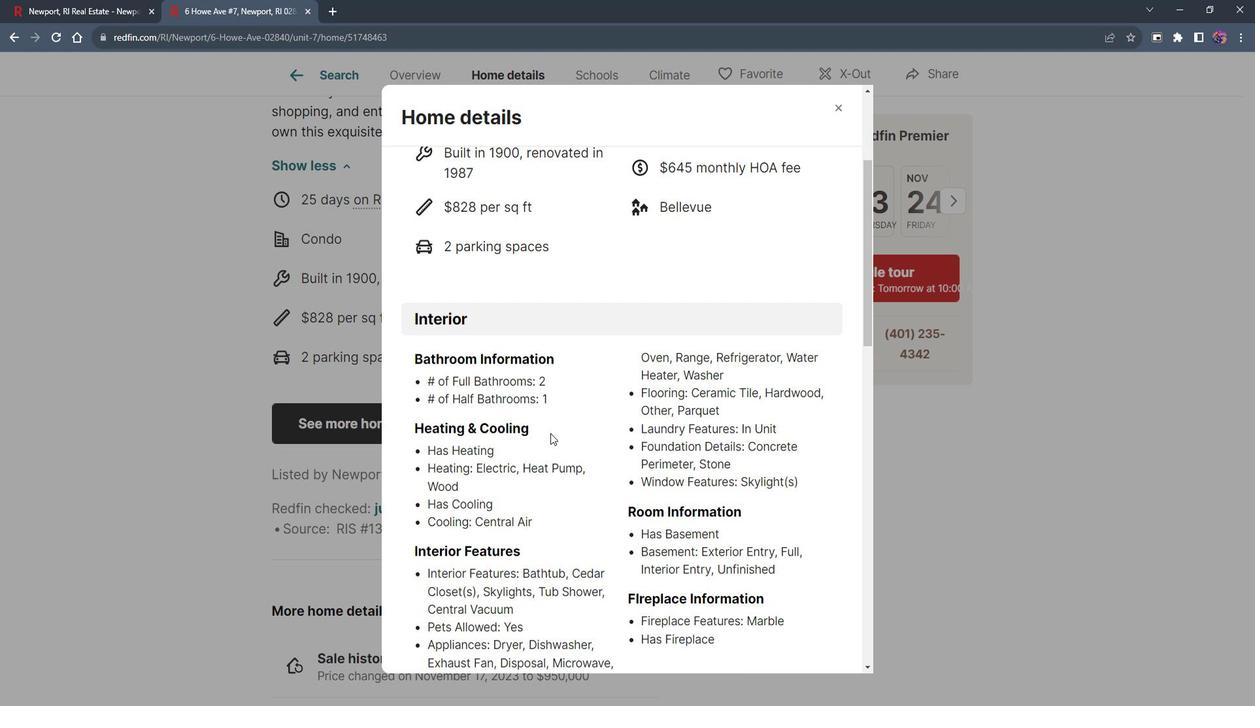 
Action: Mouse moved to (557, 423)
Screenshot: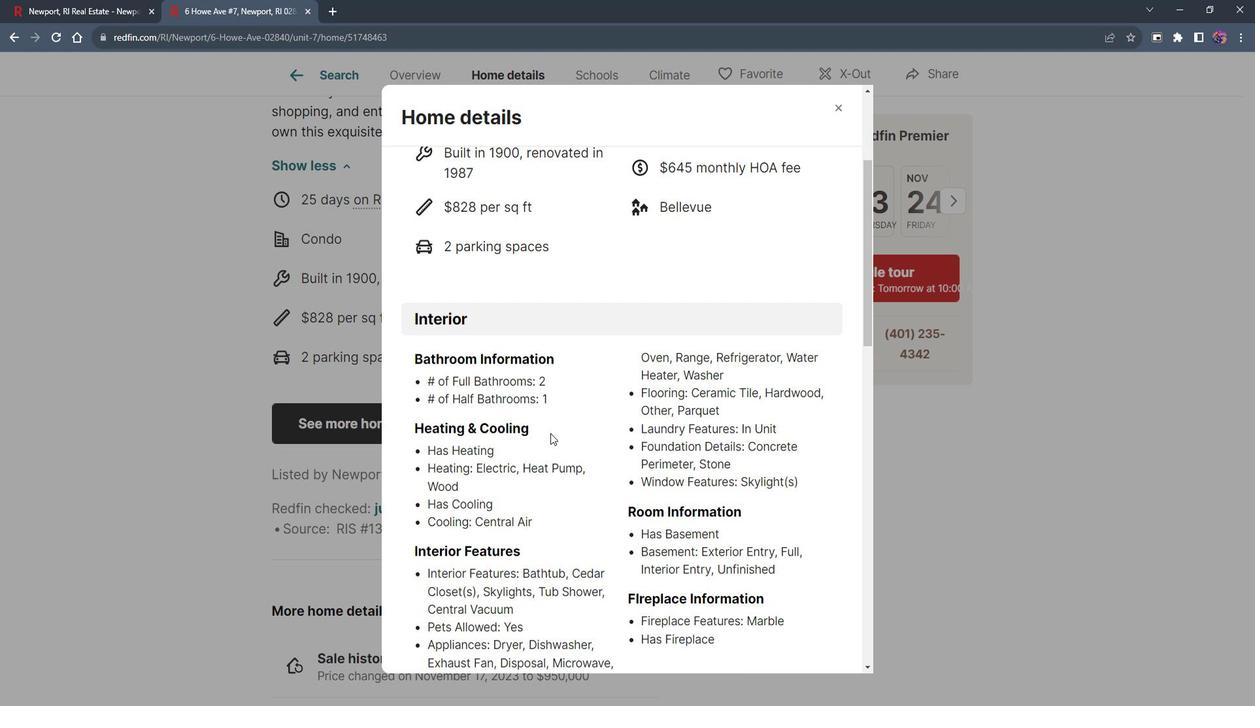 
Action: Mouse scrolled (557, 423) with delta (0, 0)
Screenshot: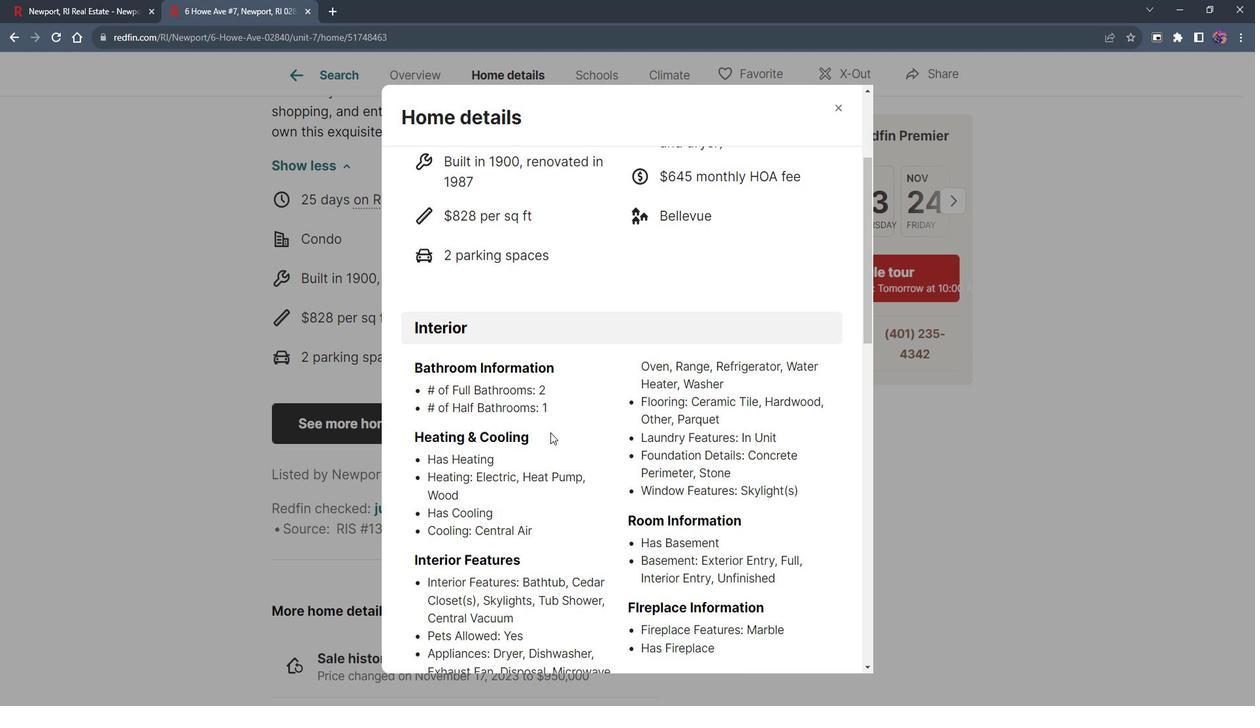 
Action: Mouse scrolled (557, 423) with delta (0, 0)
Screenshot: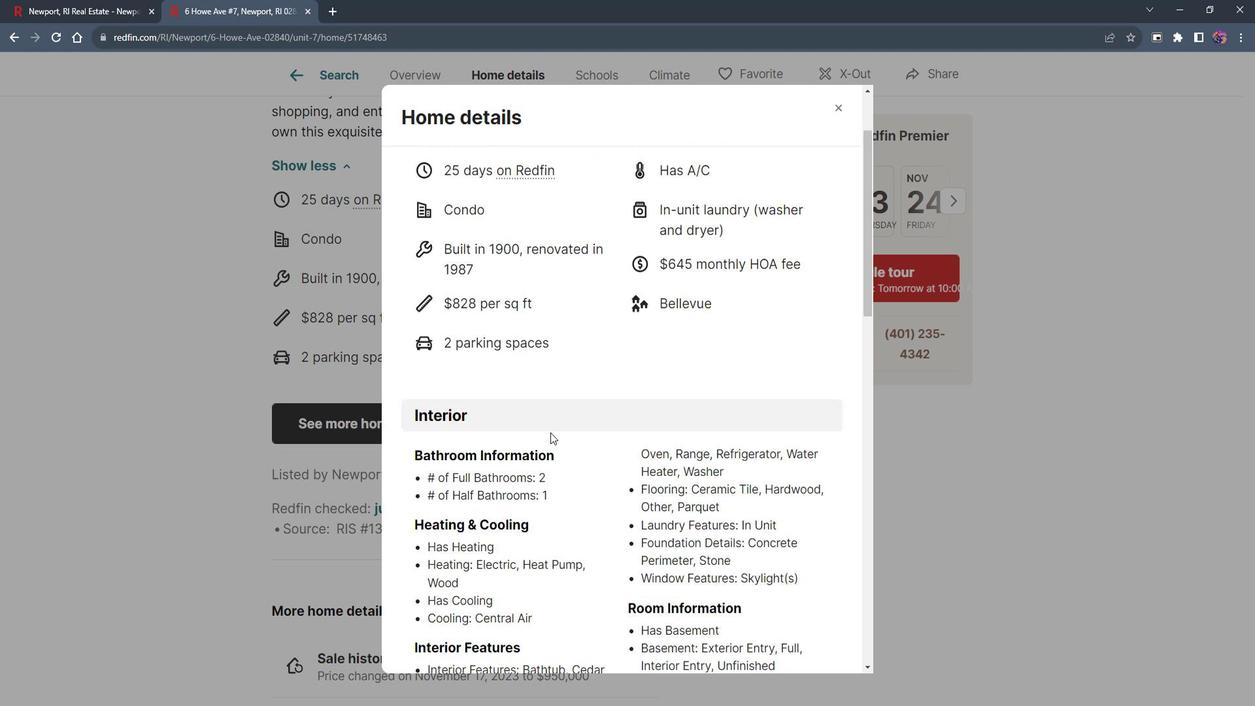 
Action: Mouse scrolled (557, 423) with delta (0, 0)
Screenshot: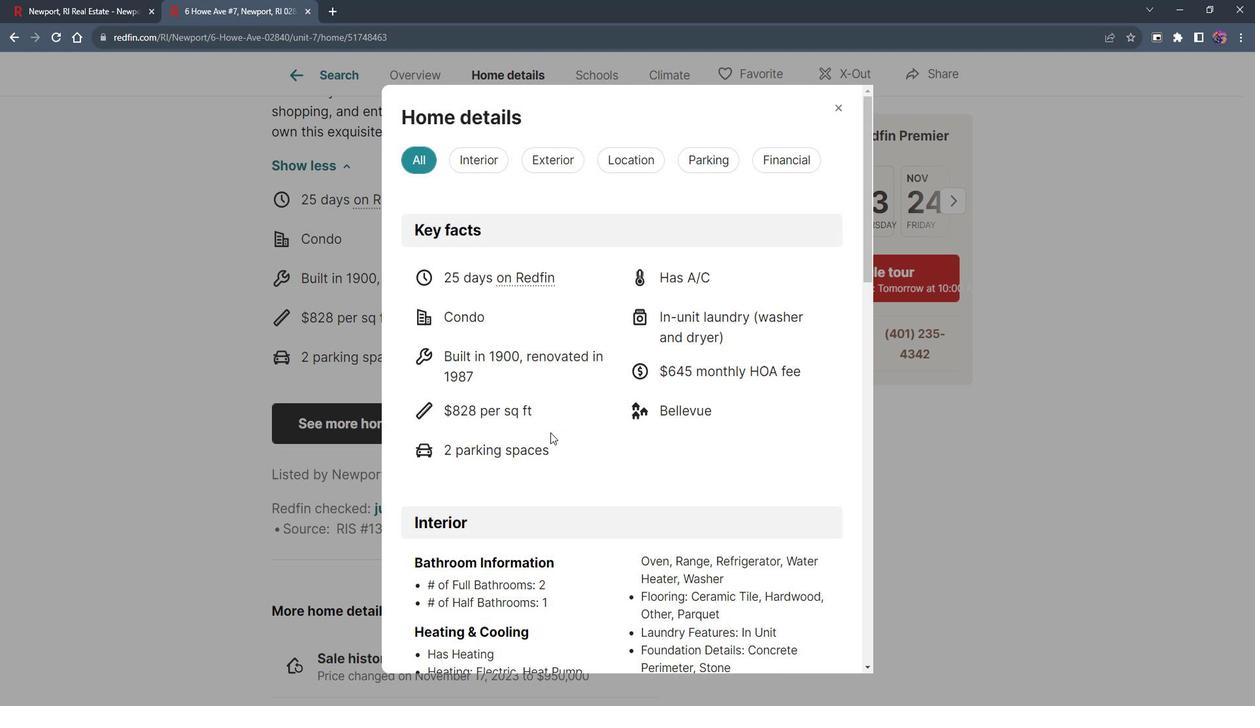 
Action: Mouse moved to (484, 162)
Screenshot: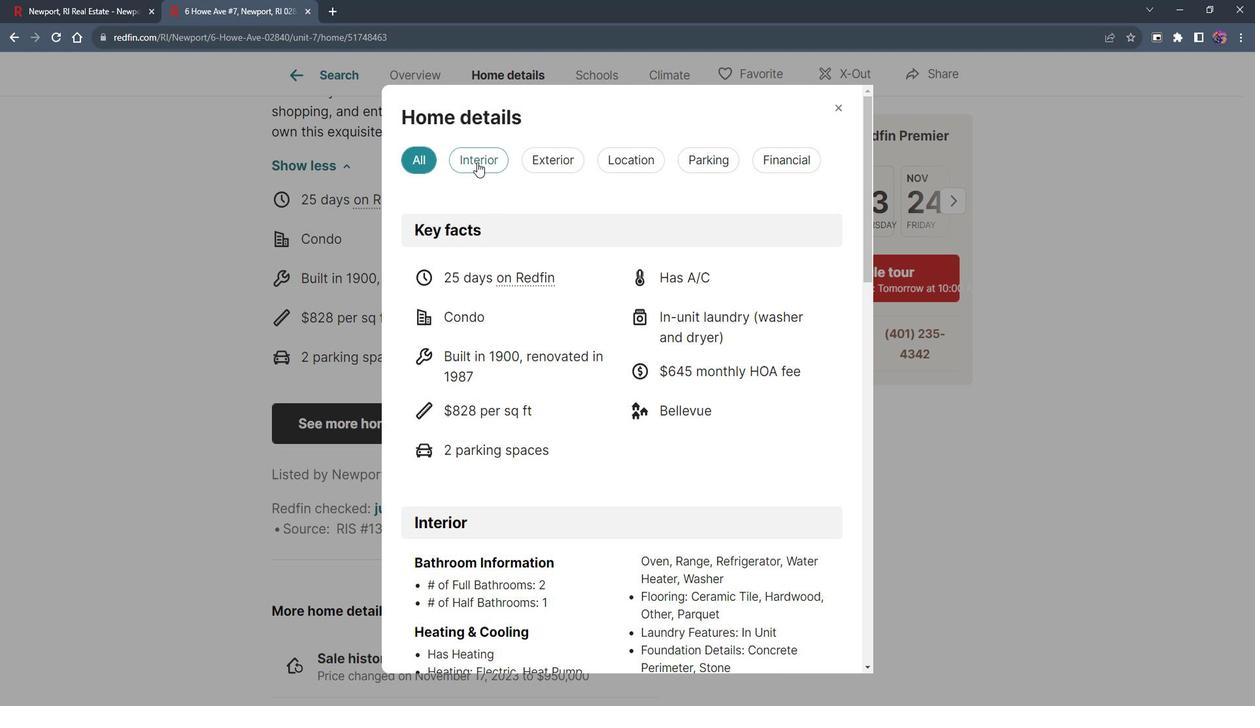 
Action: Mouse pressed left at (484, 162)
Screenshot: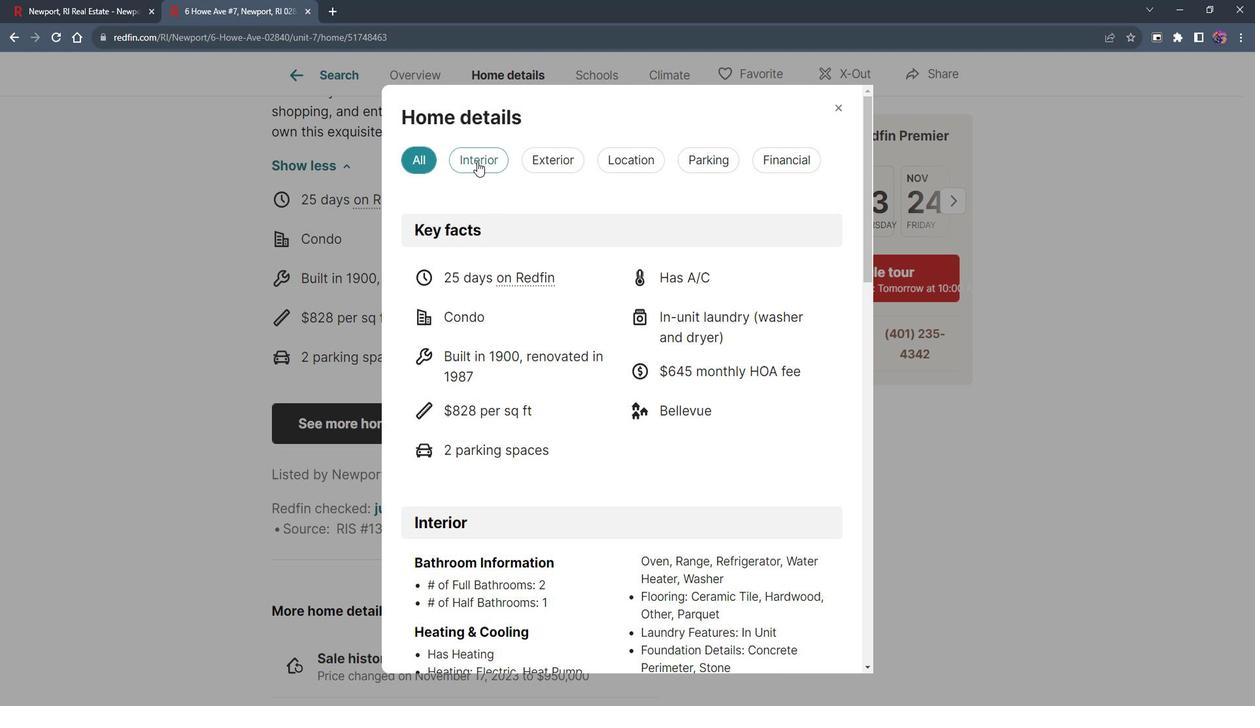 
Action: Mouse moved to (586, 405)
Screenshot: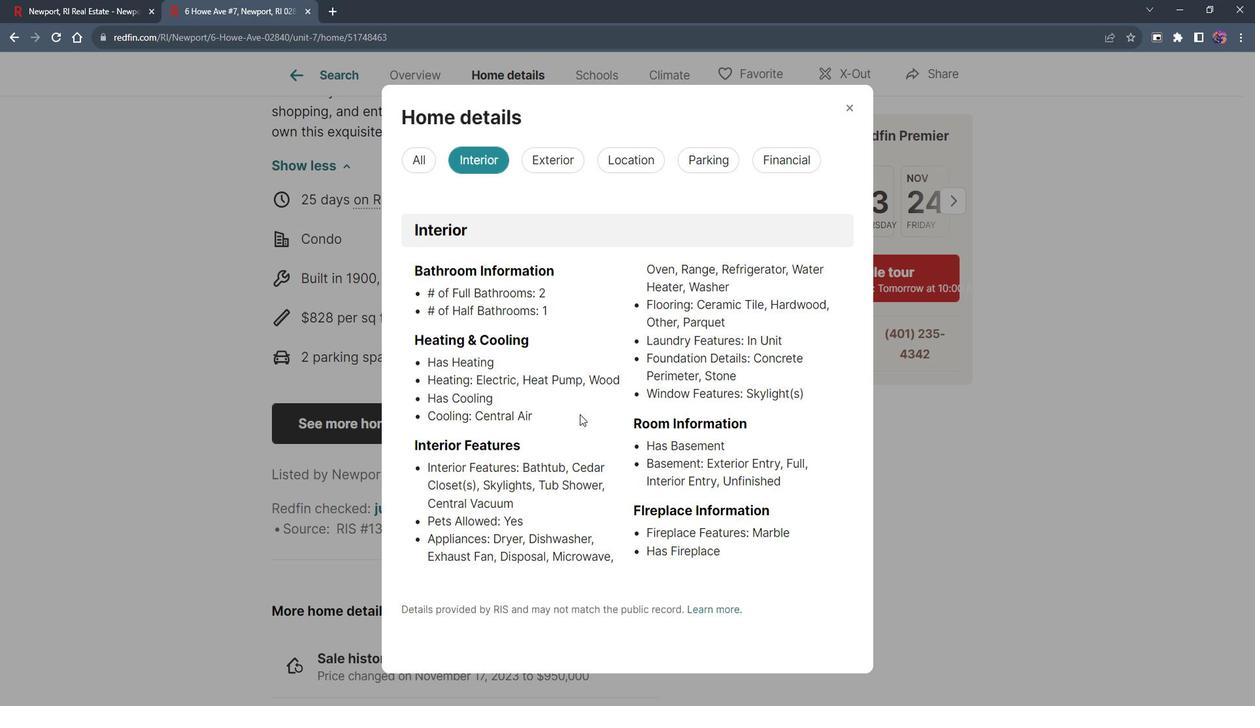 
Action: Mouse scrolled (586, 404) with delta (0, 0)
Screenshot: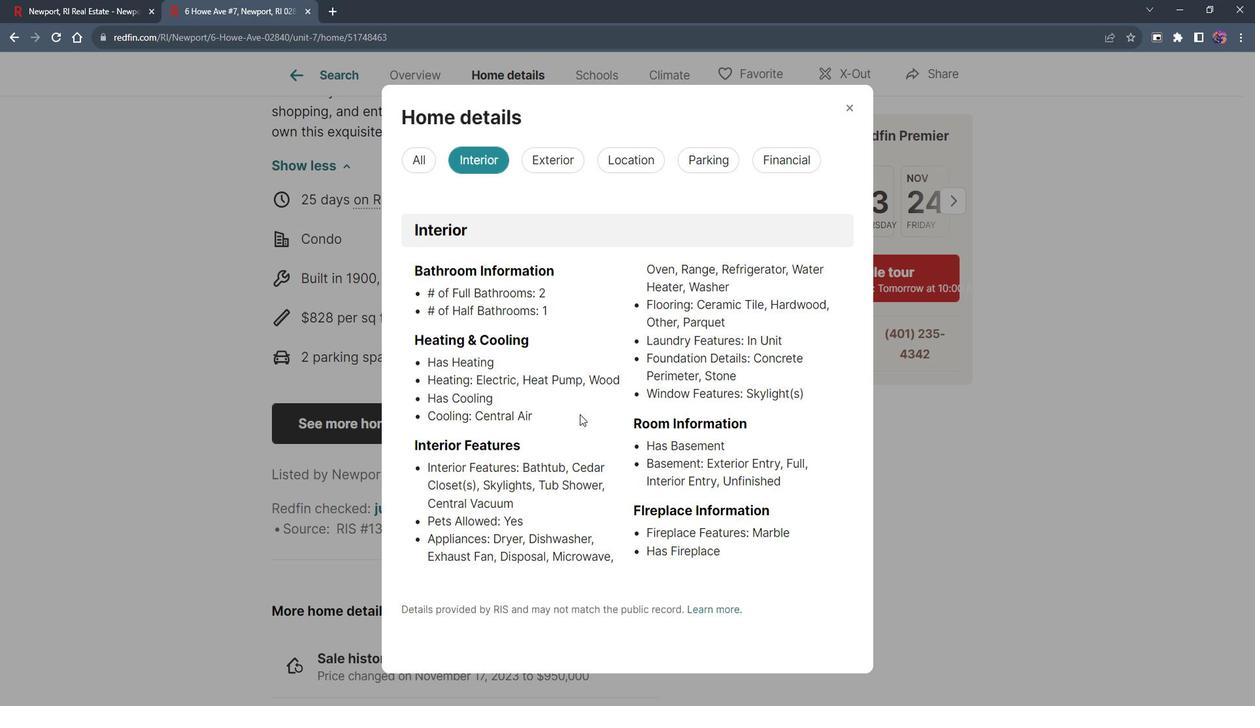 
Action: Mouse scrolled (586, 404) with delta (0, 0)
Screenshot: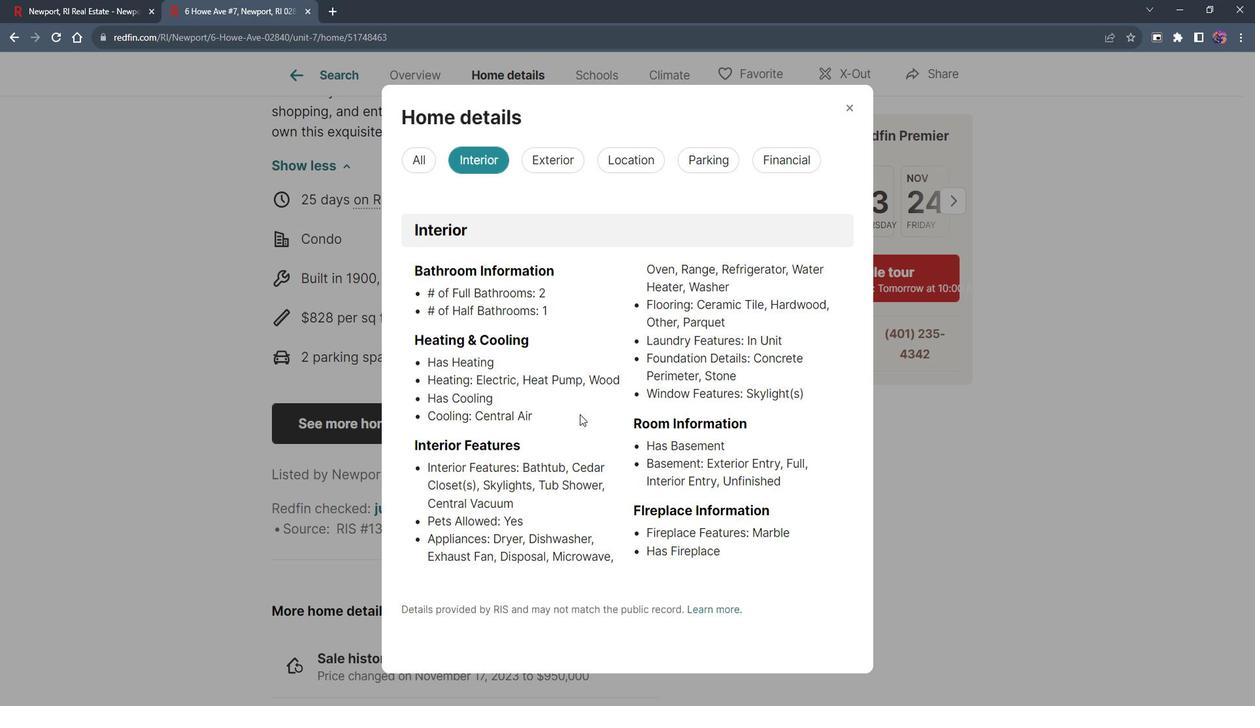 
Action: Mouse moved to (587, 404)
Screenshot: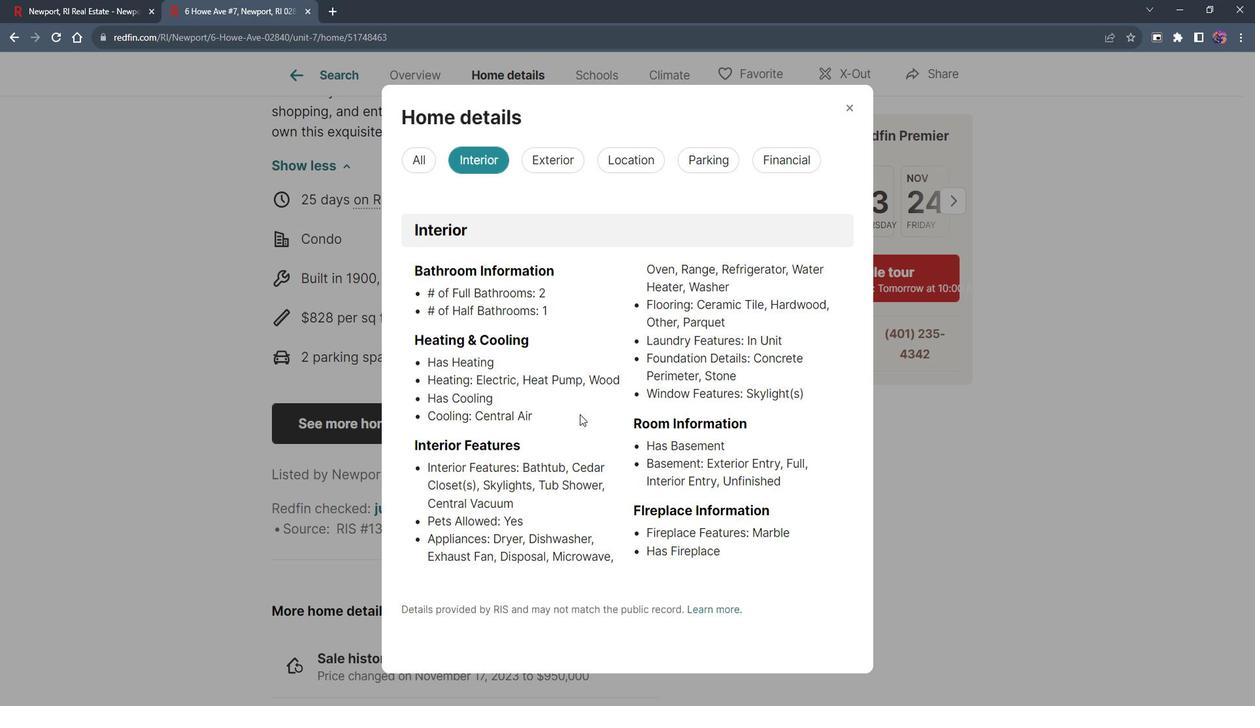 
Action: Mouse scrolled (587, 404) with delta (0, 0)
Screenshot: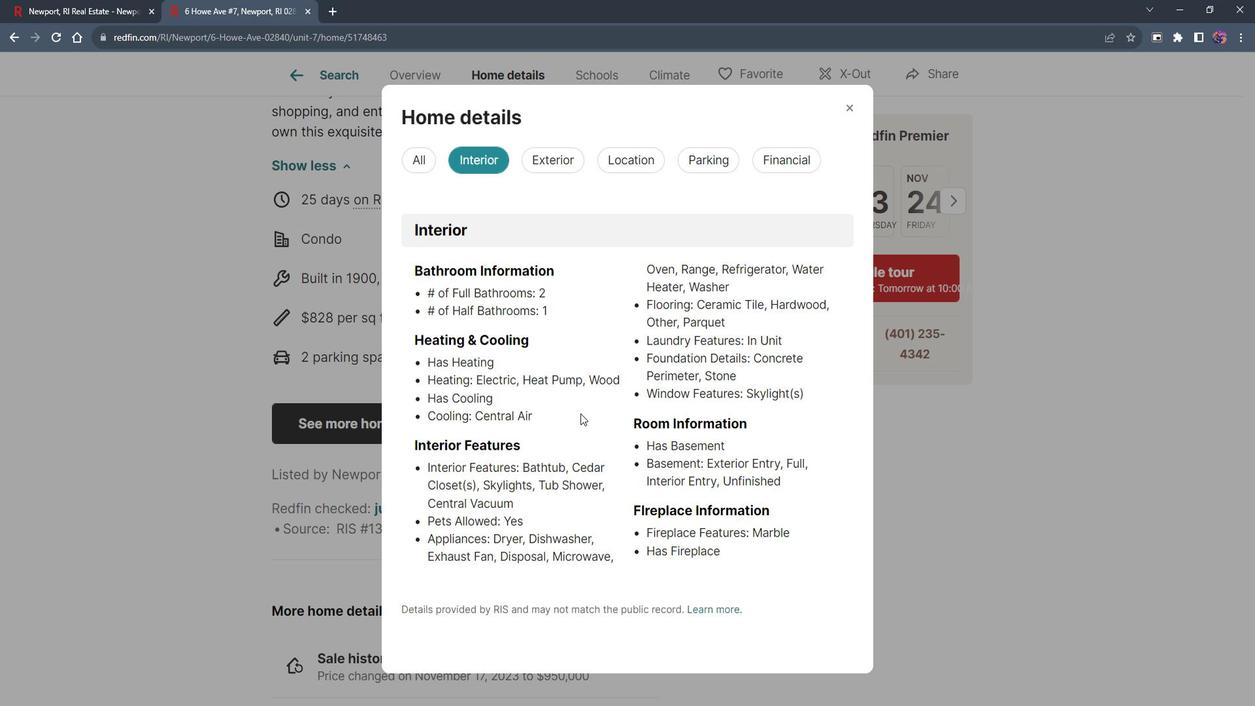 
Action: Mouse scrolled (587, 404) with delta (0, 0)
Screenshot: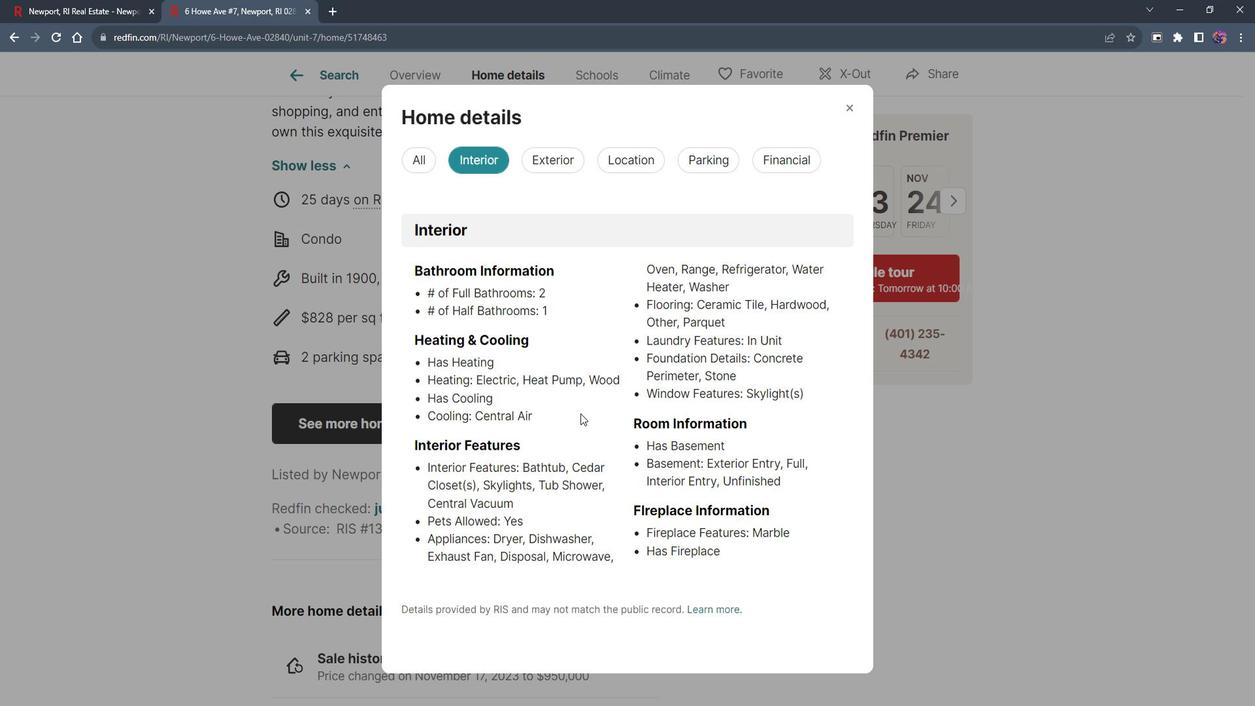 
Action: Mouse moved to (569, 315)
Screenshot: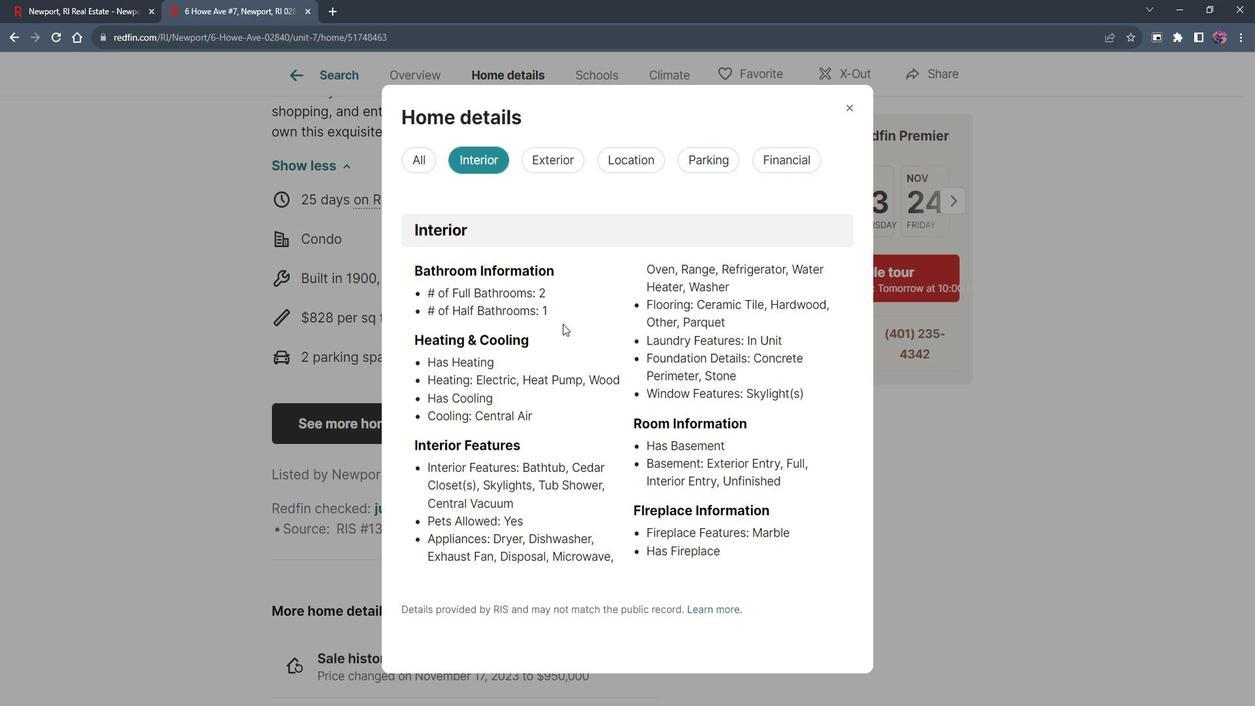 
Action: Mouse scrolled (569, 315) with delta (0, 0)
Screenshot: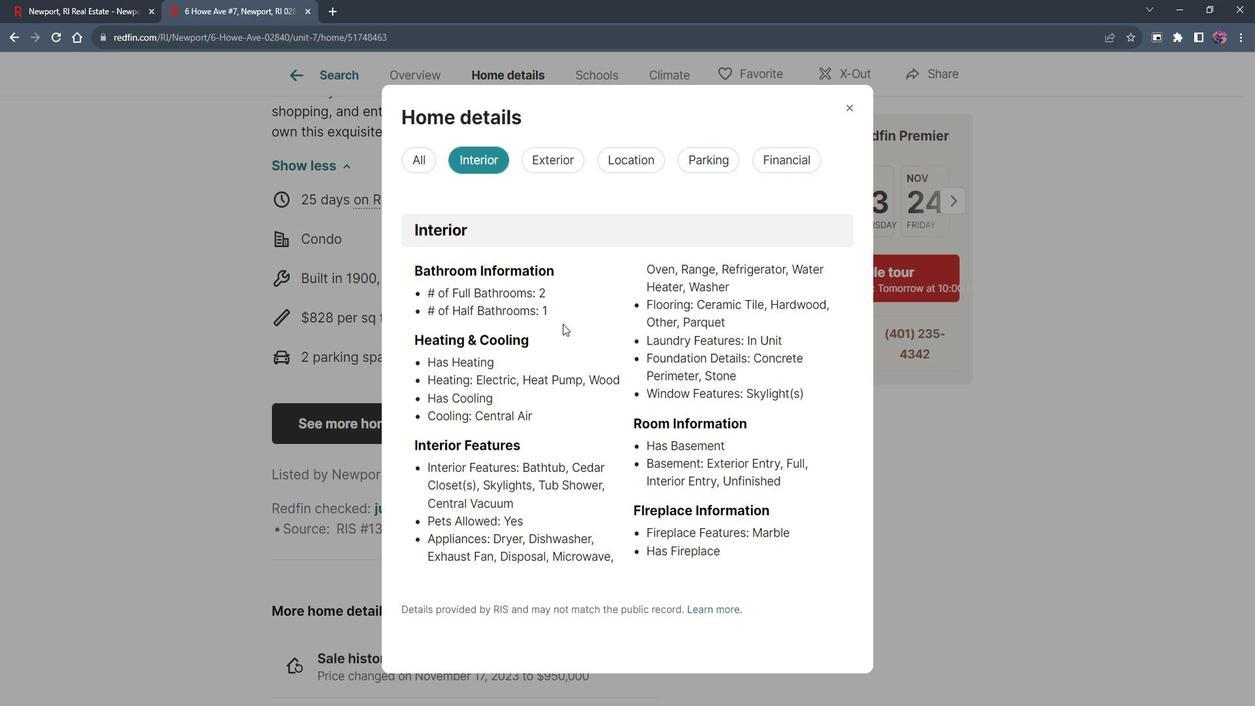 
Action: Mouse moved to (567, 302)
Screenshot: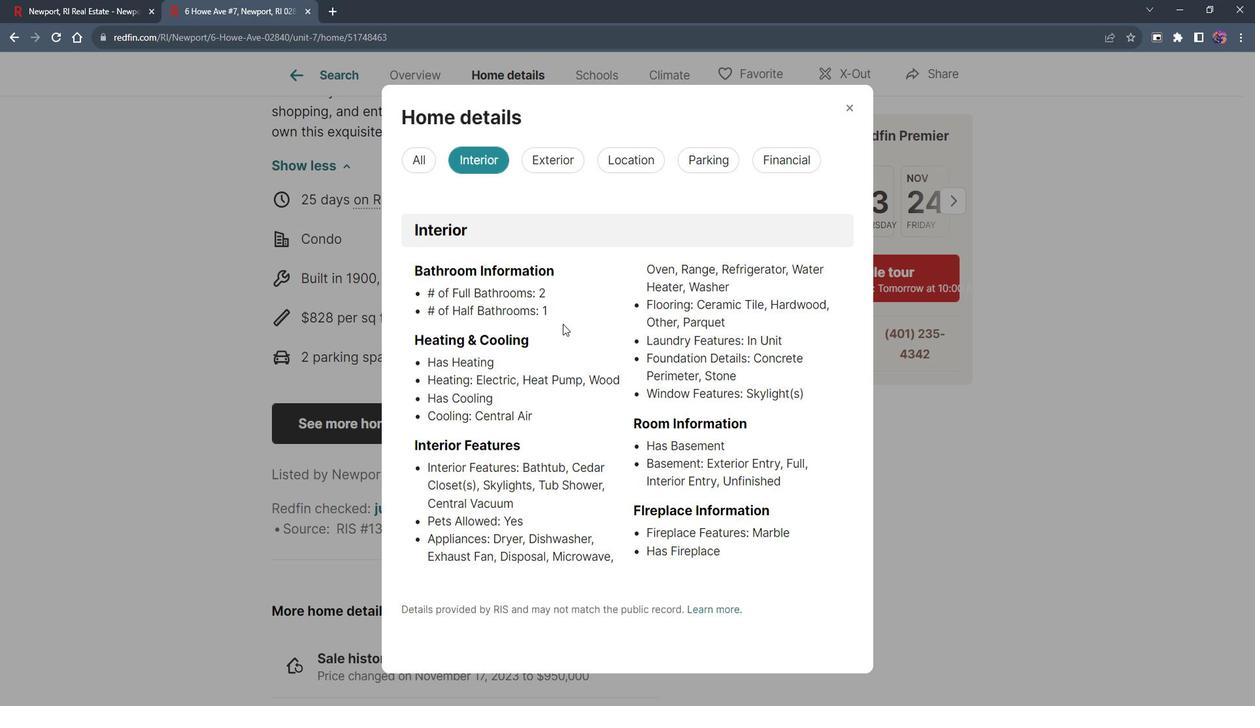 
Action: Mouse scrolled (567, 302) with delta (0, 0)
Screenshot: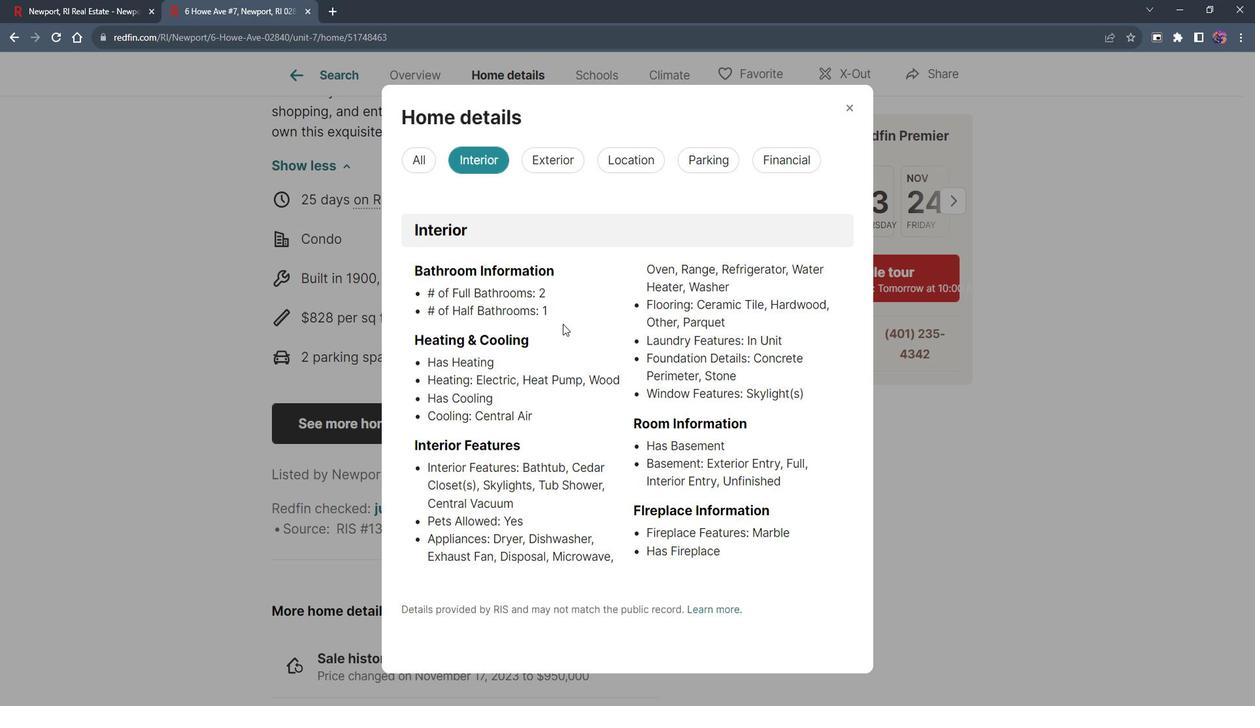 
Action: Mouse moved to (569, 160)
Screenshot: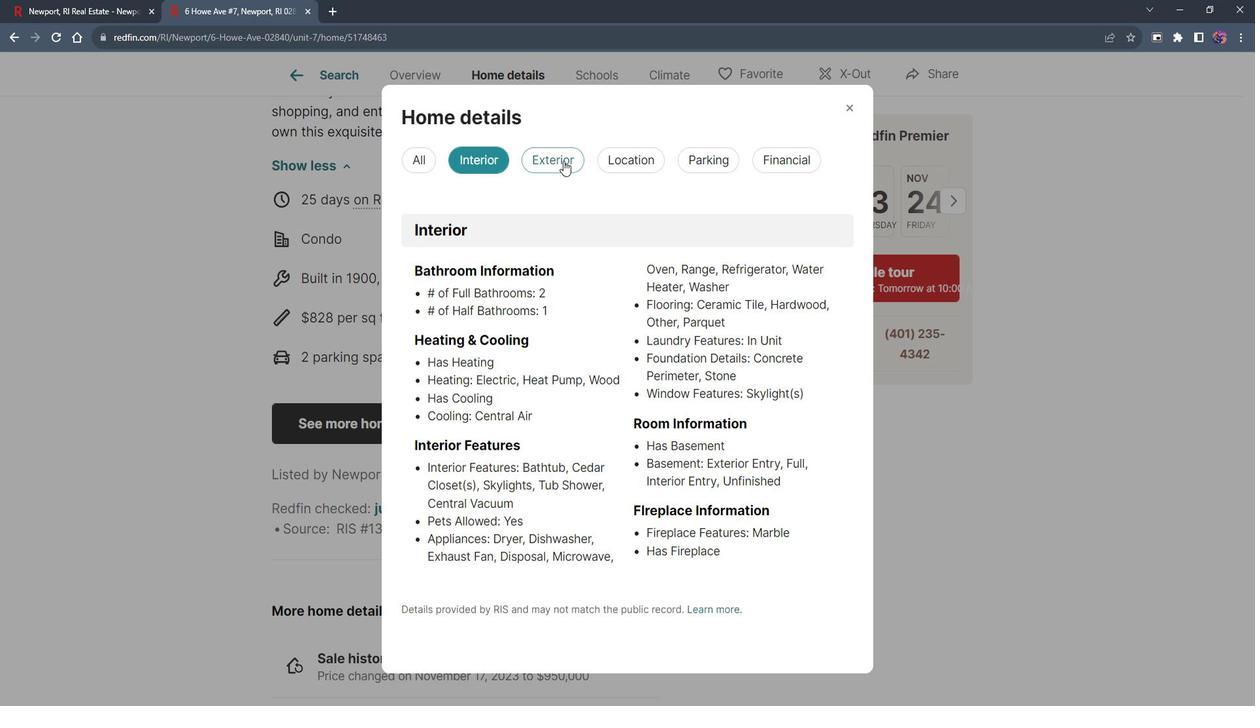 
Action: Mouse pressed left at (569, 160)
Screenshot: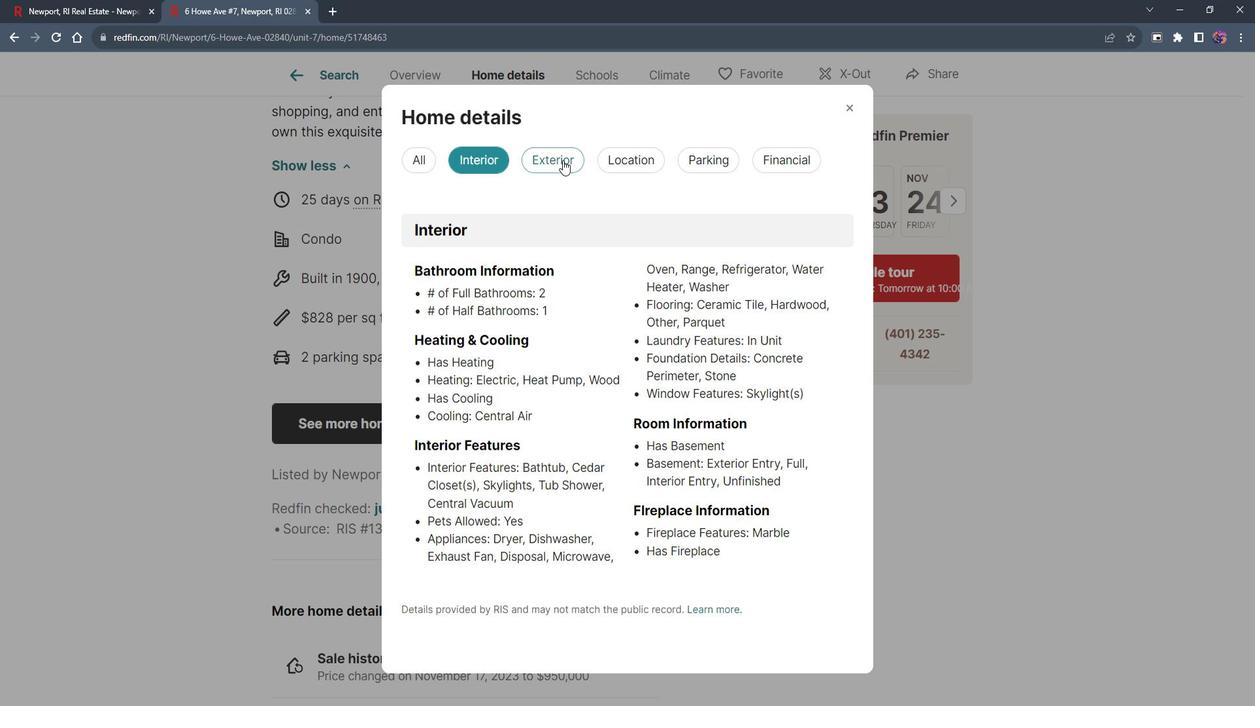 
Action: Mouse moved to (621, 347)
Screenshot: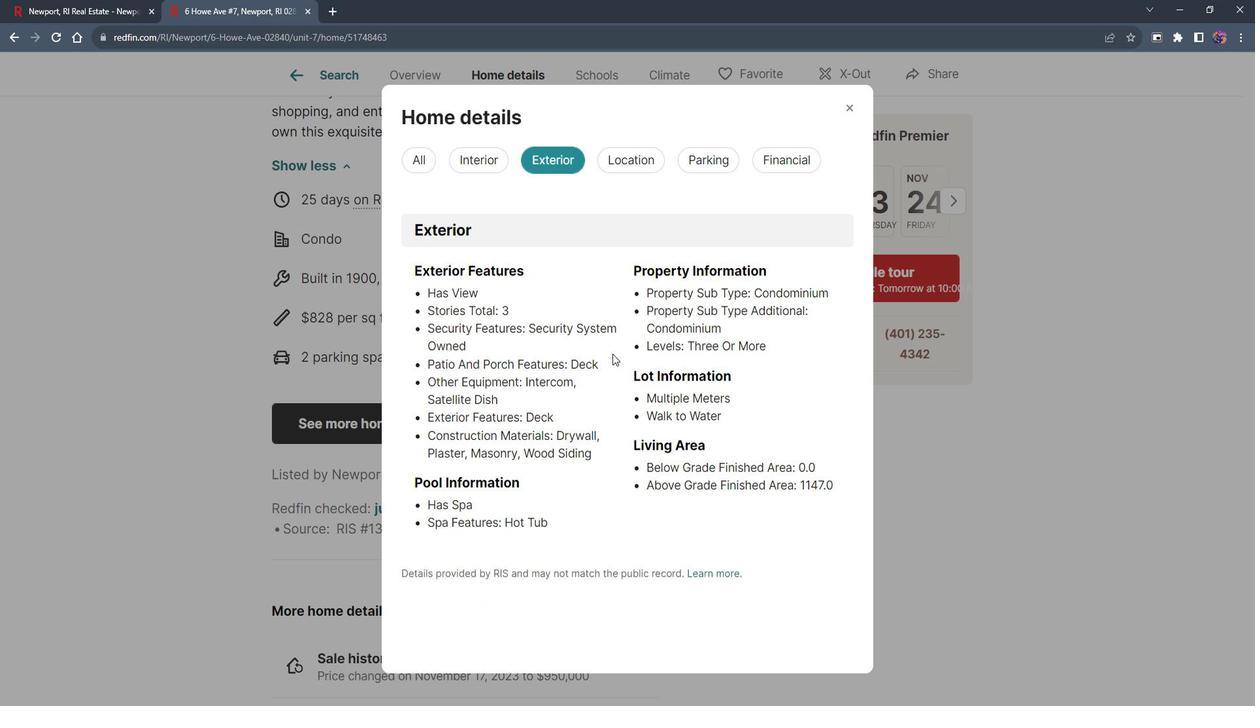 
Action: Mouse scrolled (621, 346) with delta (0, 0)
Screenshot: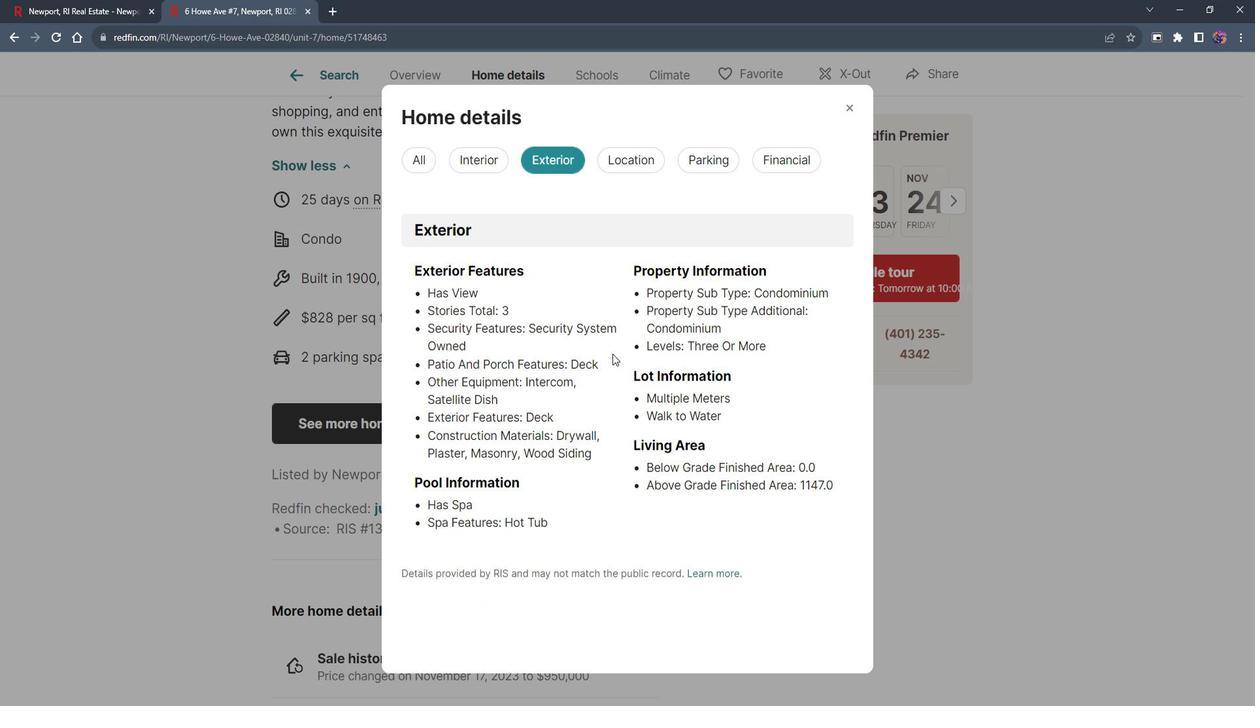 
Action: Mouse moved to (622, 347)
Screenshot: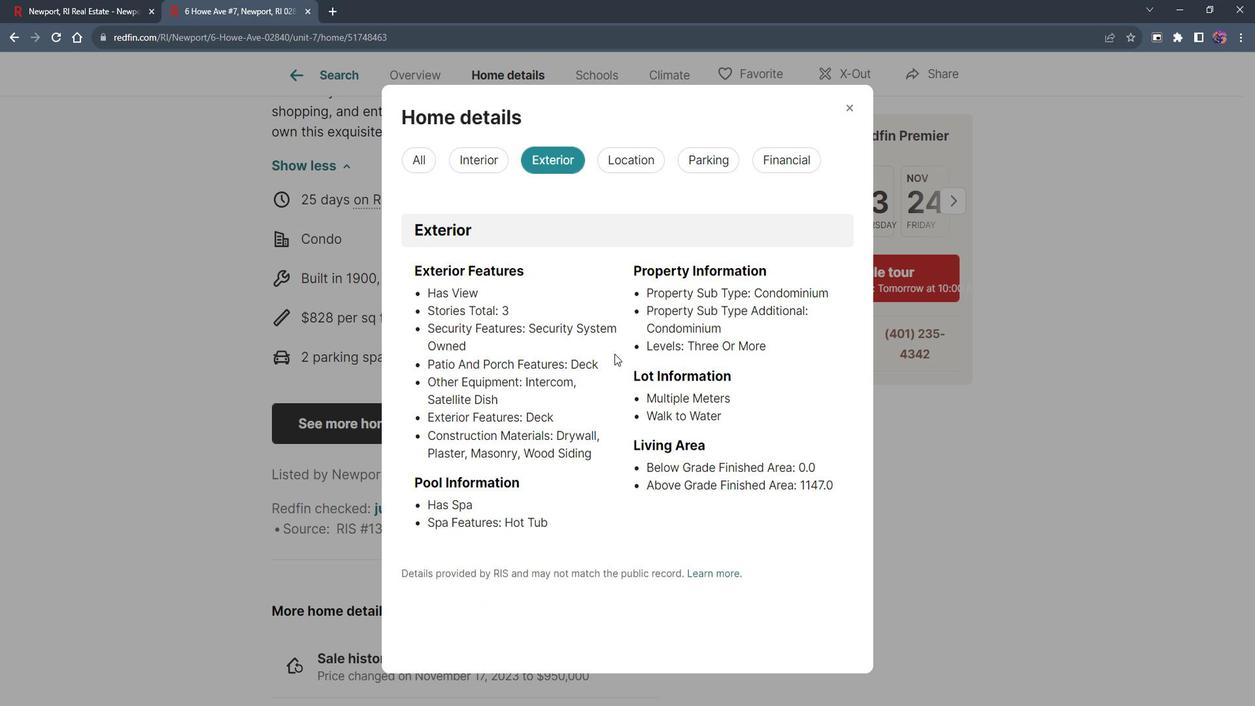 
Action: Mouse scrolled (622, 346) with delta (0, 0)
Screenshot: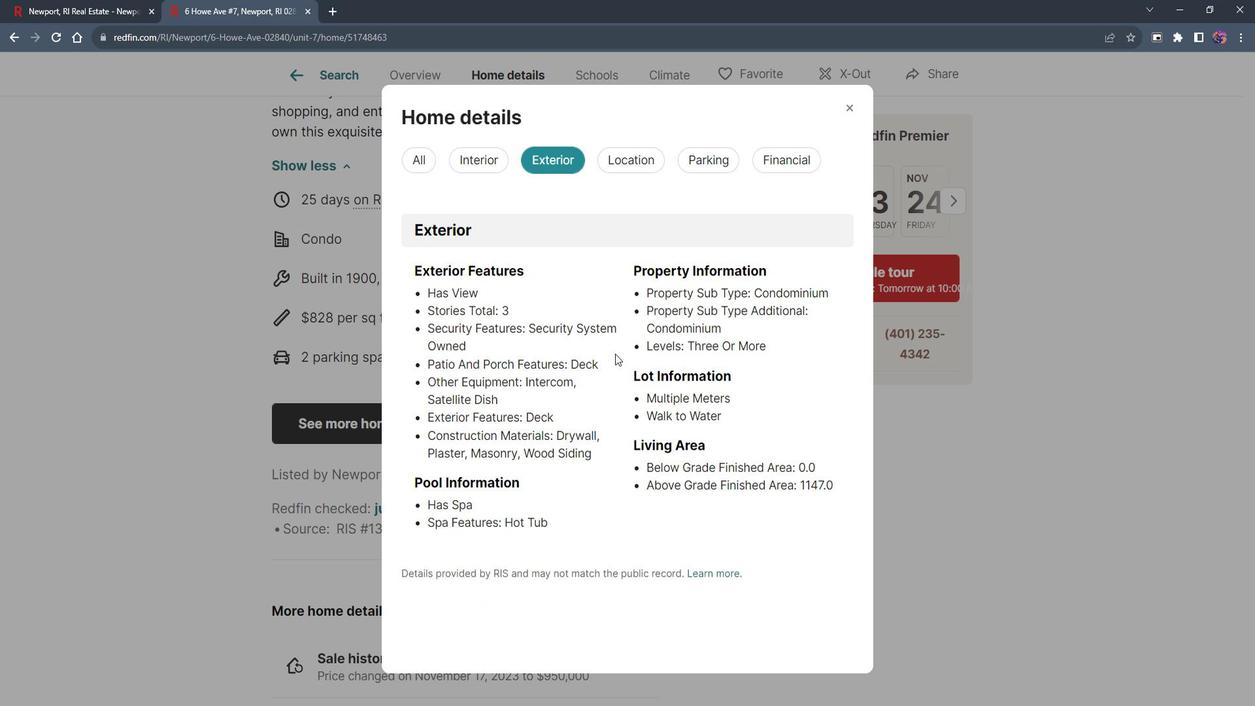 
Action: Mouse moved to (633, 164)
Screenshot: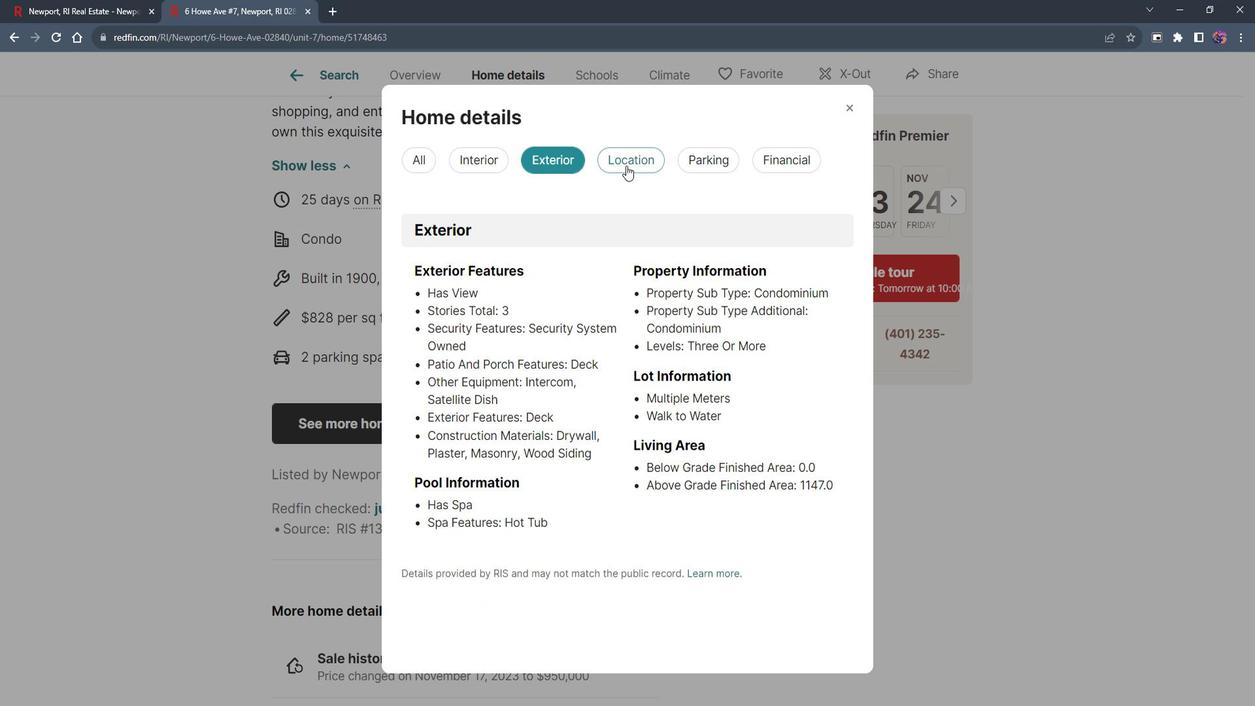 
Action: Mouse pressed left at (633, 164)
Screenshot: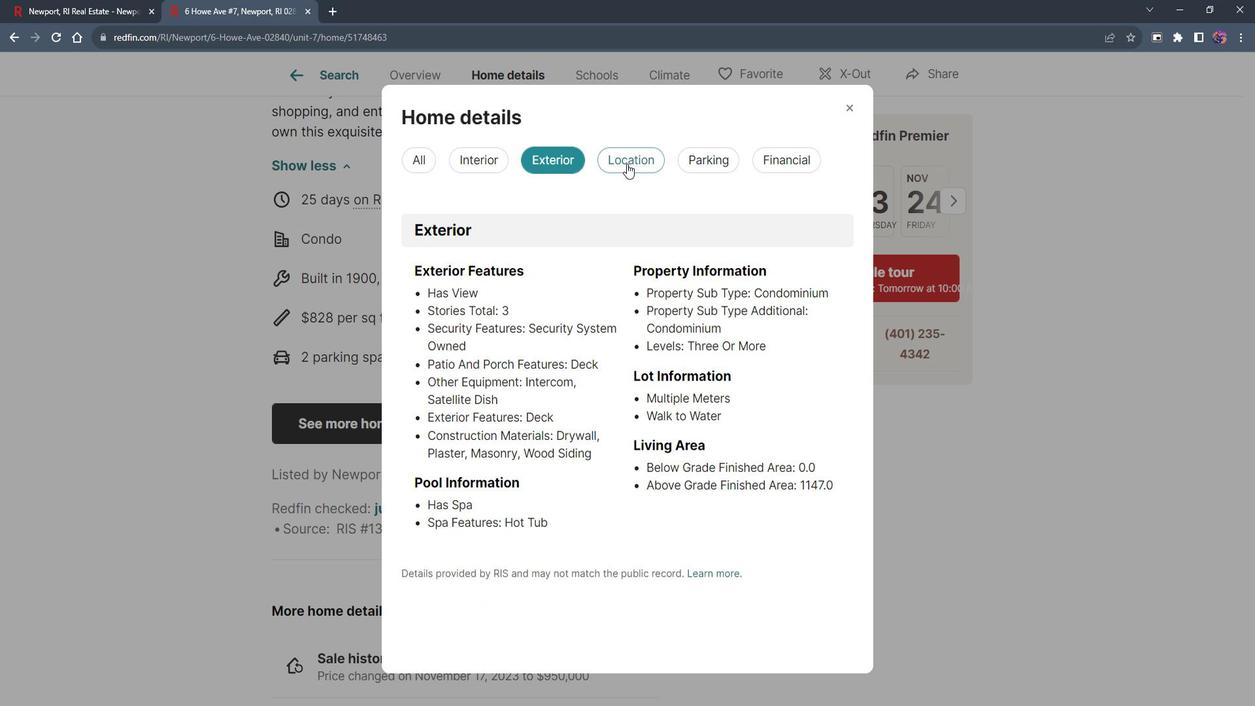 
Action: Mouse moved to (729, 158)
Screenshot: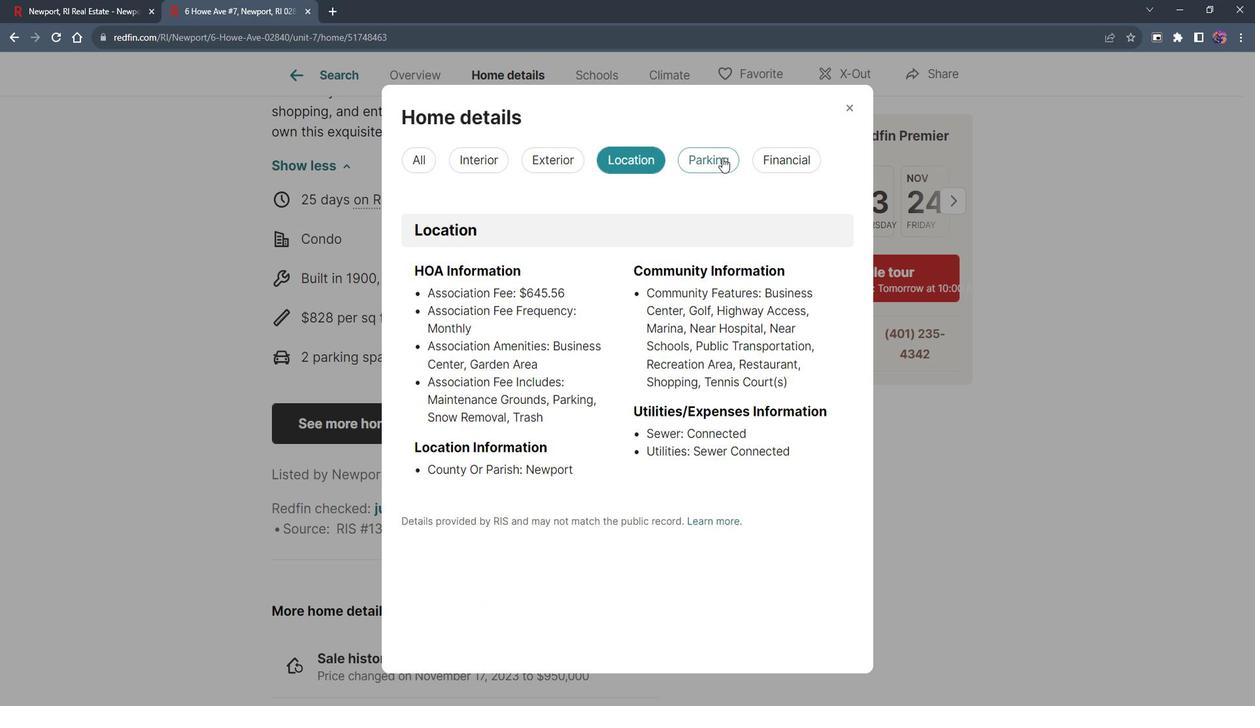 
Action: Mouse pressed left at (729, 158)
Screenshot: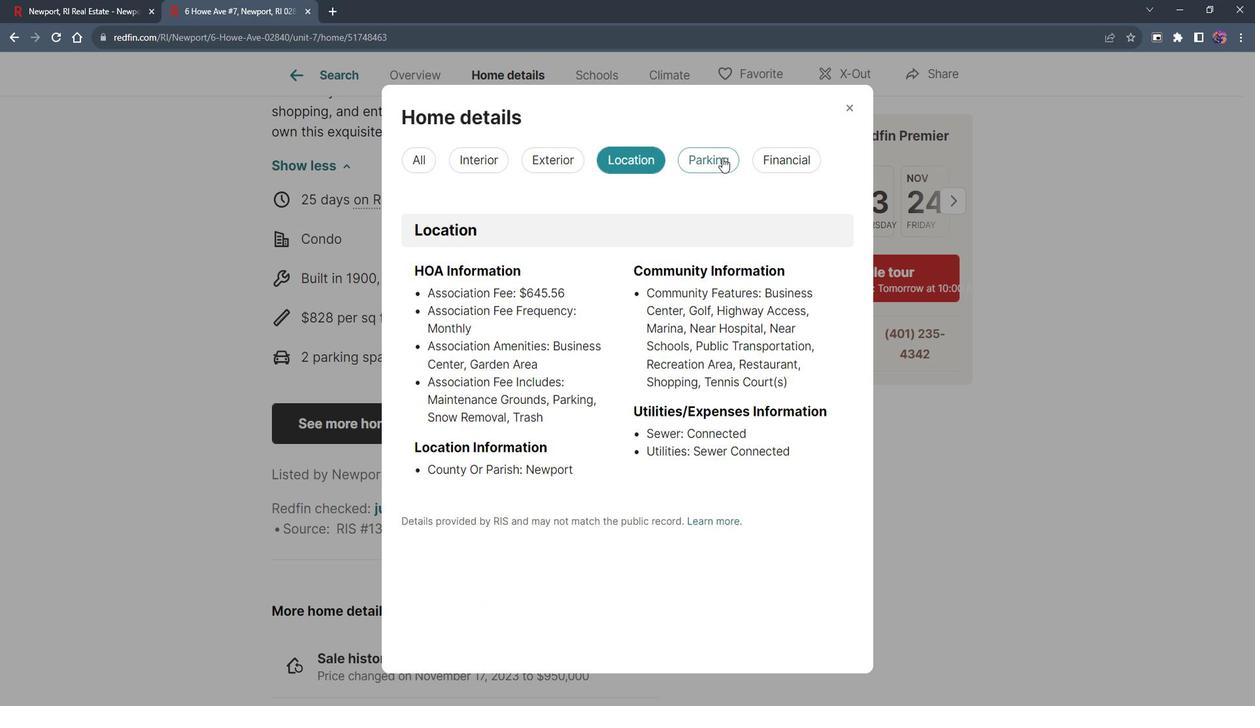 
Action: Mouse moved to (796, 155)
Screenshot: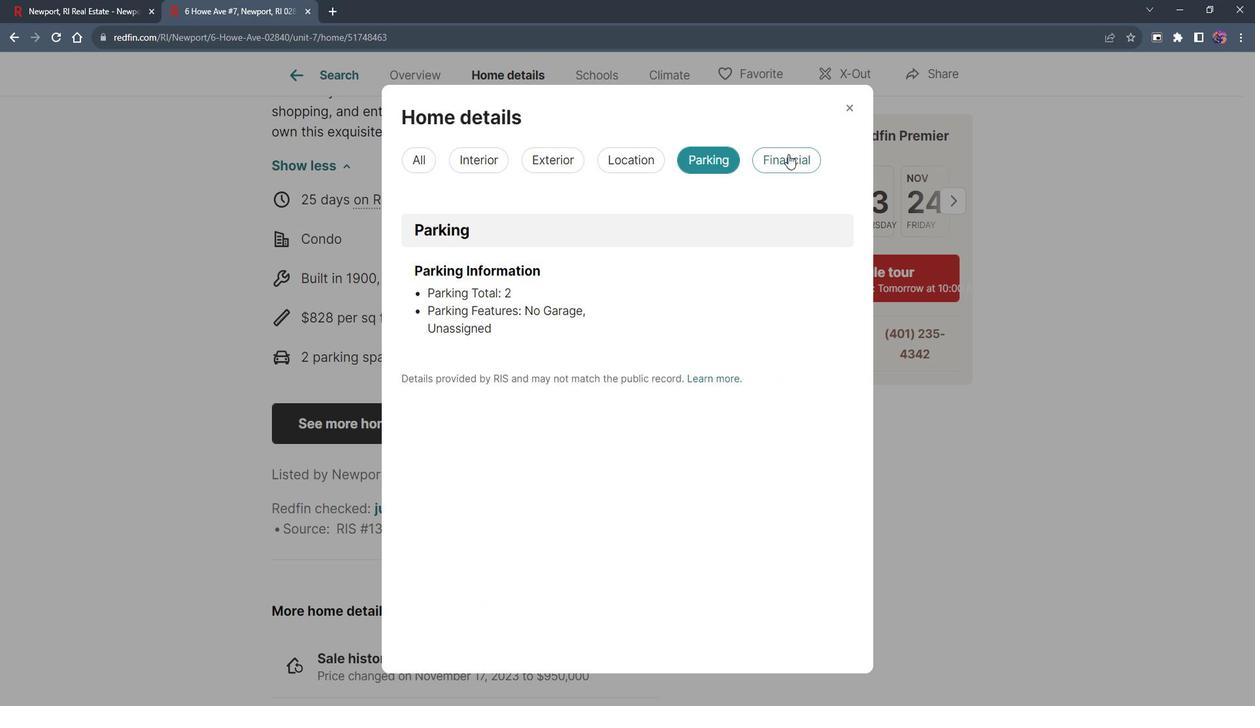 
Action: Mouse pressed left at (796, 155)
Screenshot: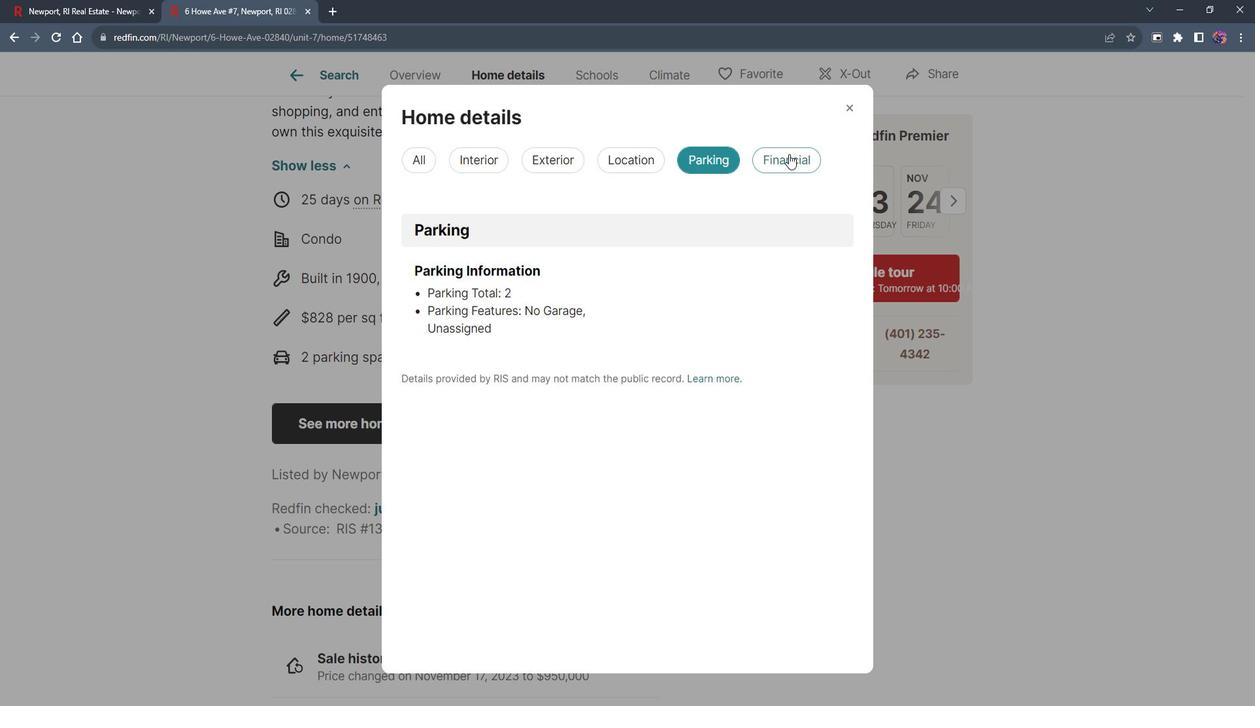 
Action: Mouse moved to (856, 108)
Screenshot: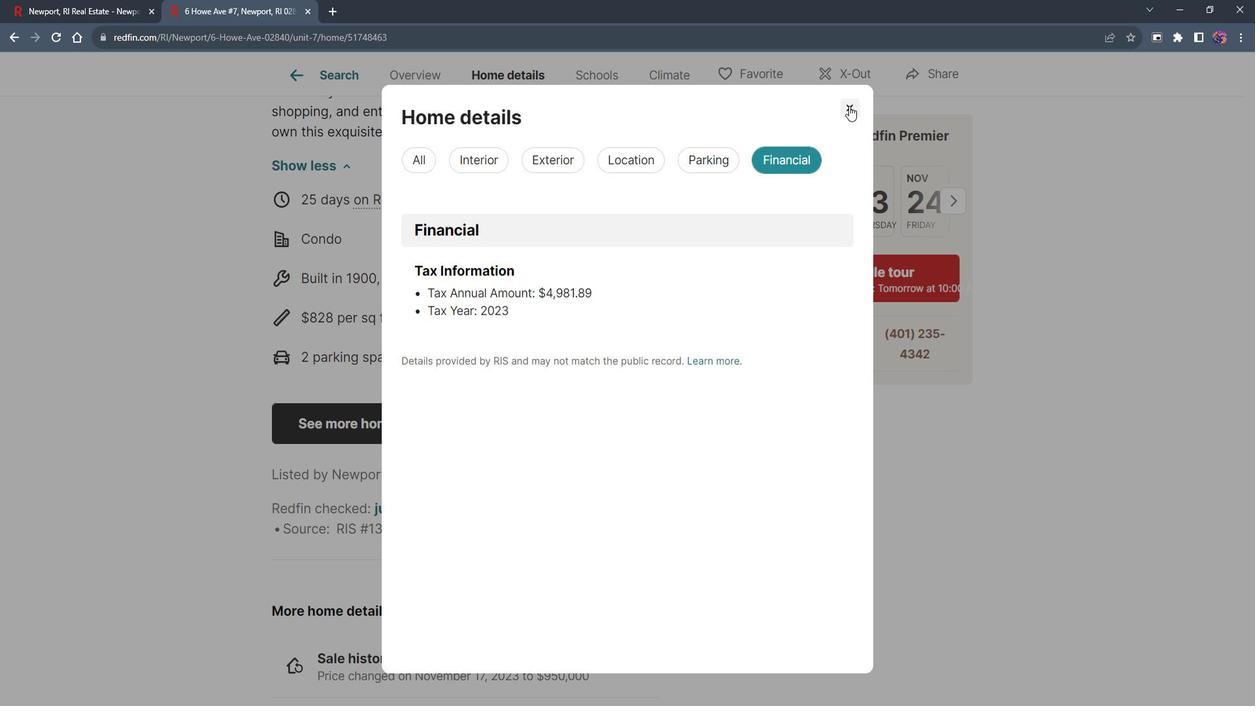 
Action: Mouse pressed left at (856, 108)
Screenshot: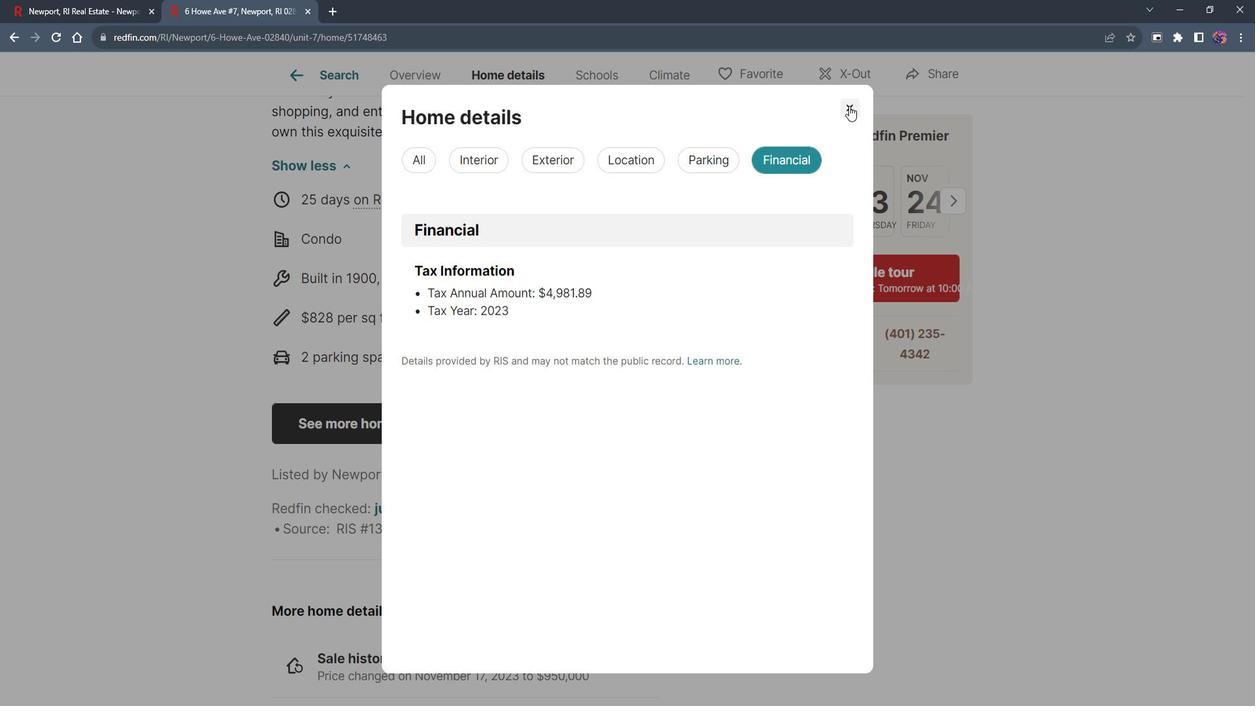 
Action: Mouse moved to (551, 435)
Screenshot: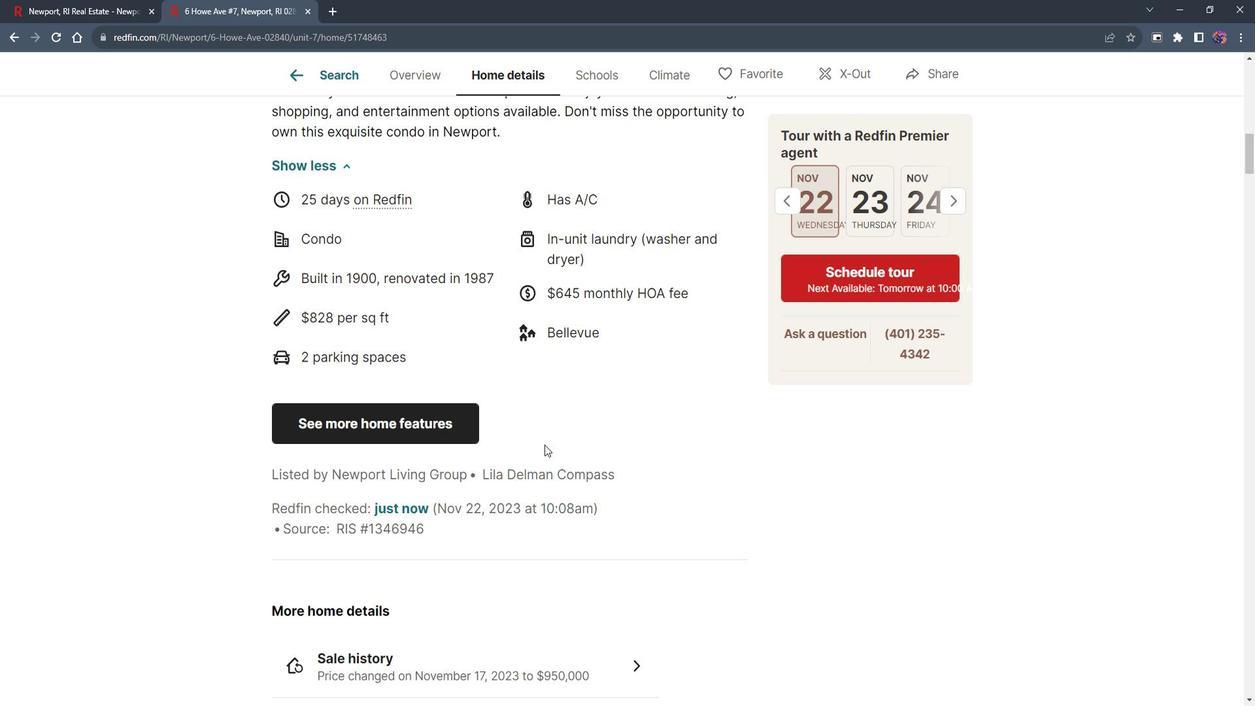 
Action: Mouse scrolled (551, 434) with delta (0, 0)
Screenshot: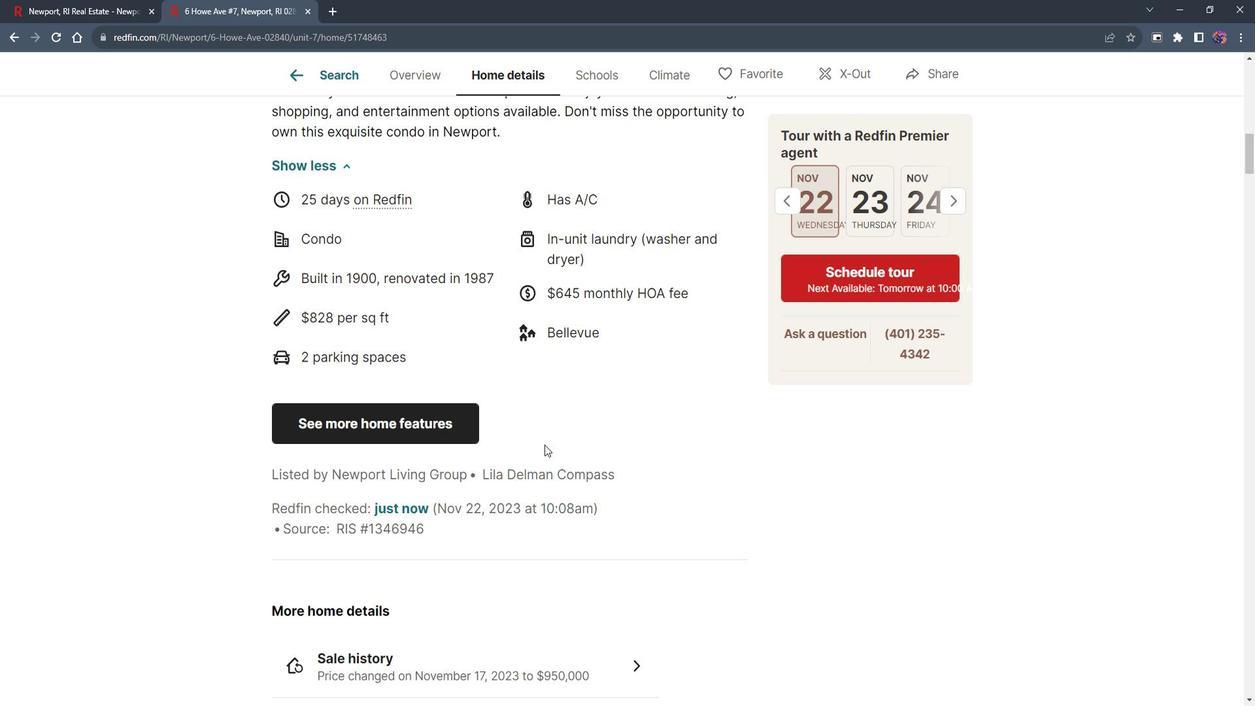 
Action: Mouse moved to (551, 431)
Screenshot: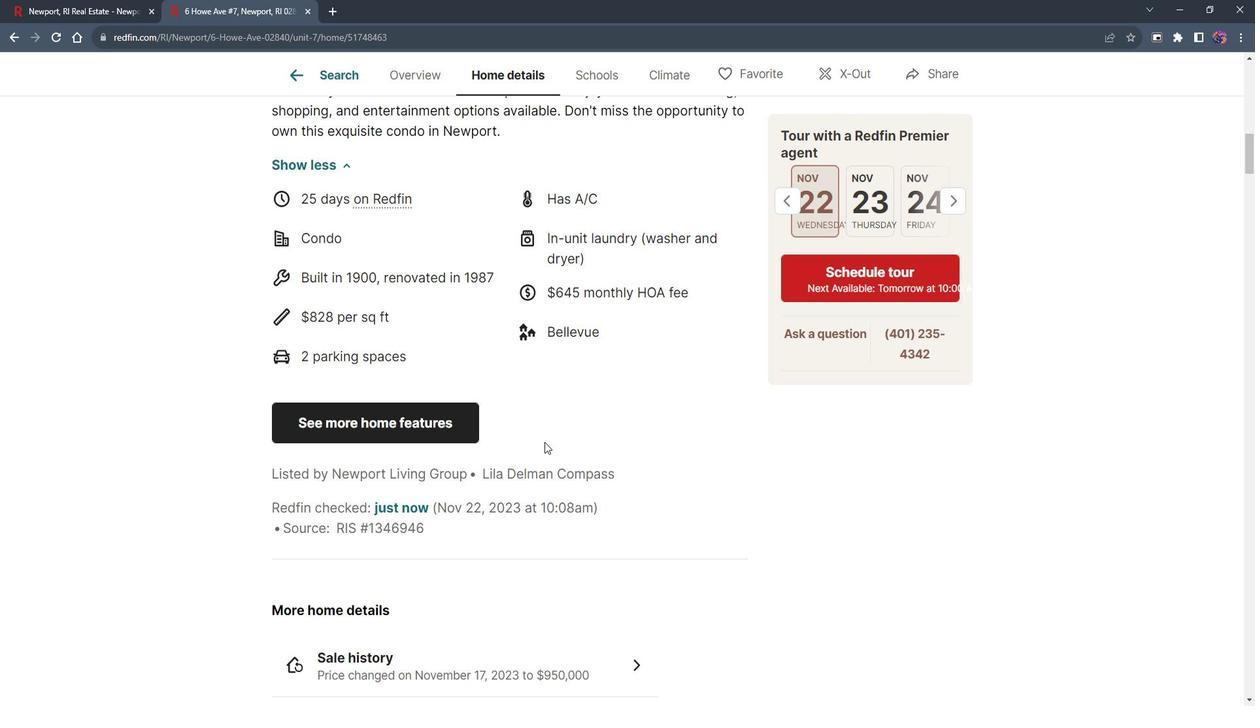 
Action: Mouse scrolled (551, 431) with delta (0, 0)
Screenshot: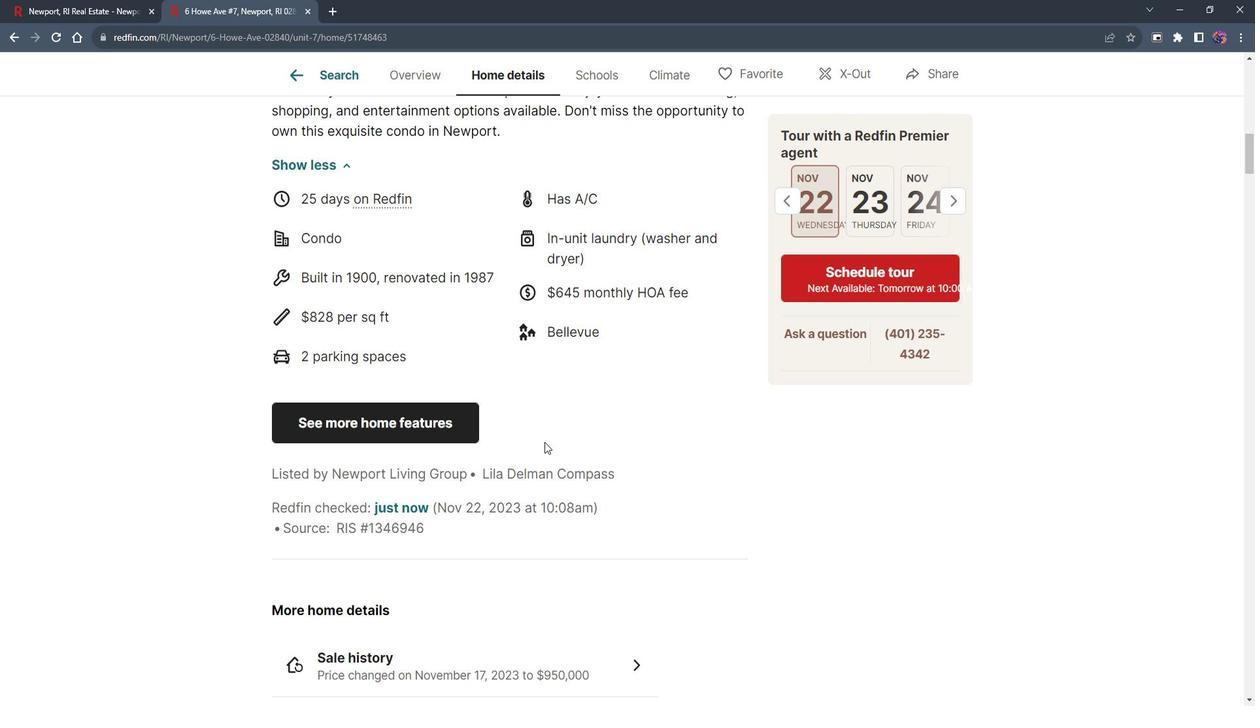 
Action: Mouse moved to (552, 429)
Screenshot: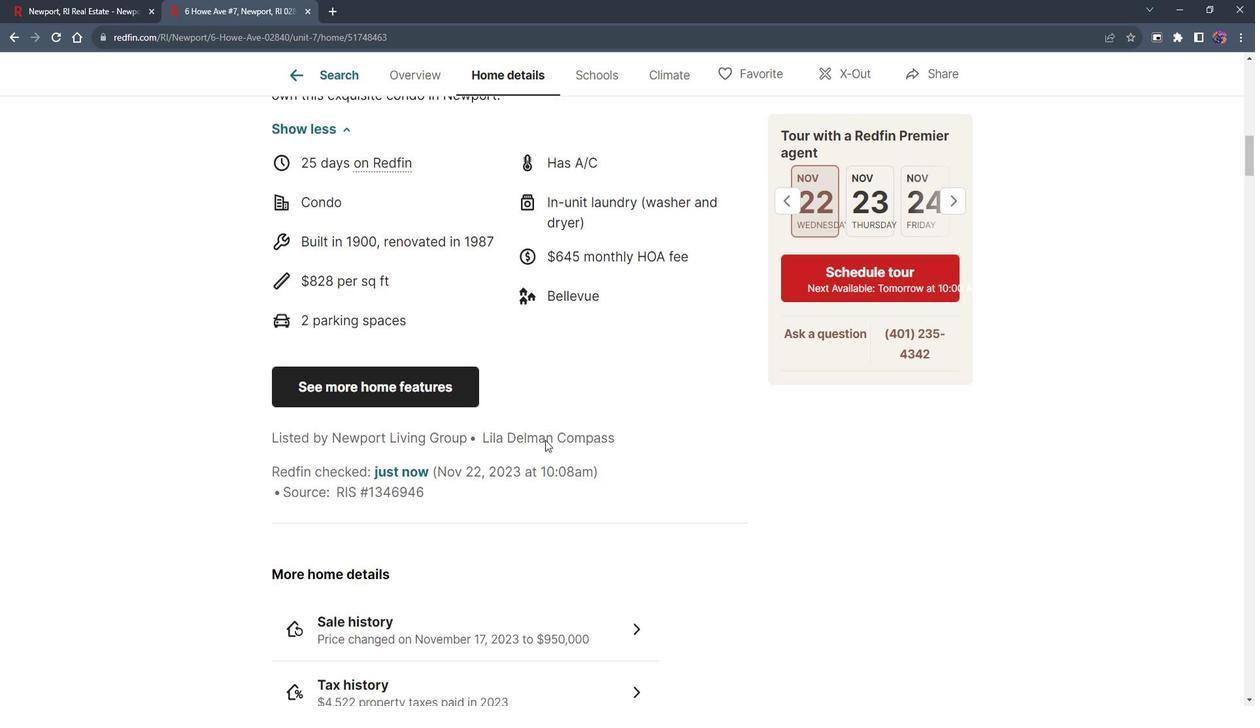 
Action: Mouse scrolled (552, 429) with delta (0, 0)
Screenshot: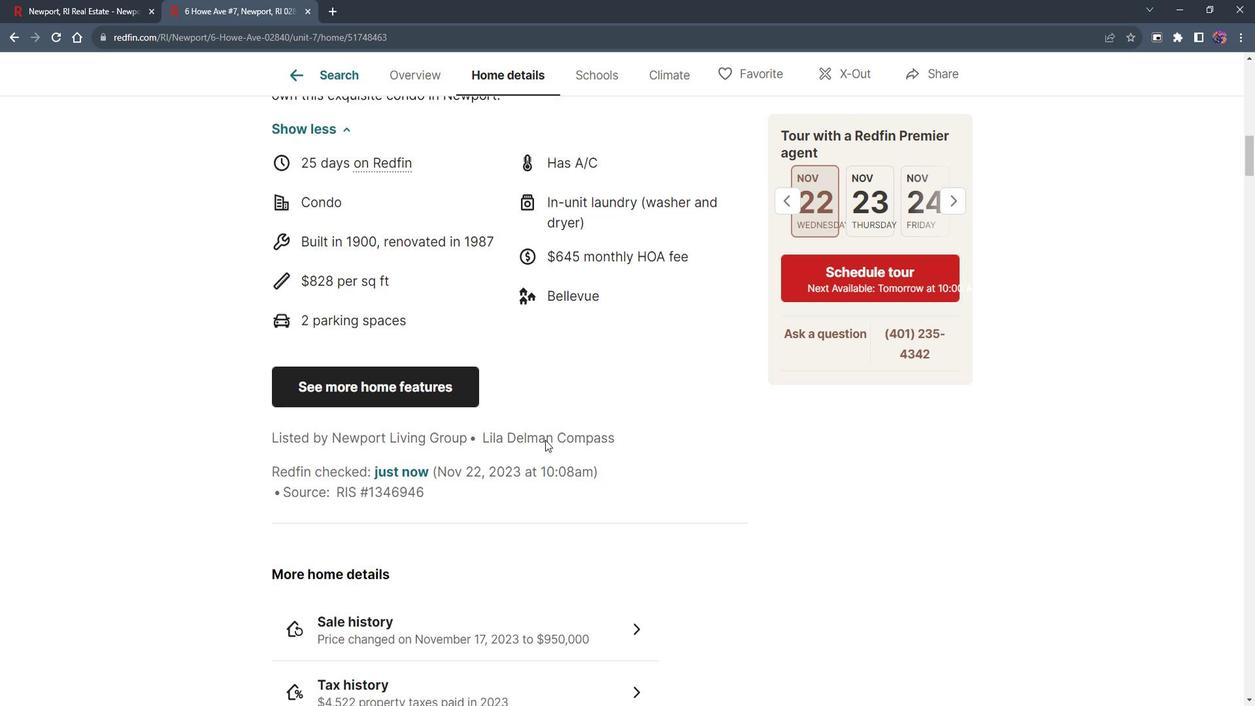 
Action: Mouse moved to (552, 427)
Screenshot: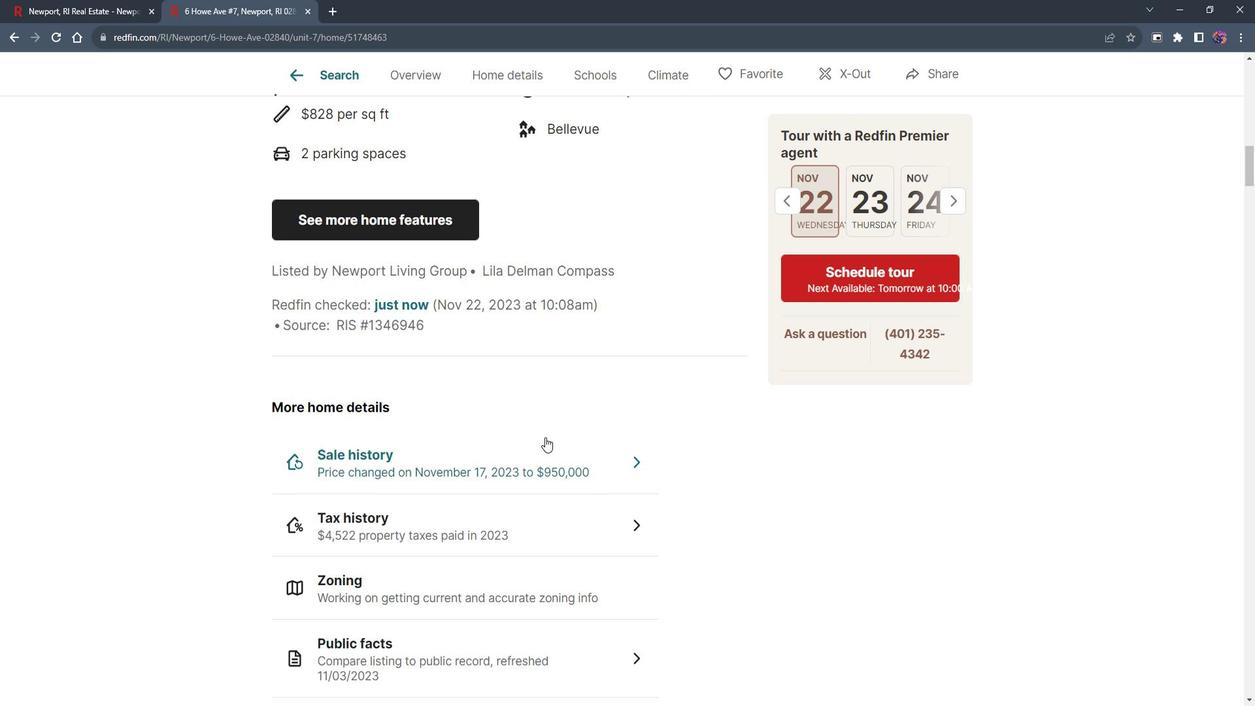 
Action: Mouse scrolled (552, 427) with delta (0, 0)
Screenshot: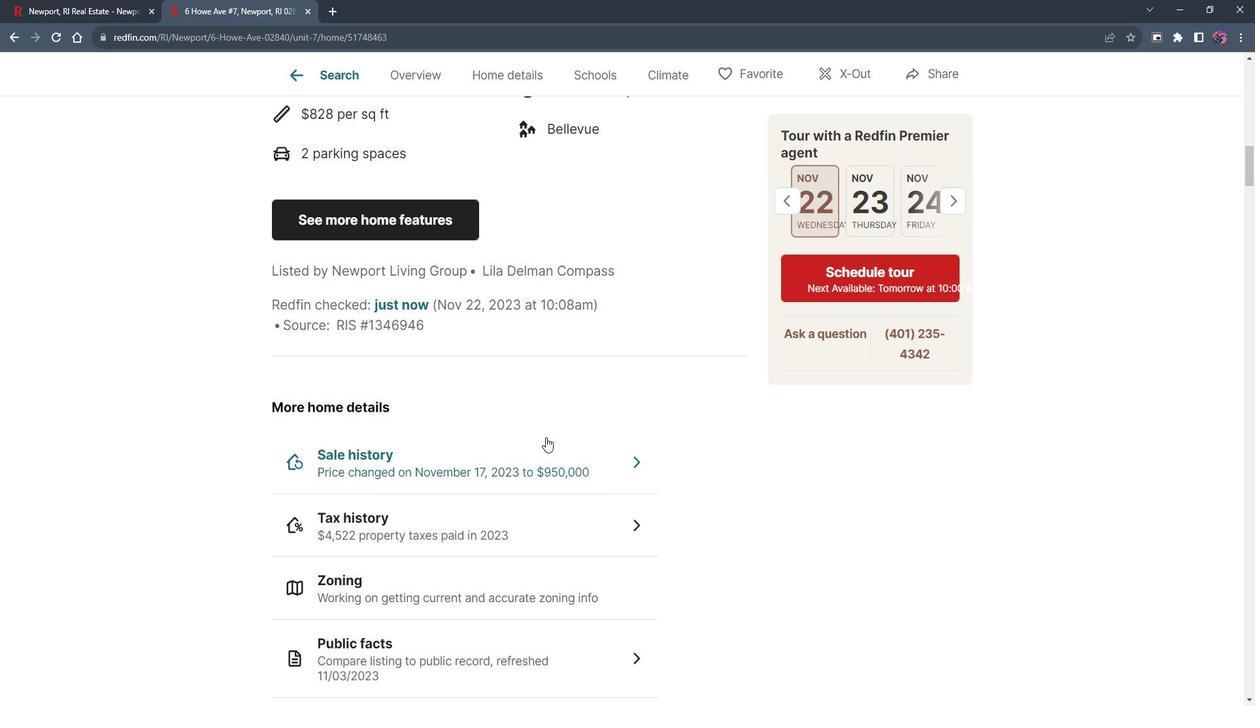
Action: Mouse scrolled (552, 427) with delta (0, 0)
Screenshot: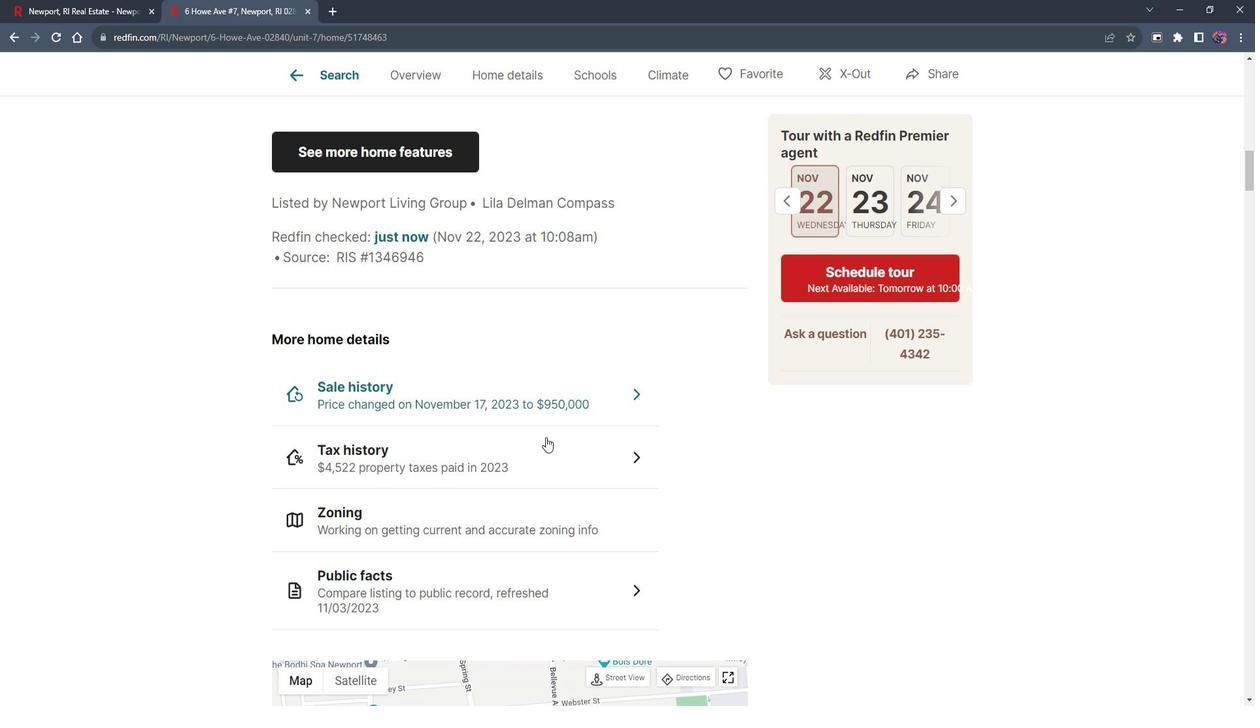 
Action: Mouse moved to (471, 321)
Screenshot: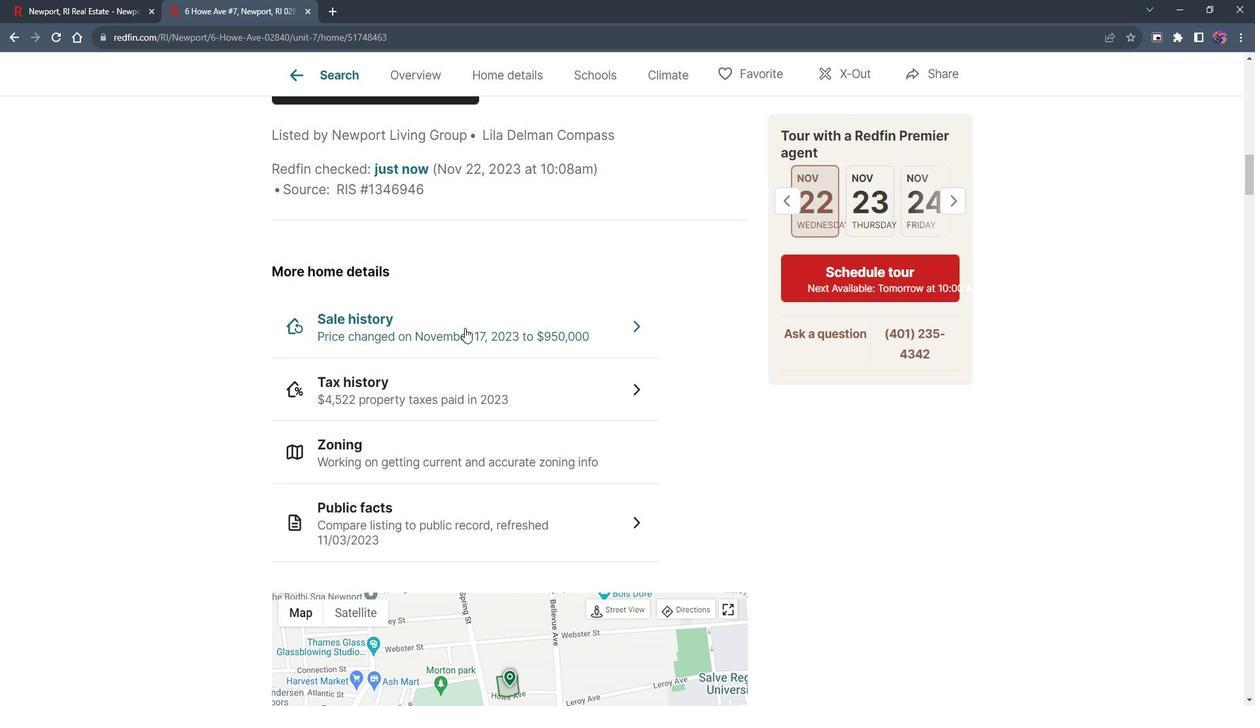 
Action: Mouse pressed left at (471, 321)
Screenshot: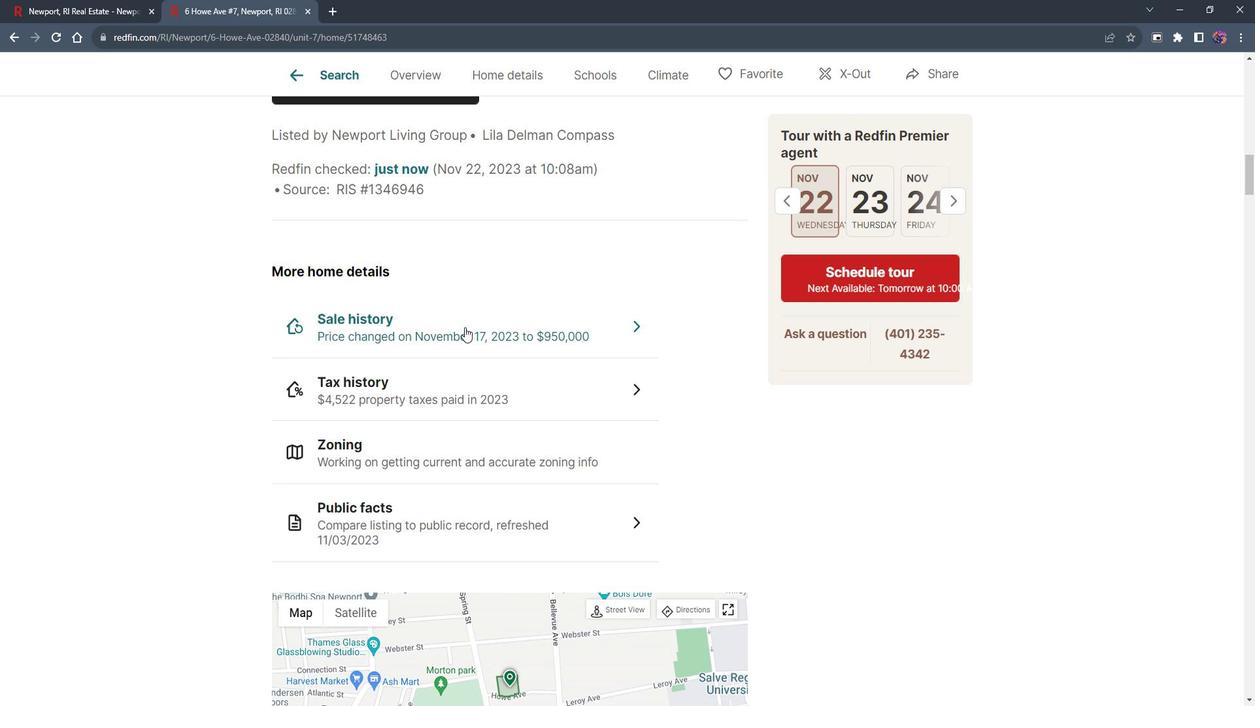 
Action: Mouse moved to (593, 361)
Screenshot: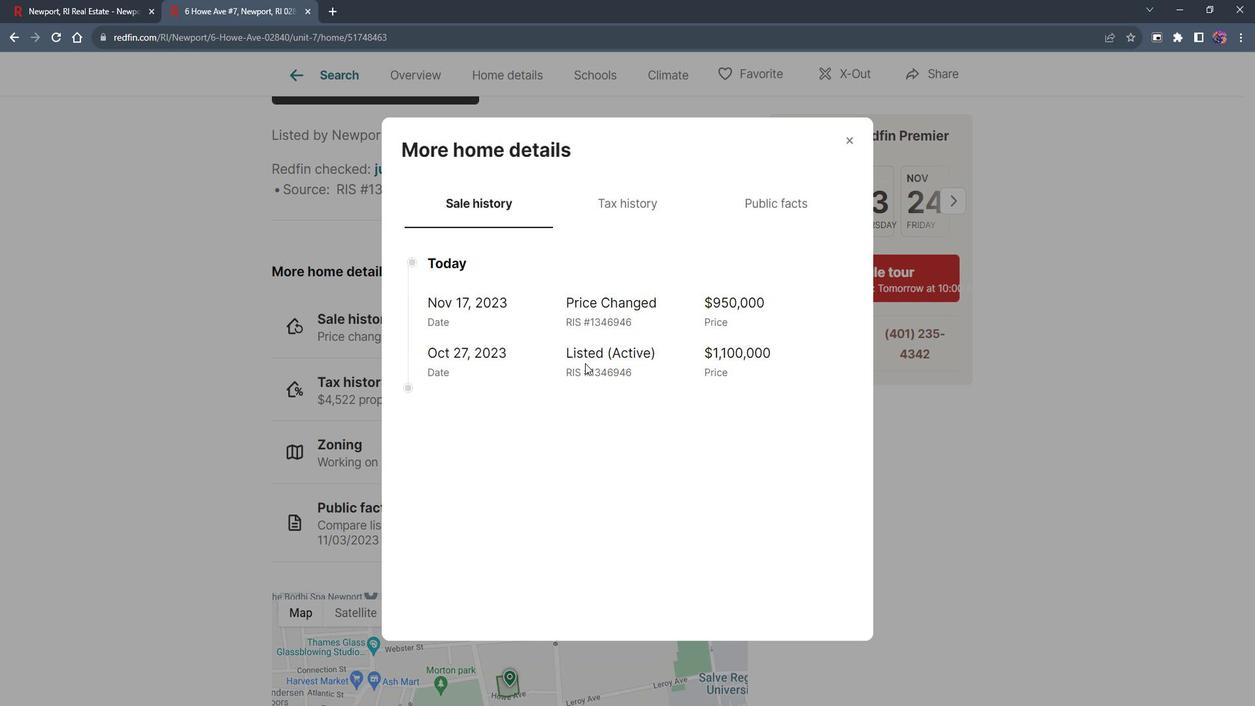 
Action: Mouse scrolled (593, 360) with delta (0, 0)
Screenshot: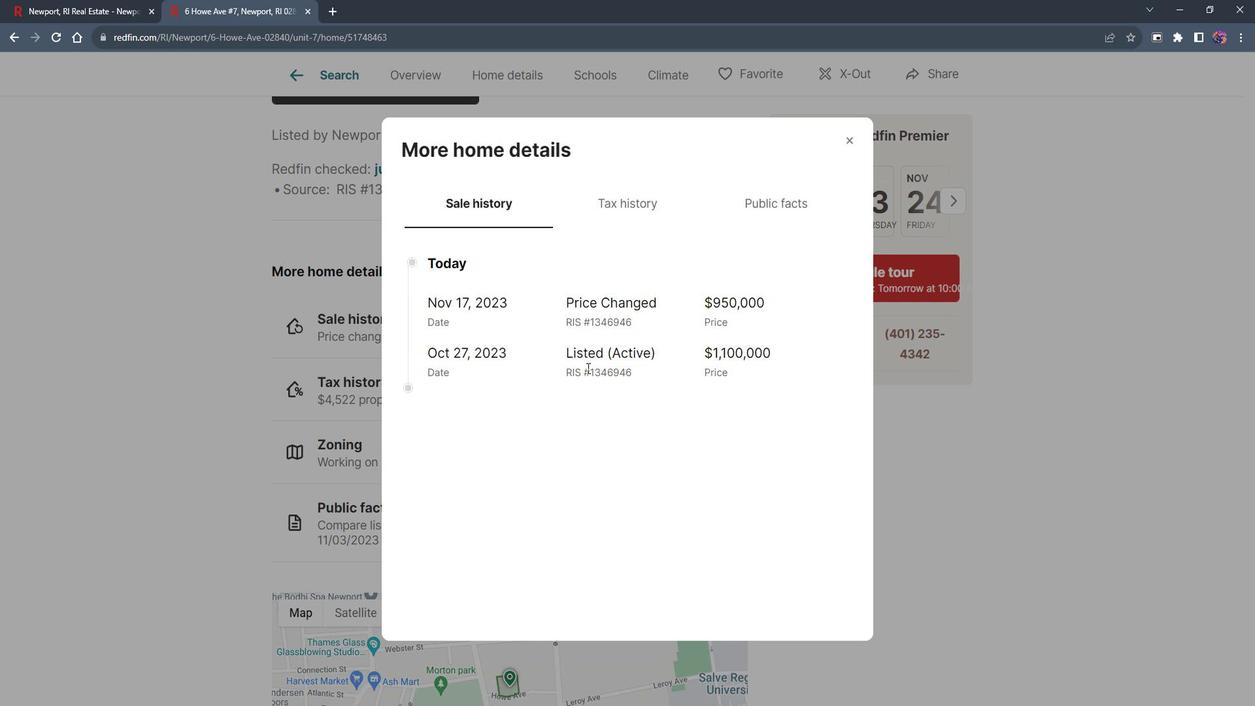 
Action: Mouse moved to (630, 200)
Screenshot: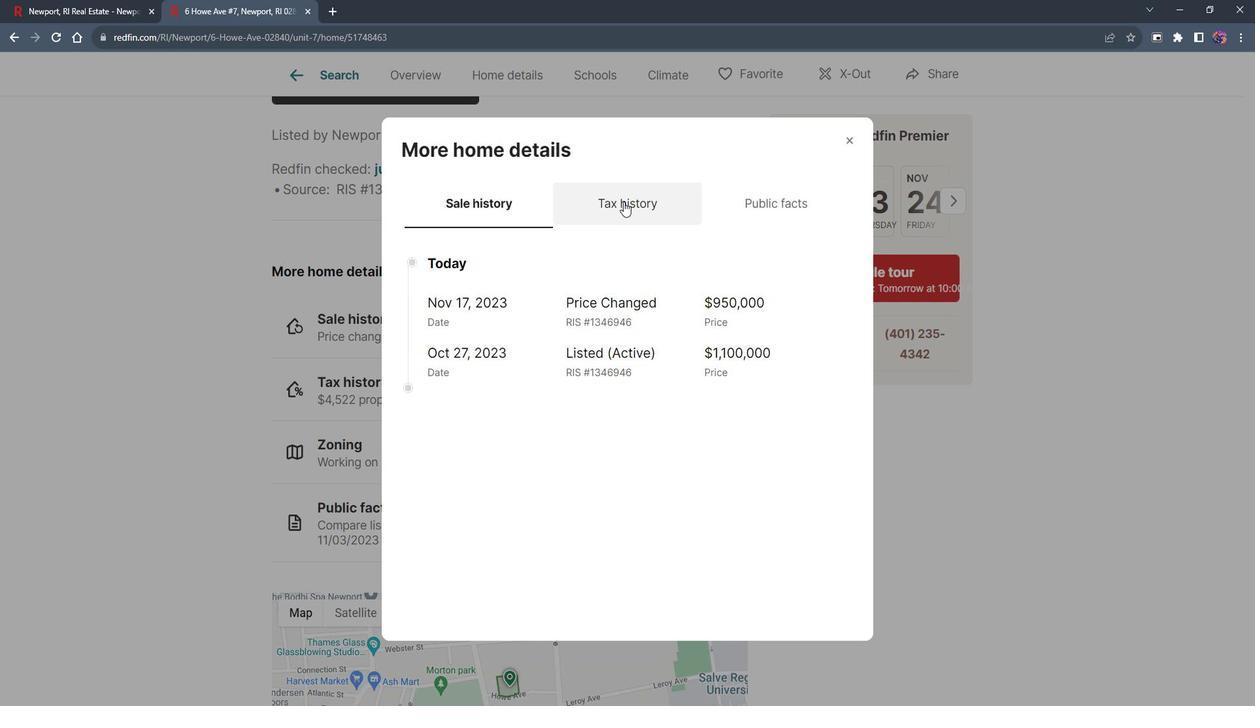 
Action: Mouse pressed left at (630, 200)
Screenshot: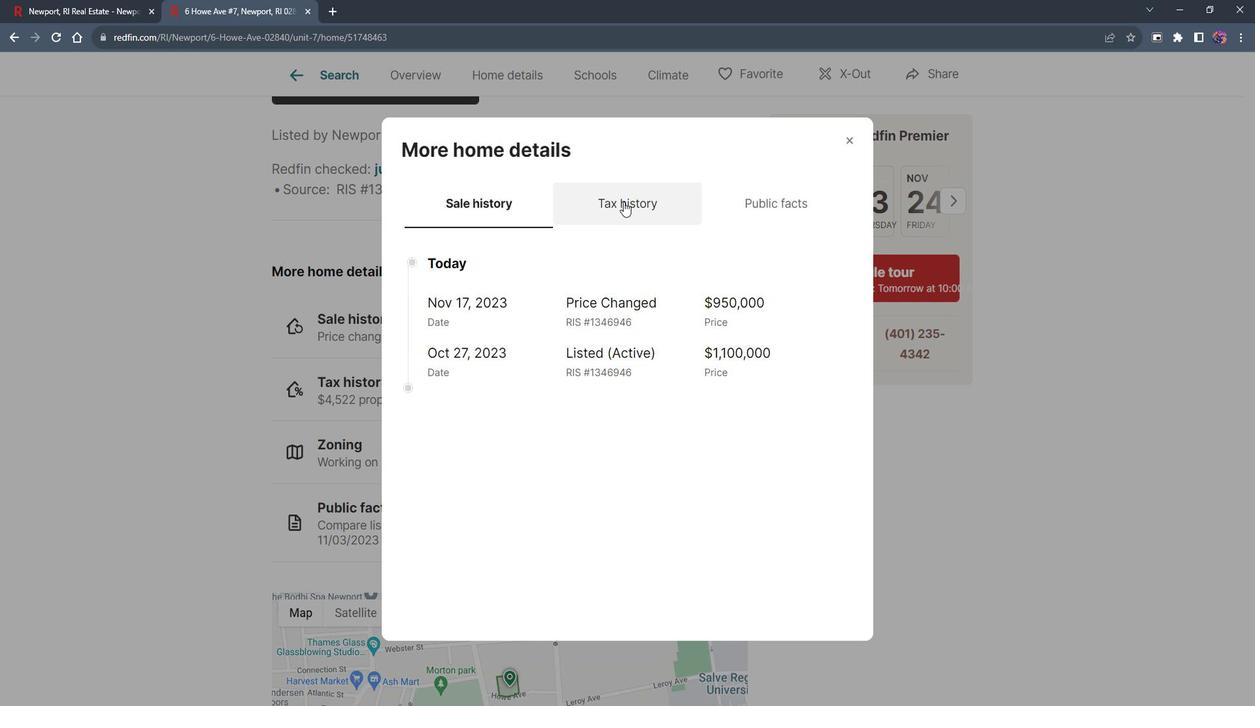 
Action: Mouse moved to (676, 427)
Screenshot: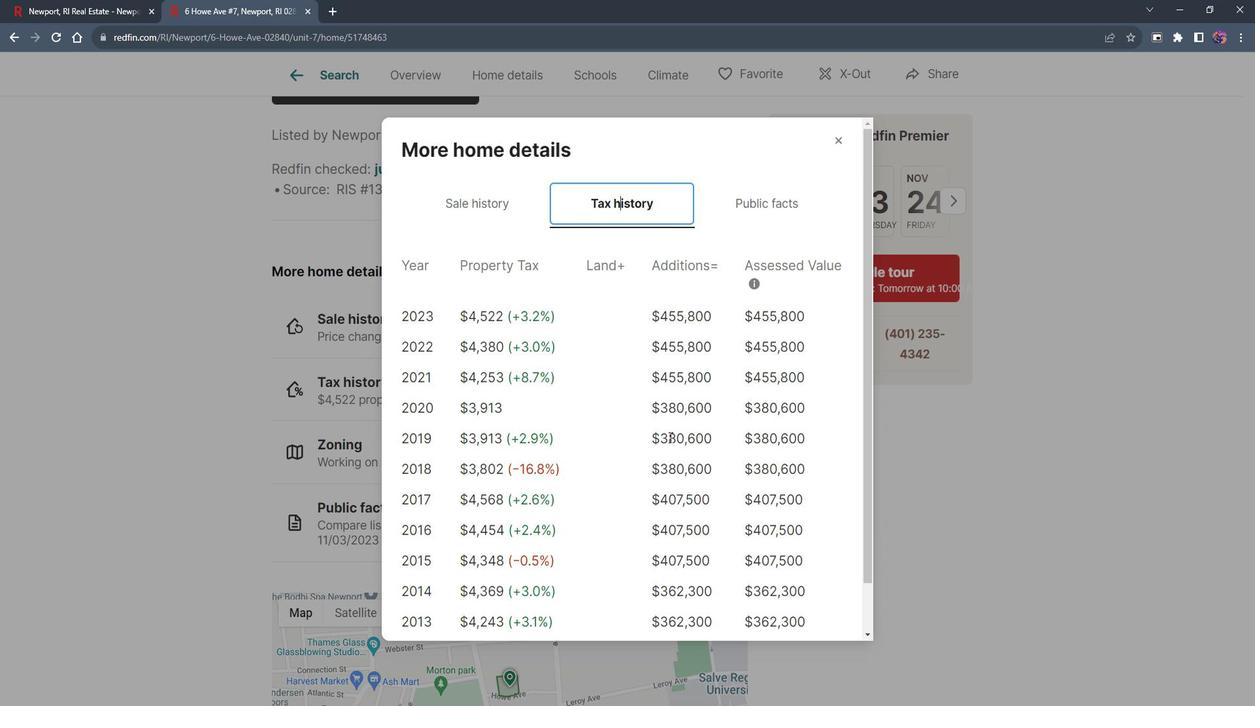 
Action: Mouse scrolled (676, 427) with delta (0, 0)
Screenshot: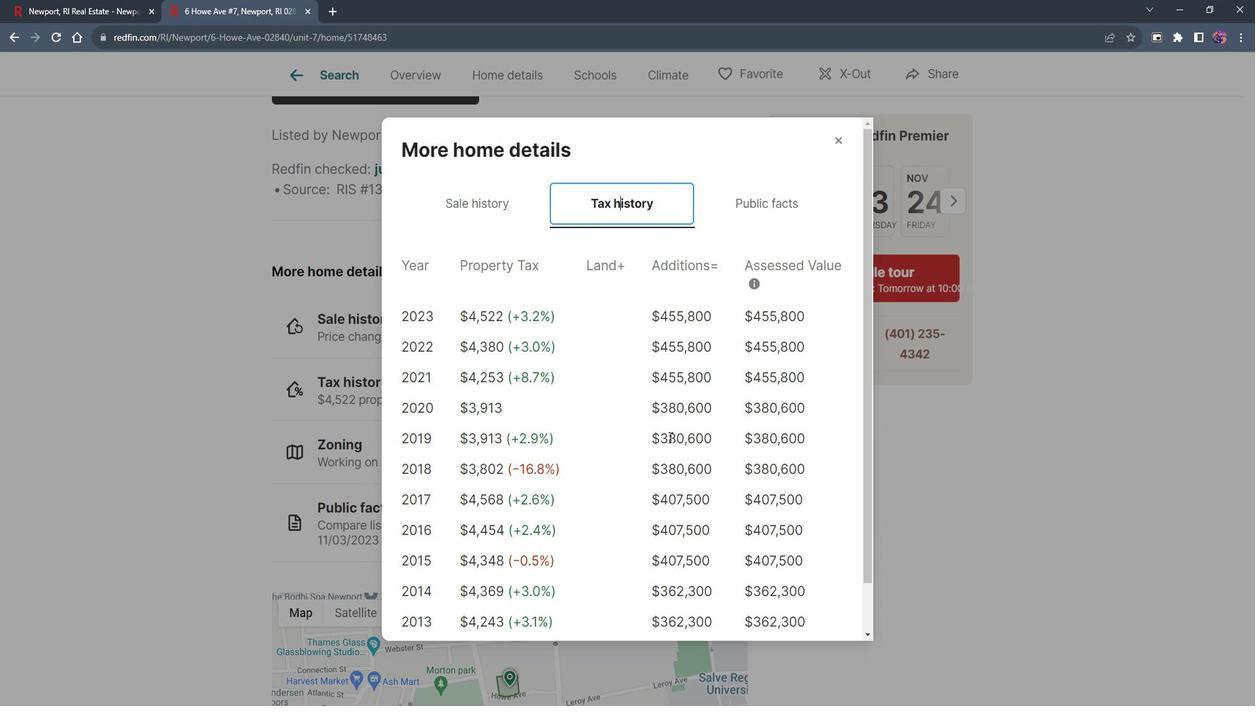 
Action: Mouse scrolled (676, 427) with delta (0, 0)
Screenshot: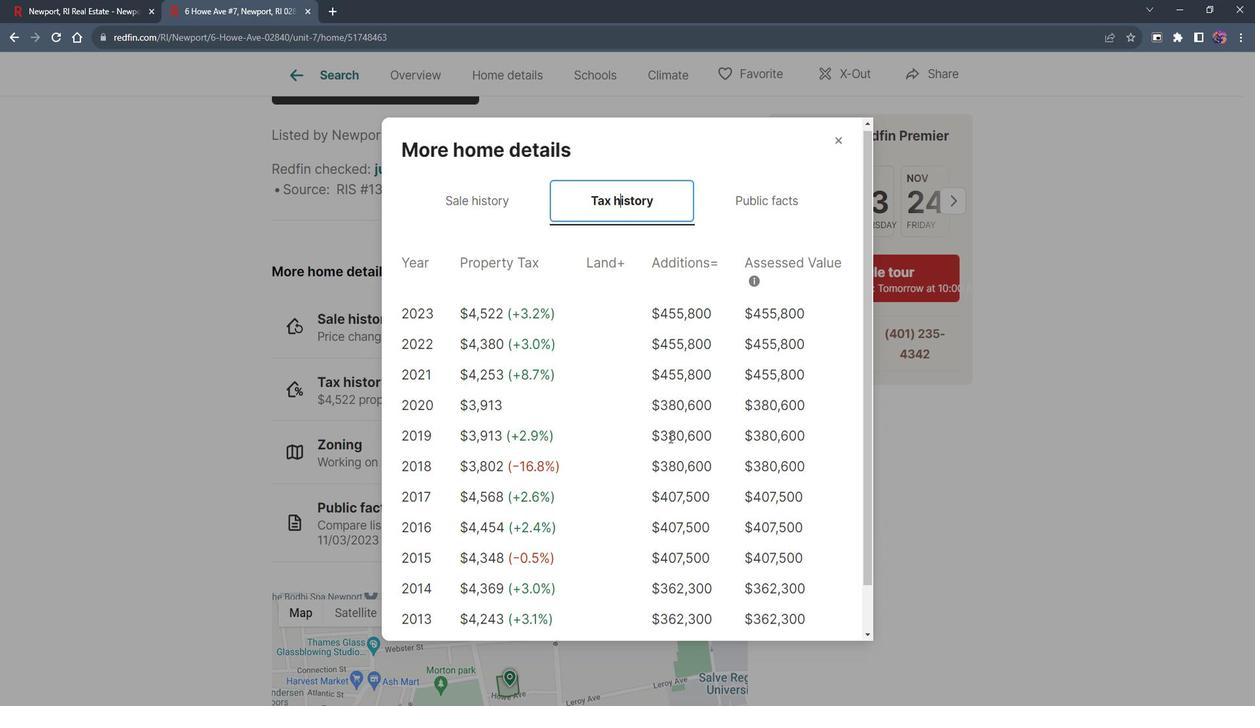 
Action: Mouse moved to (677, 426)
Screenshot: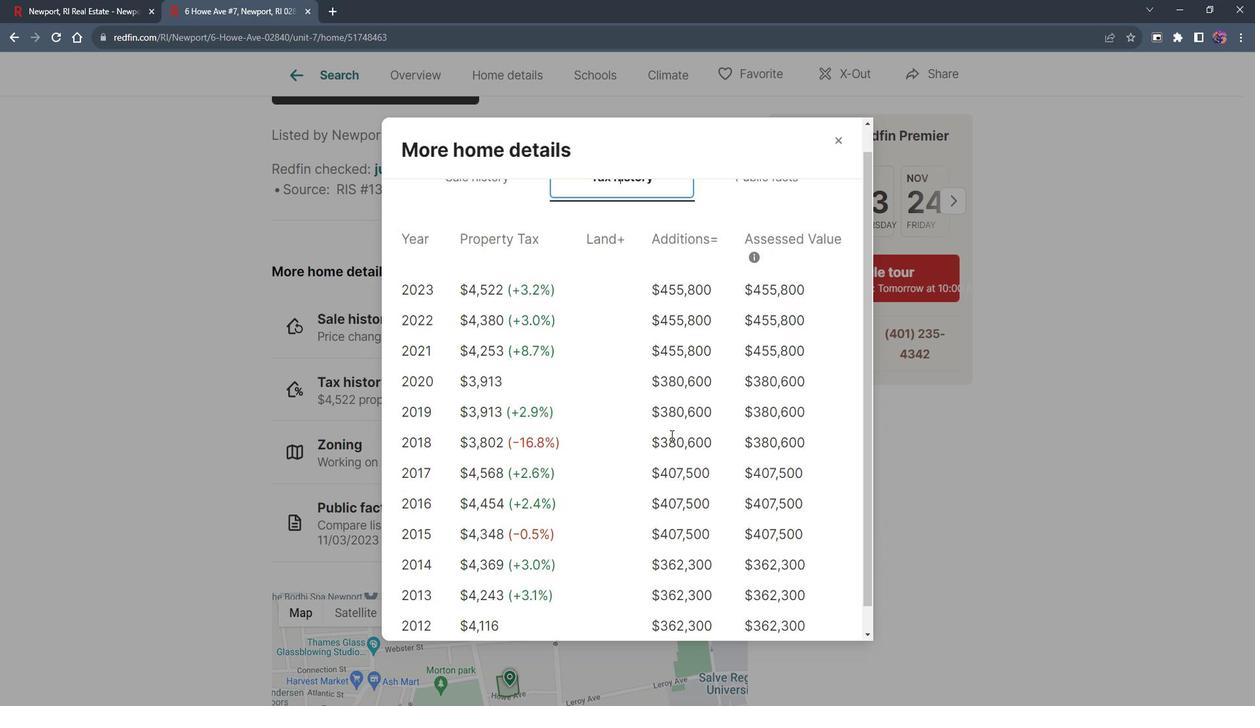 
Action: Mouse scrolled (677, 425) with delta (0, 0)
Screenshot: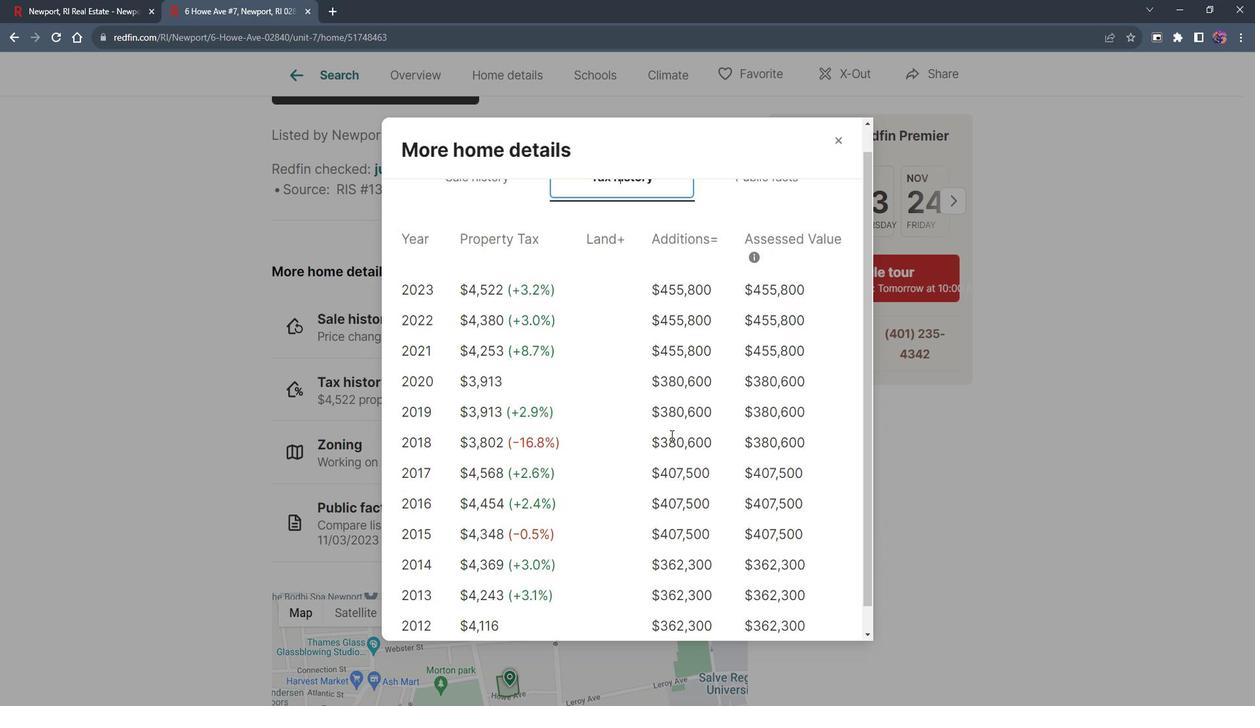 
Action: Mouse moved to (677, 425)
Screenshot: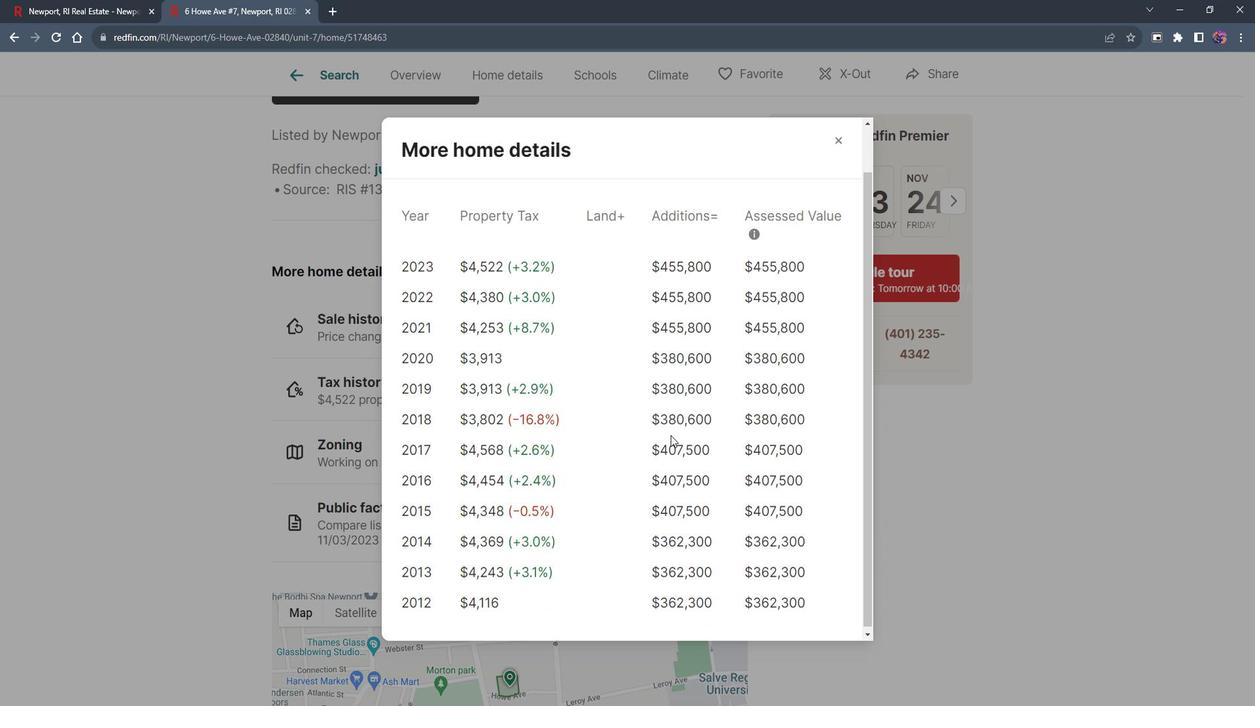 
Action: Mouse scrolled (677, 425) with delta (0, 0)
Screenshot: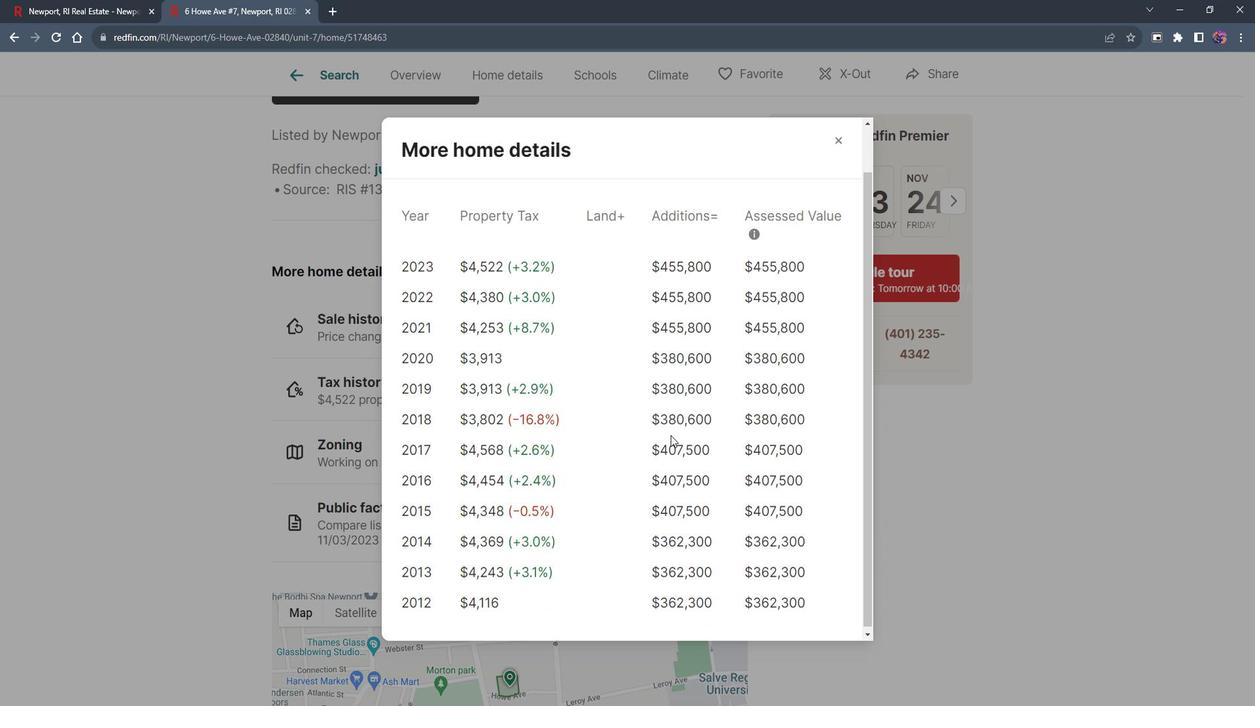 
Action: Mouse moved to (677, 424)
Screenshot: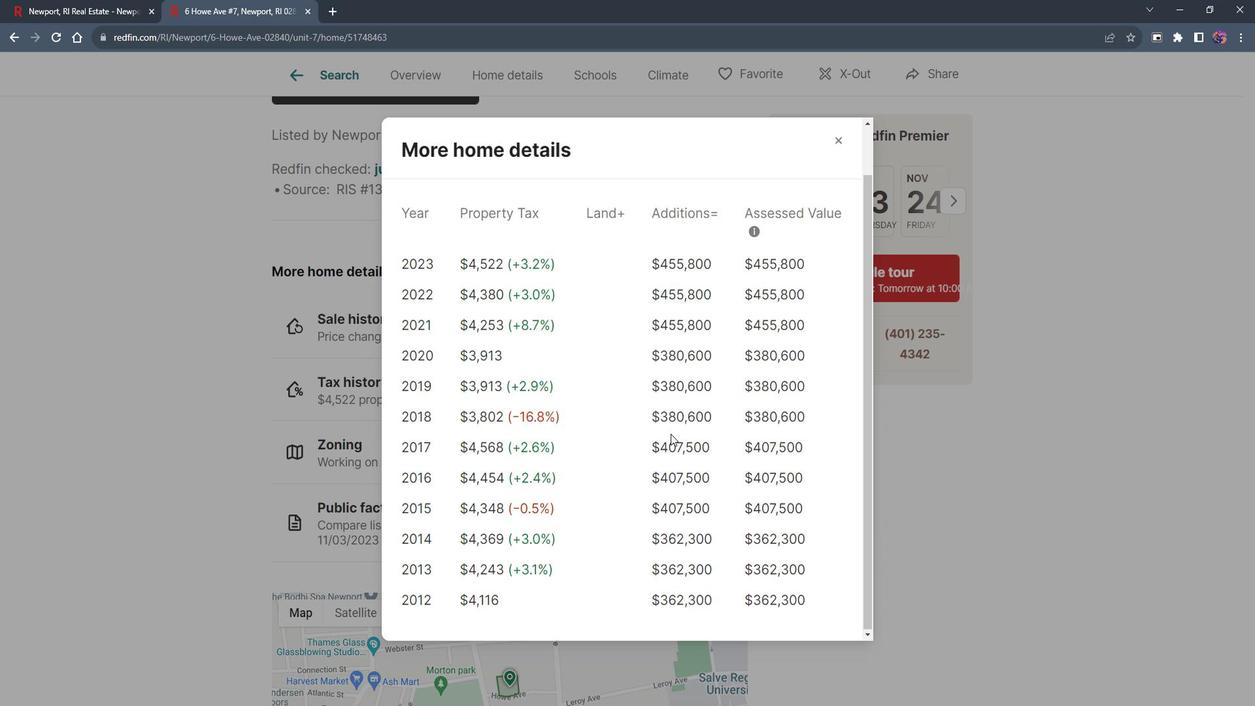 
Action: Mouse scrolled (677, 423) with delta (0, 0)
Screenshot: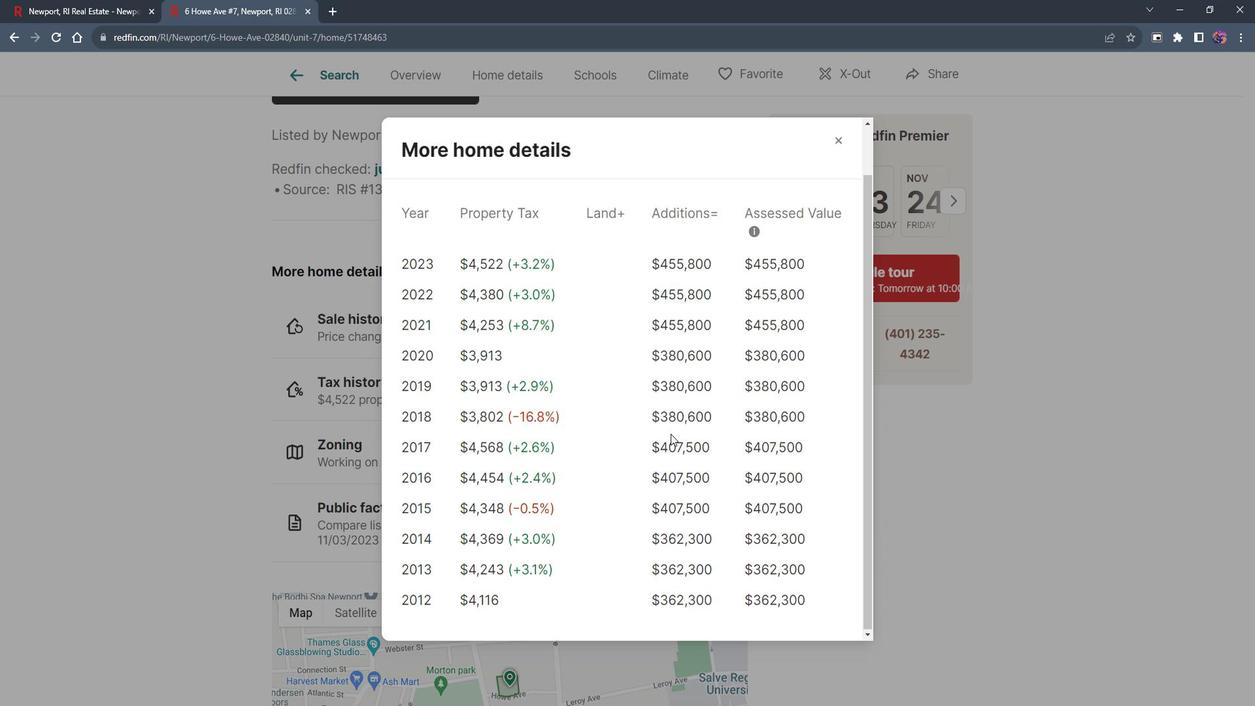 
Action: Mouse moved to (678, 417)
Screenshot: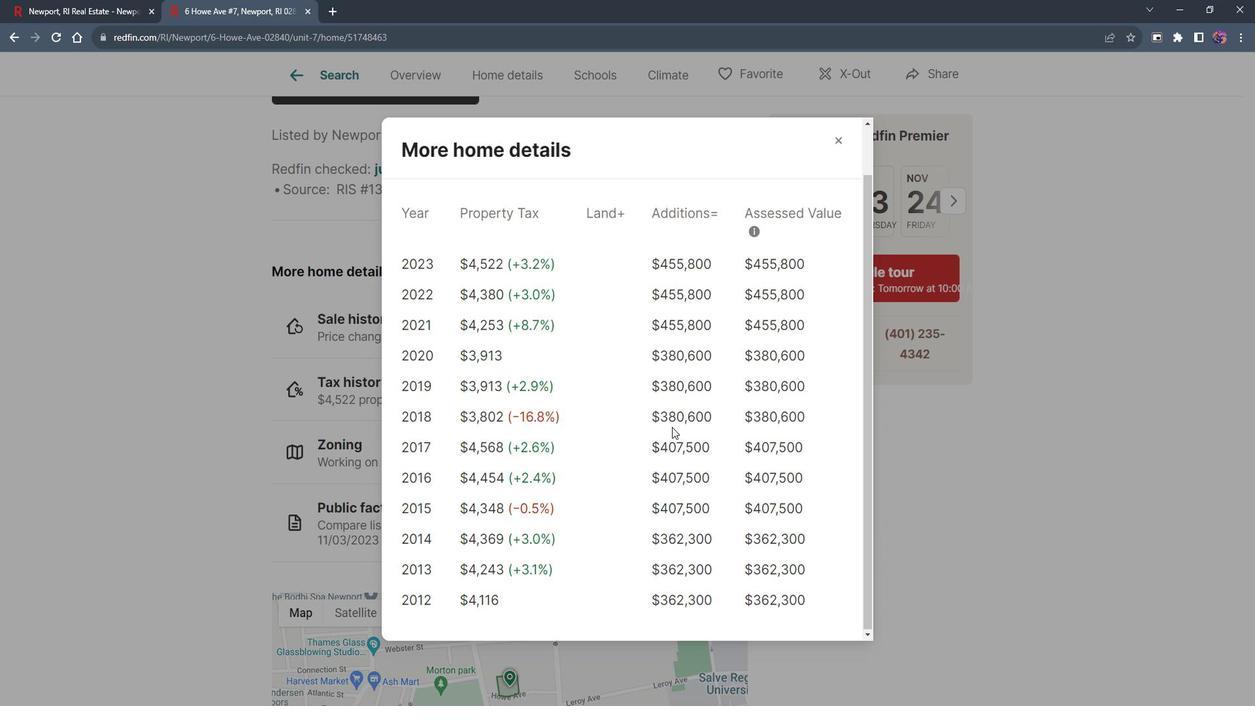
Action: Mouse scrolled (678, 418) with delta (0, 0)
Screenshot: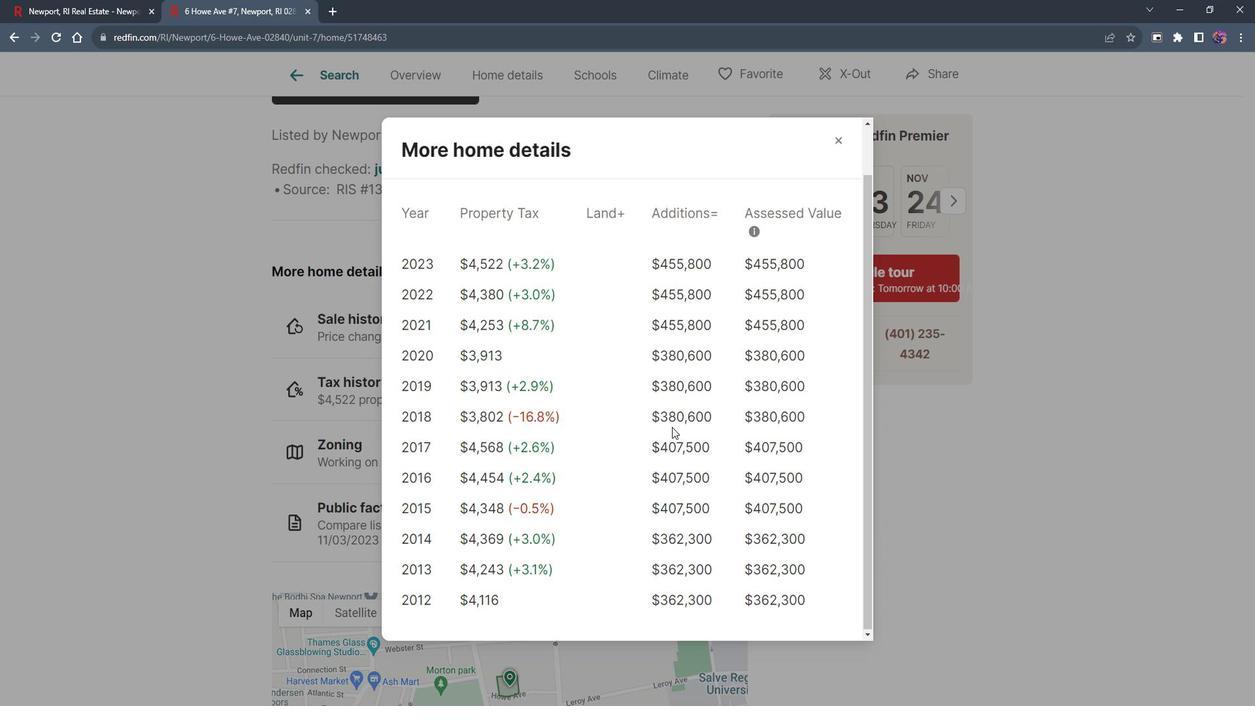
Action: Mouse moved to (680, 415)
Screenshot: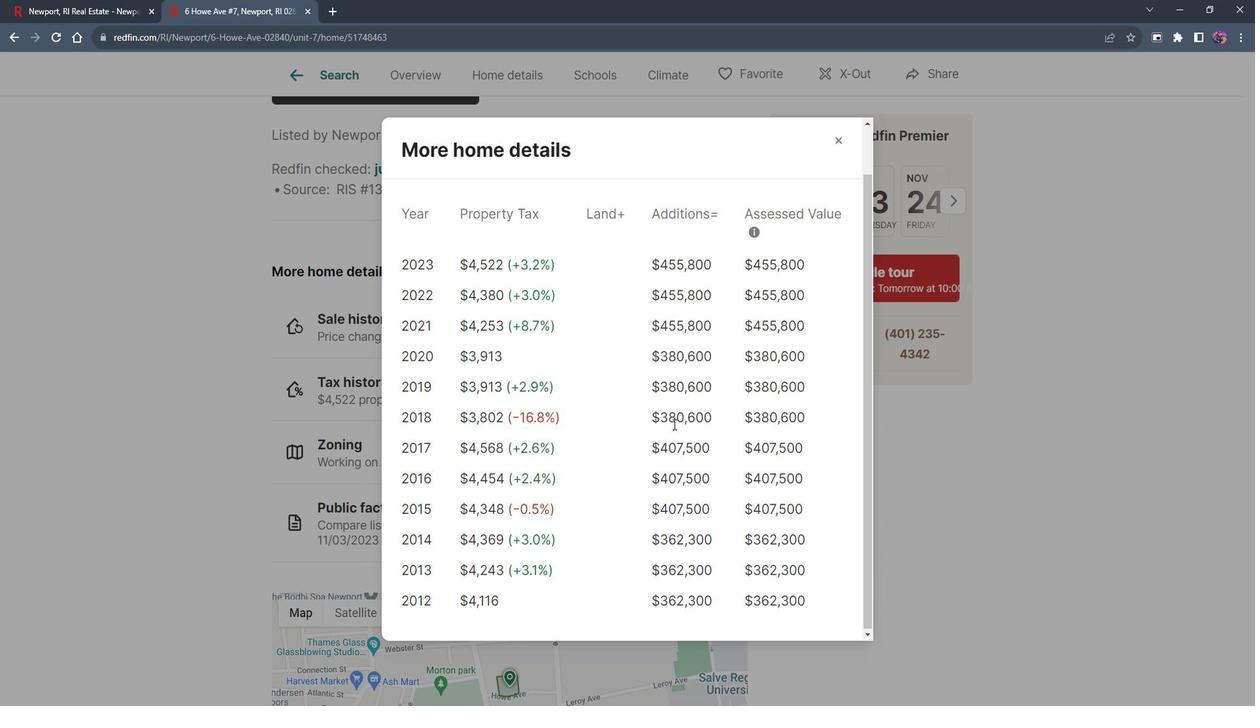 
Action: Mouse scrolled (680, 416) with delta (0, 0)
Screenshot: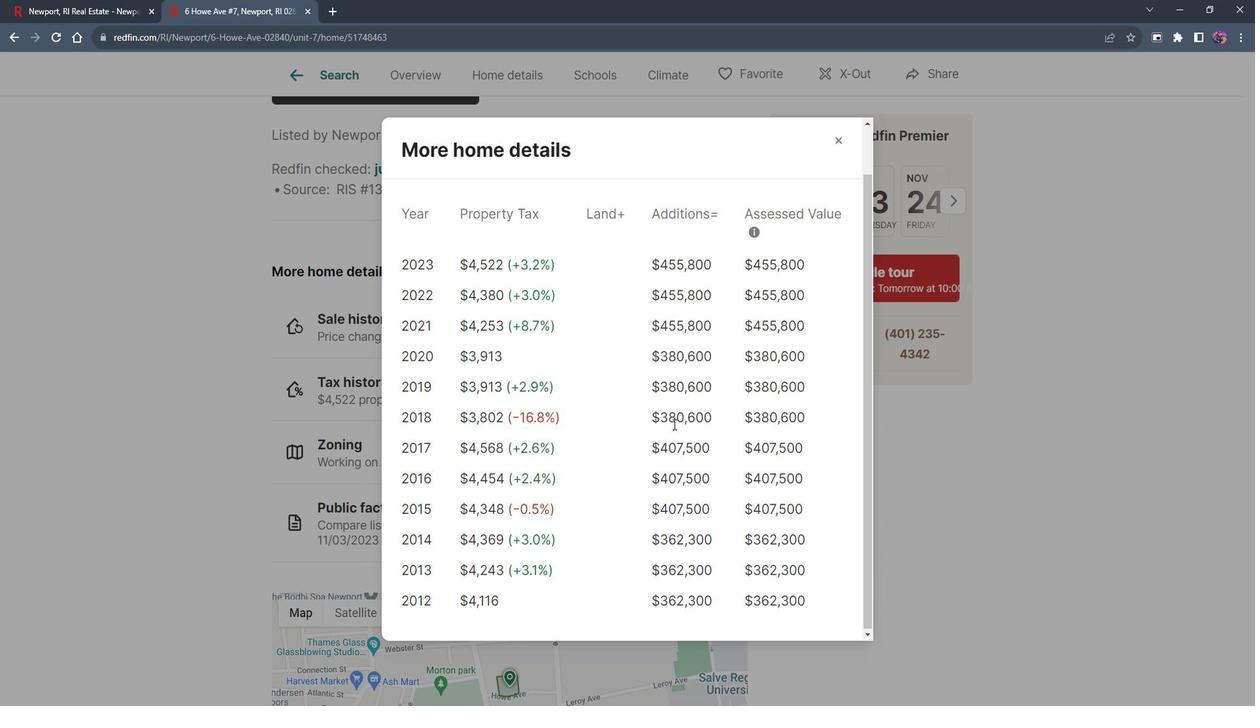 
Action: Mouse moved to (680, 414)
Screenshot: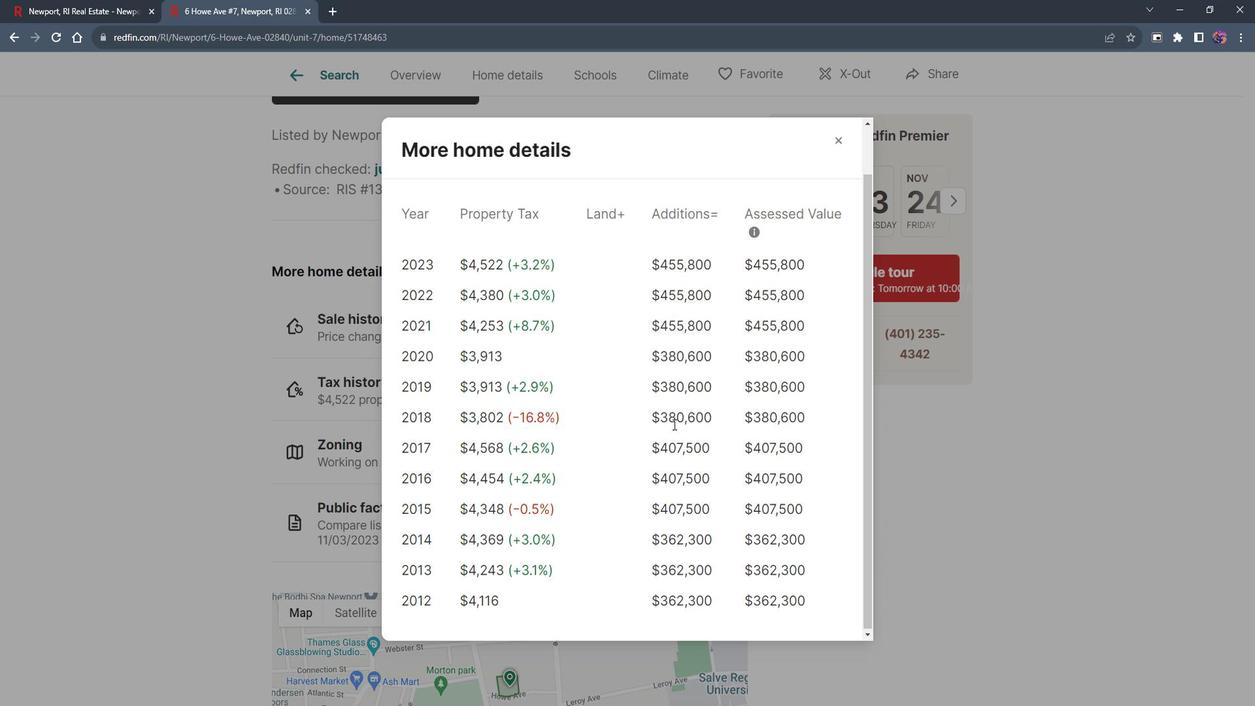 
Action: Mouse scrolled (680, 415) with delta (0, 0)
Screenshot: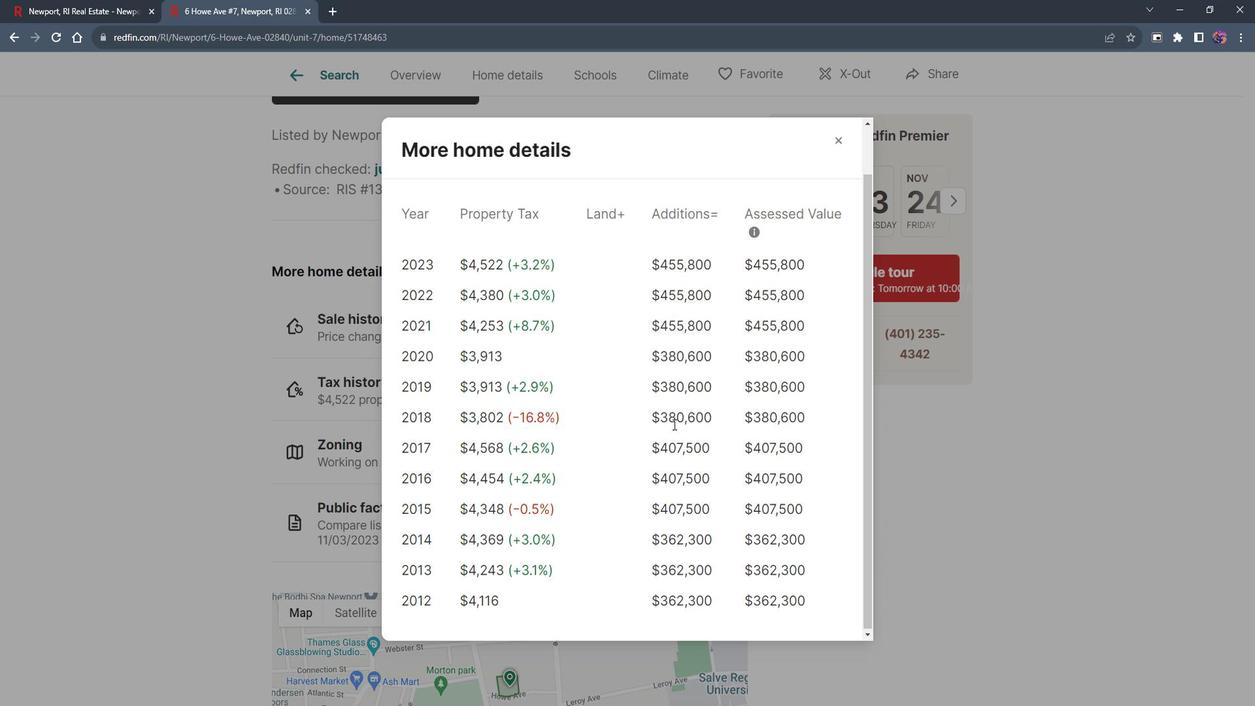 
Action: Mouse moved to (683, 408)
Screenshot: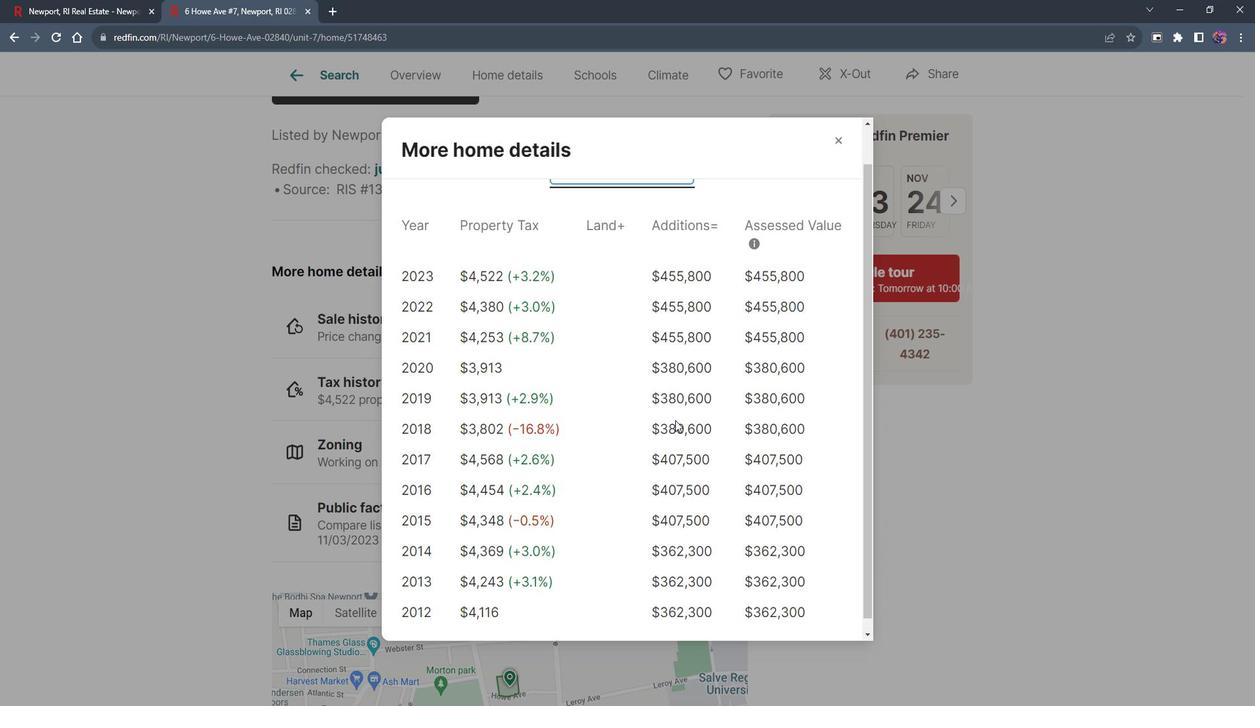 
Action: Mouse scrolled (683, 408) with delta (0, 0)
Screenshot: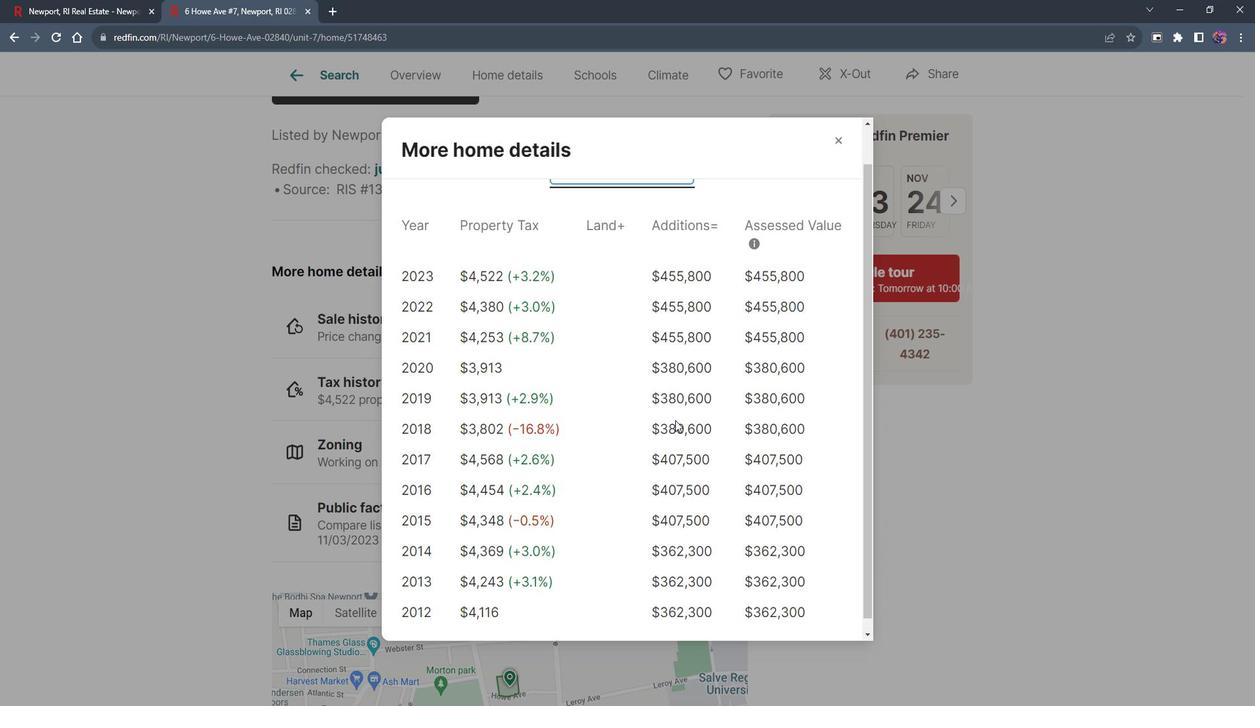 
Action: Mouse moved to (754, 204)
Screenshot: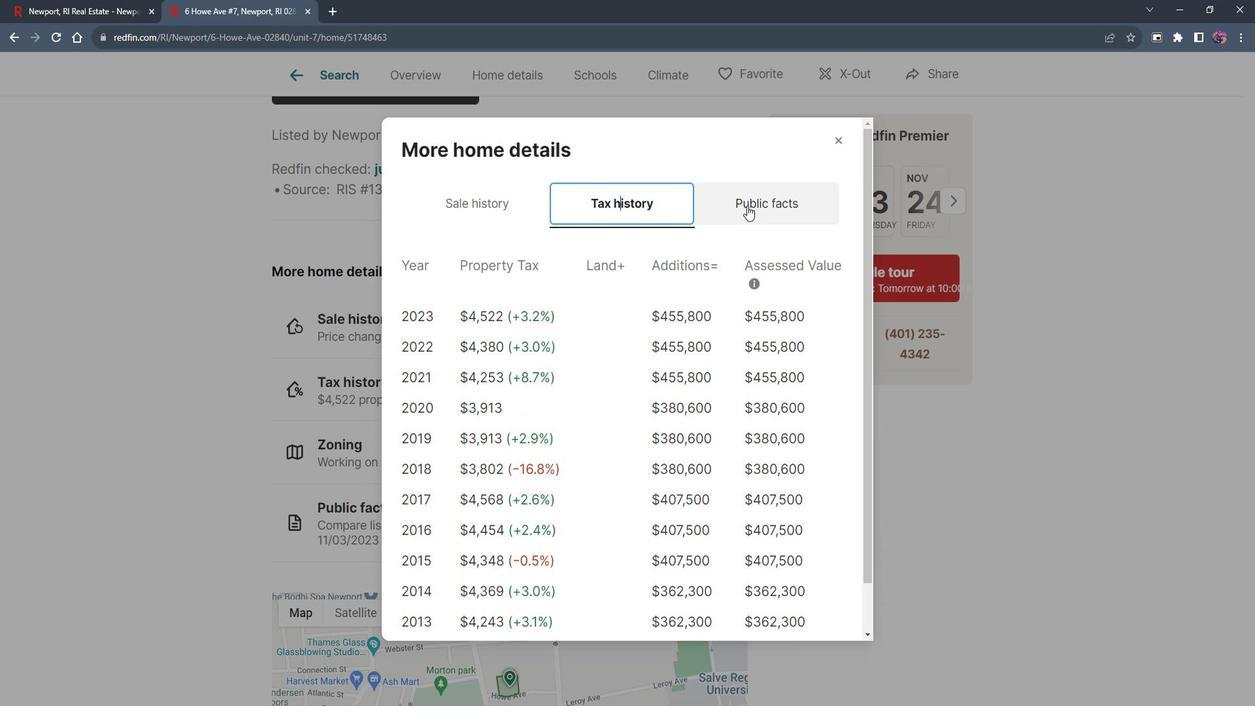 
Action: Mouse pressed left at (754, 204)
Screenshot: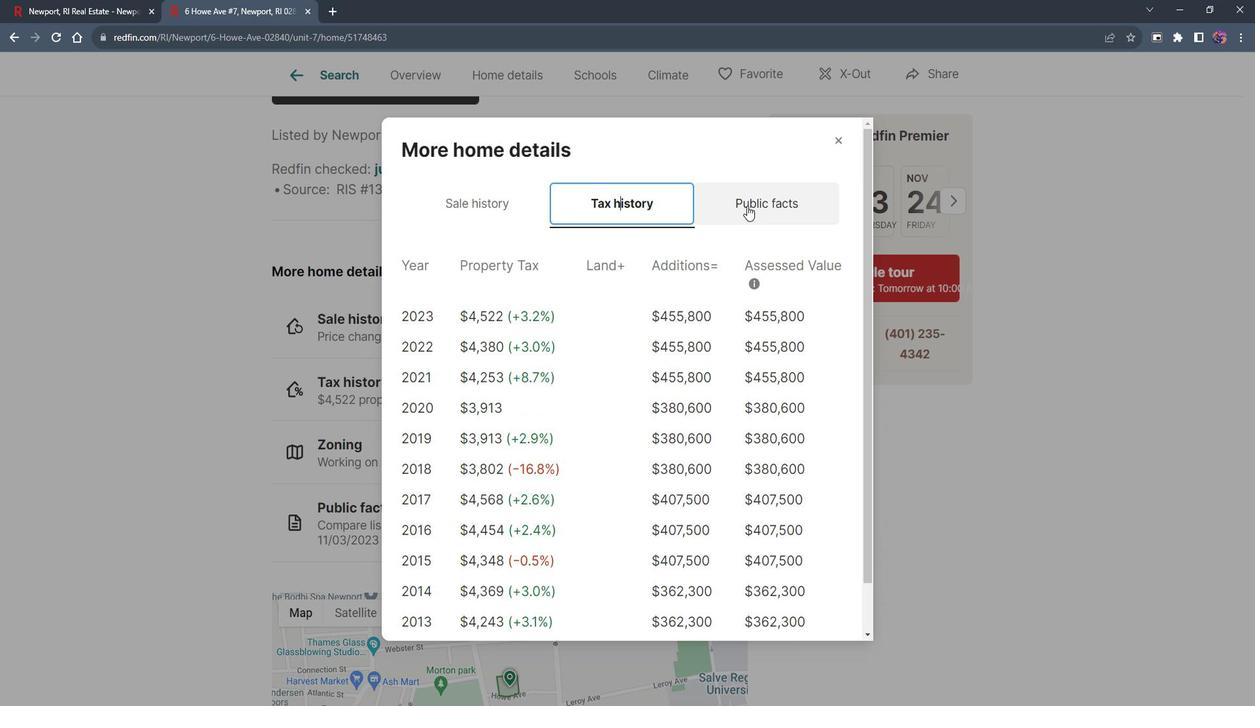 
Action: Mouse moved to (699, 425)
Screenshot: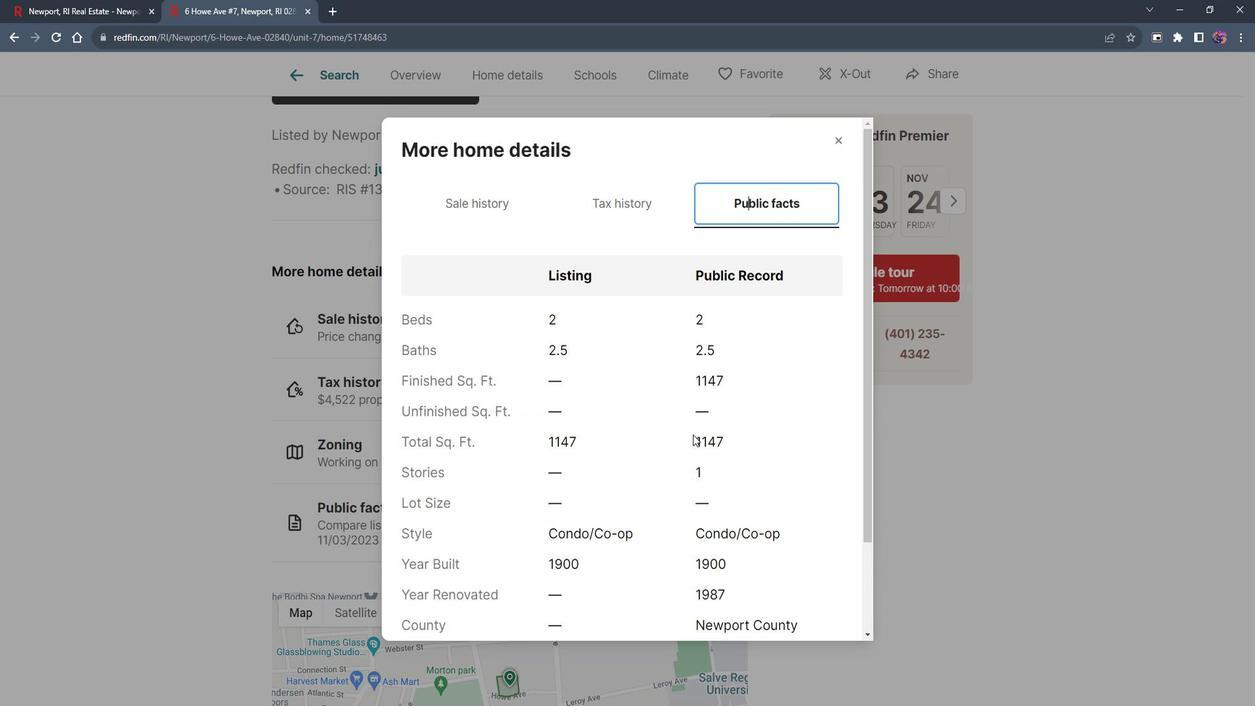 
Action: Mouse scrolled (699, 424) with delta (0, 0)
Screenshot: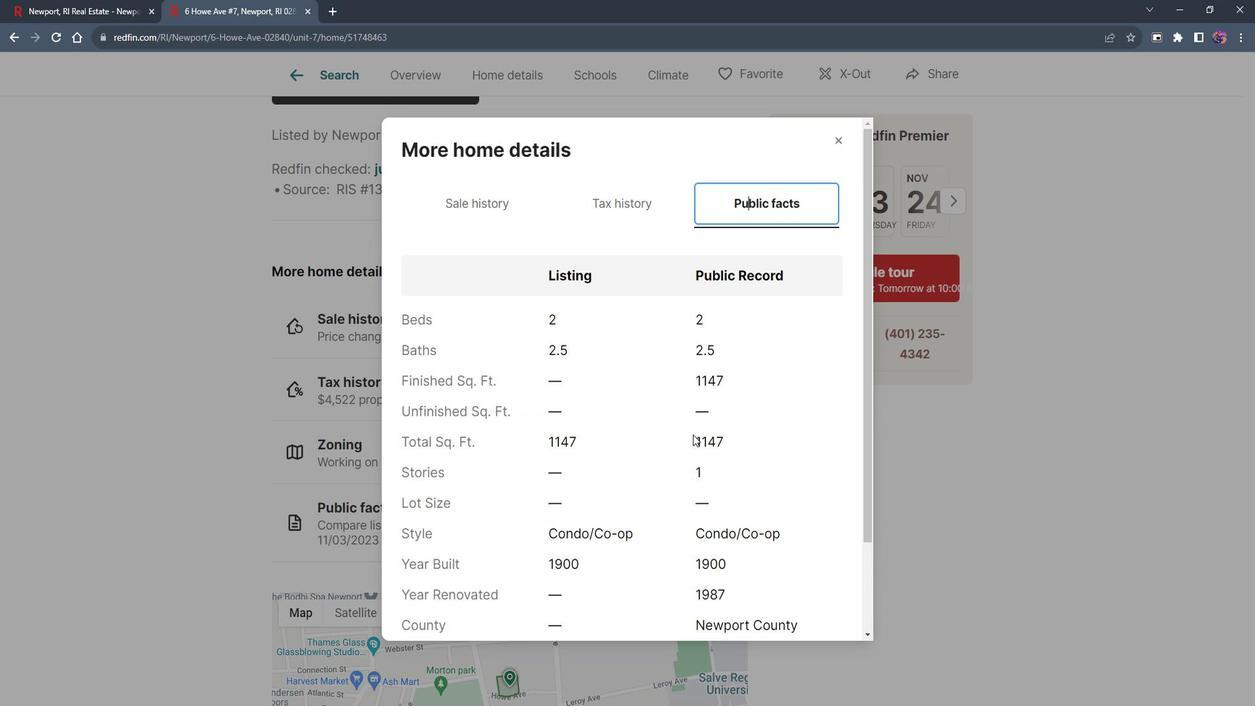 
Action: Mouse moved to (701, 422)
Screenshot: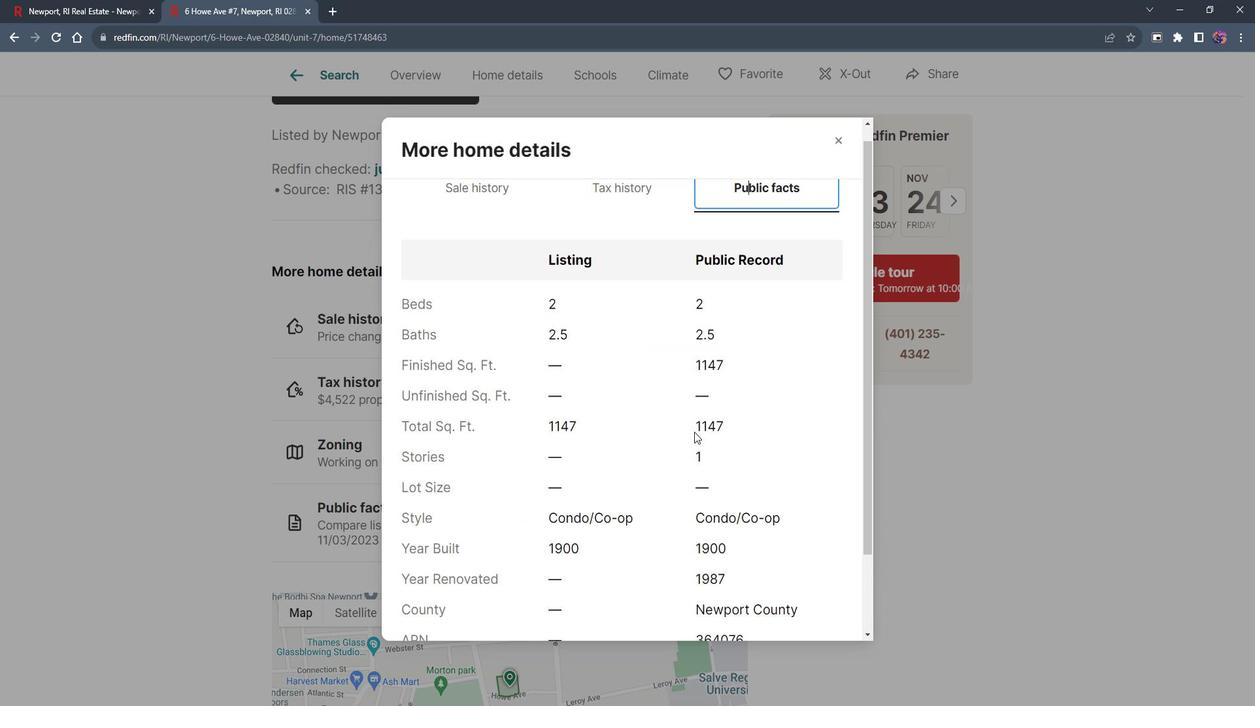 
Action: Mouse scrolled (701, 421) with delta (0, 0)
Screenshot: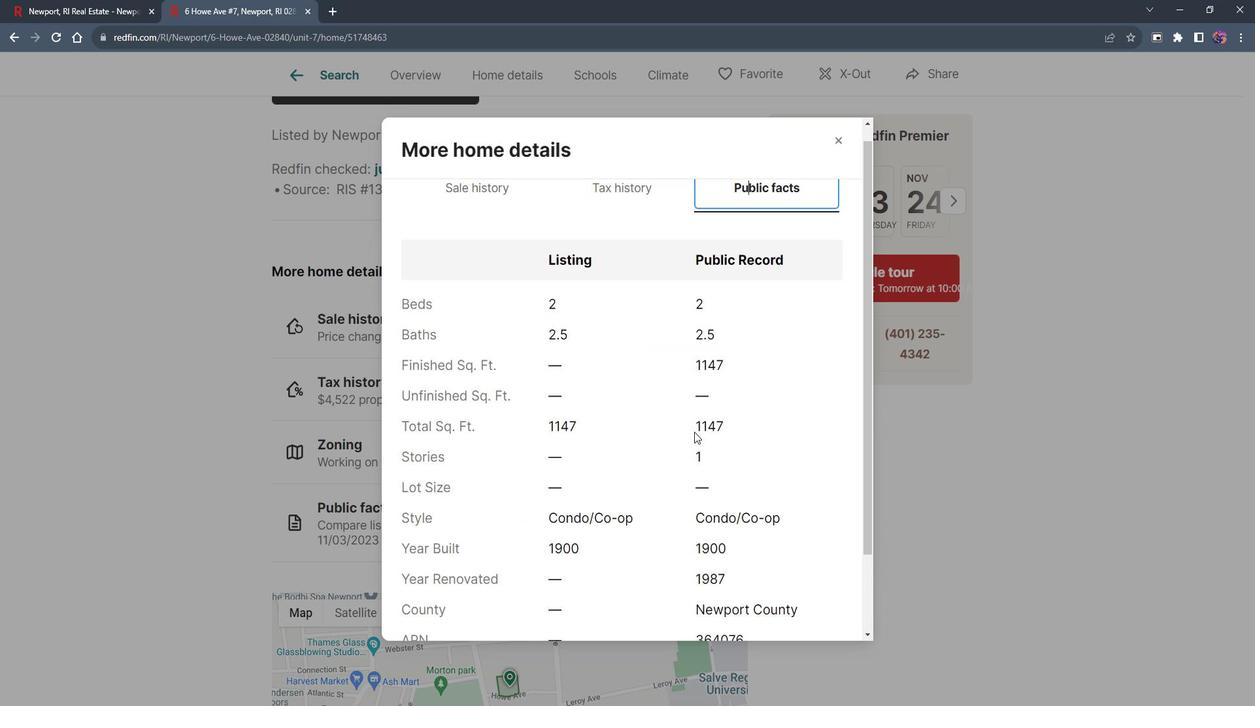 
Action: Mouse moved to (701, 420)
Screenshot: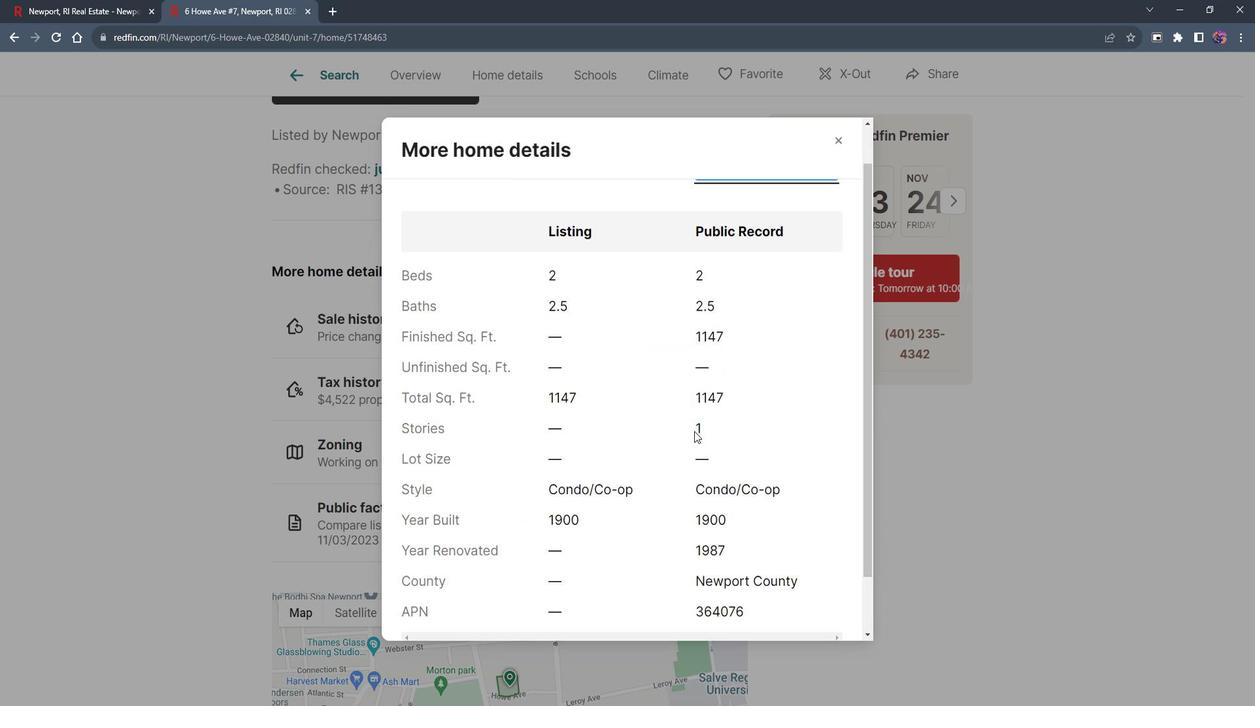
Action: Mouse scrolled (701, 419) with delta (0, 0)
Screenshot: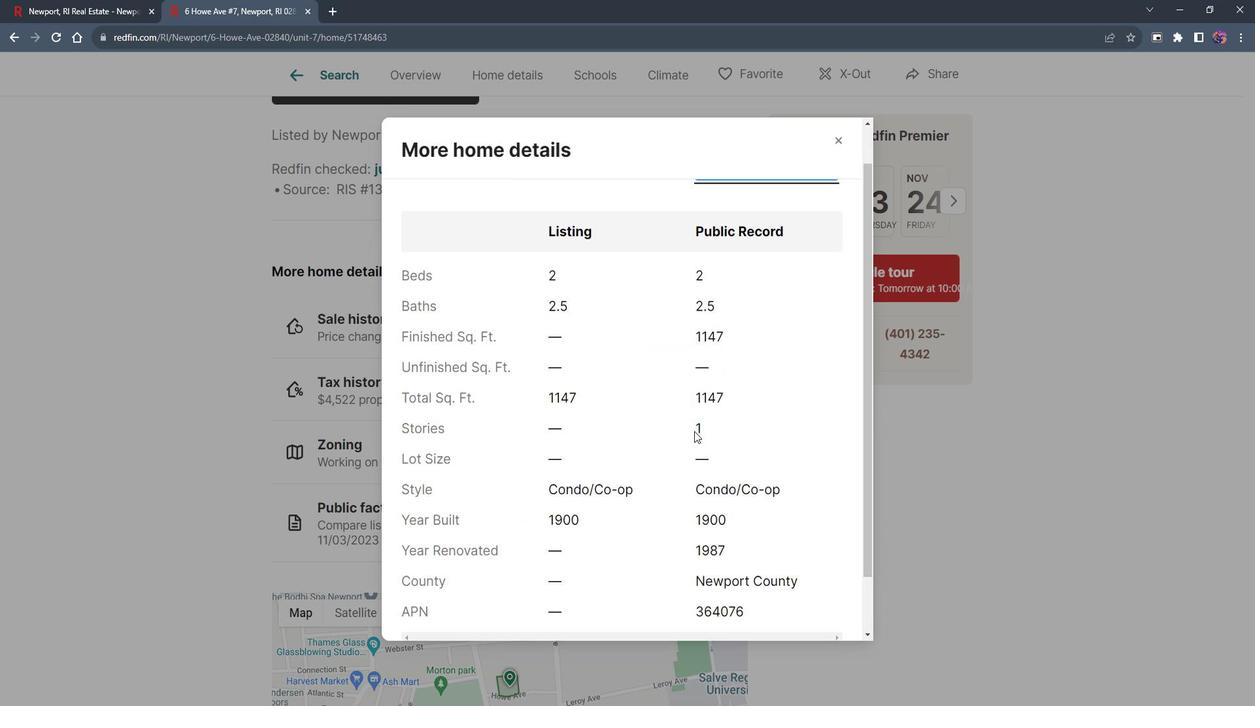 
Action: Mouse moved to (701, 418)
Screenshot: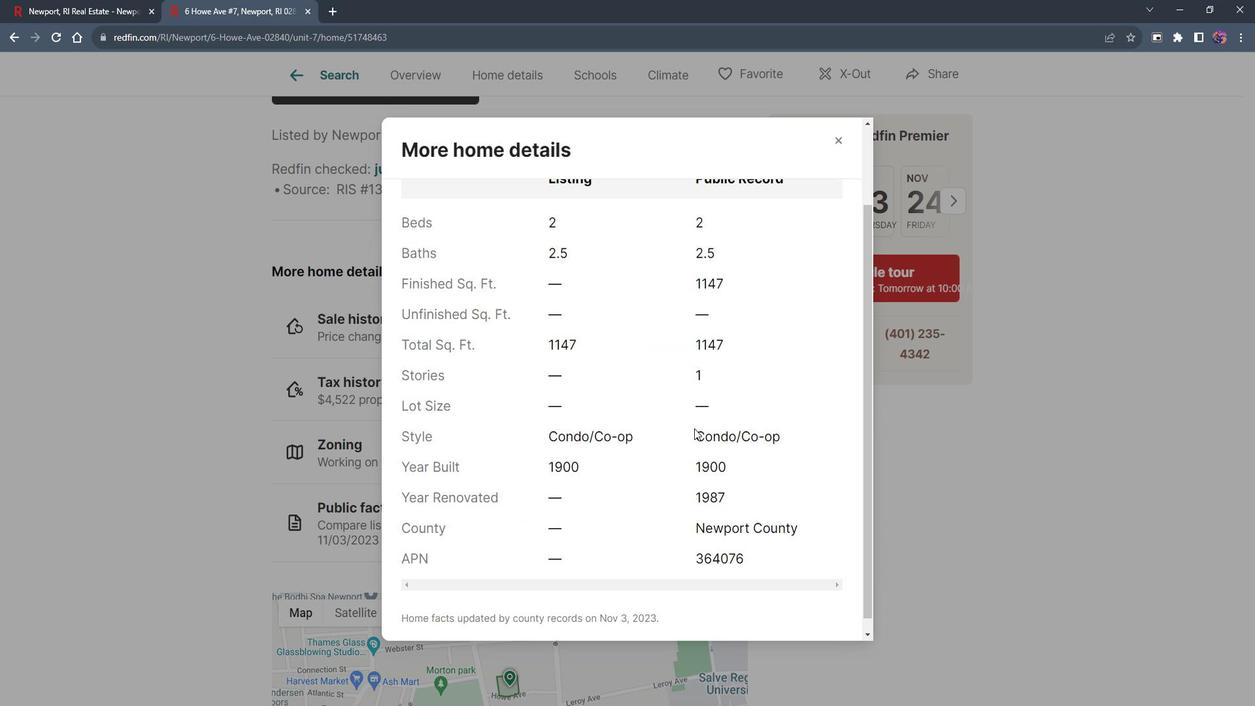
Action: Mouse scrolled (701, 417) with delta (0, 0)
Screenshot: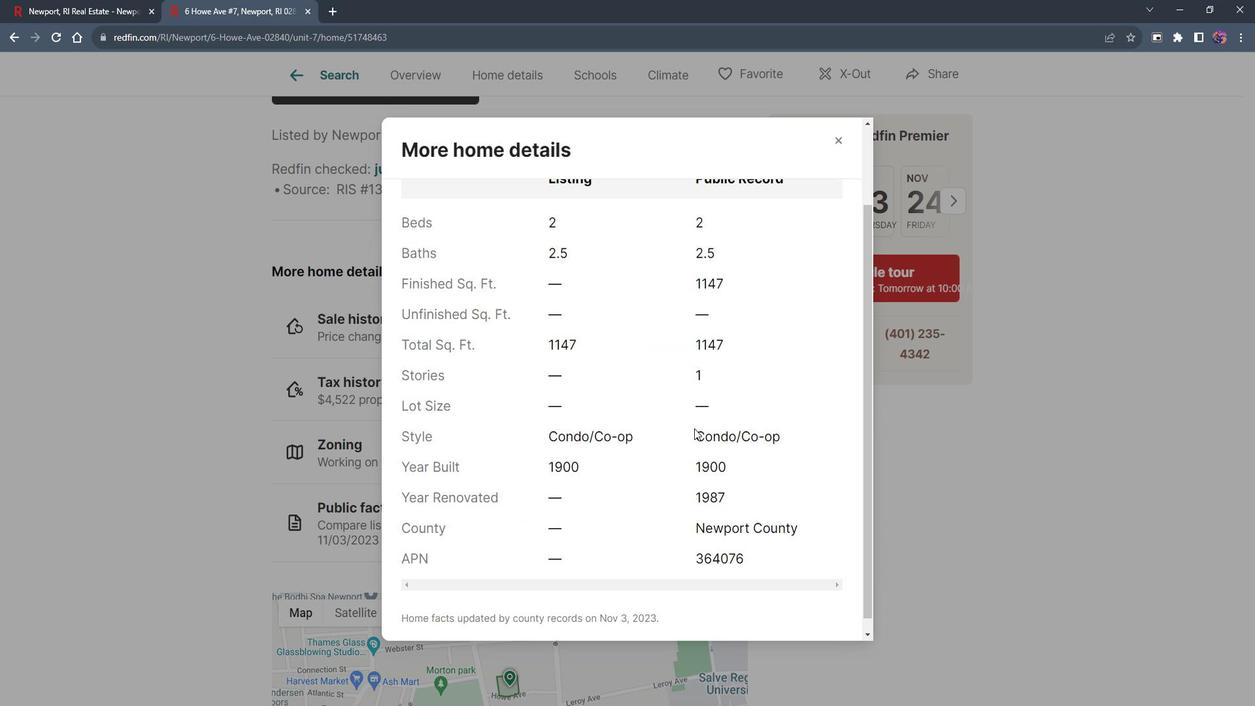 
Action: Mouse moved to (707, 406)
Screenshot: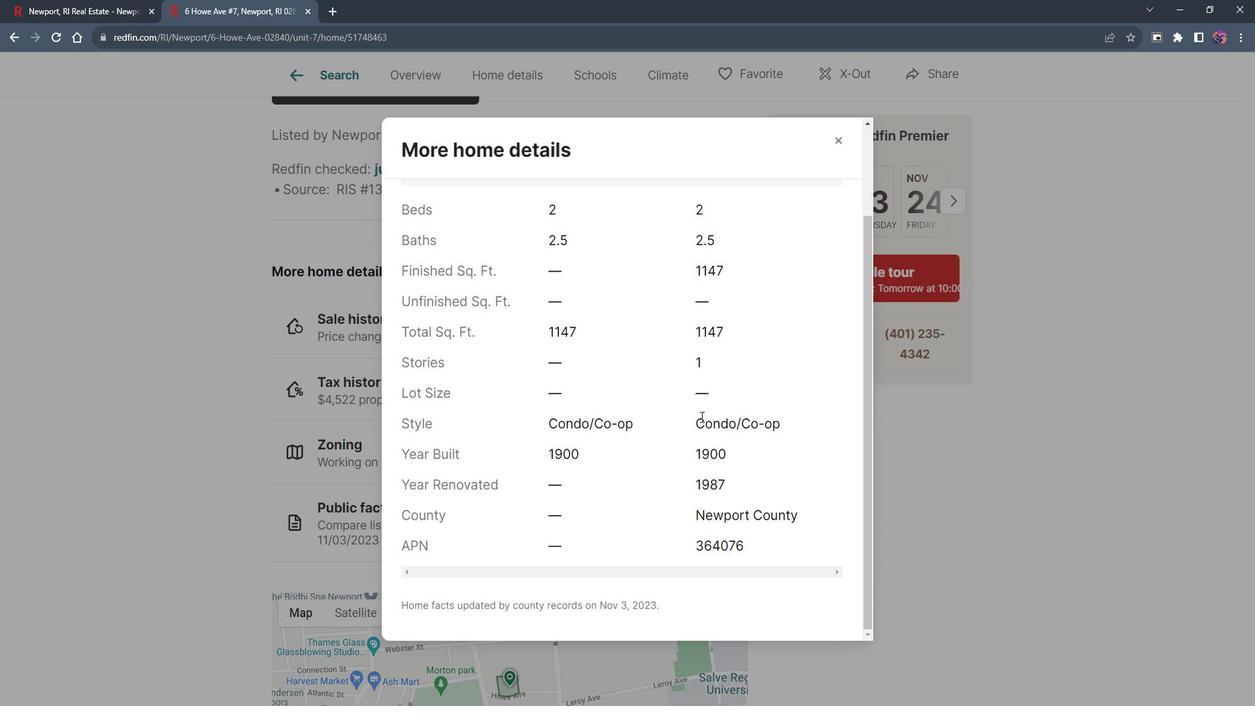 
Action: Mouse scrolled (707, 406) with delta (0, 0)
Screenshot: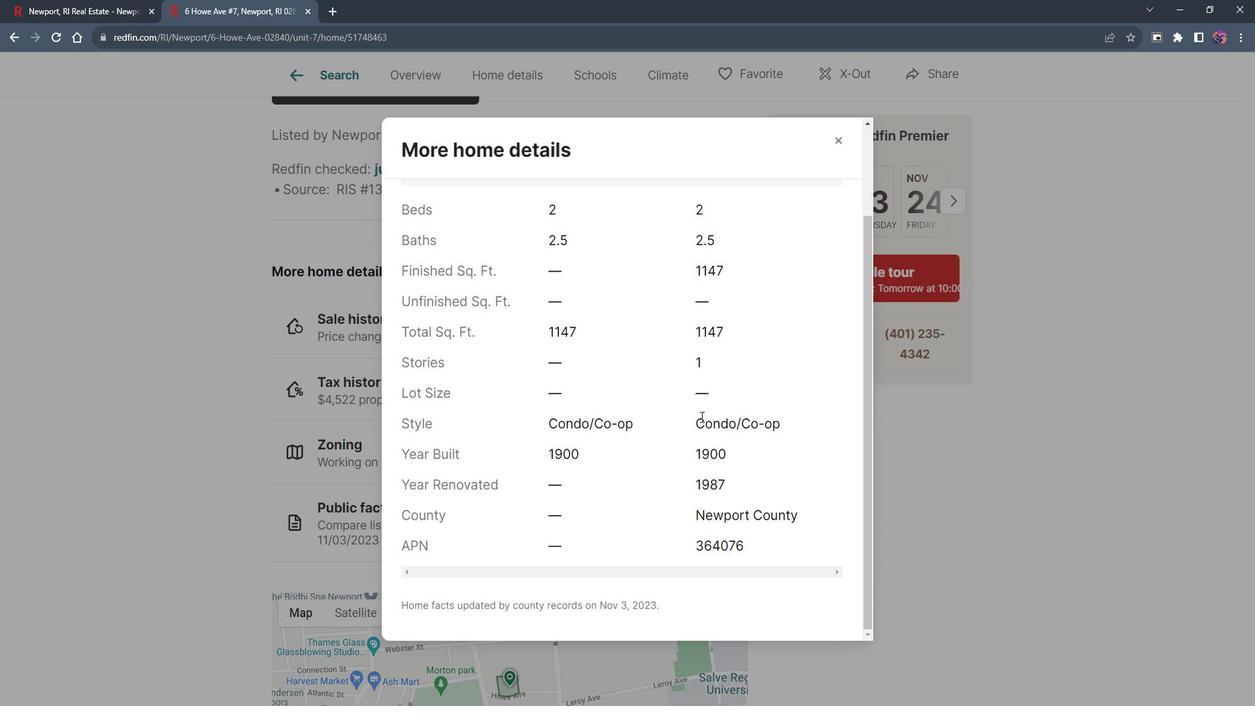 
Action: Mouse moved to (708, 403)
Screenshot: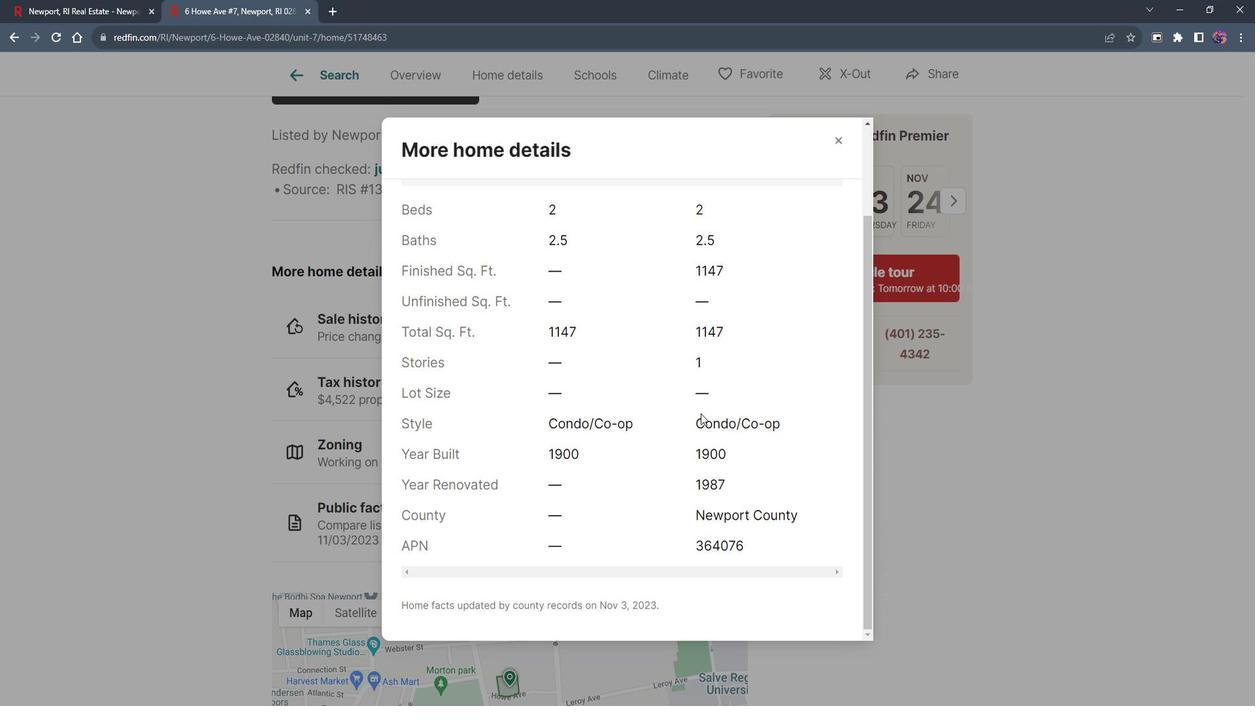 
Action: Mouse scrolled (708, 404) with delta (0, 0)
Screenshot: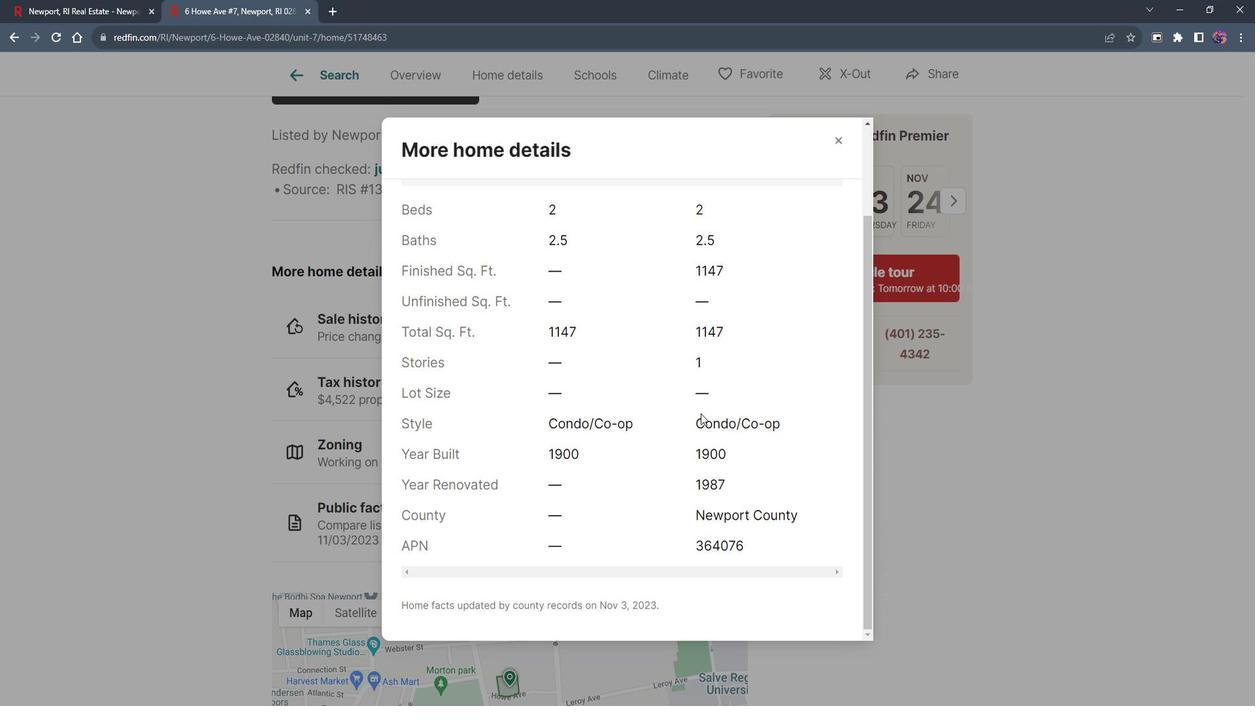 
Action: Mouse moved to (709, 399)
Screenshot: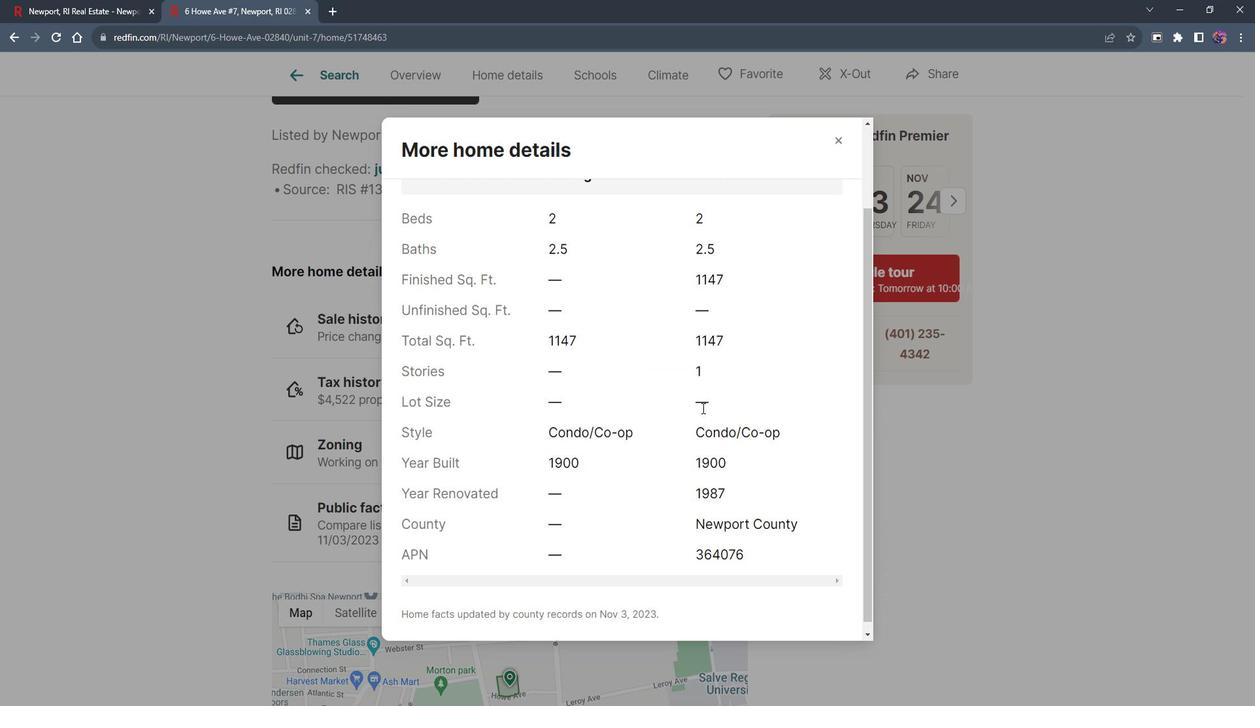 
Action: Mouse scrolled (709, 400) with delta (0, 0)
Screenshot: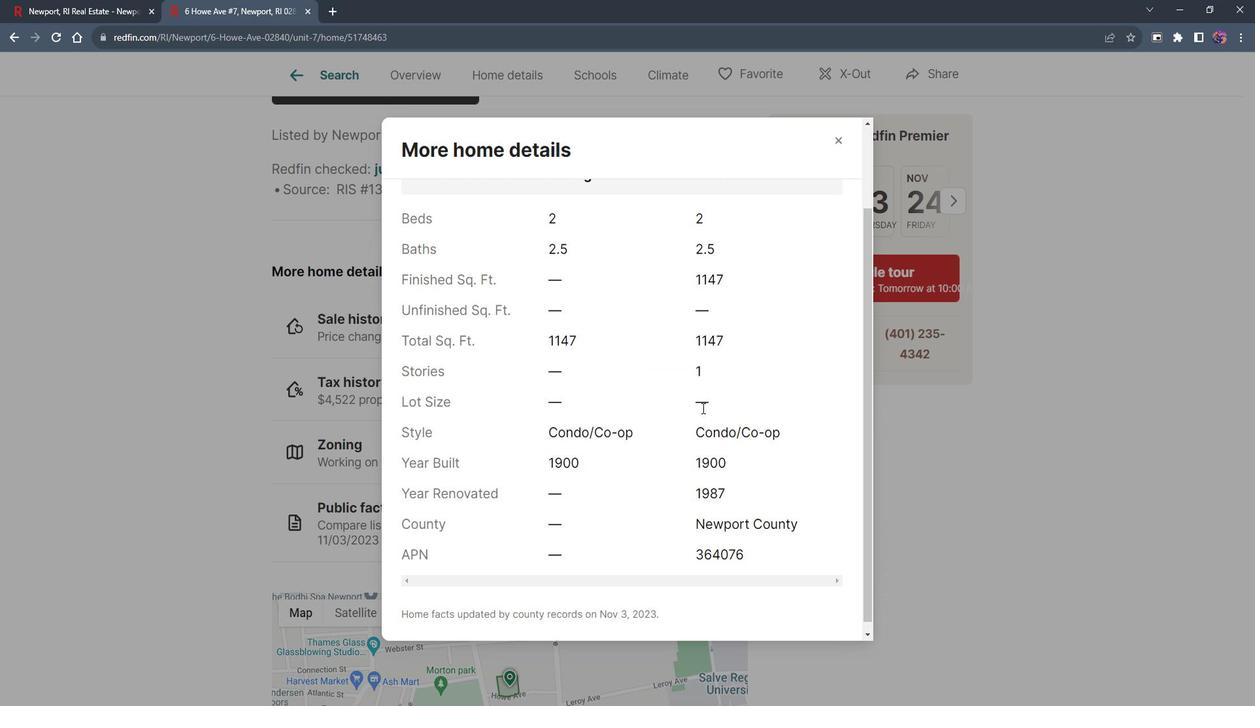 
Action: Mouse moved to (843, 145)
Screenshot: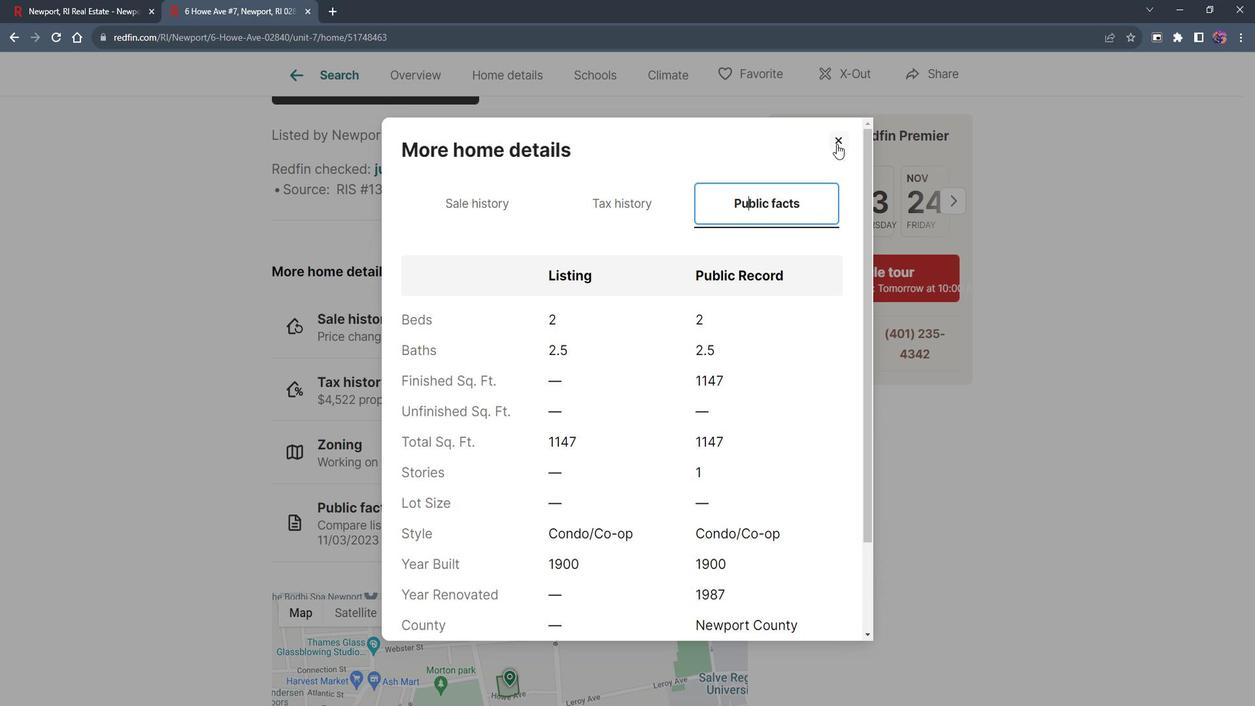 
Action: Mouse pressed left at (843, 145)
Screenshot: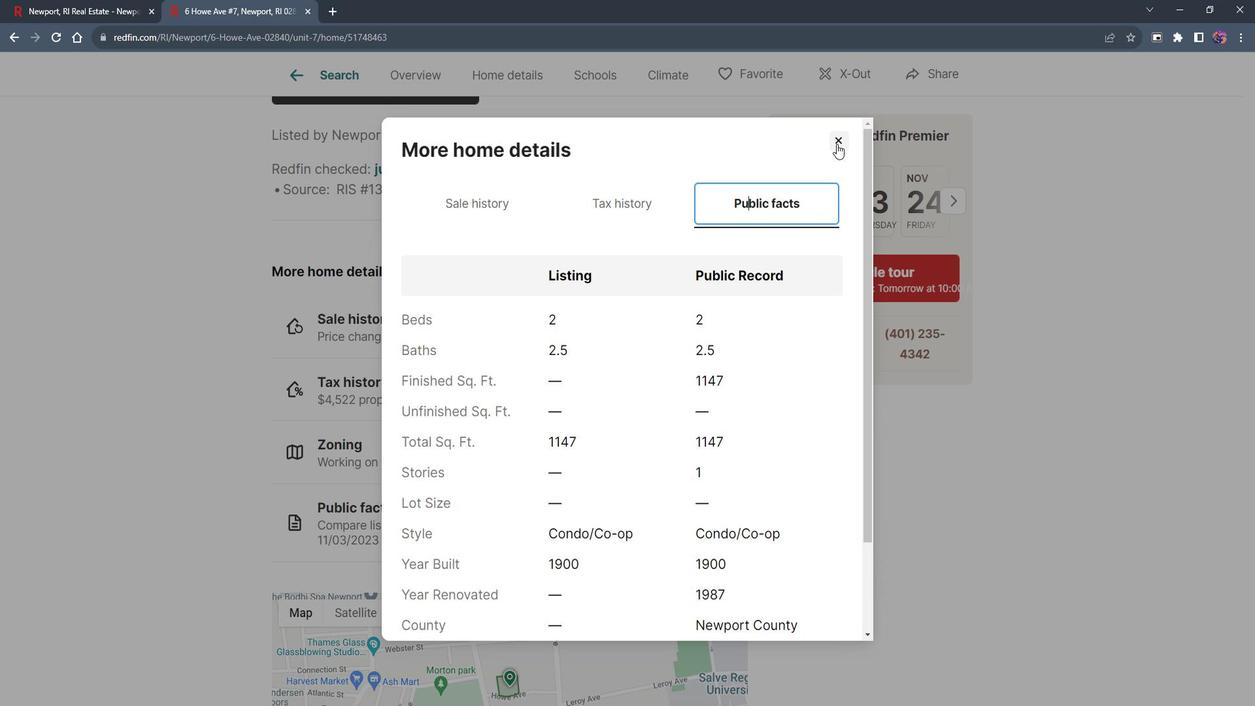 
Action: Mouse moved to (537, 444)
Screenshot: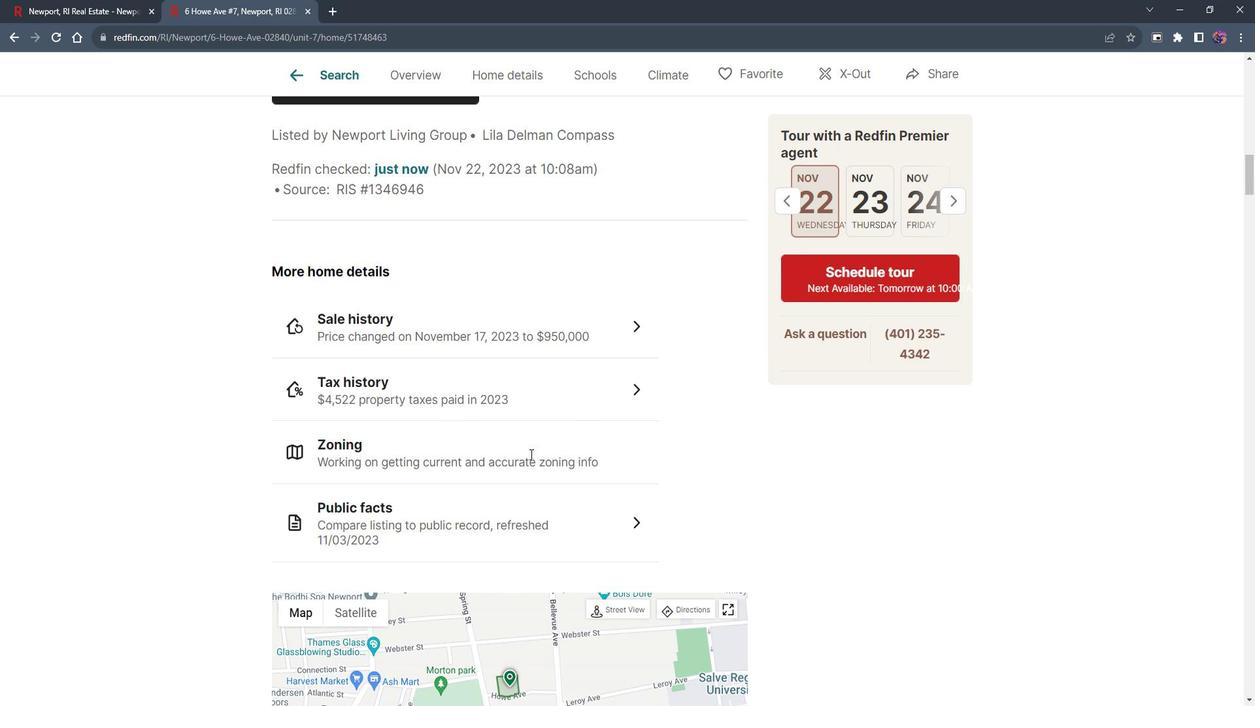 
Action: Mouse scrolled (537, 443) with delta (0, 0)
Screenshot: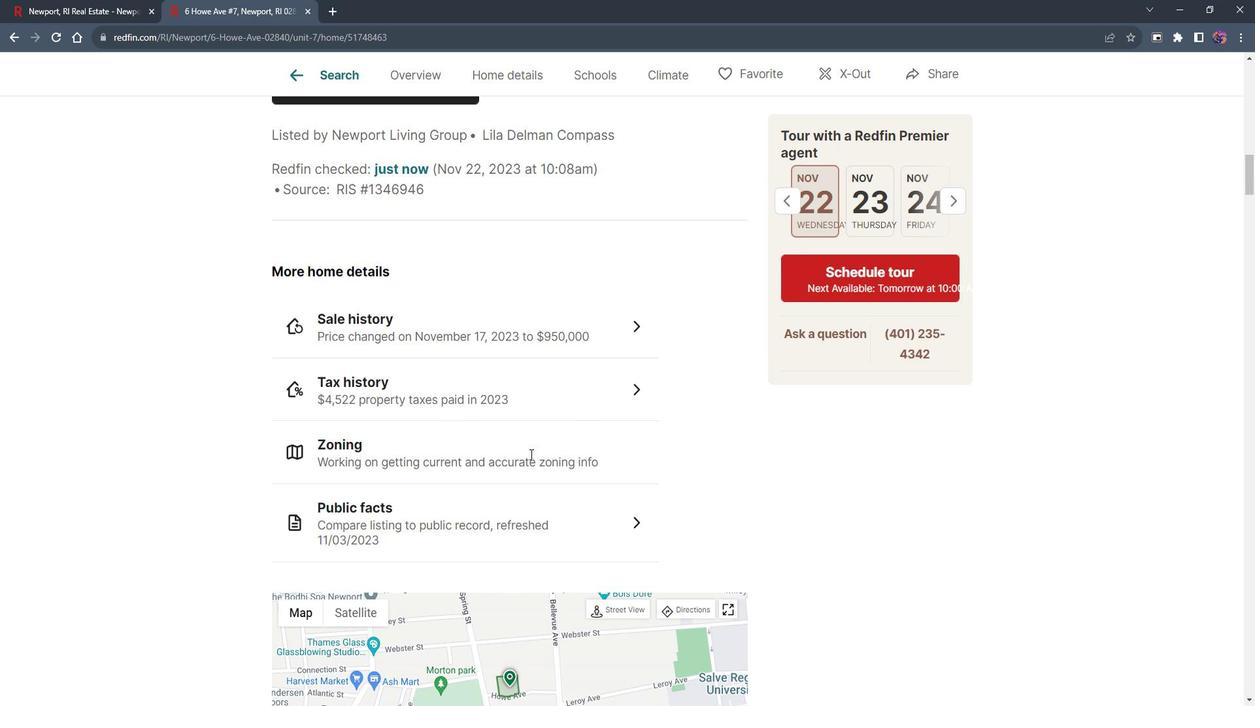 
Action: Mouse moved to (537, 440)
Screenshot: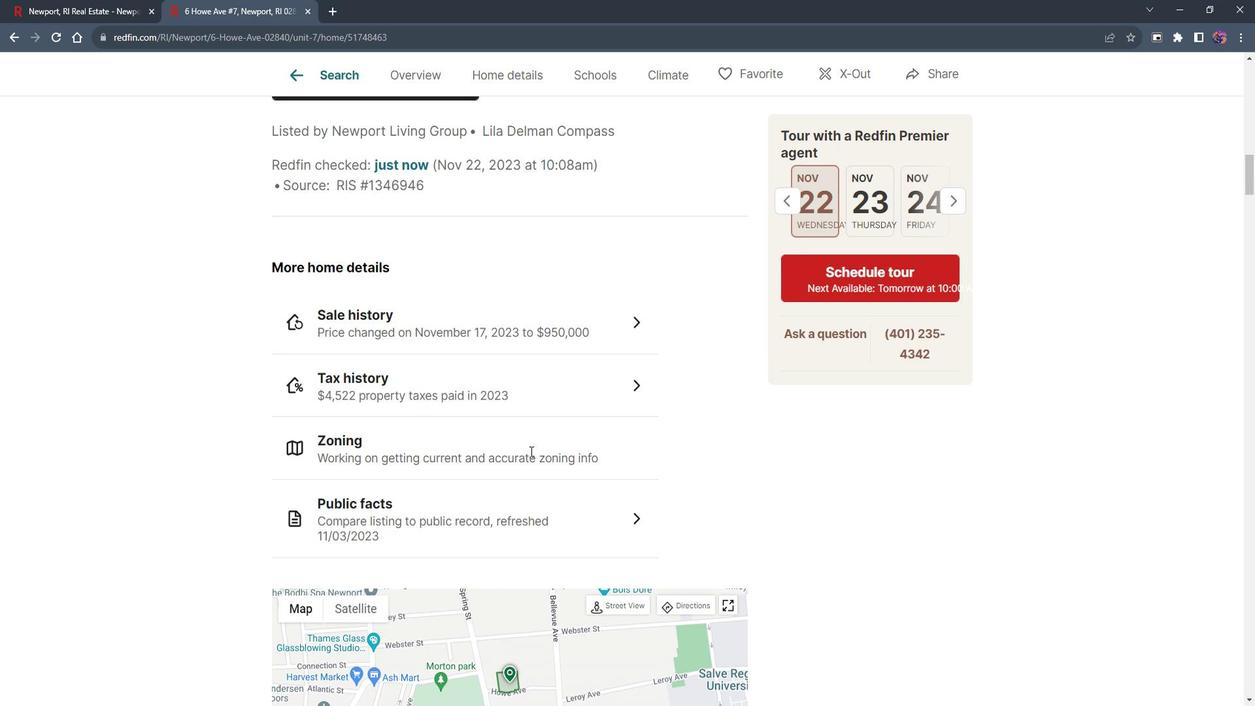 
Action: Mouse scrolled (537, 440) with delta (0, 0)
Screenshot: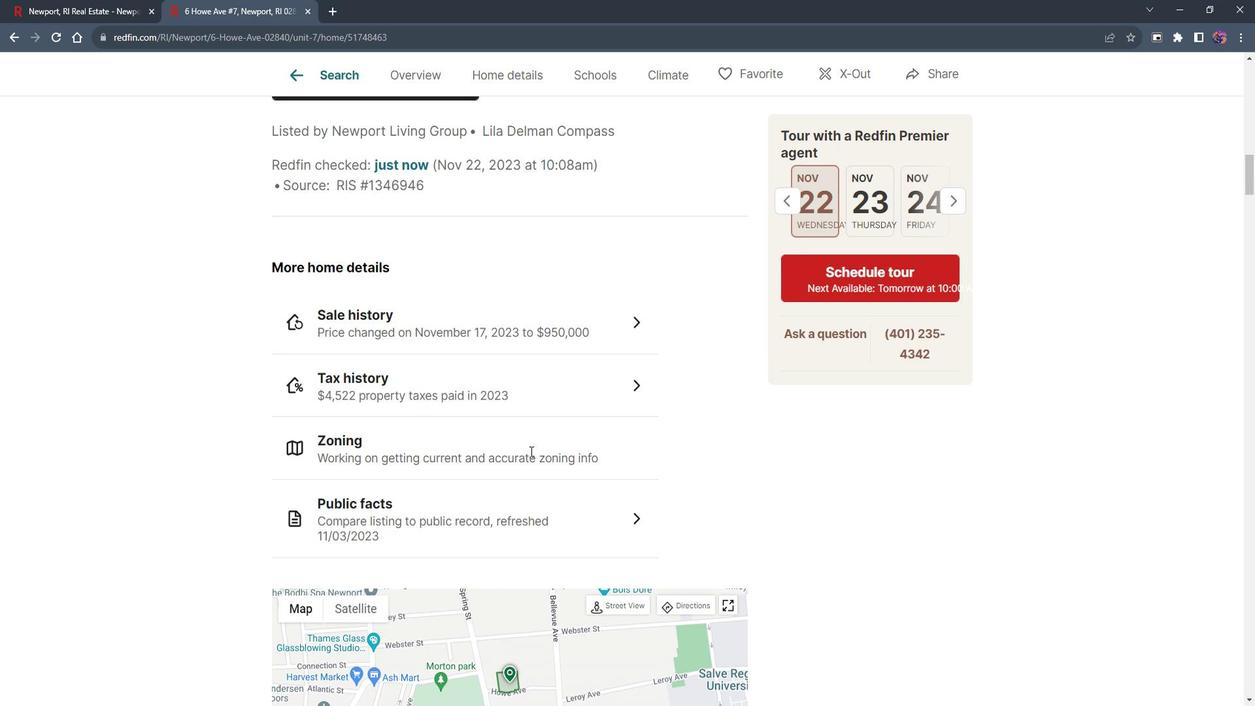
Action: Mouse moved to (537, 437)
Screenshot: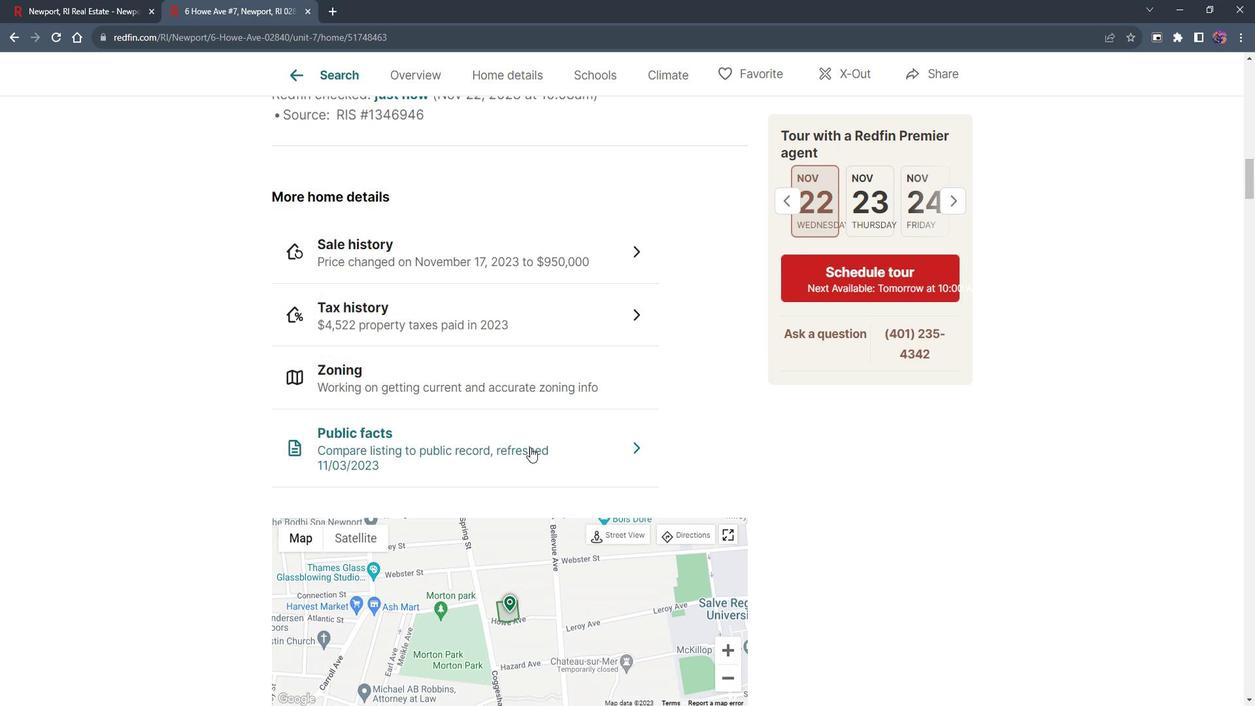 
Action: Mouse scrolled (537, 436) with delta (0, 0)
Screenshot: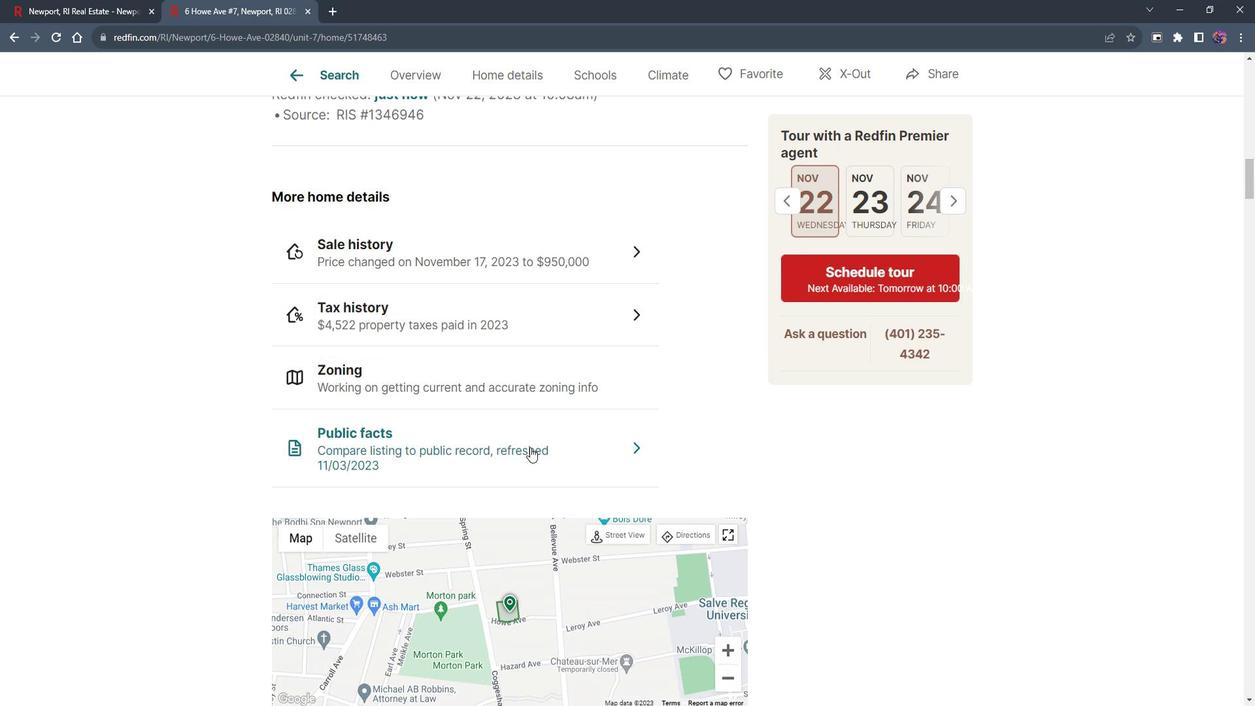 
Action: Mouse moved to (537, 436)
Screenshot: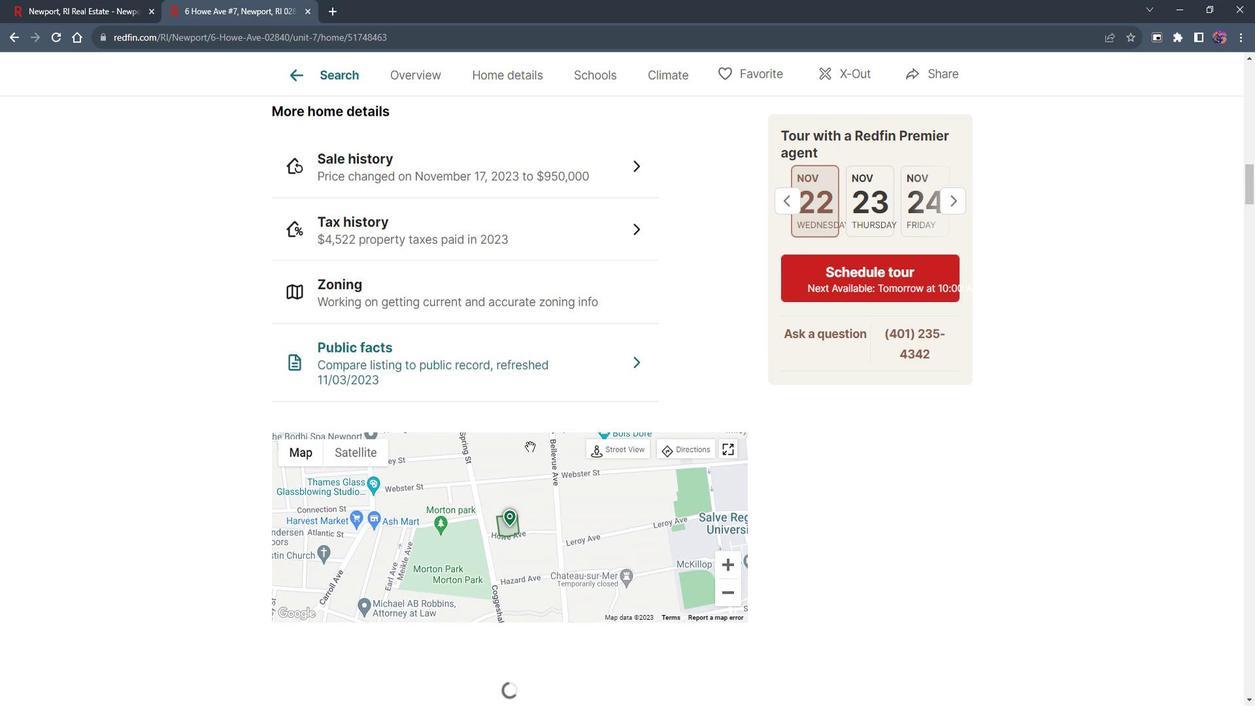 
Action: Mouse scrolled (537, 435) with delta (0, 0)
Screenshot: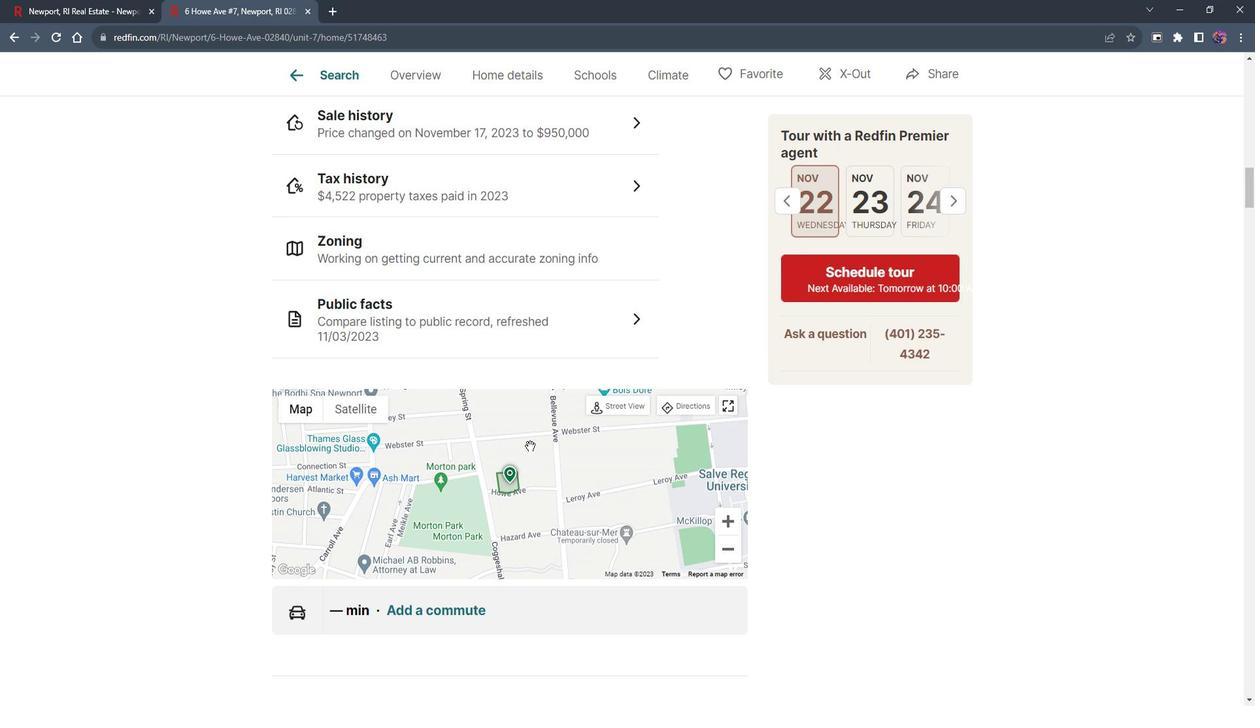 
Action: Mouse scrolled (537, 435) with delta (0, 0)
Screenshot: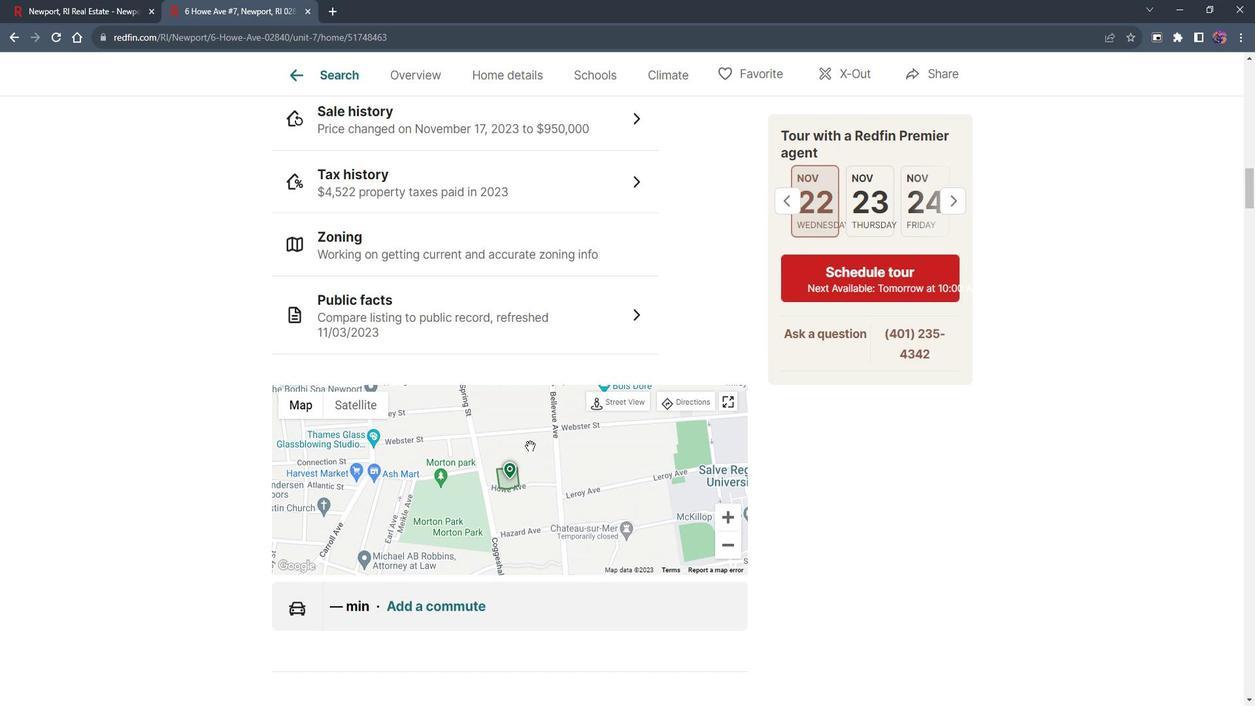 
Action: Mouse scrolled (537, 435) with delta (0, 0)
Screenshot: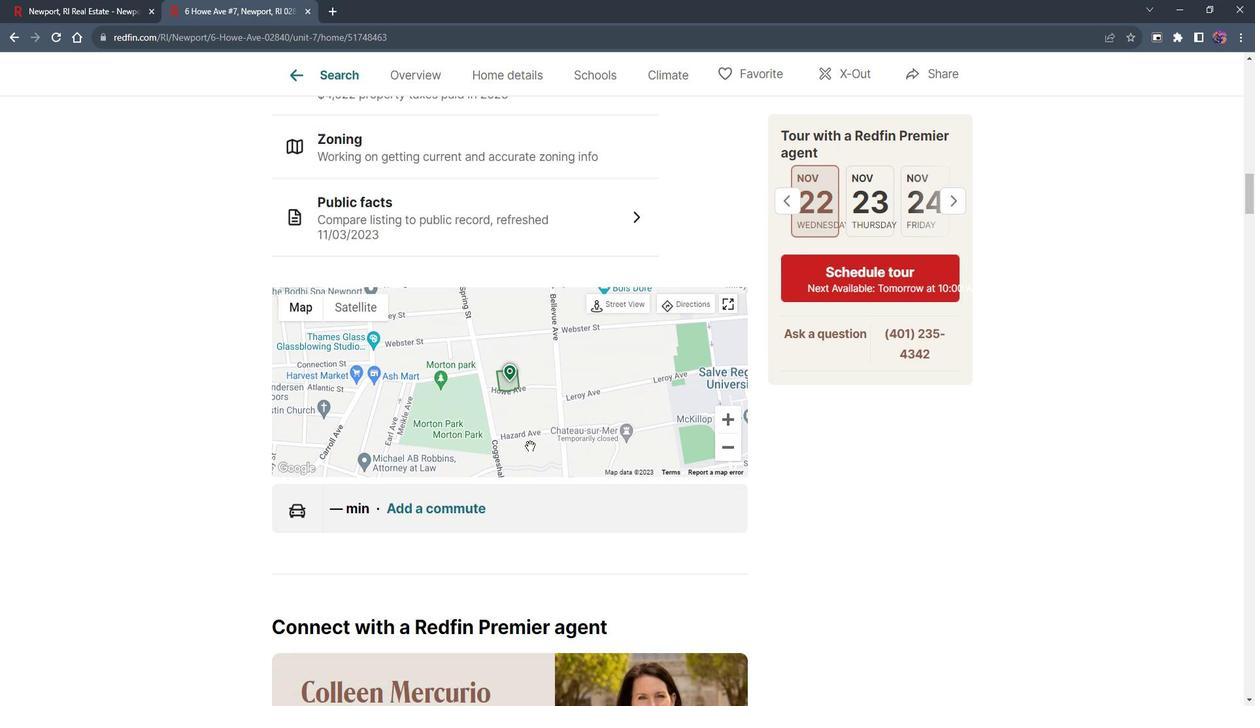 
Action: Mouse moved to (537, 435)
Screenshot: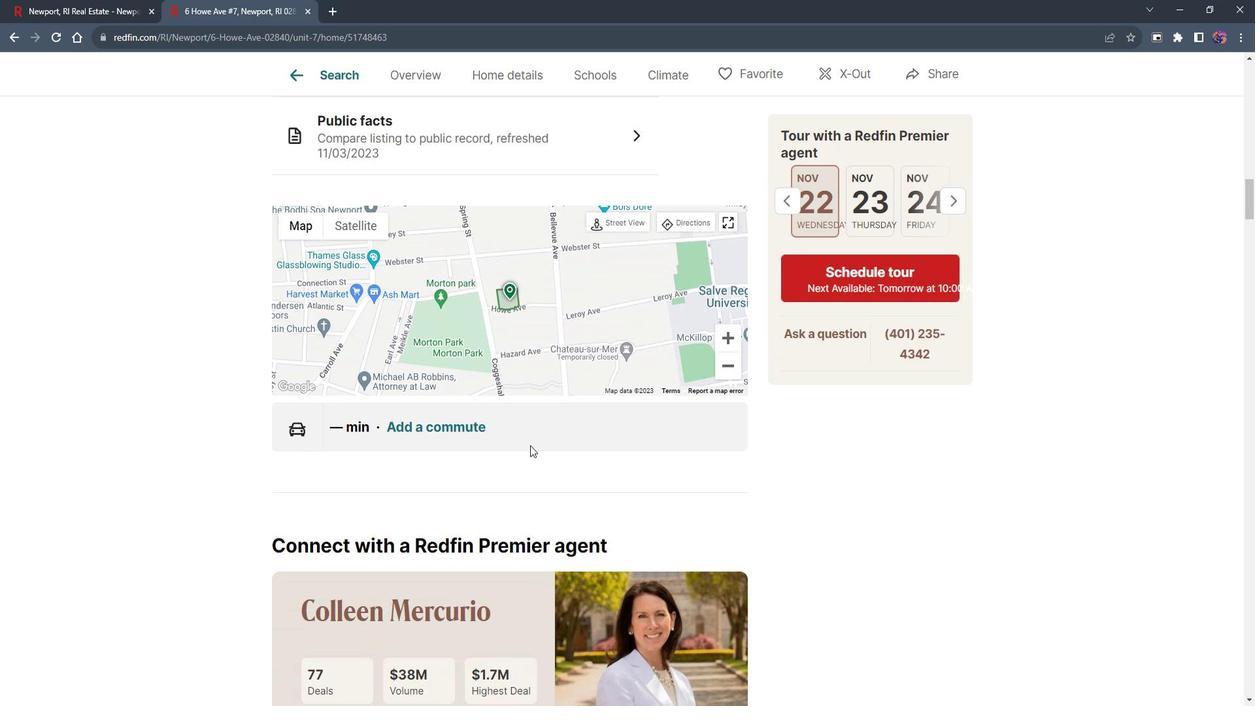 
Action: Mouse scrolled (537, 435) with delta (0, 0)
Screenshot: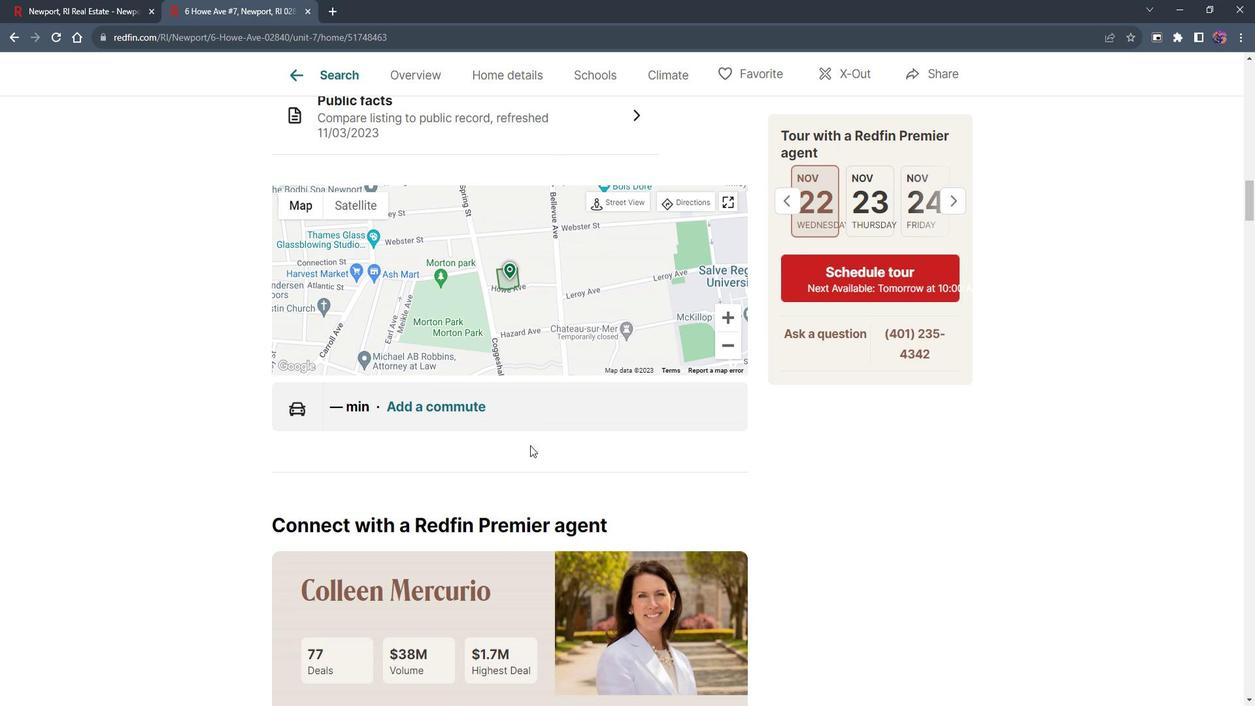 
Action: Mouse scrolled (537, 435) with delta (0, 0)
Screenshot: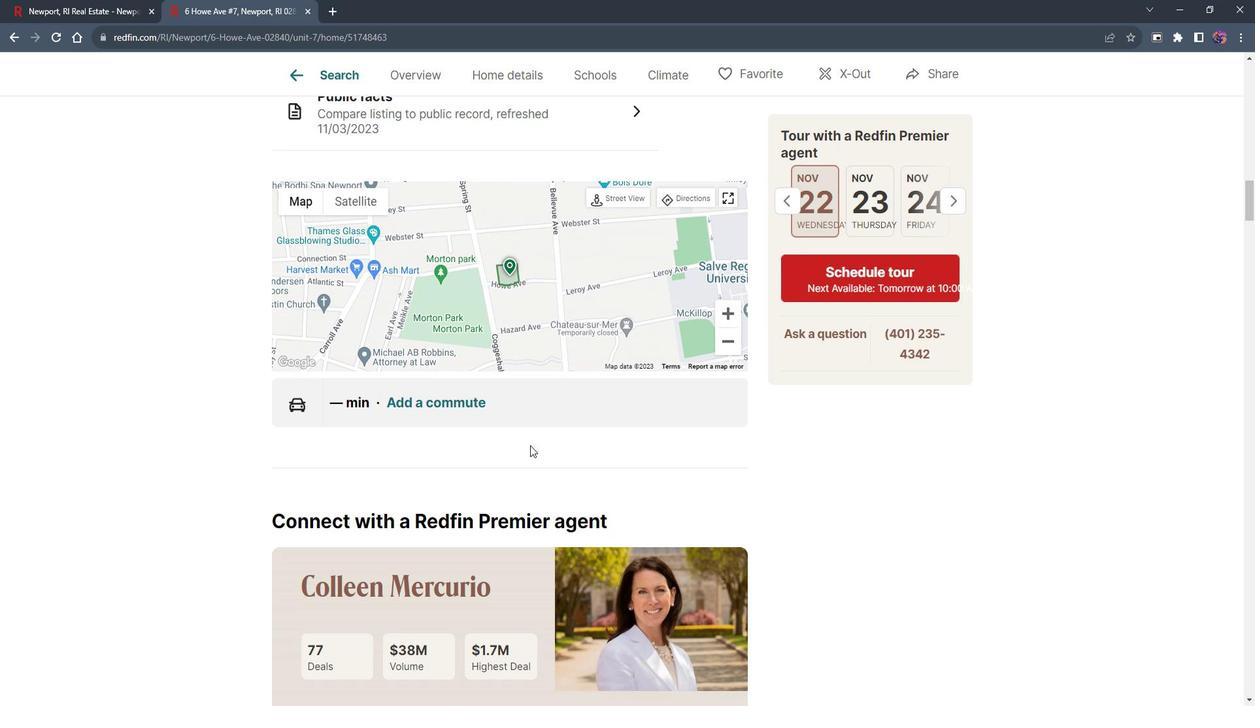 
Action: Mouse scrolled (537, 435) with delta (0, 0)
Screenshot: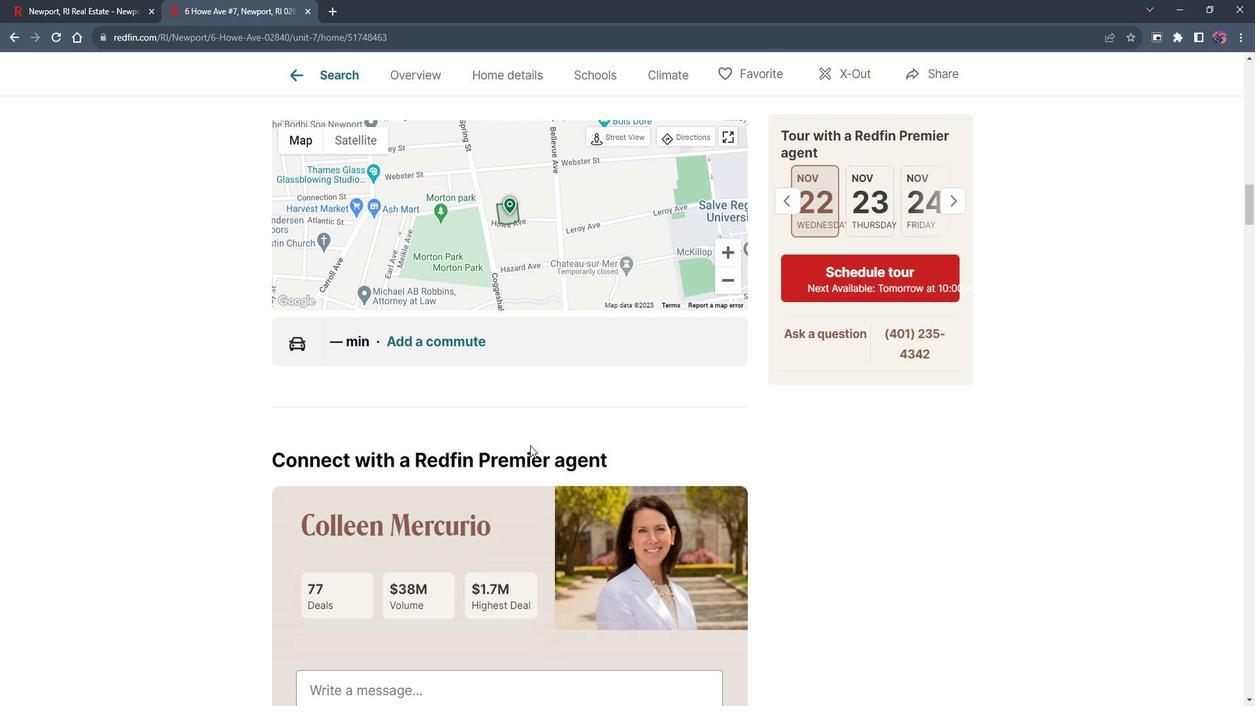 
Action: Mouse scrolled (537, 435) with delta (0, 0)
Screenshot: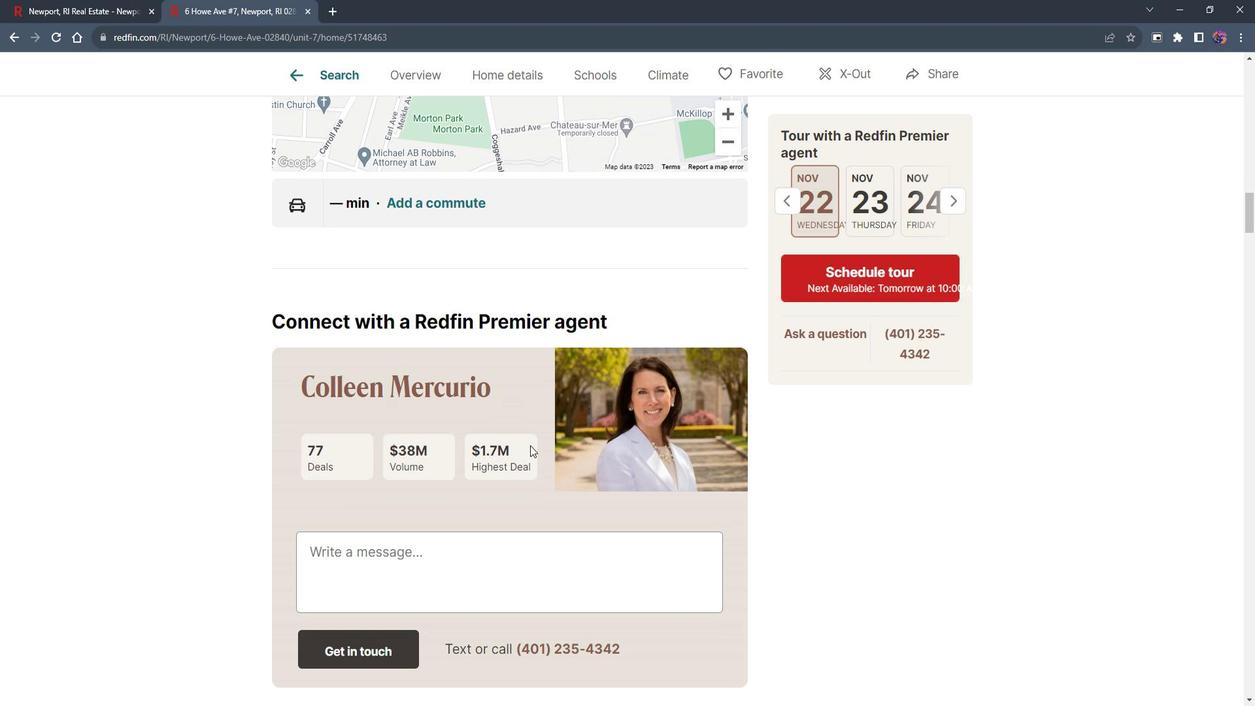 
Action: Mouse moved to (538, 421)
